 Task: Add an event  with title  Third Team Recognition Event, date '2023/10/21' & Select Event type as  Collective. Add location for the event as  Zagreb, Croatia and add a description:  Regular check-ins and progress reviews will be scheduled to evaluate the employee's progress and provide ongoing feedback. These discussions will allow for adjustments to the action plan if needed and provide encouragement and support to the employee.Create an event link  http-thirdteamrecognitioneventcom & Select the event color as  Light Pink. , logged in from the account softage.4@softage.netand send the event invitation to softage.5@softage.net and softage.6@softage.net
Action: Mouse pressed left at (978, 147)
Screenshot: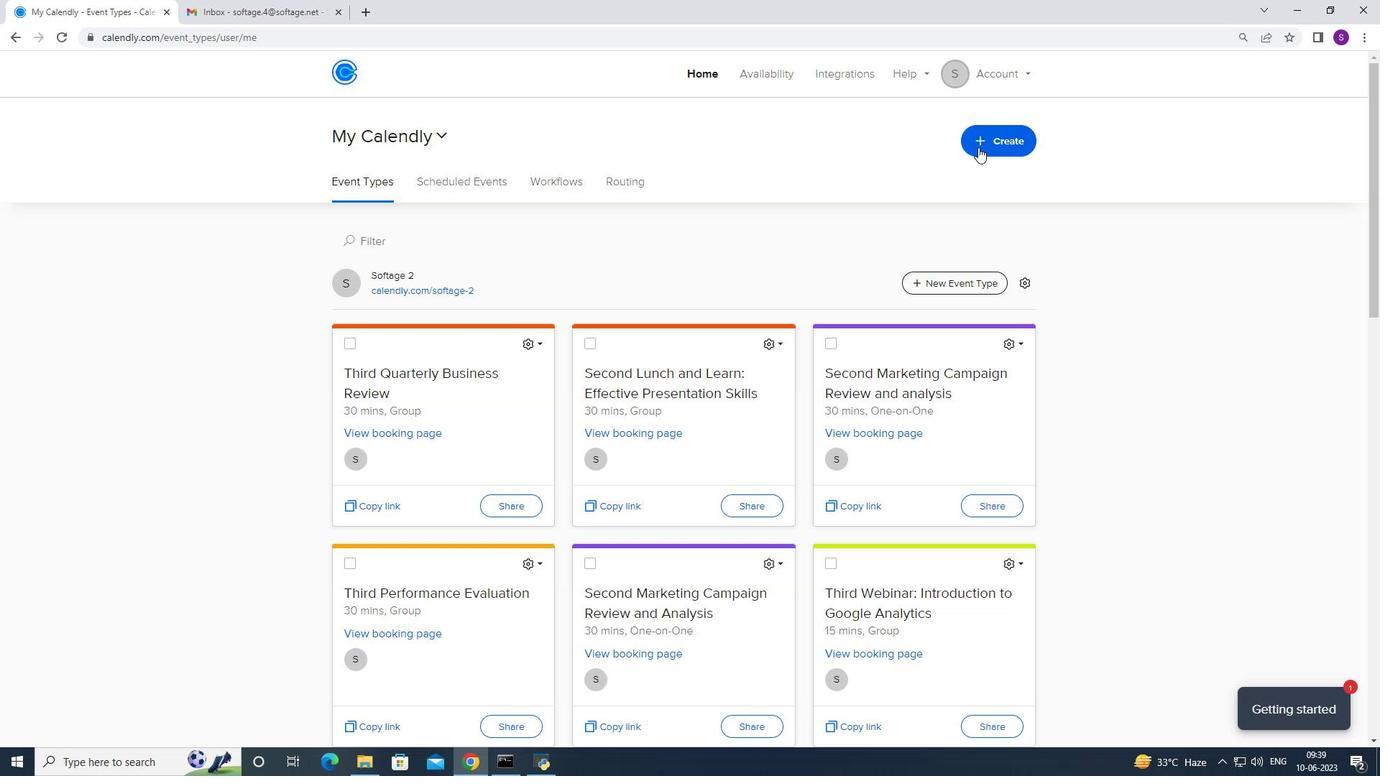 
Action: Mouse moved to (907, 202)
Screenshot: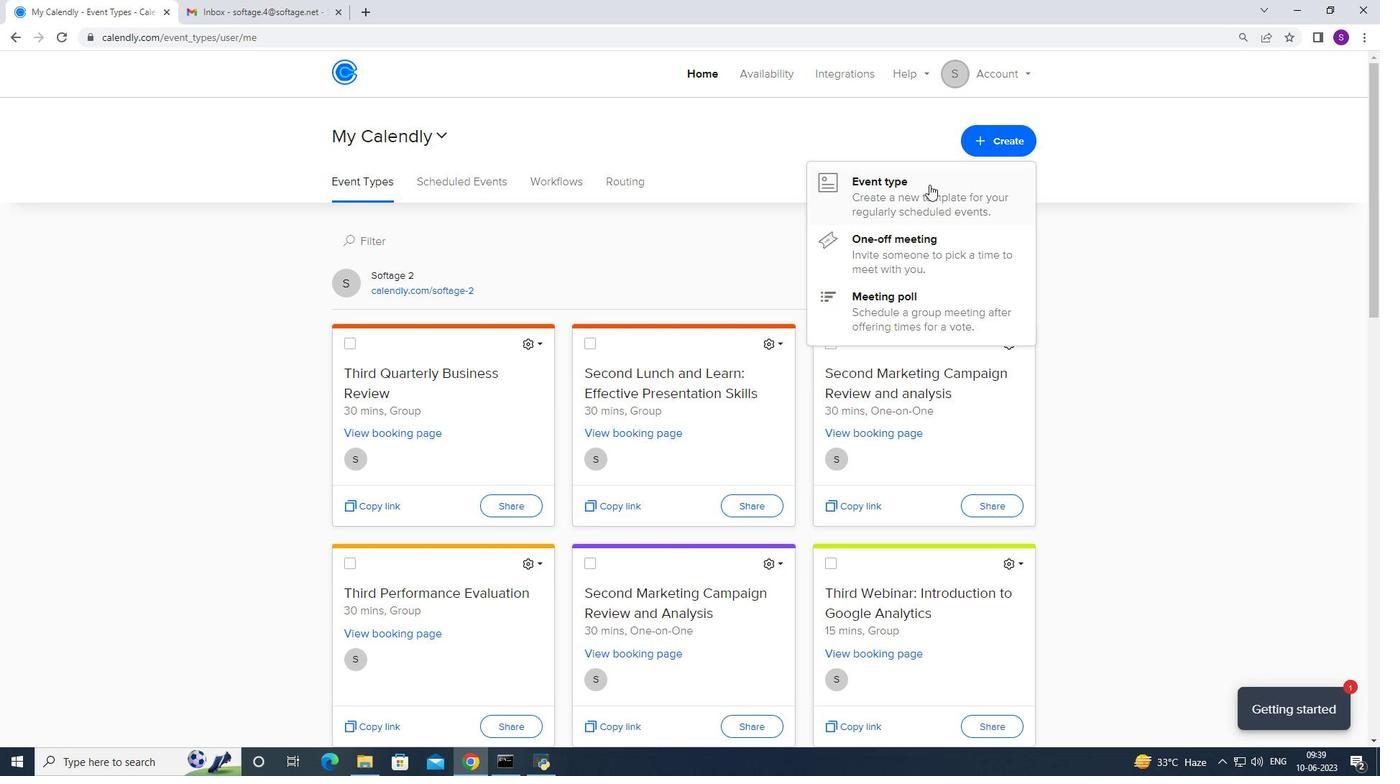 
Action: Mouse pressed left at (907, 202)
Screenshot: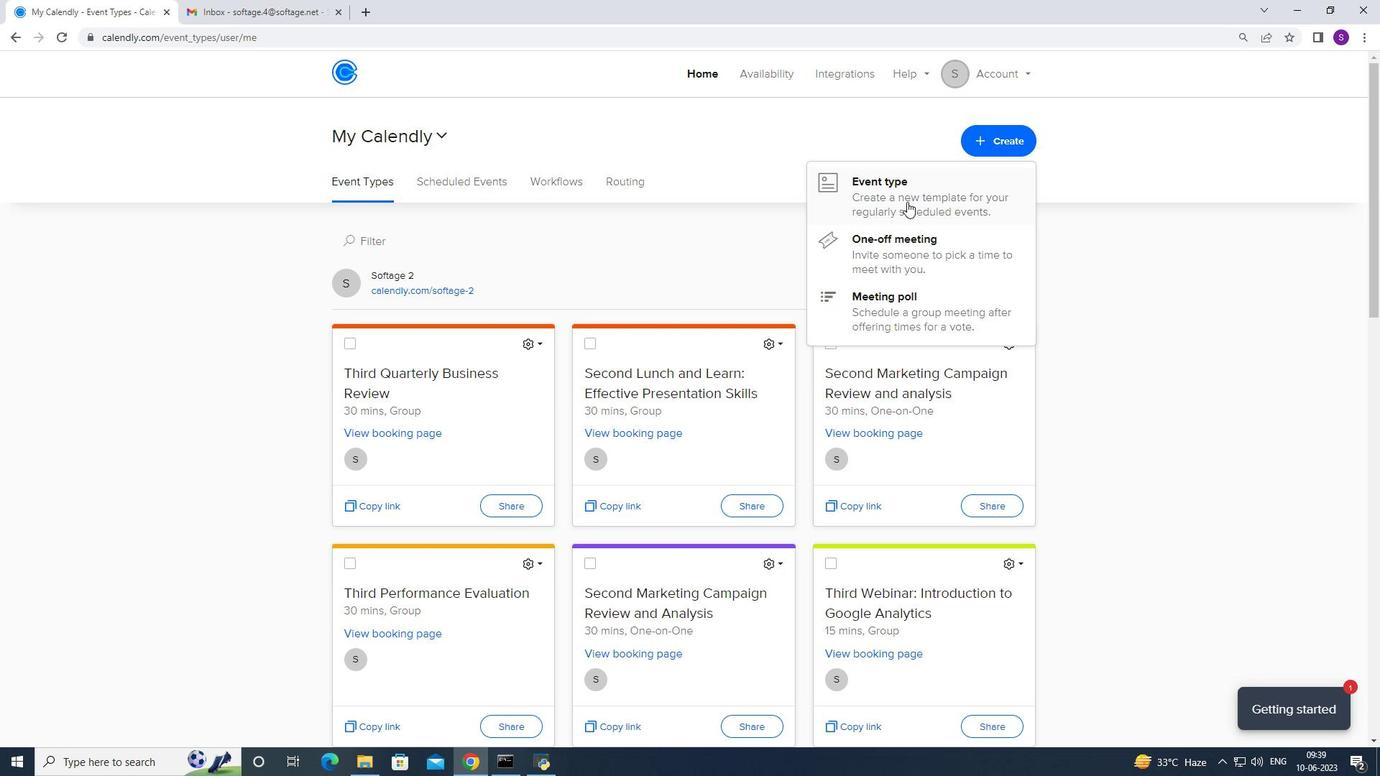 
Action: Mouse moved to (627, 403)
Screenshot: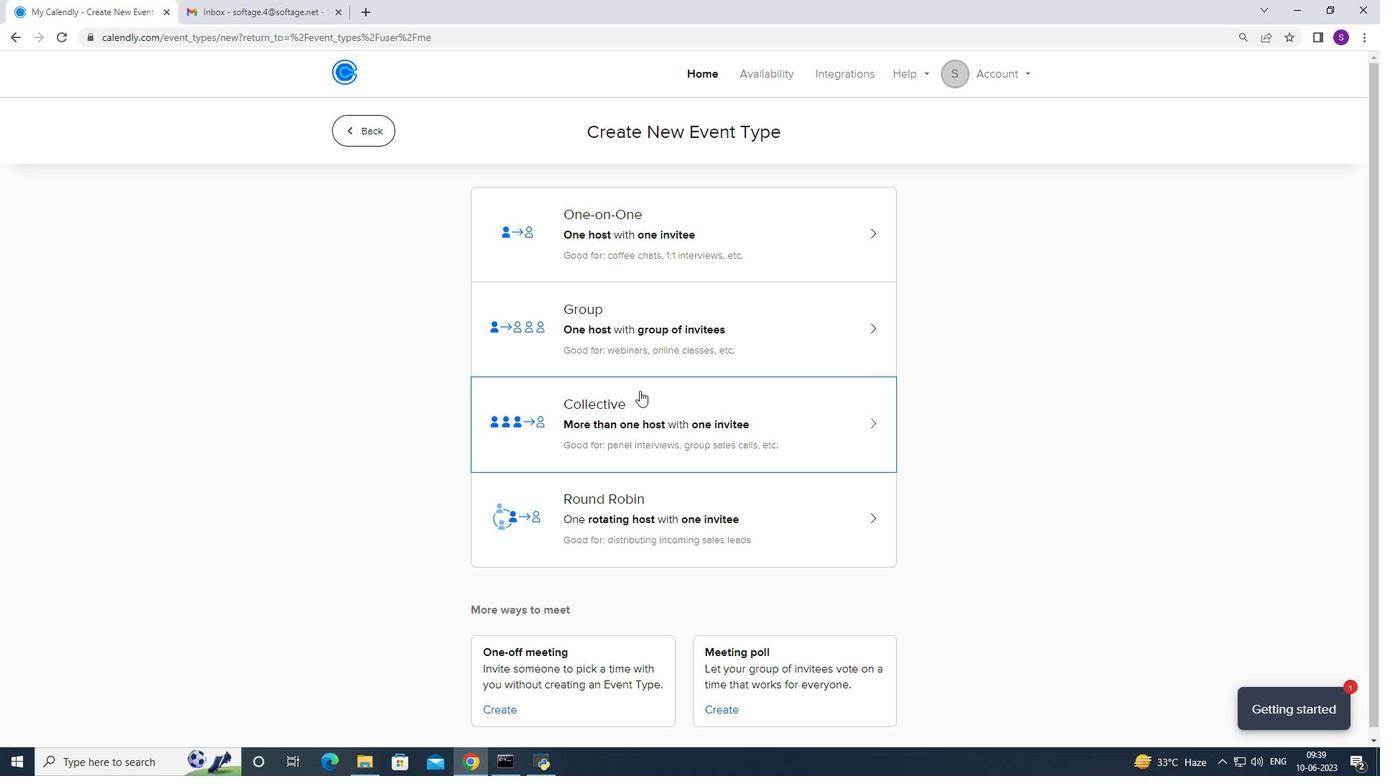 
Action: Mouse pressed left at (627, 403)
Screenshot: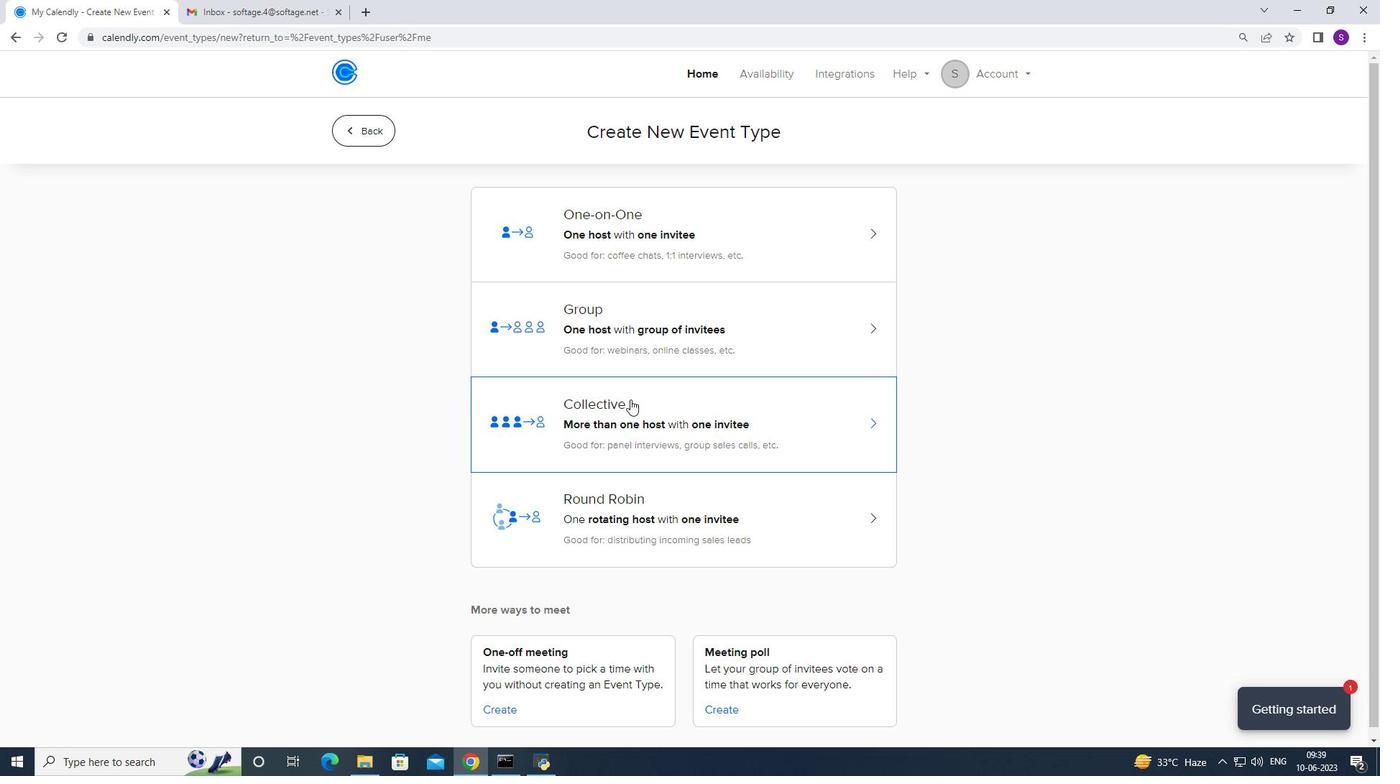 
Action: Mouse moved to (833, 303)
Screenshot: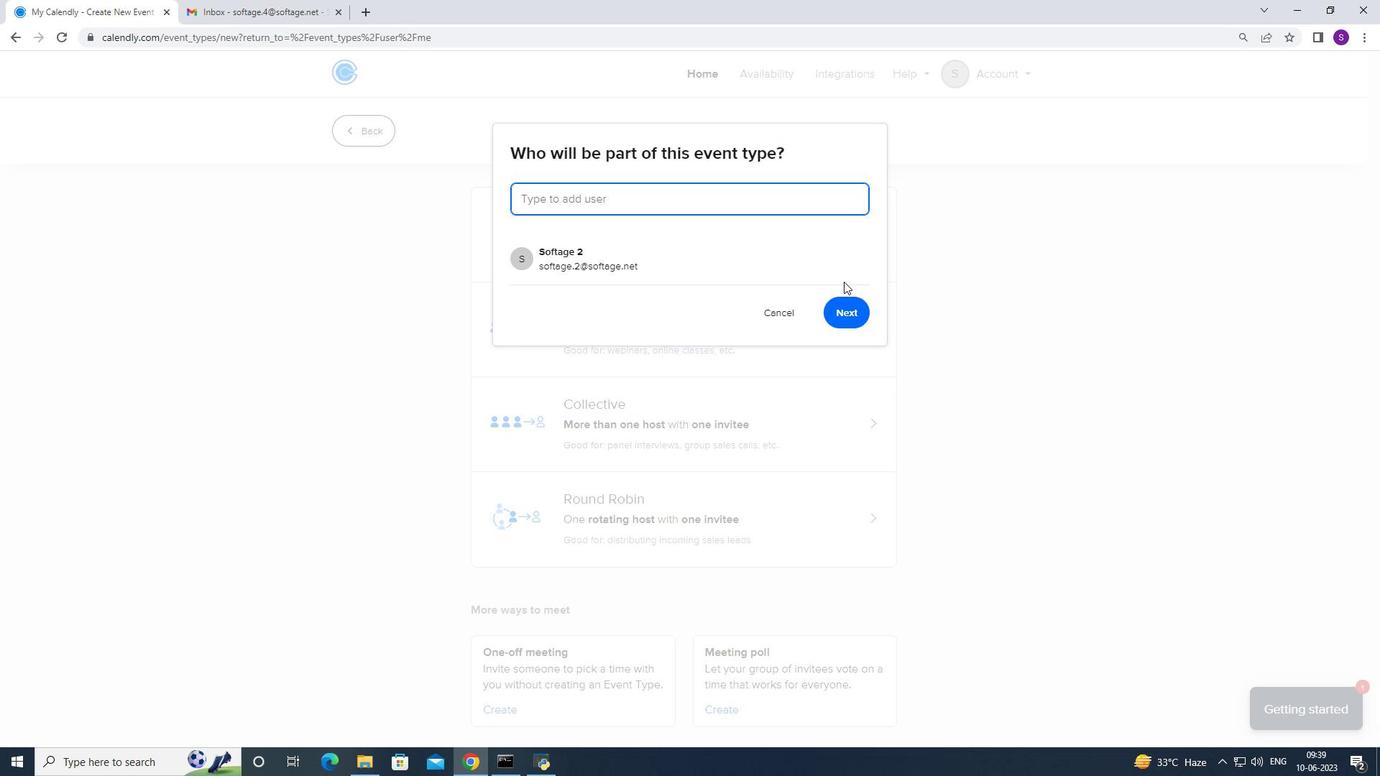 
Action: Mouse pressed left at (833, 303)
Screenshot: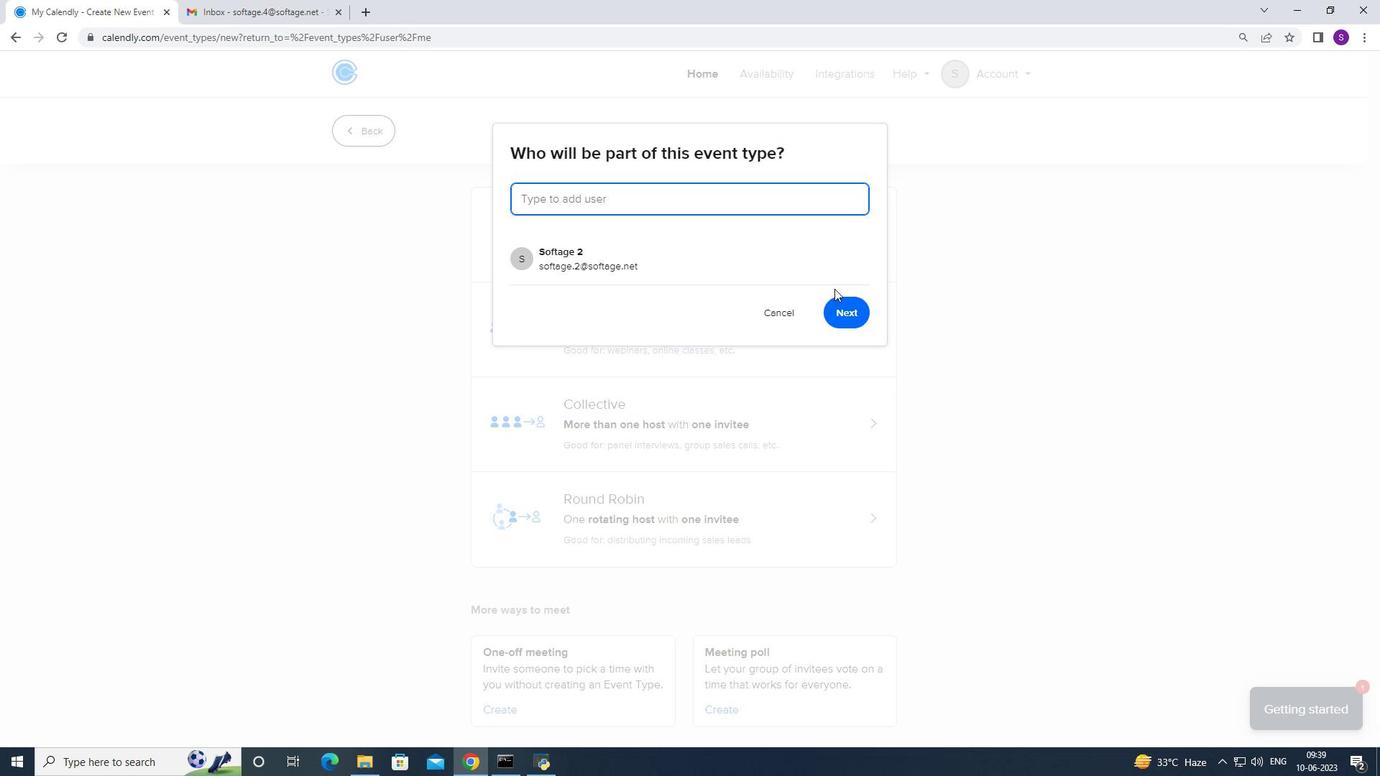 
Action: Mouse moved to (559, 320)
Screenshot: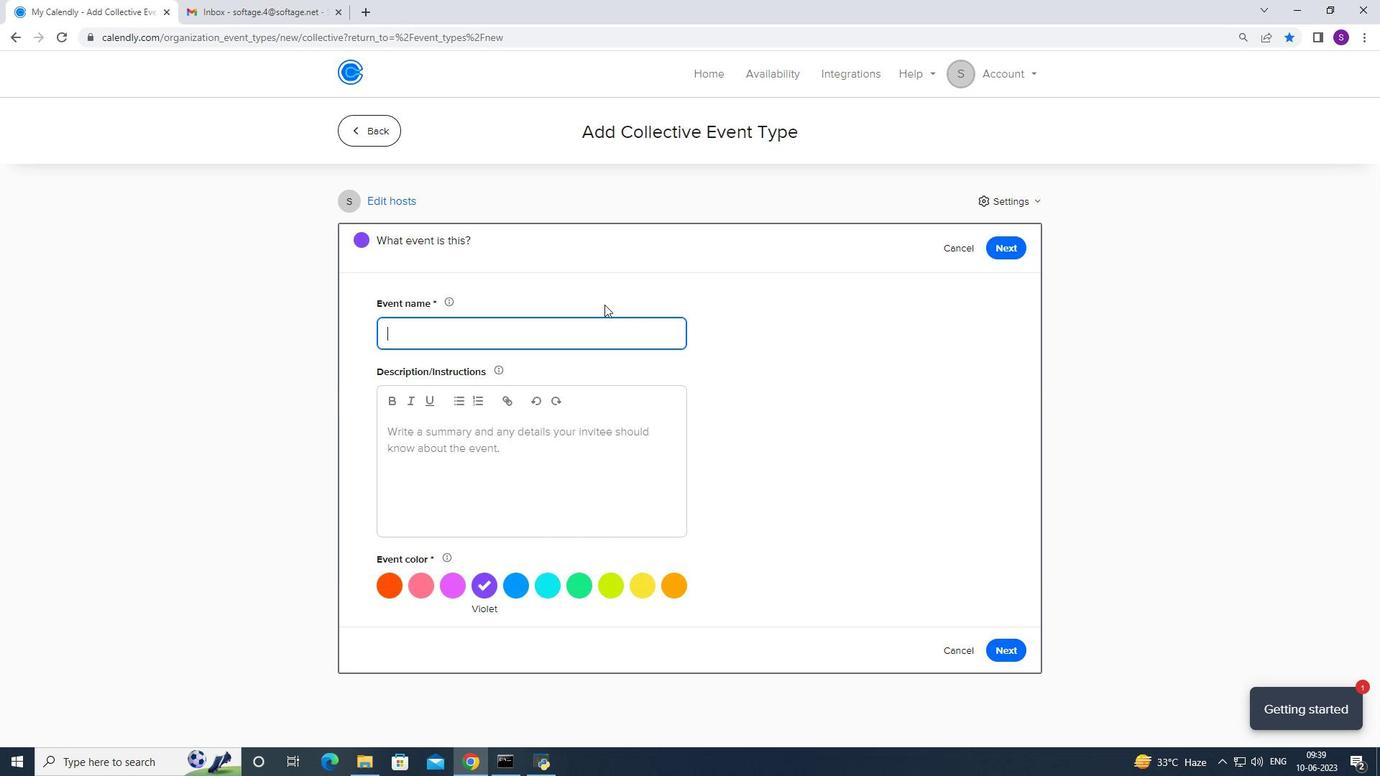
Action: Key pressed ctrl+V
Screenshot: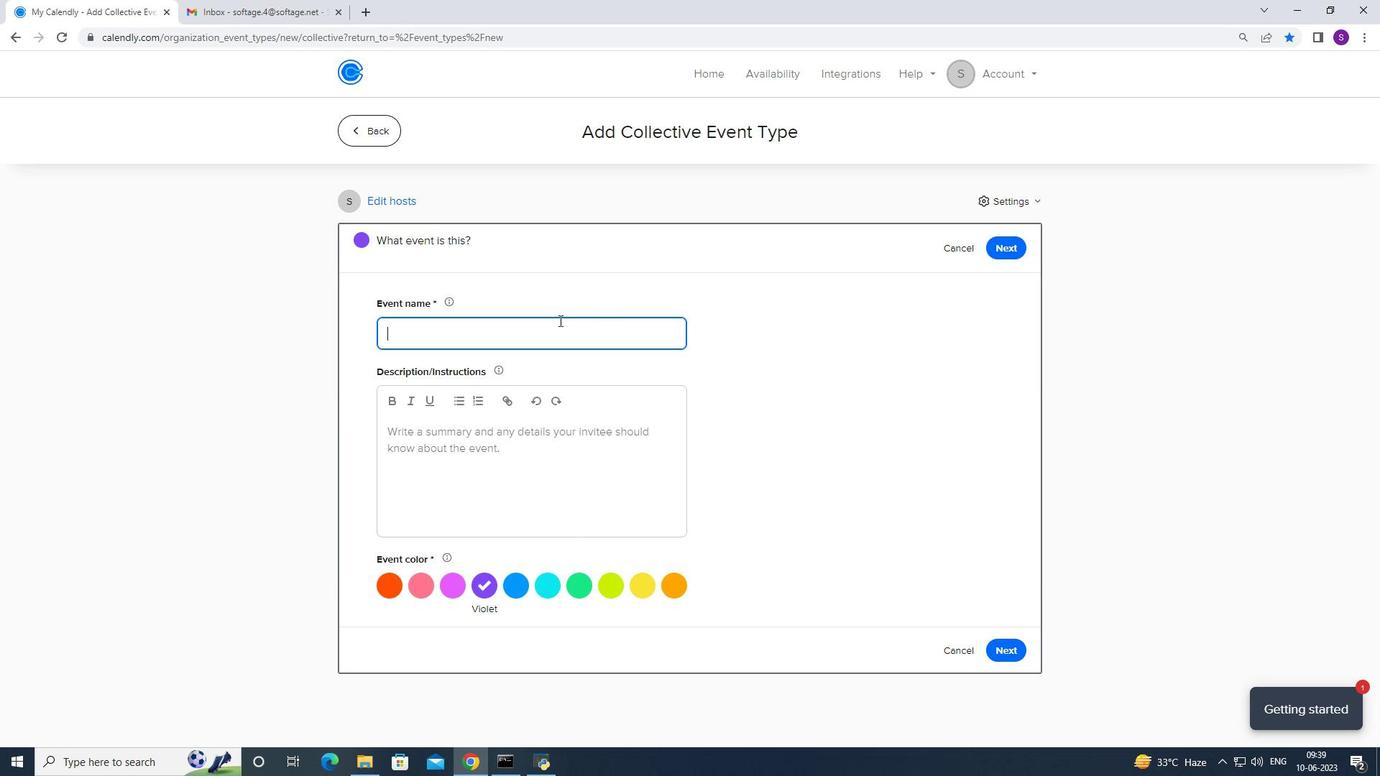 
Action: Mouse moved to (477, 437)
Screenshot: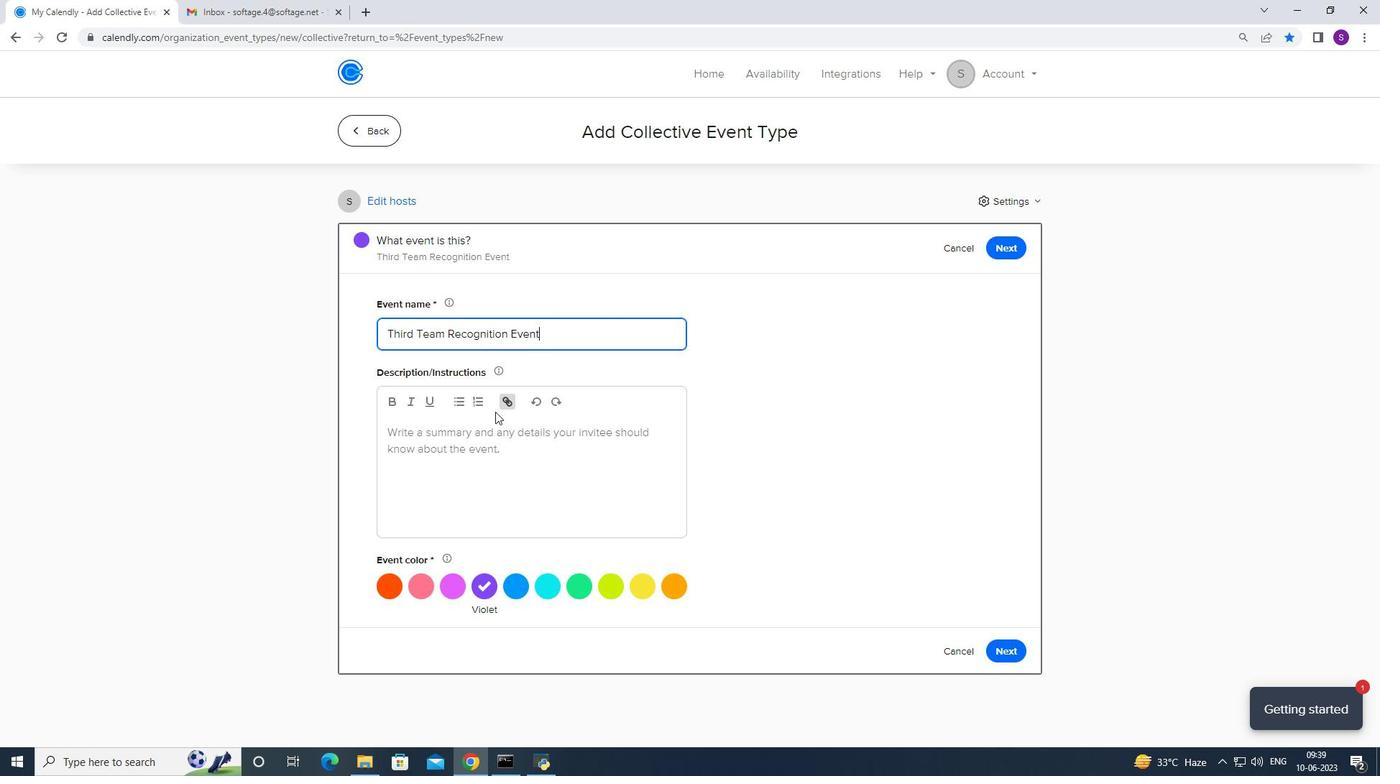
Action: Mouse pressed left at (477, 437)
Screenshot: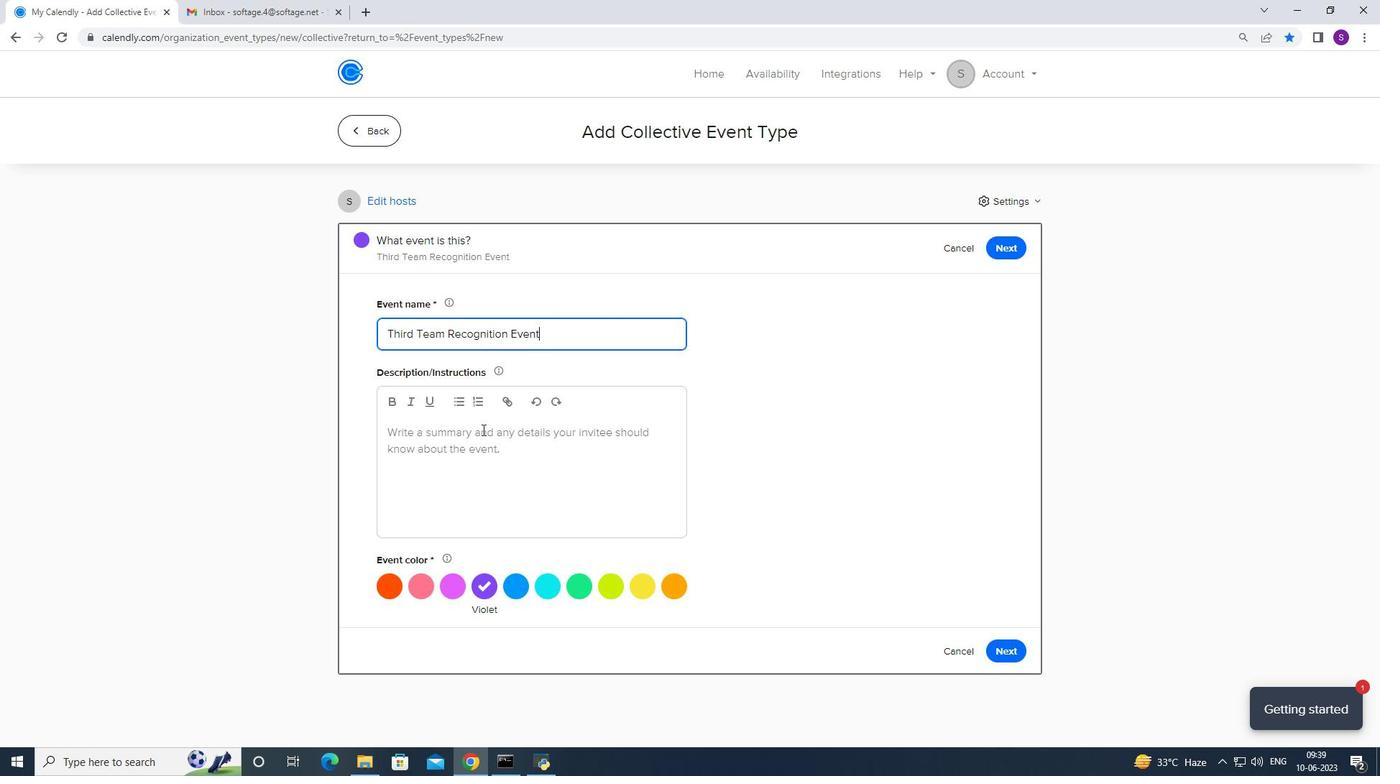 
Action: Mouse moved to (434, 585)
Screenshot: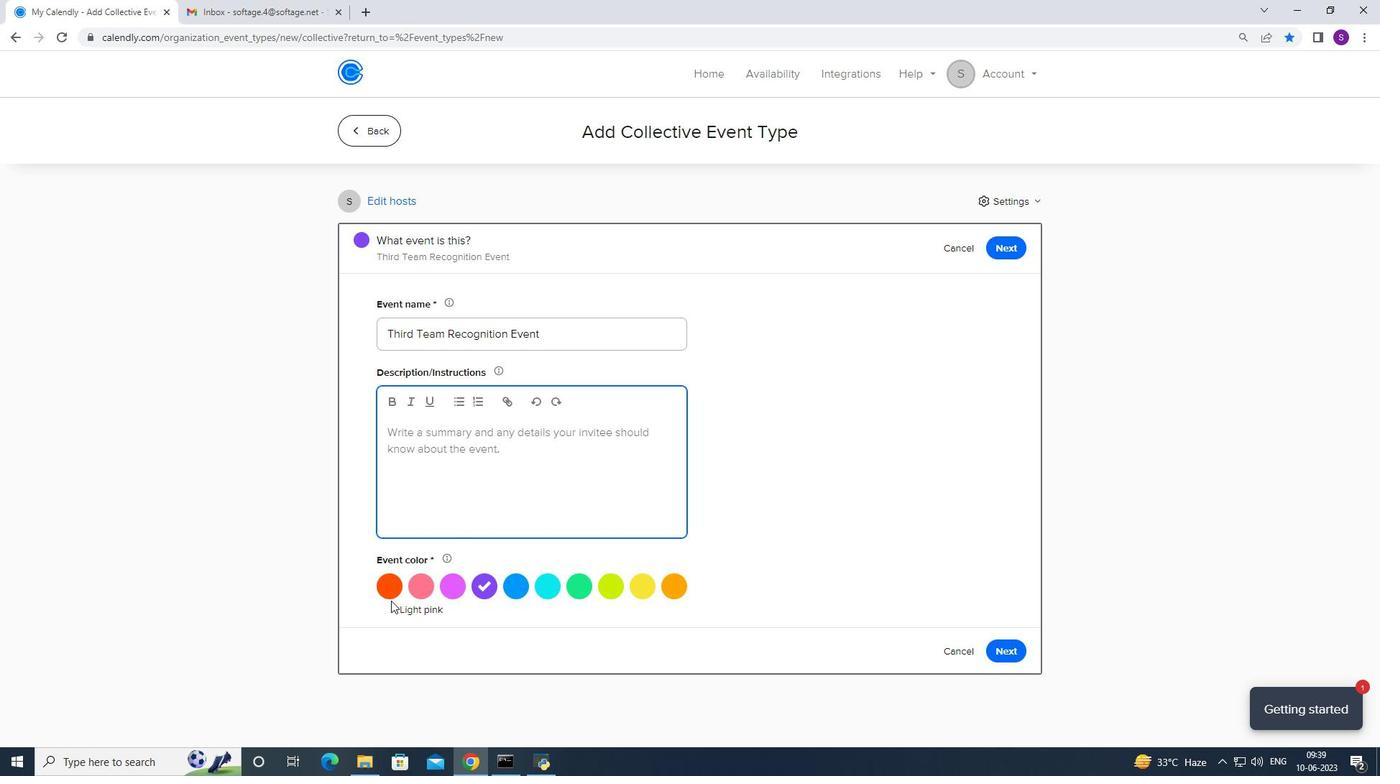 
Action: Mouse pressed left at (434, 585)
Screenshot: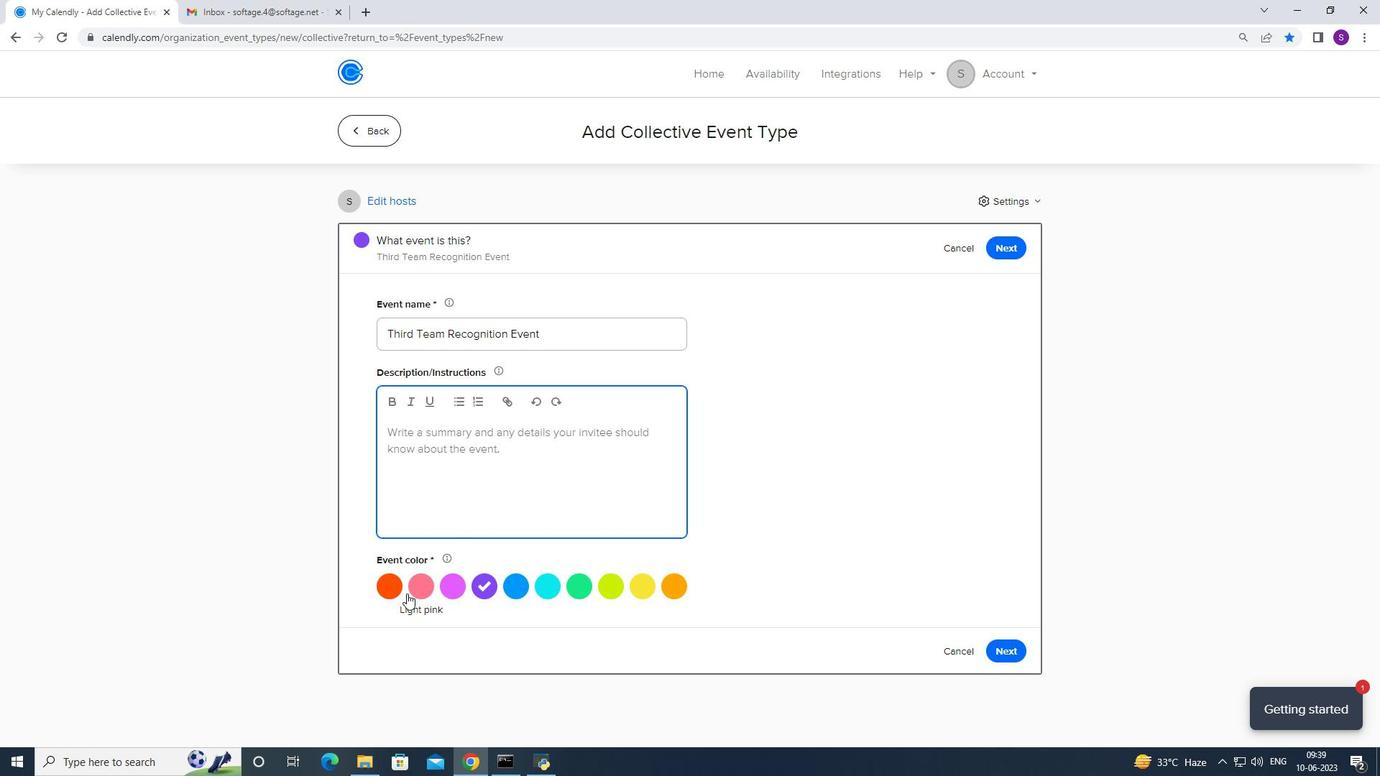 
Action: Mouse moved to (427, 588)
Screenshot: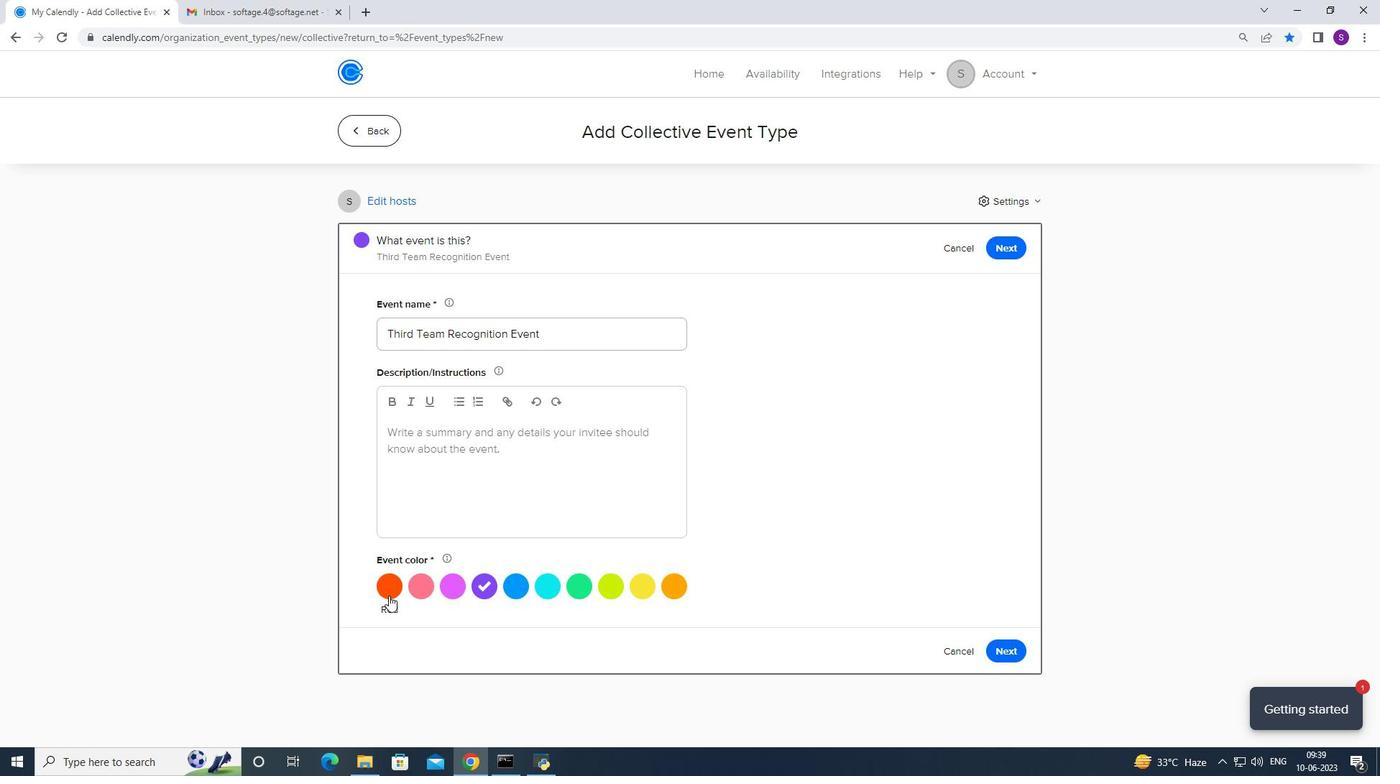 
Action: Mouse pressed left at (427, 588)
Screenshot: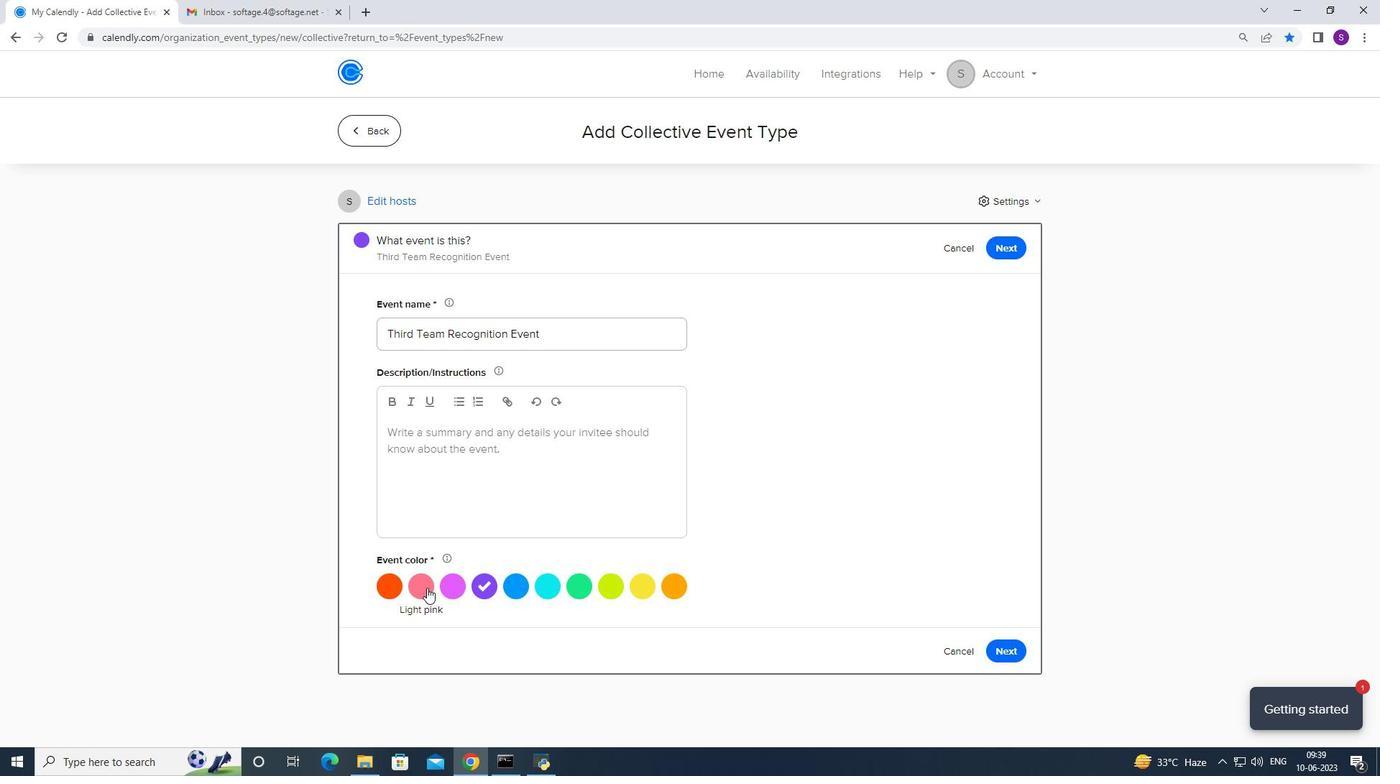 
Action: Mouse moved to (506, 477)
Screenshot: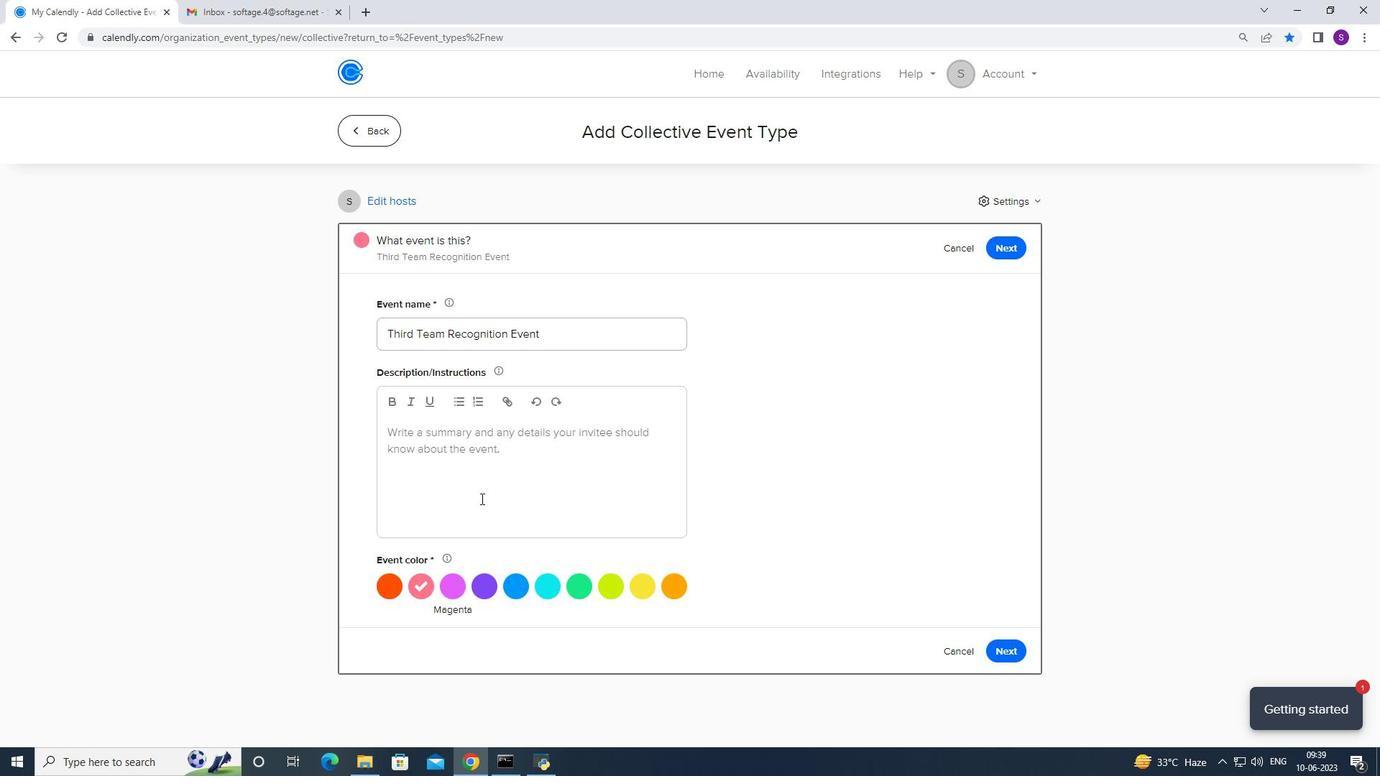 
Action: Mouse pressed left at (506, 477)
Screenshot: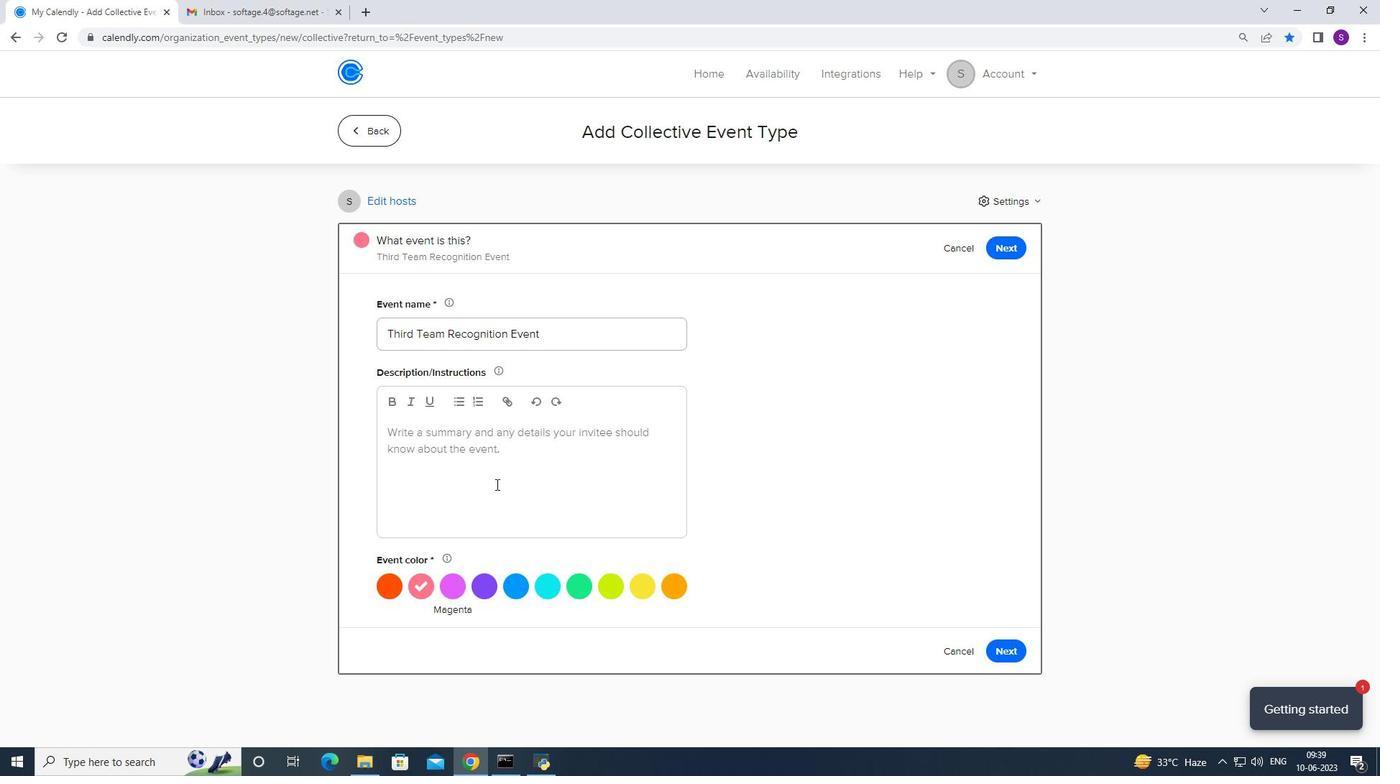 
Action: Mouse moved to (633, 485)
Screenshot: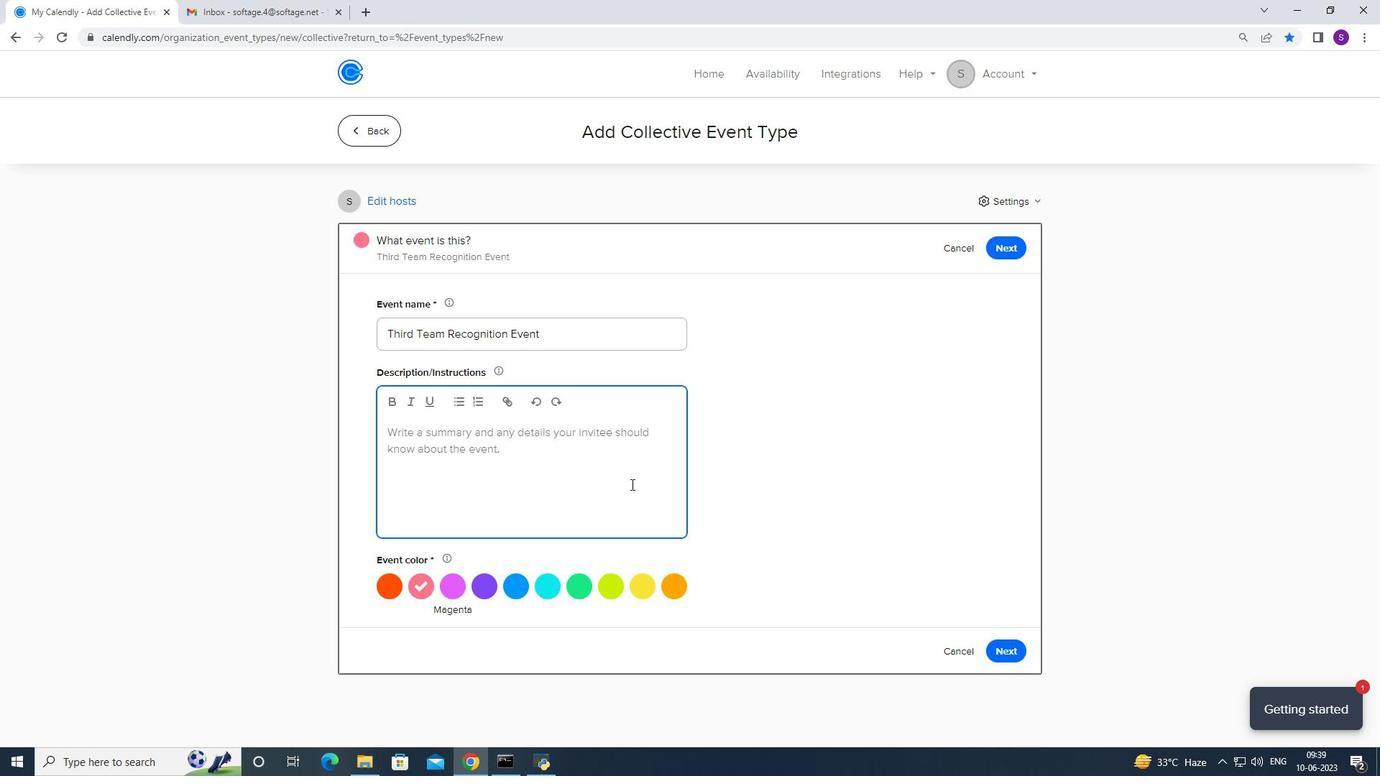 
Action: Key pressed <Key.caps_lock>RE<Key.caps_lock>gular<Key.space>che
Screenshot: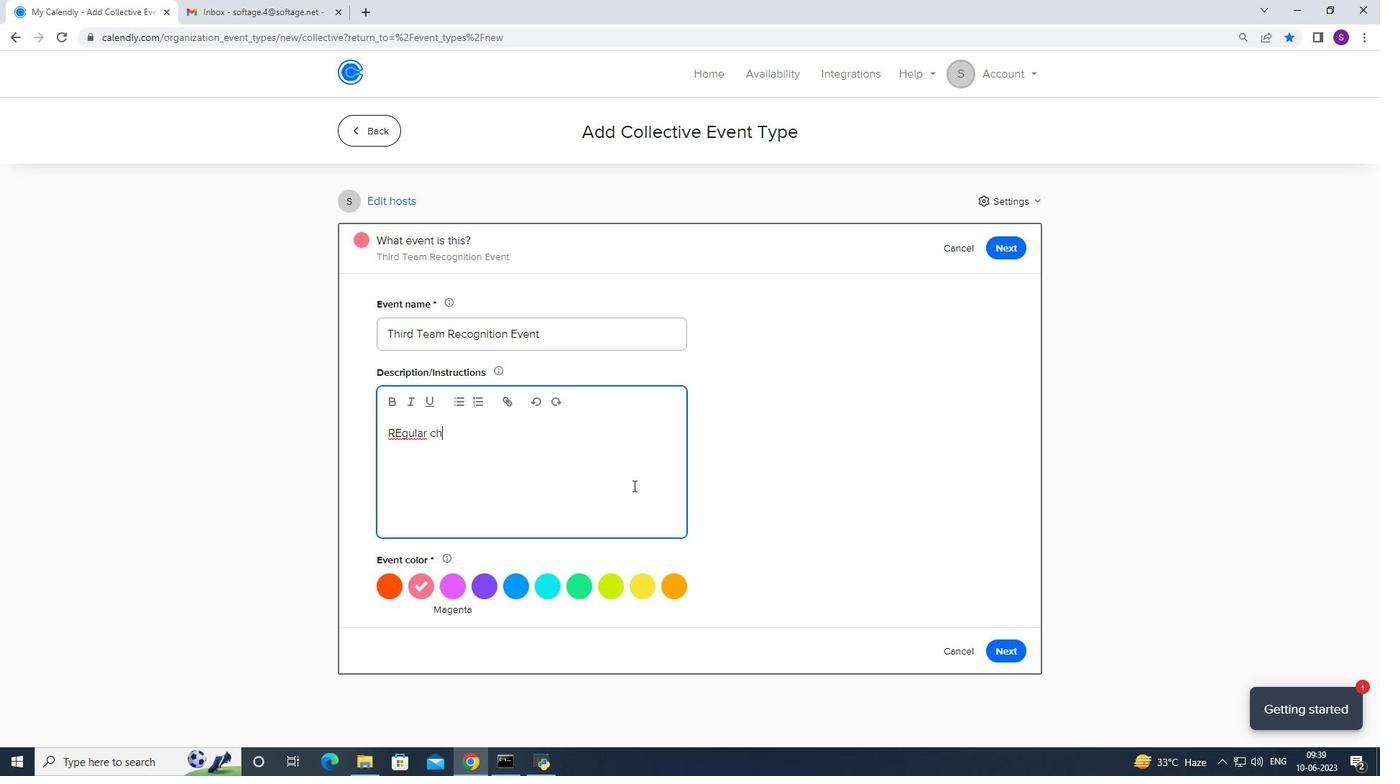 
Action: Mouse moved to (633, 486)
Screenshot: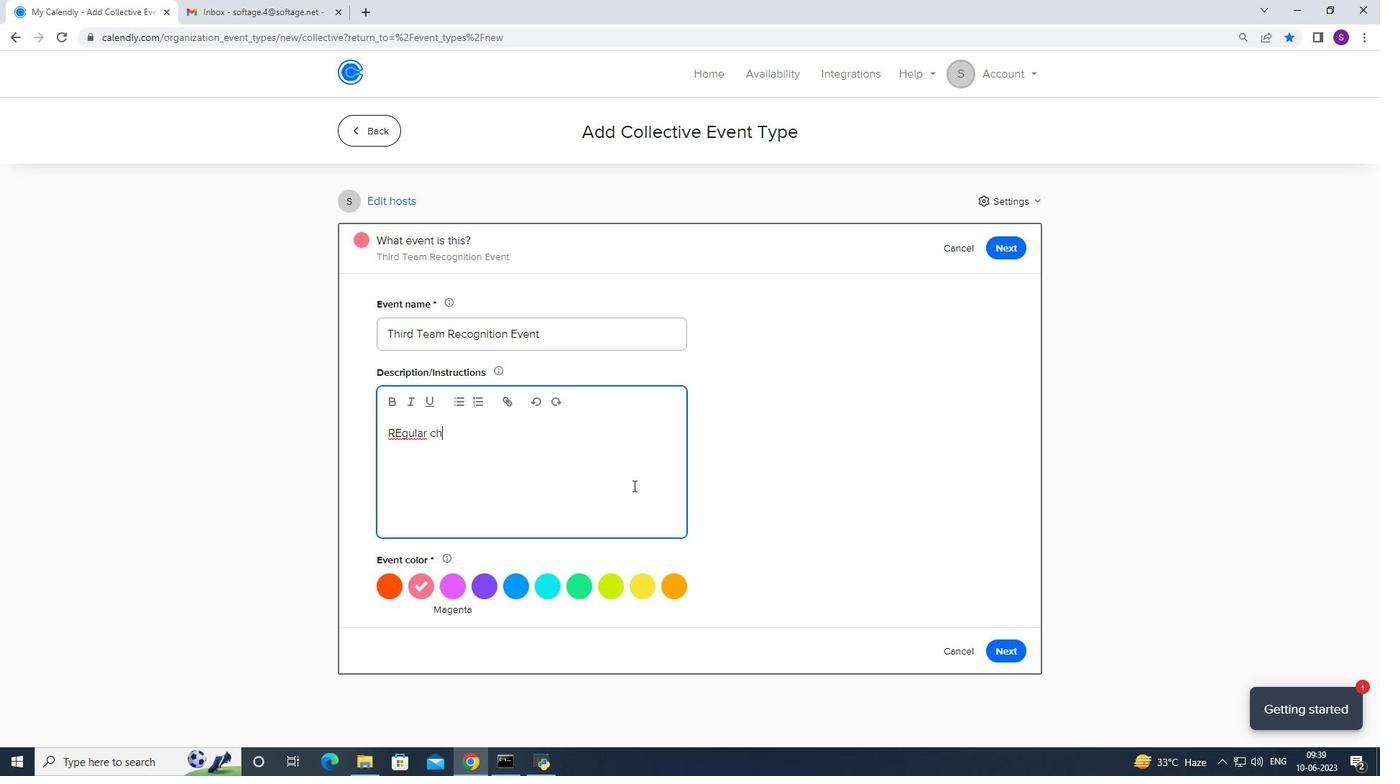 
Action: Key pressed ck<Key.space>ins<Key.space>and<Key.space>progress<Key.space>reviews<Key.space>will<Key.space>be<Key.space>scheduled<Key.space>
Screenshot: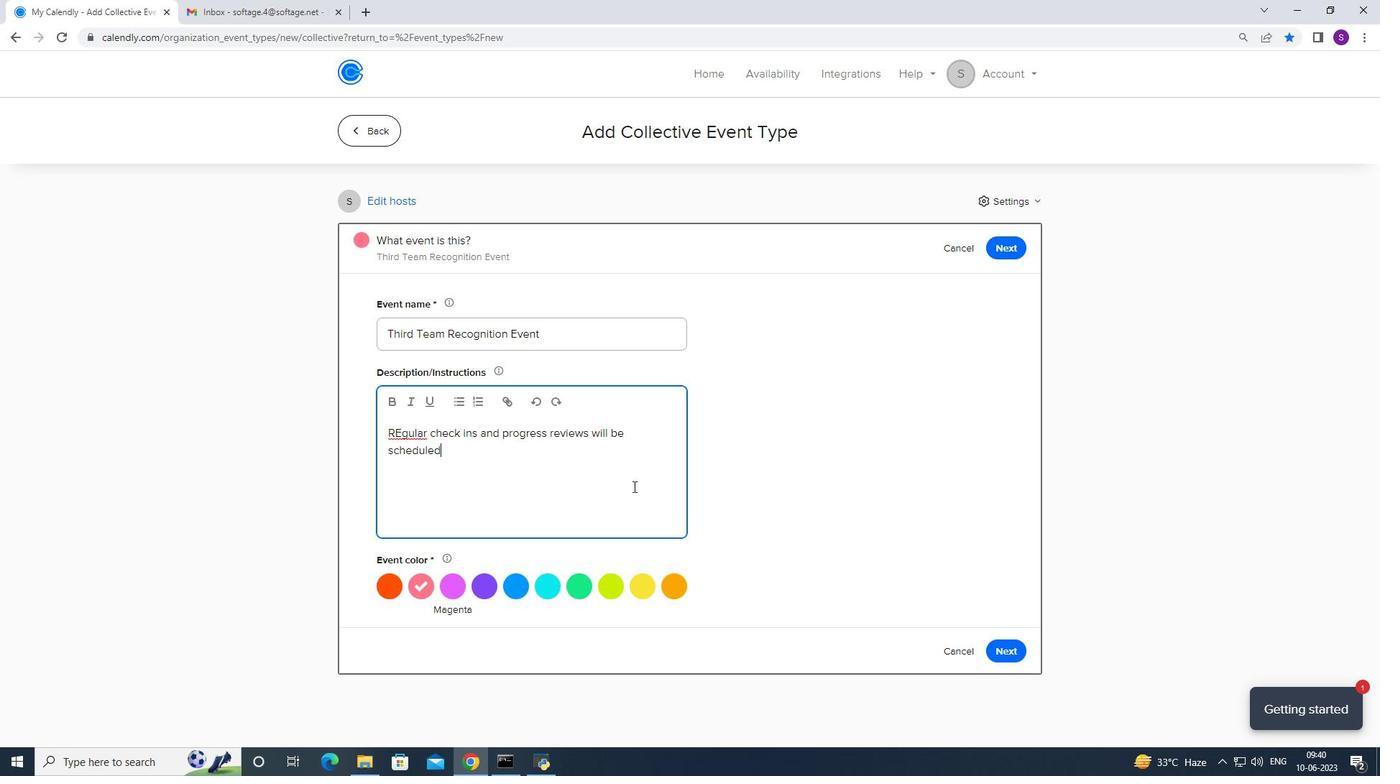 
Action: Mouse moved to (417, 440)
Screenshot: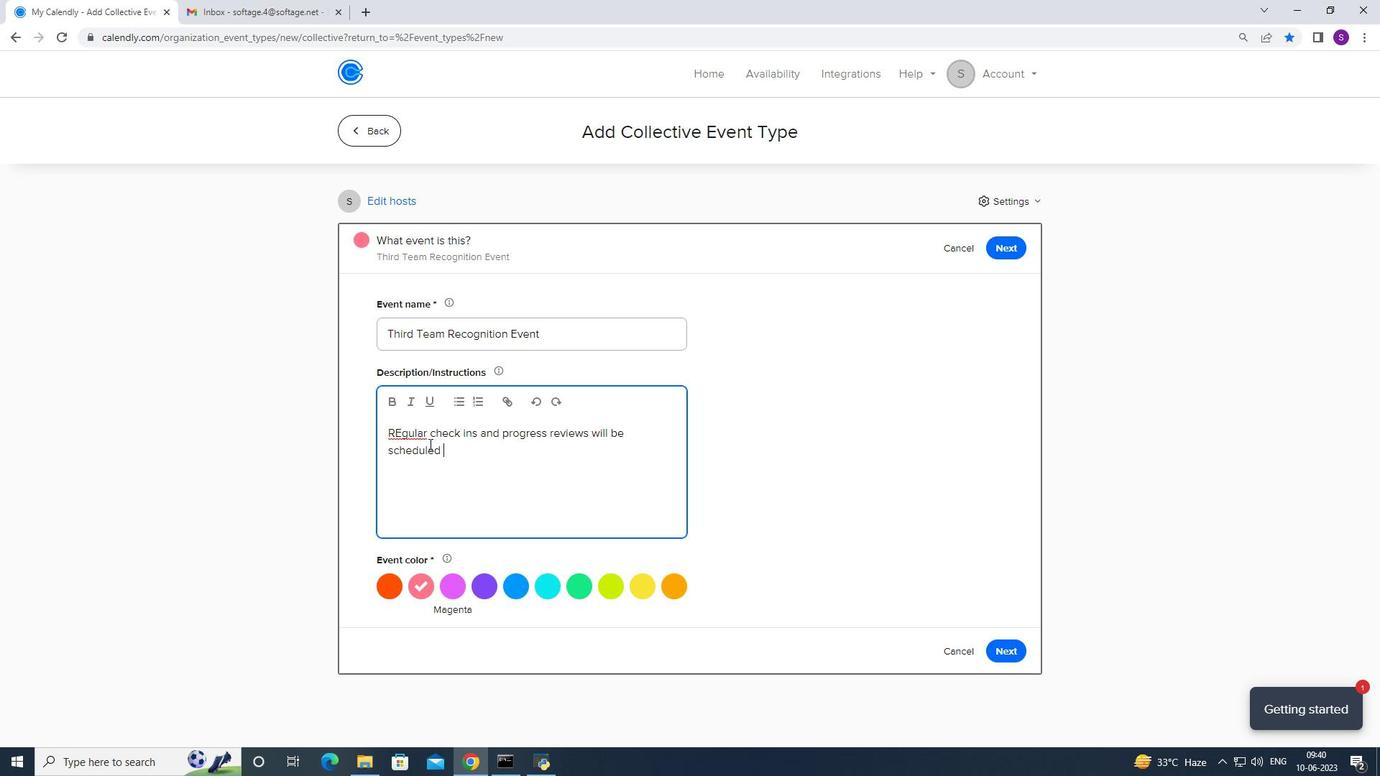 
Action: Mouse pressed right at (417, 440)
Screenshot: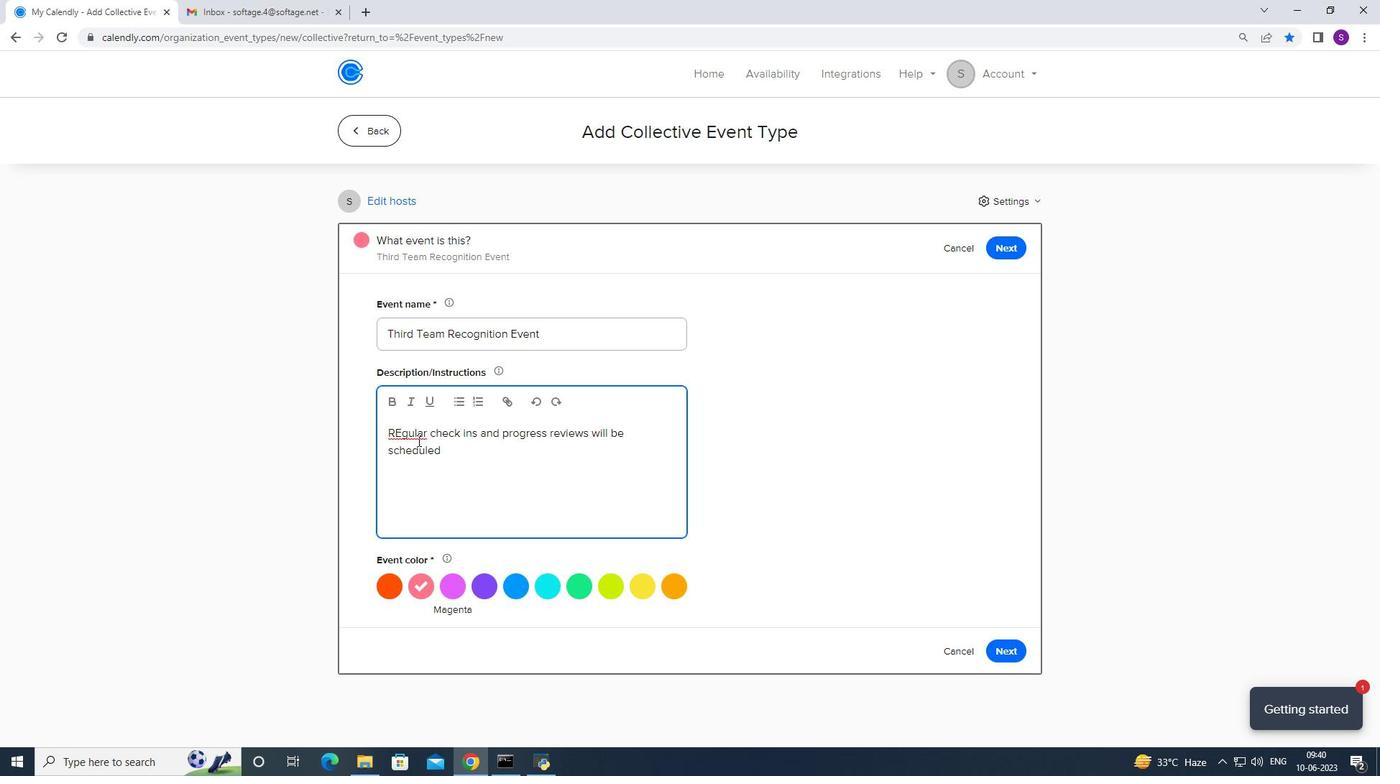 
Action: Mouse moved to (427, 446)
Screenshot: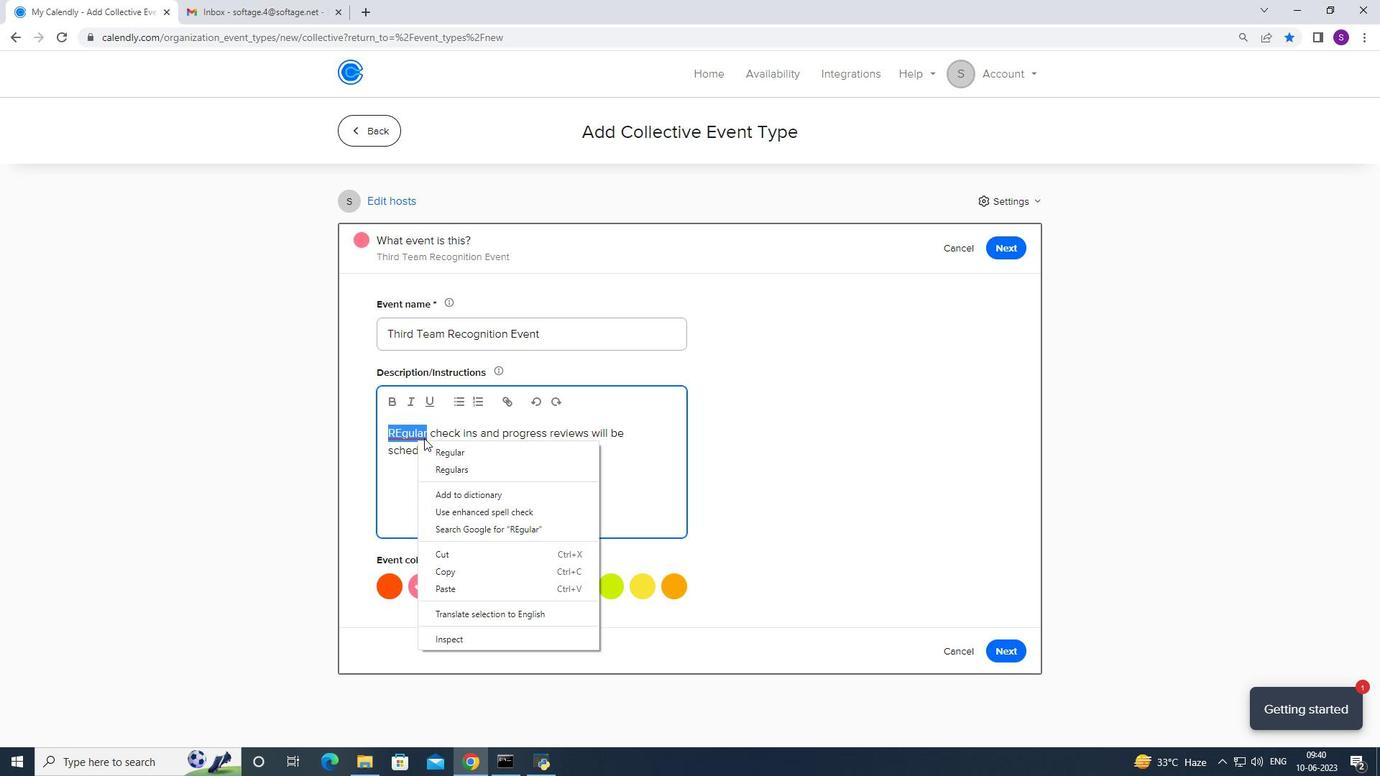 
Action: Mouse pressed left at (427, 446)
Screenshot: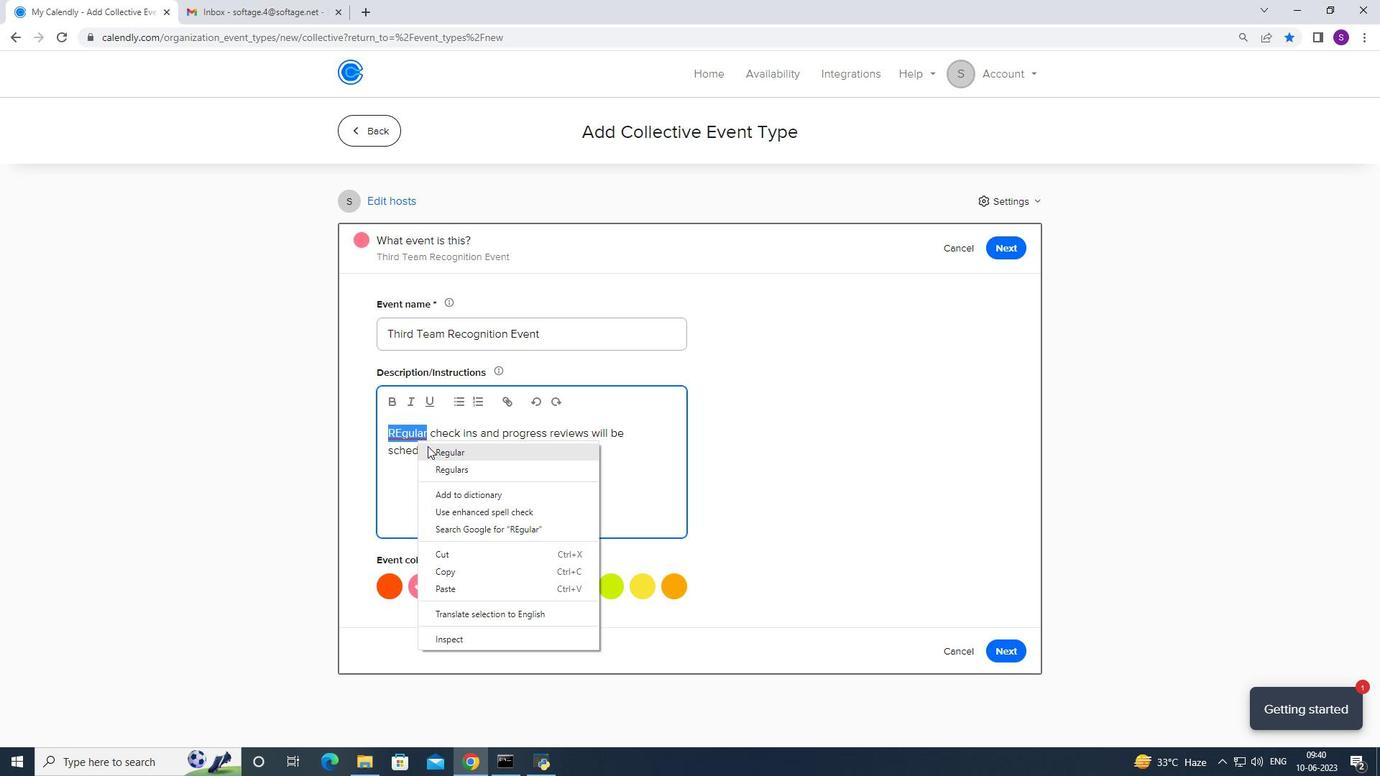 
Action: Mouse moved to (447, 449)
Screenshot: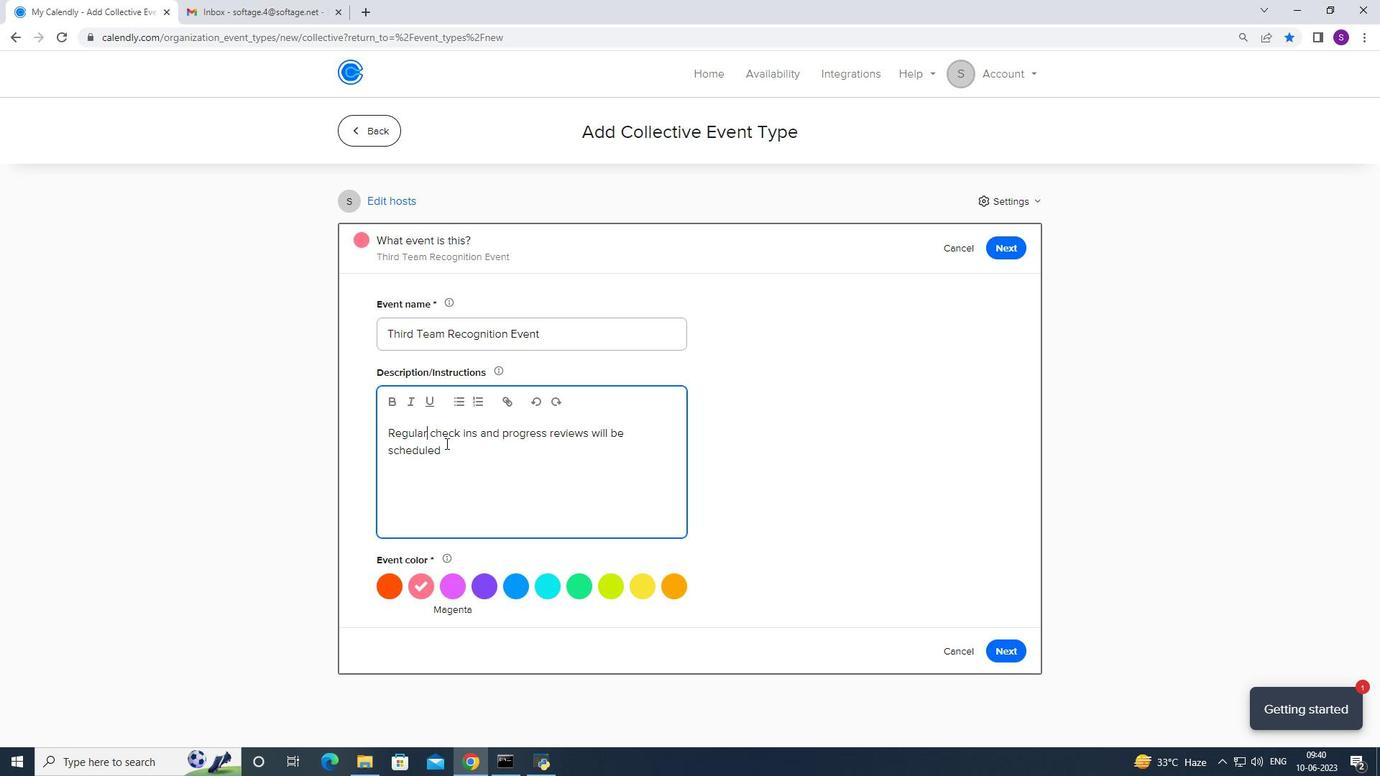 
Action: Mouse pressed left at (447, 449)
Screenshot: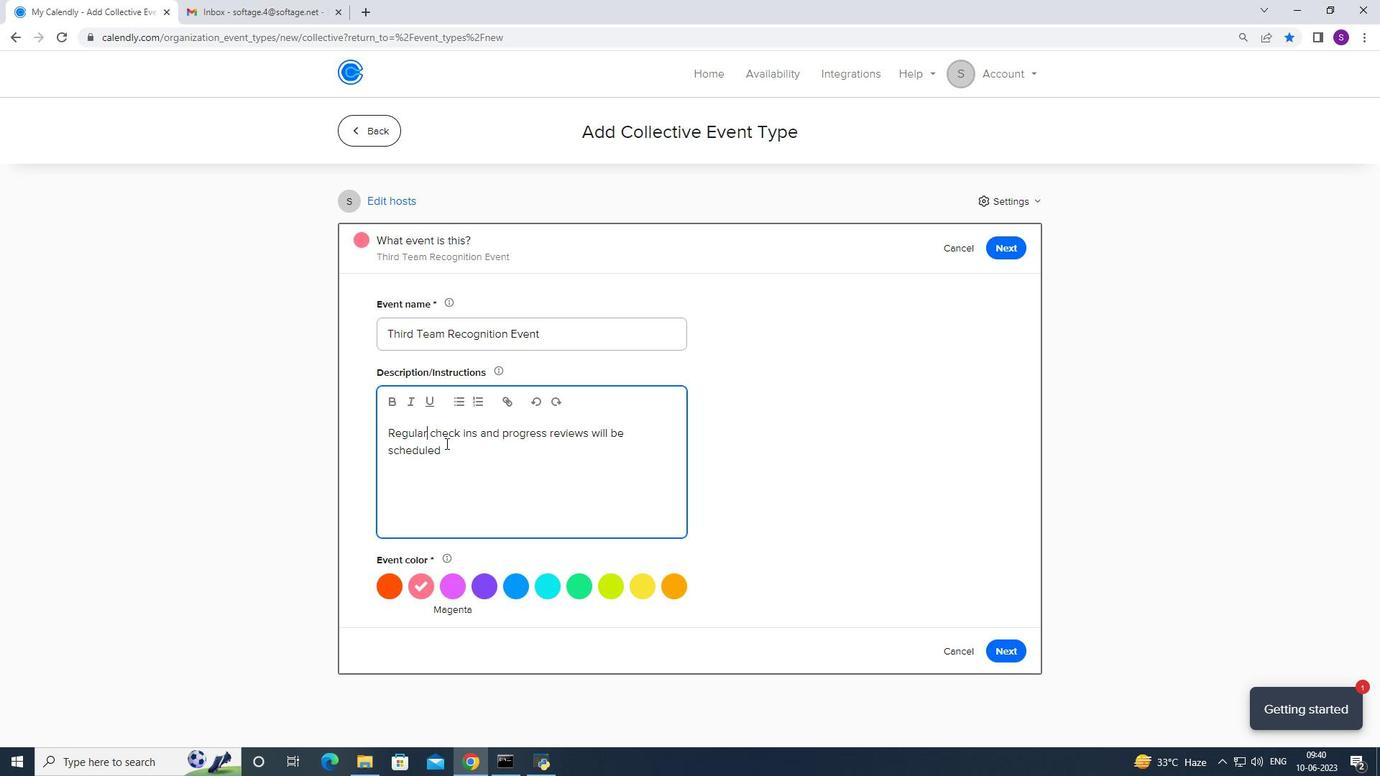 
Action: Mouse moved to (447, 450)
Screenshot: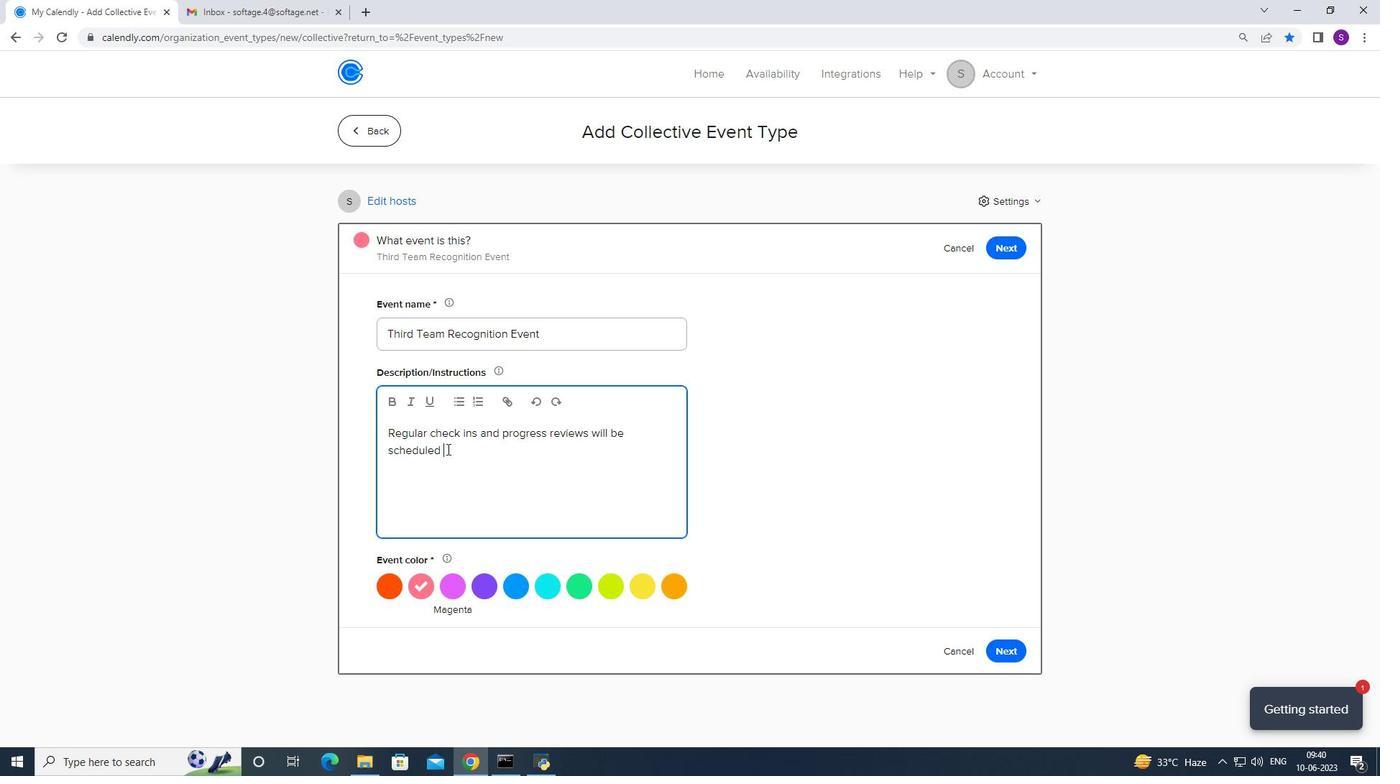 
Action: Key pressed to<Key.space>e
Screenshot: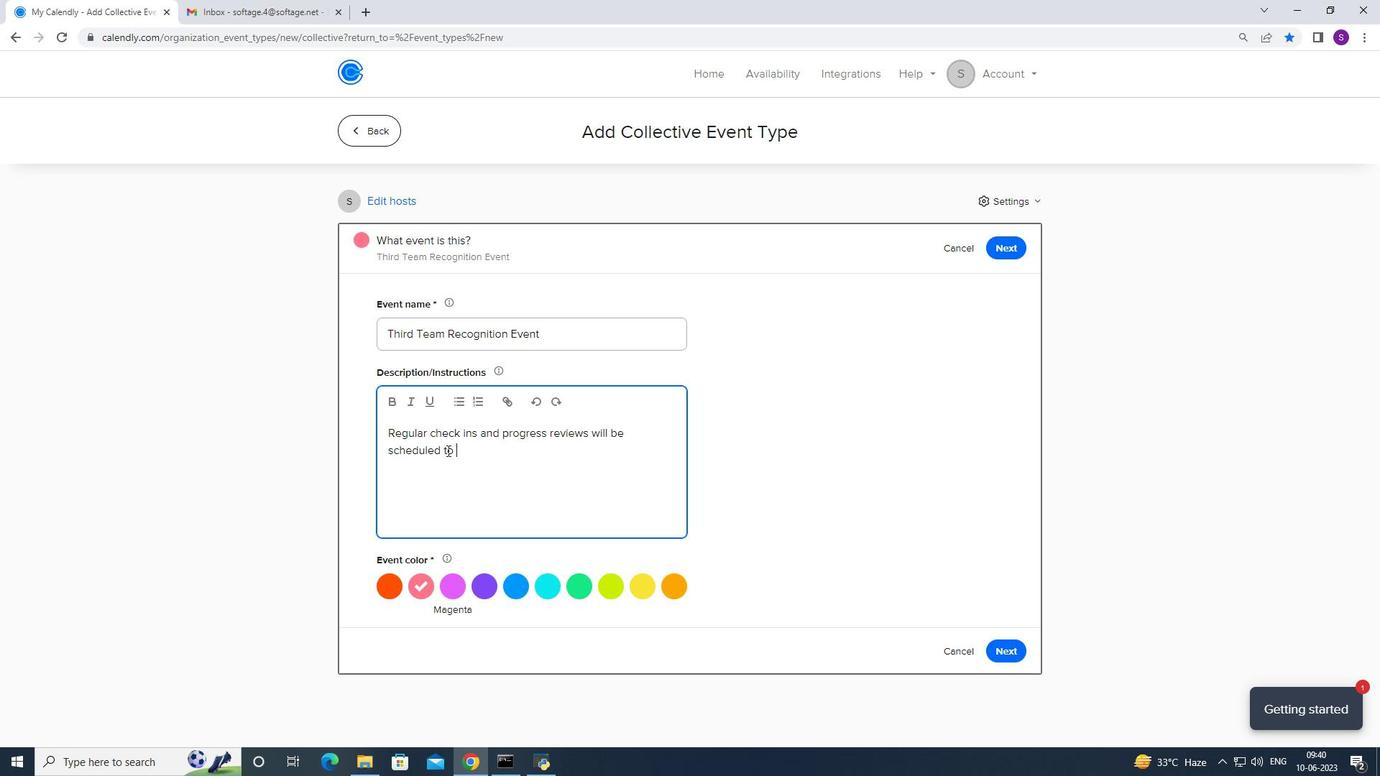 
Action: Mouse moved to (446, 451)
Screenshot: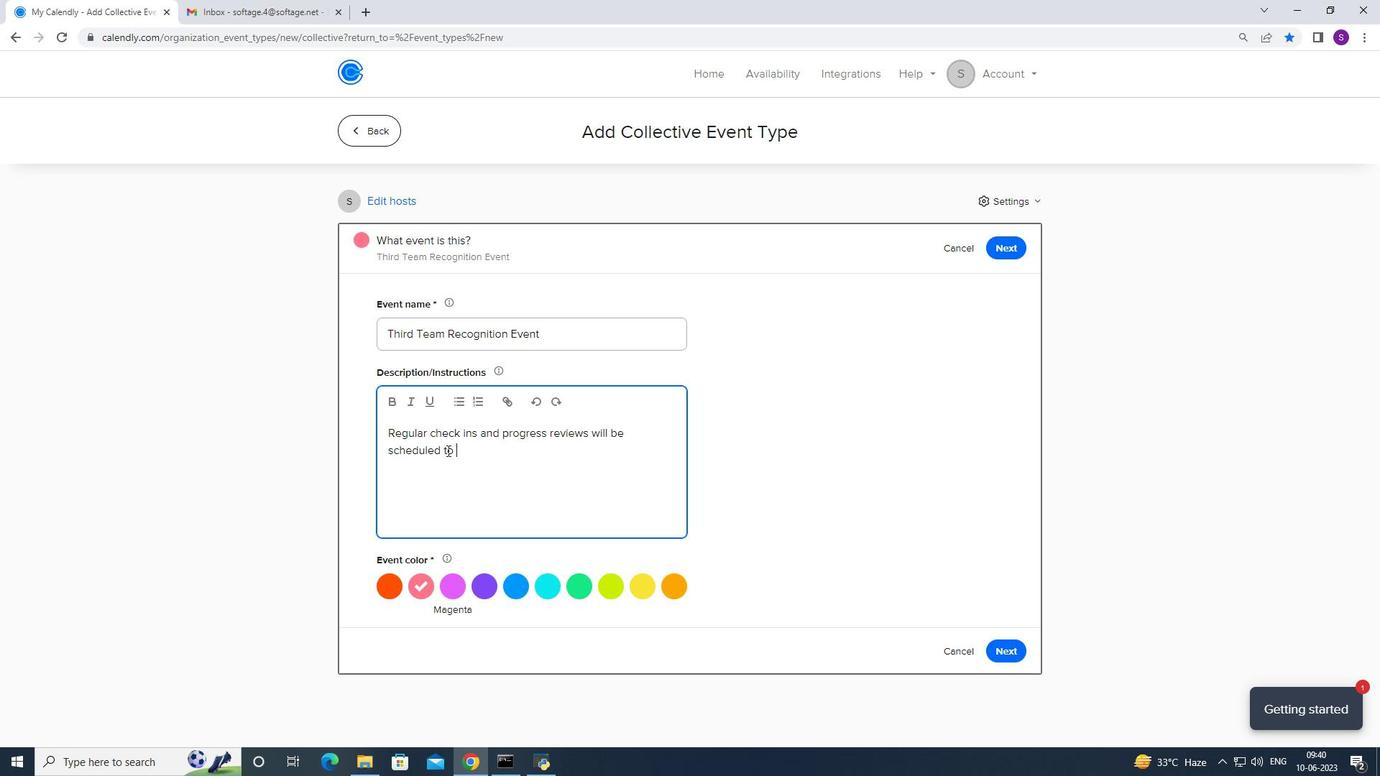 
Action: Key pressed valuate<Key.space>the<Key.space>
Screenshot: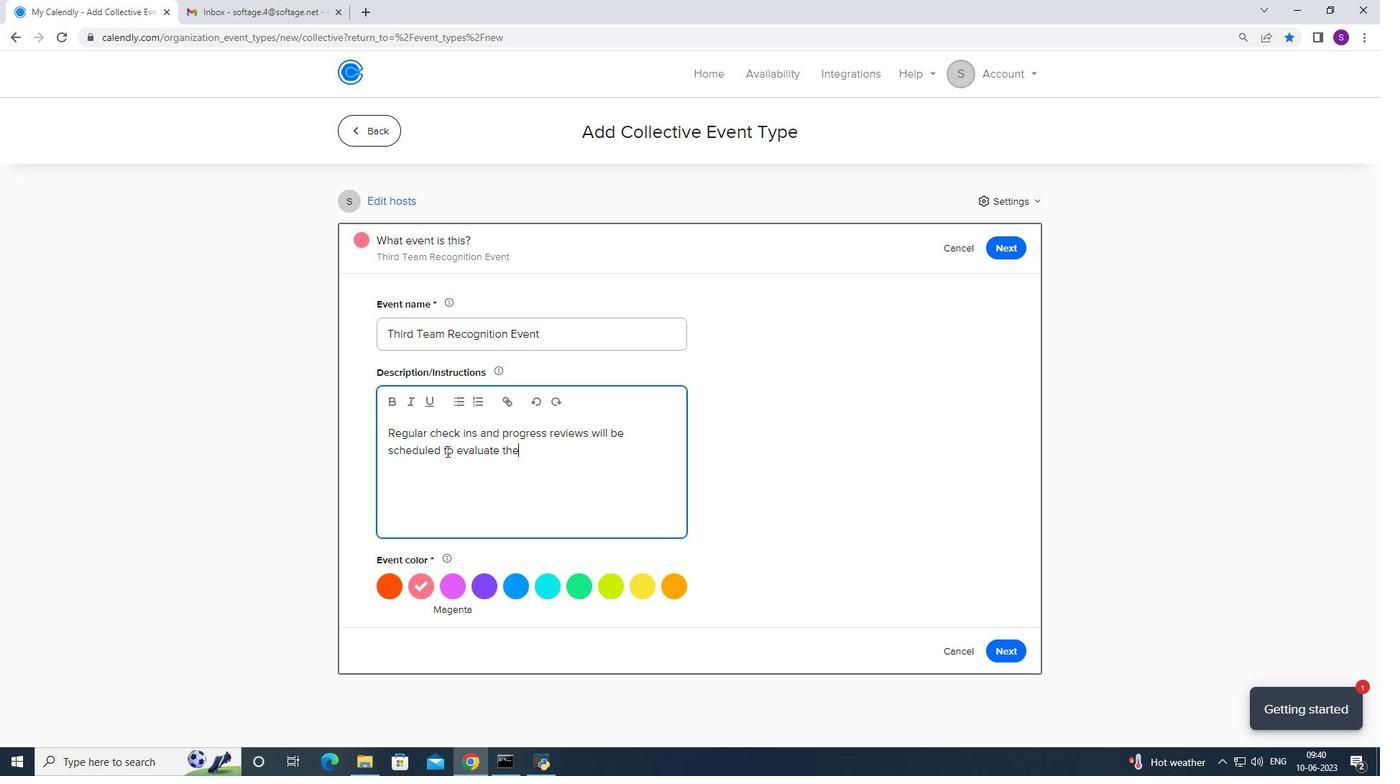 
Action: Mouse moved to (446, 451)
Screenshot: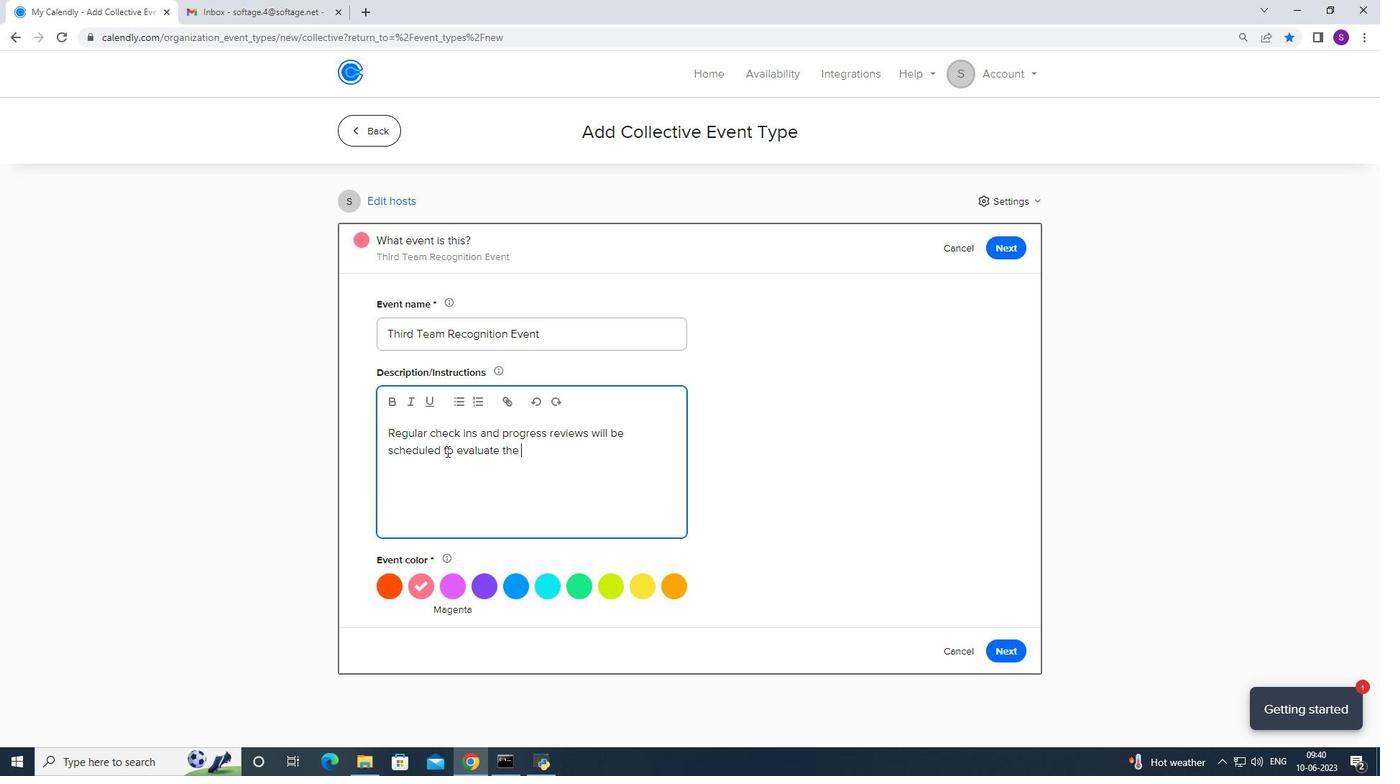 
Action: Key pressed employe
Screenshot: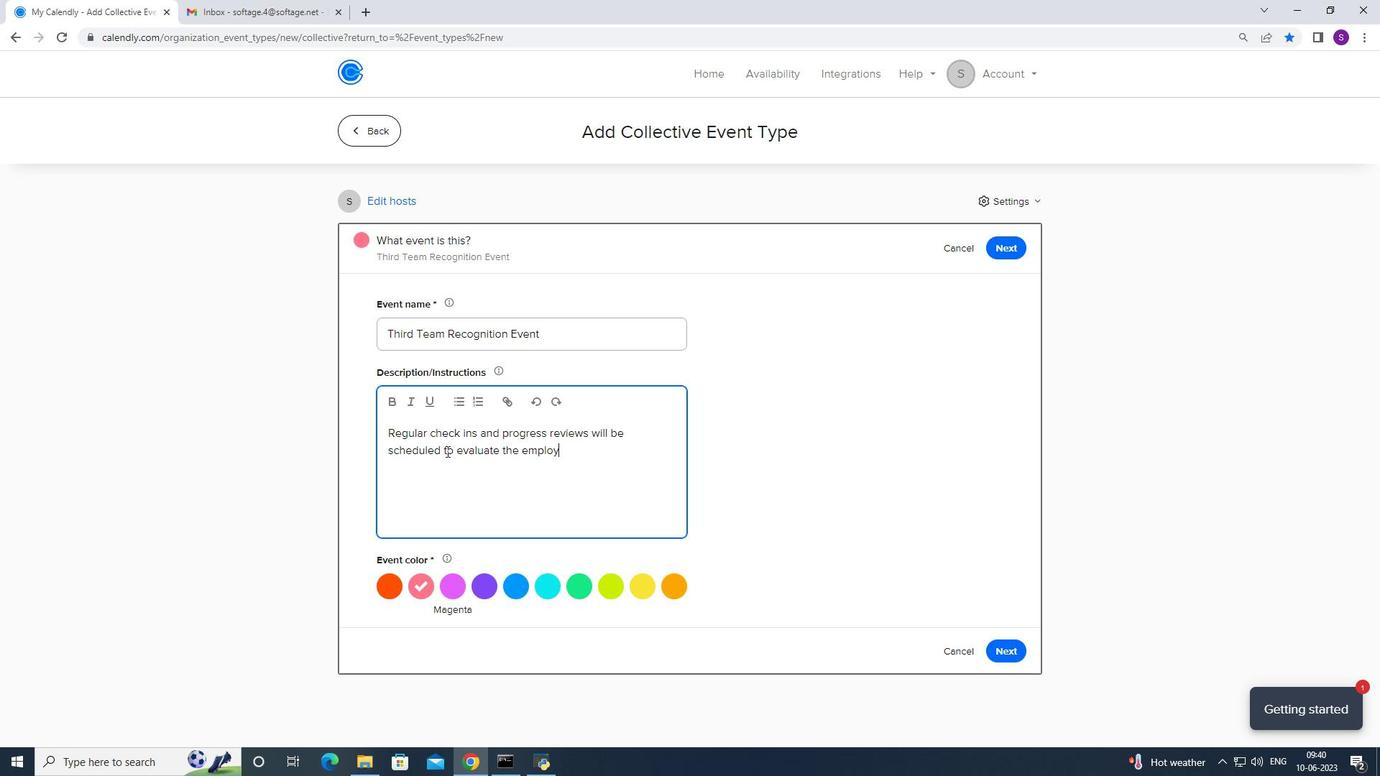 
Action: Mouse moved to (445, 451)
Screenshot: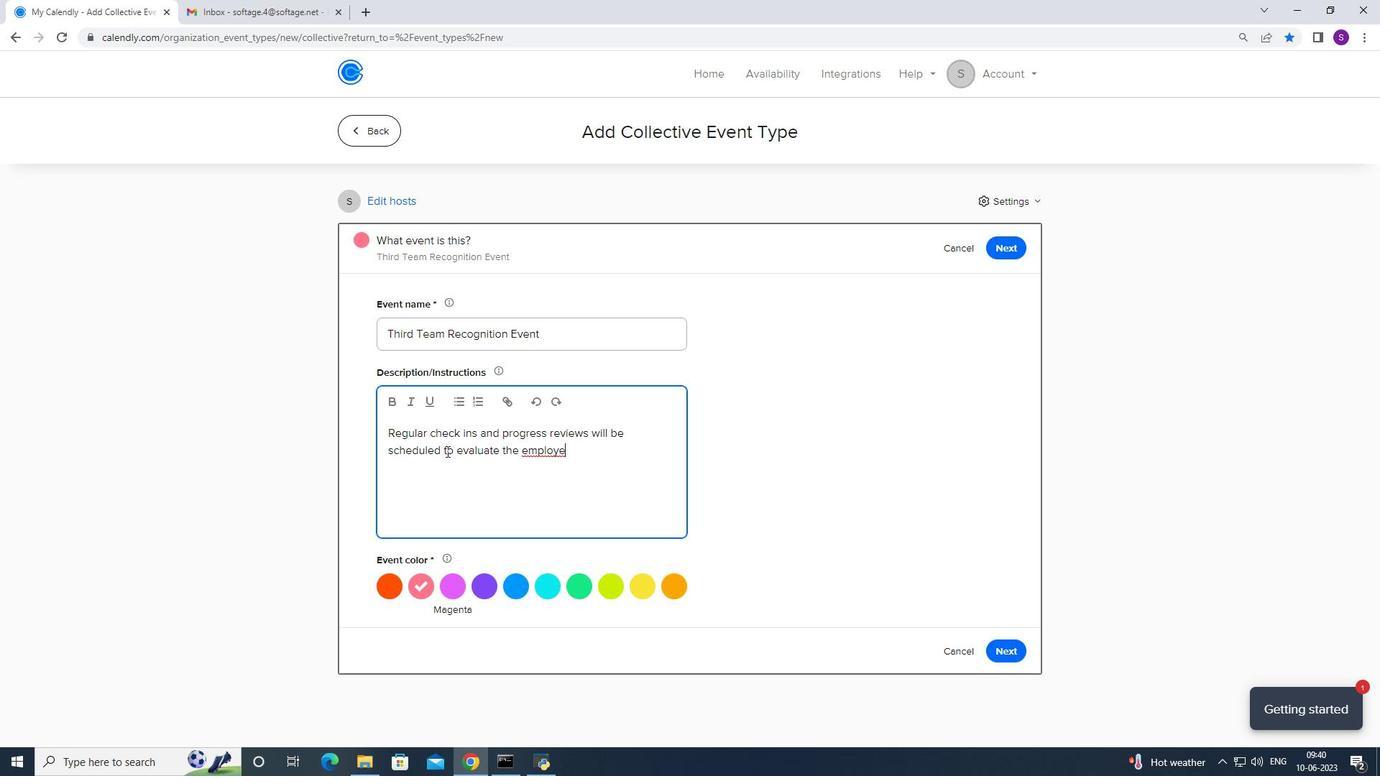
Action: Key pressed e<Key.space>pro
Screenshot: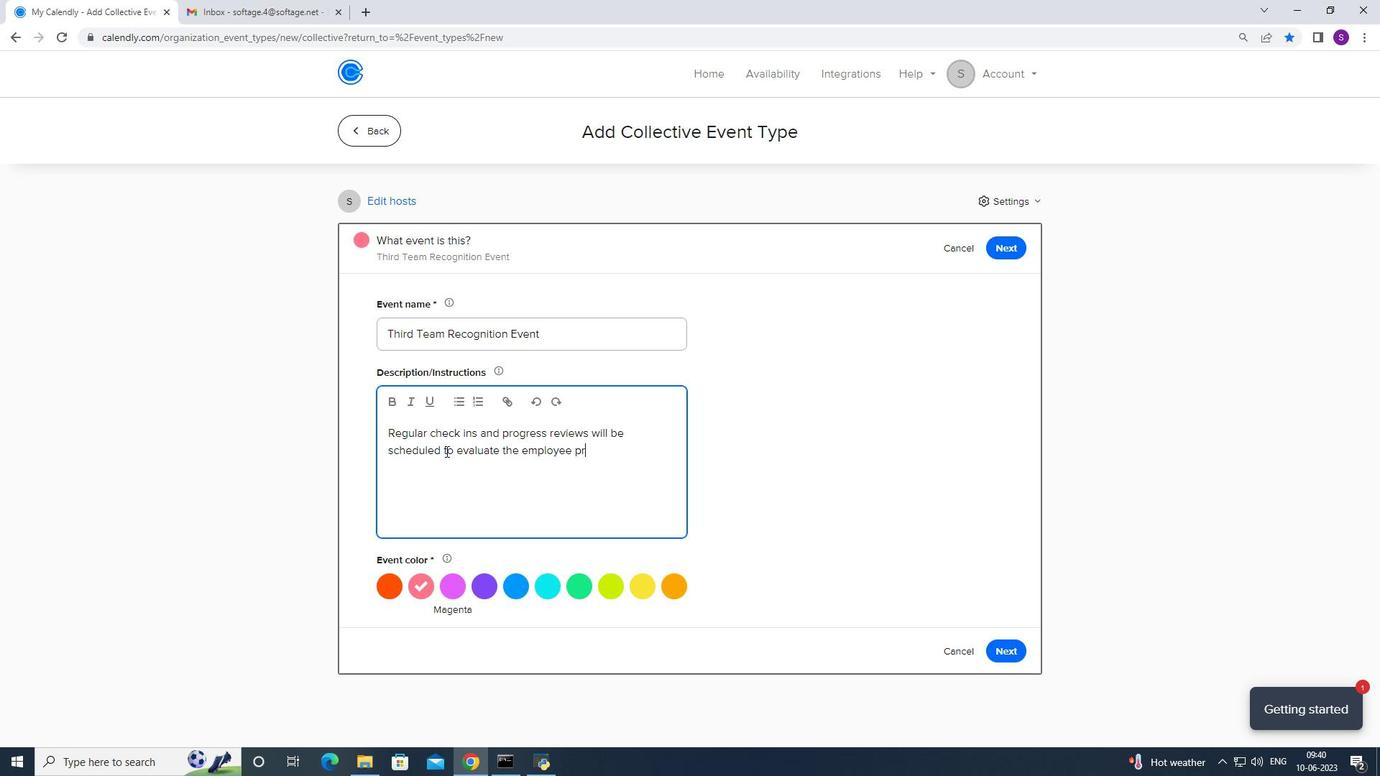 
Action: Mouse moved to (445, 452)
Screenshot: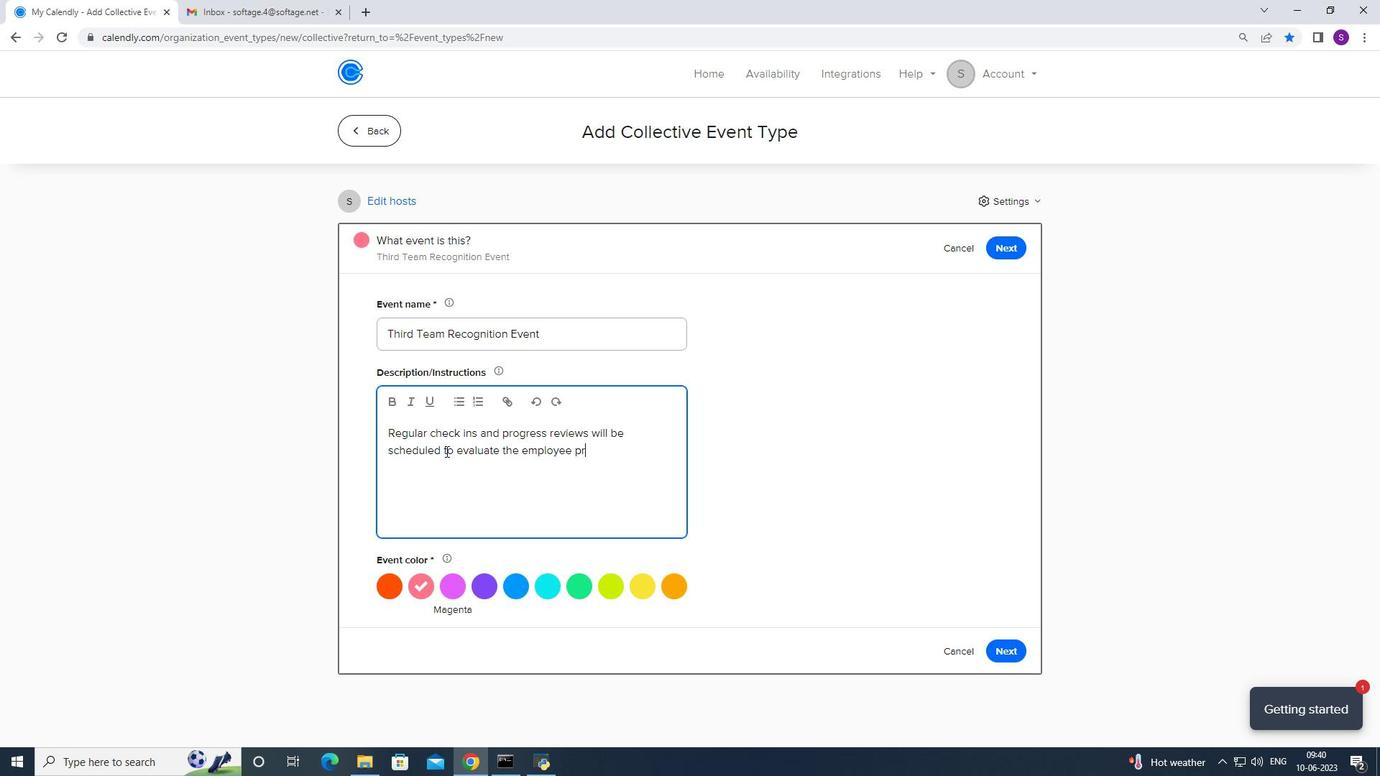 
Action: Key pressed ghress<Key.space>
Screenshot: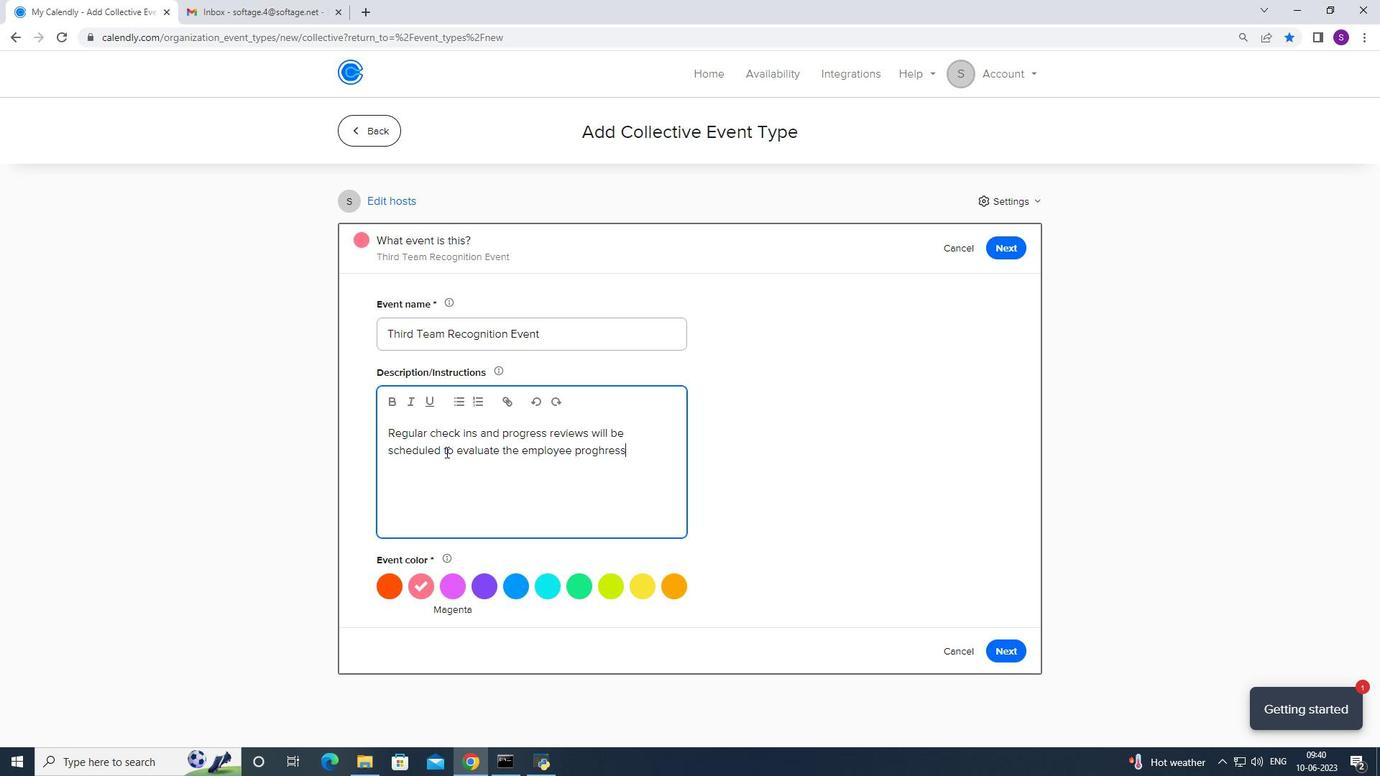 
Action: Mouse moved to (626, 480)
Screenshot: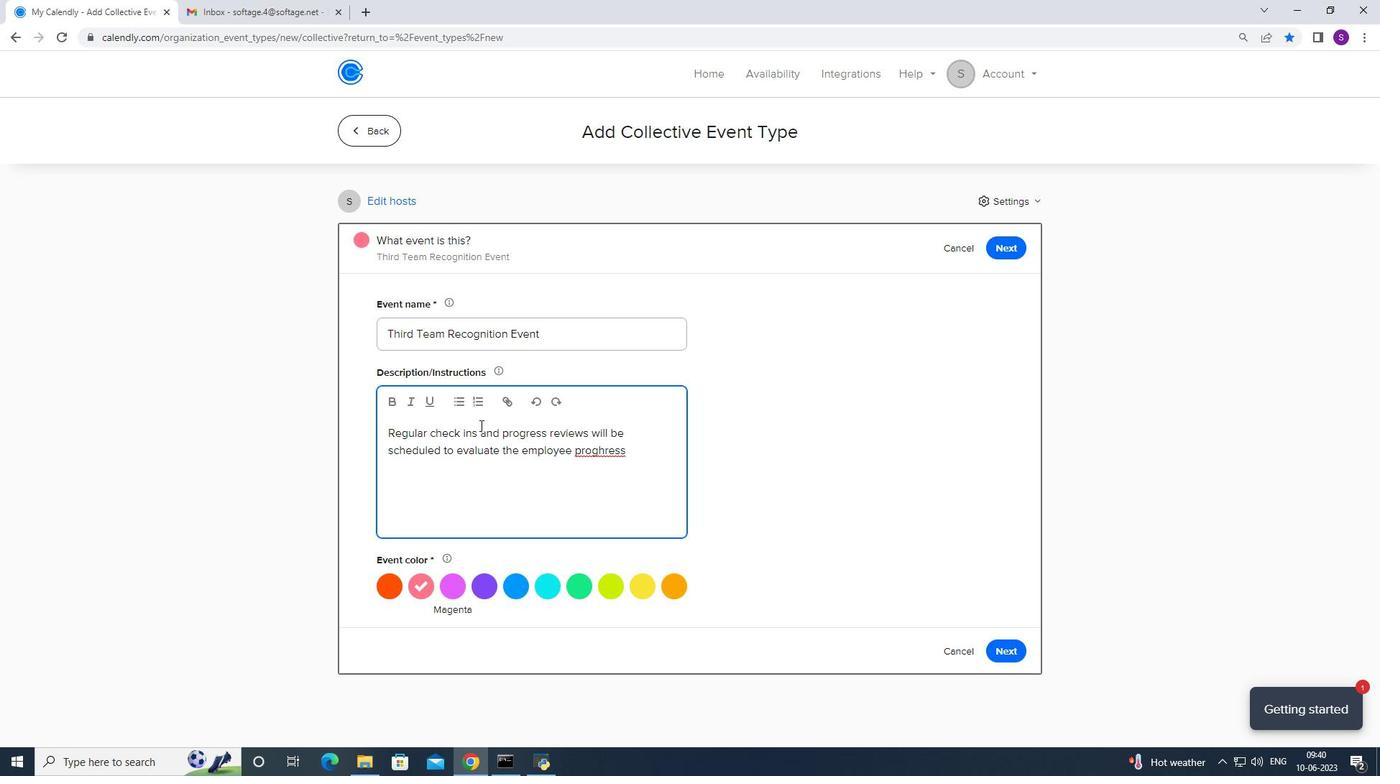 
Action: Mouse scrolled (626, 480) with delta (0, 0)
Screenshot: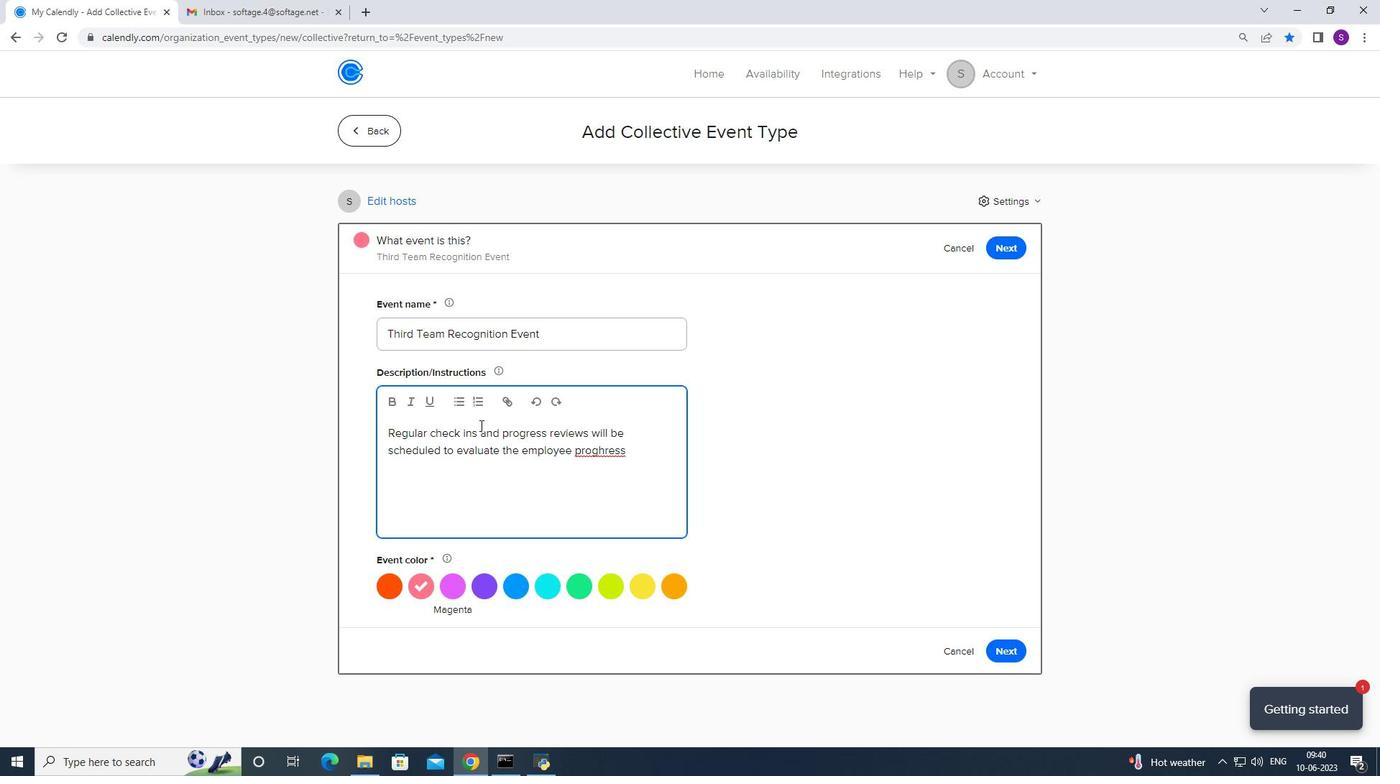 
Action: Mouse moved to (625, 450)
Screenshot: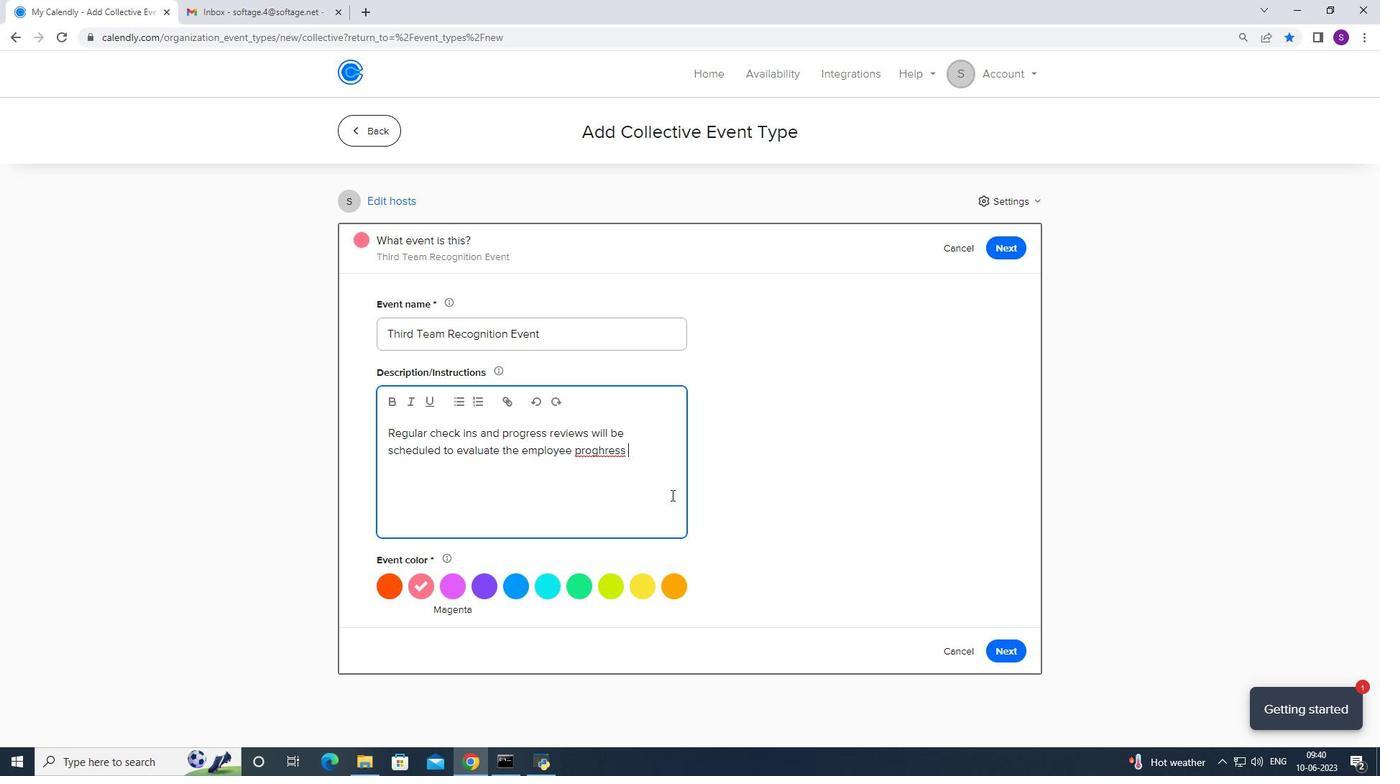 
Action: Mouse scrolled (625, 450) with delta (0, 0)
Screenshot: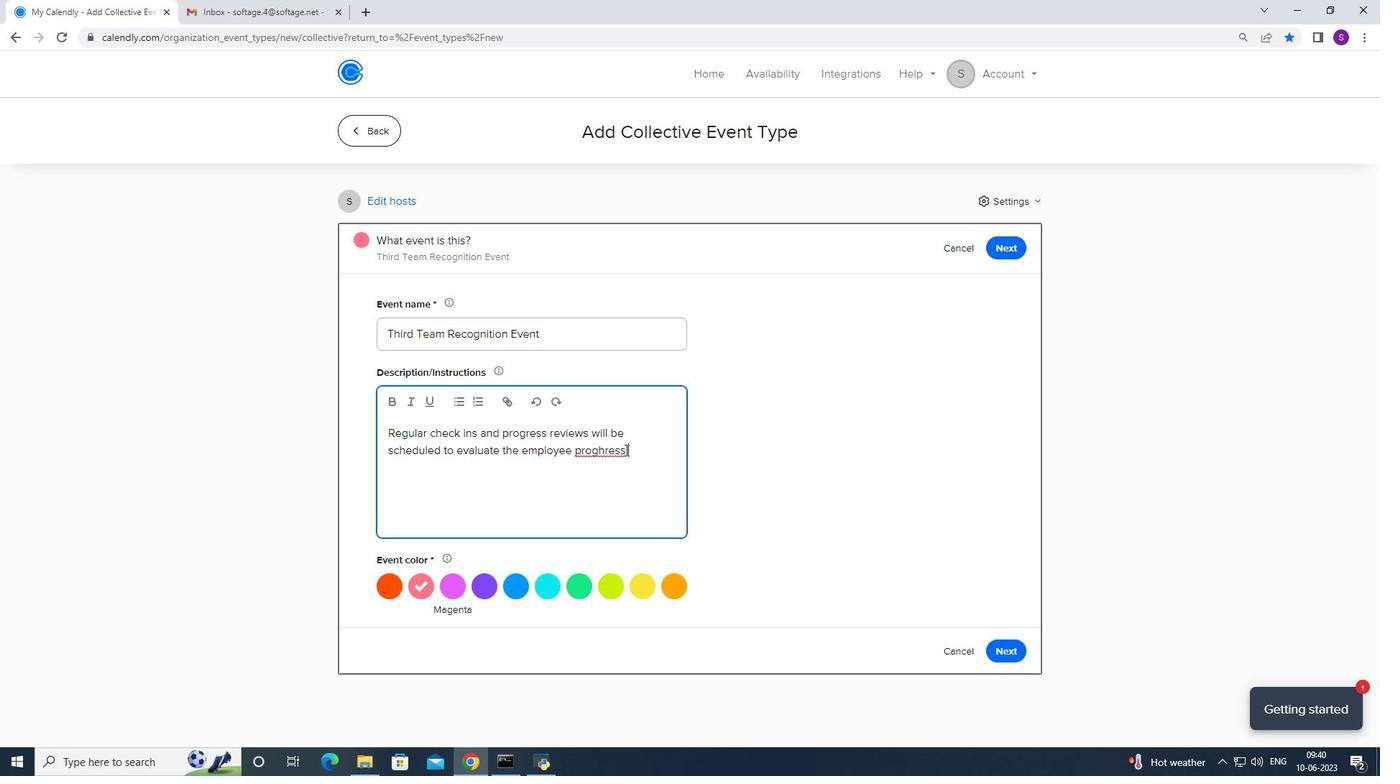 
Action: Mouse pressed right at (625, 450)
Screenshot: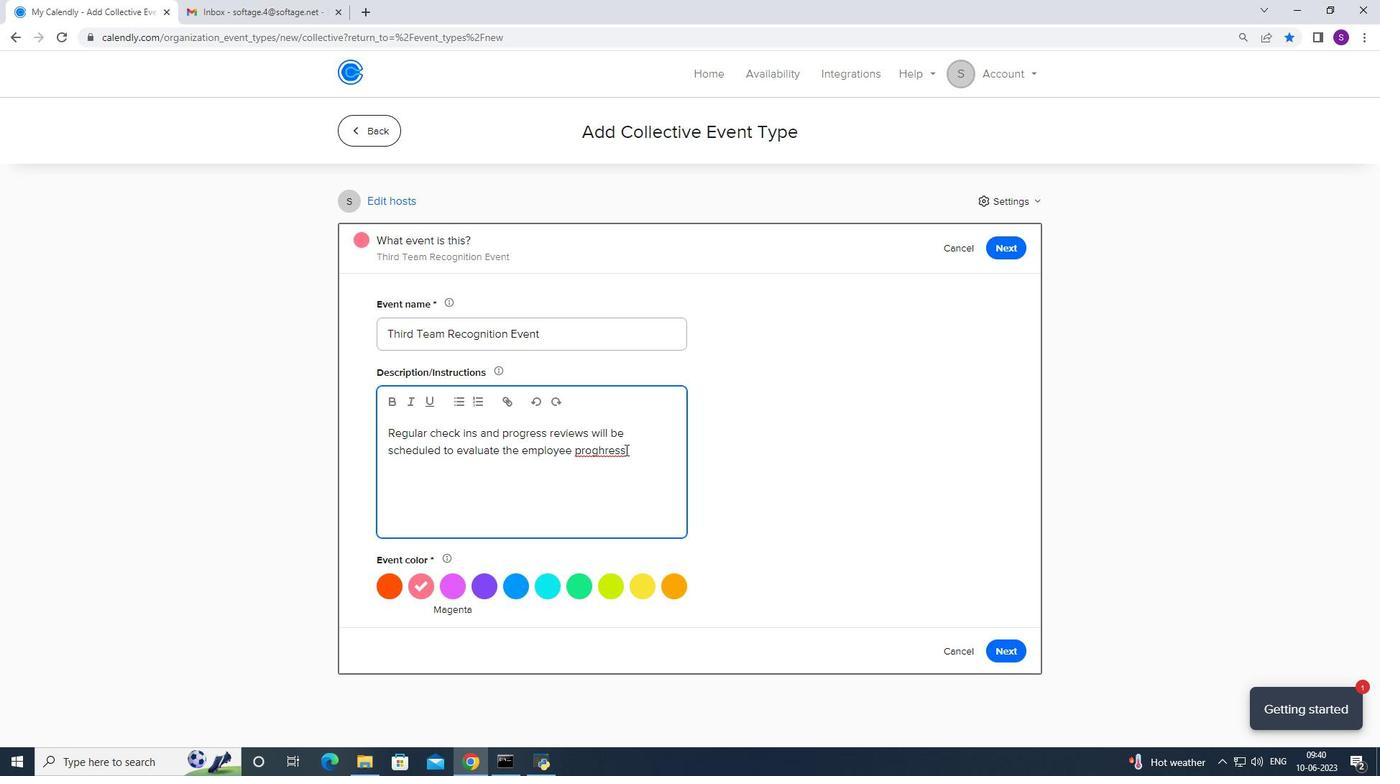 
Action: Mouse moved to (630, 456)
Screenshot: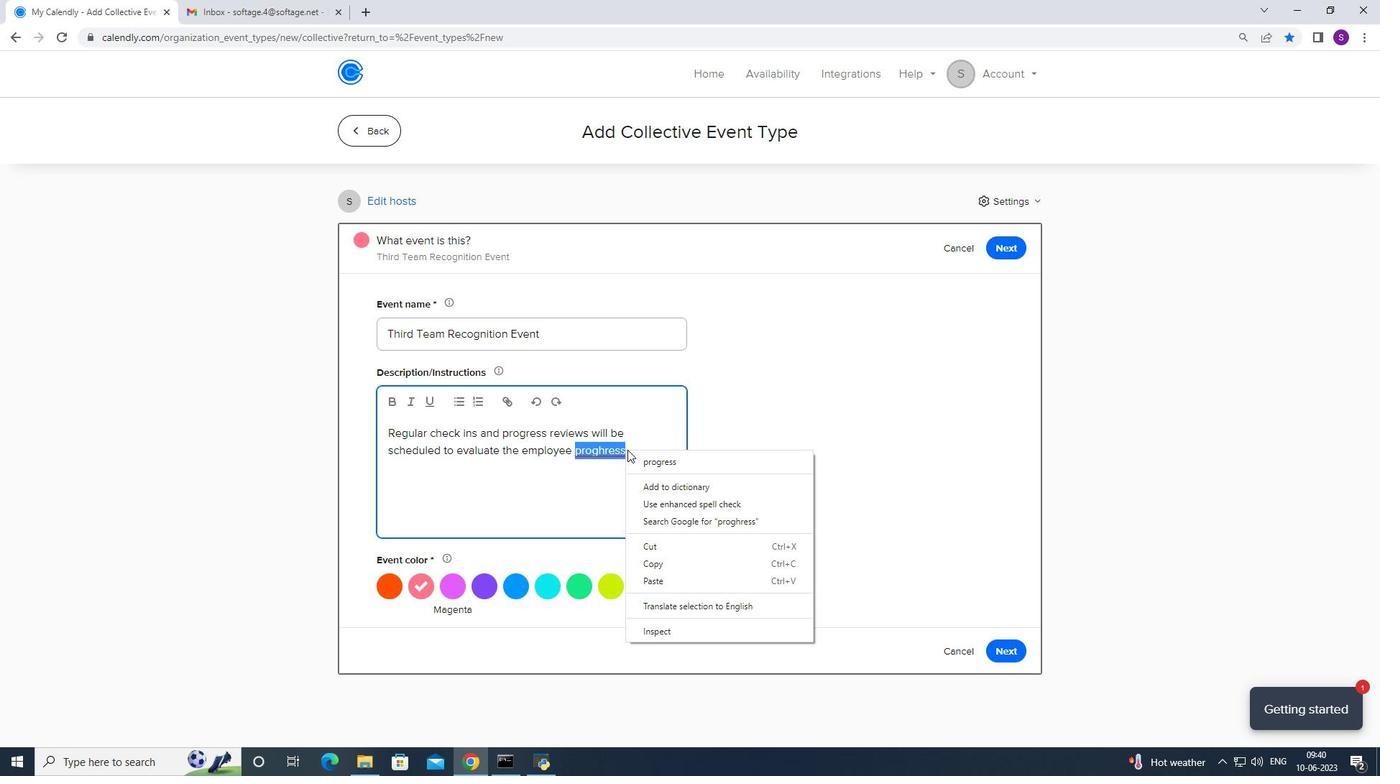 
Action: Mouse pressed left at (630, 456)
Screenshot: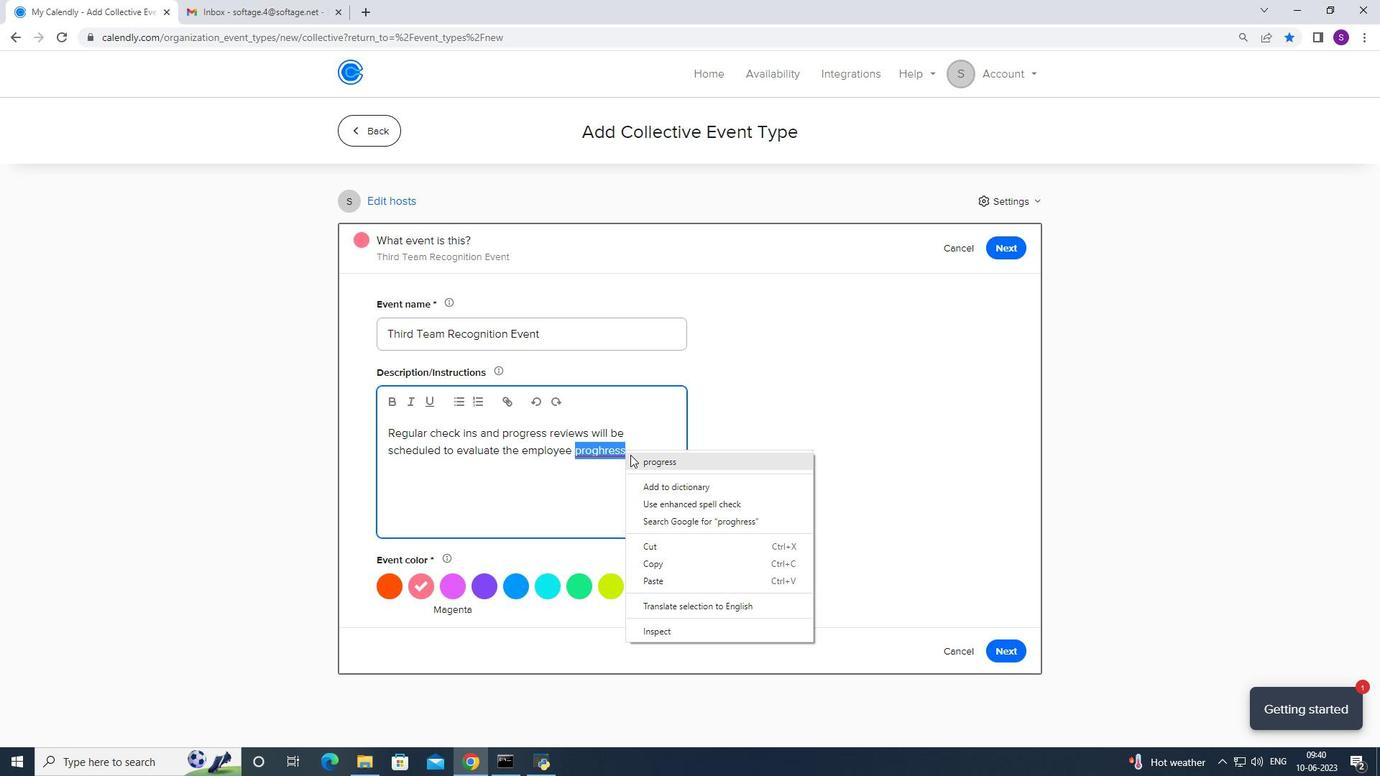 
Action: Mouse moved to (647, 454)
Screenshot: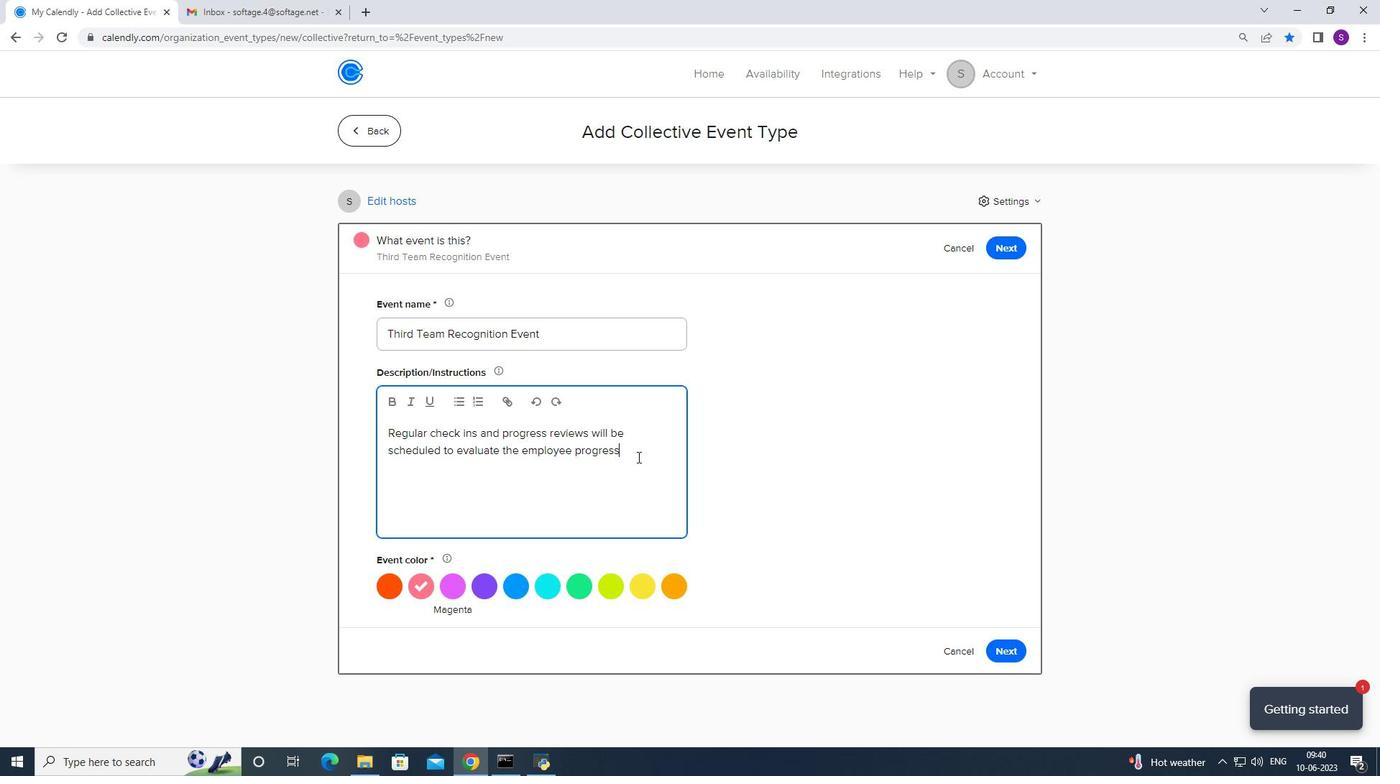 
Action: Mouse pressed left at (647, 454)
Screenshot: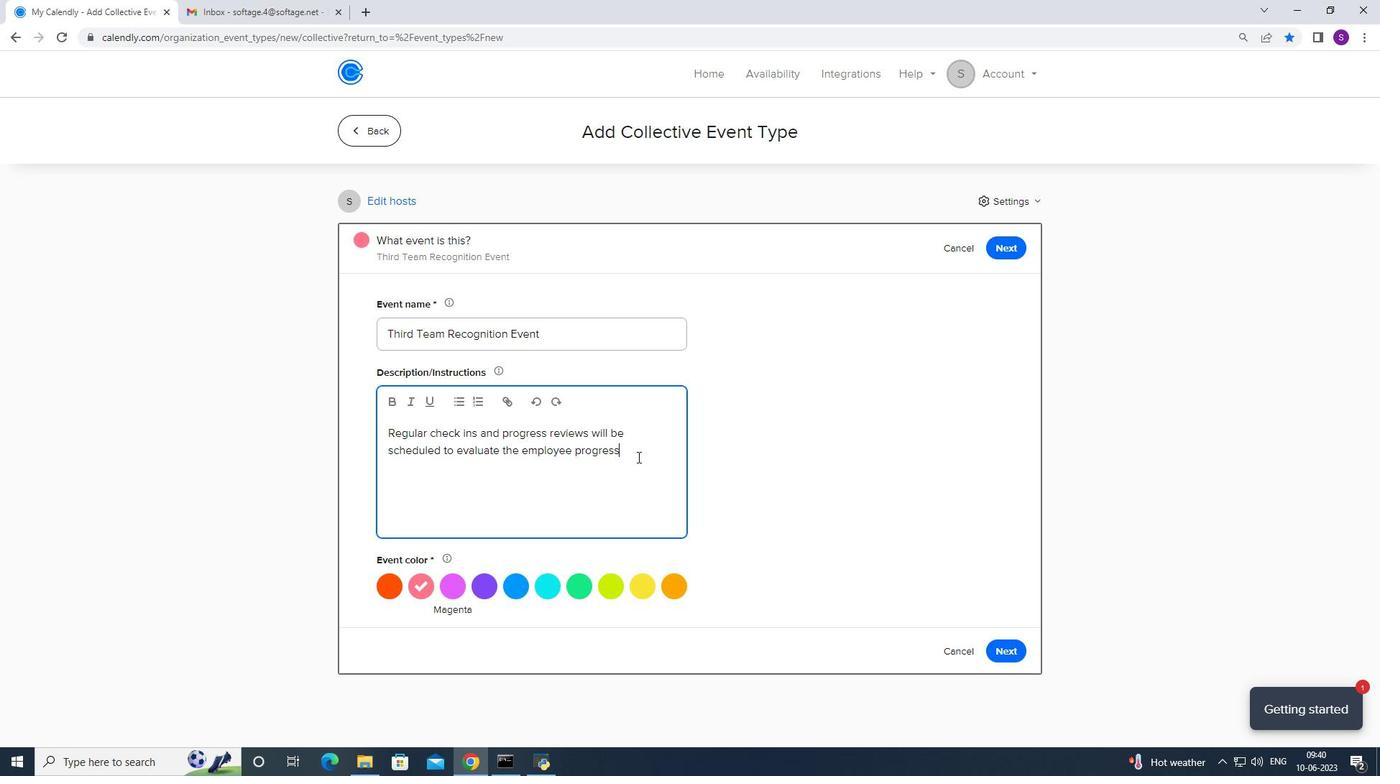 
Action: Mouse moved to (647, 464)
Screenshot: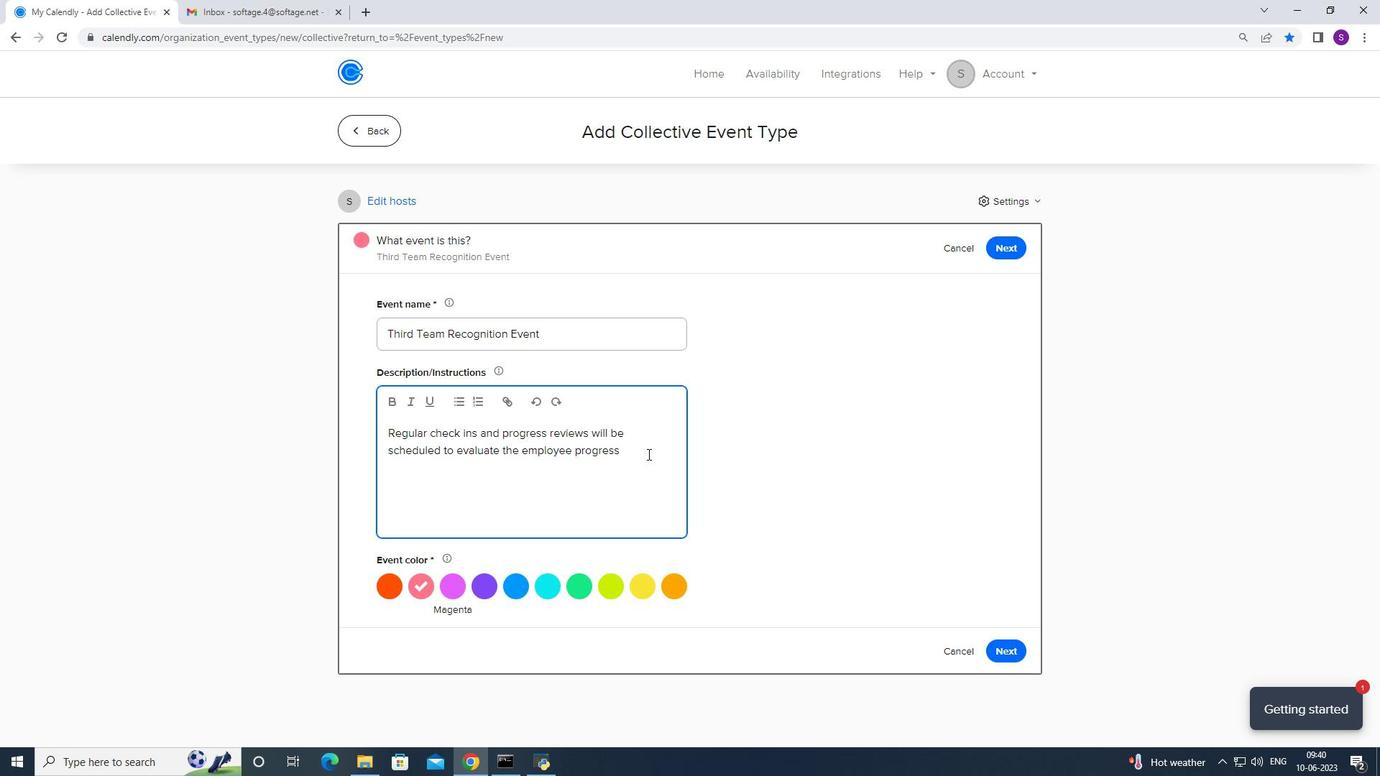 
Action: Key pressed a
Screenshot: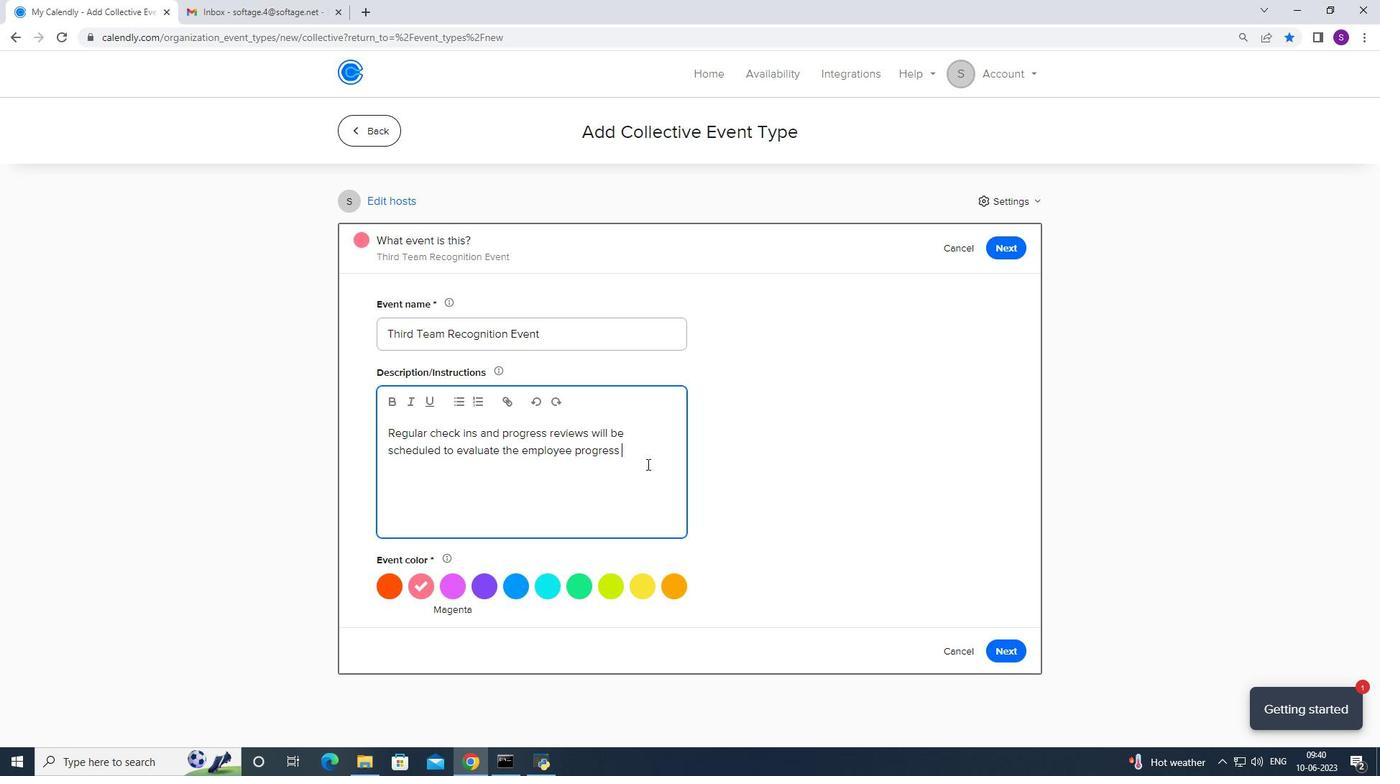 
Action: Mouse moved to (646, 465)
Screenshot: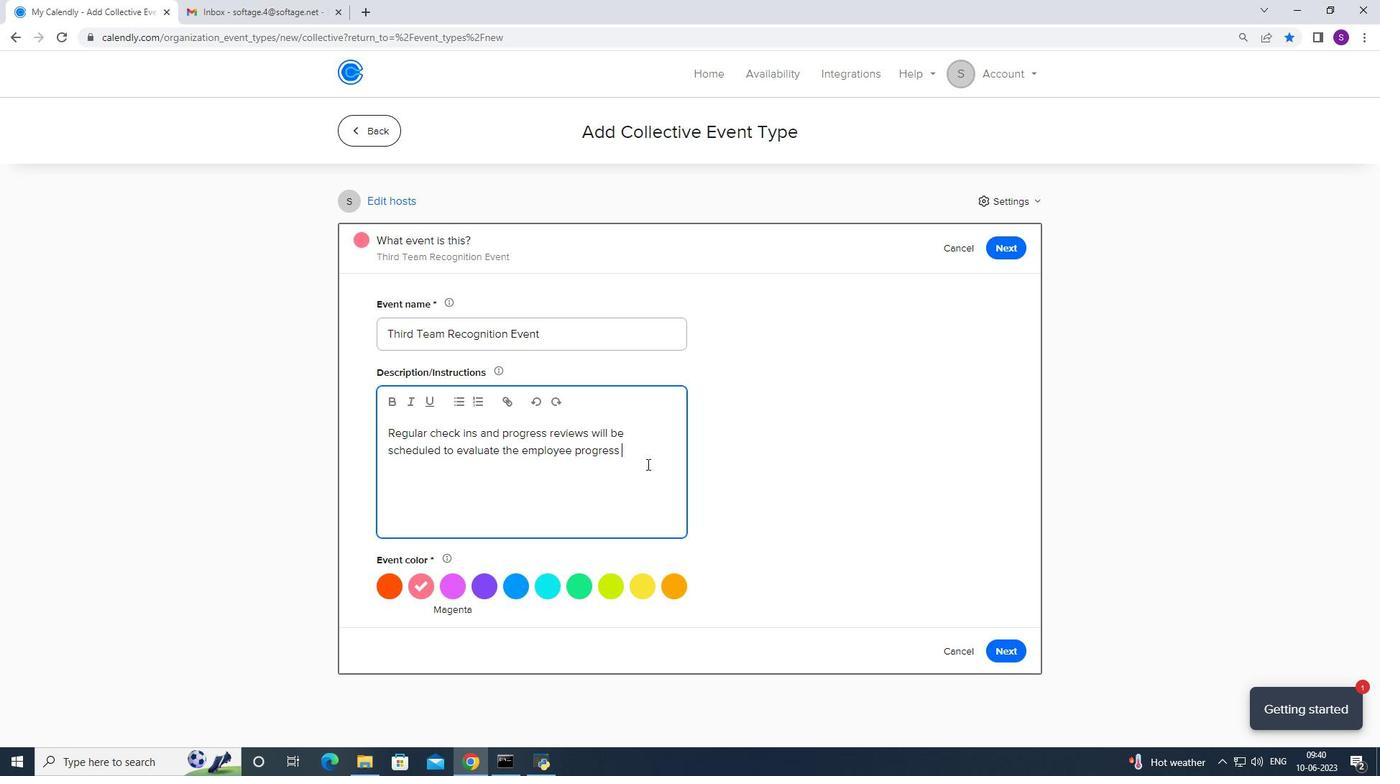 
Action: Key pressed nd<Key.space>give
Screenshot: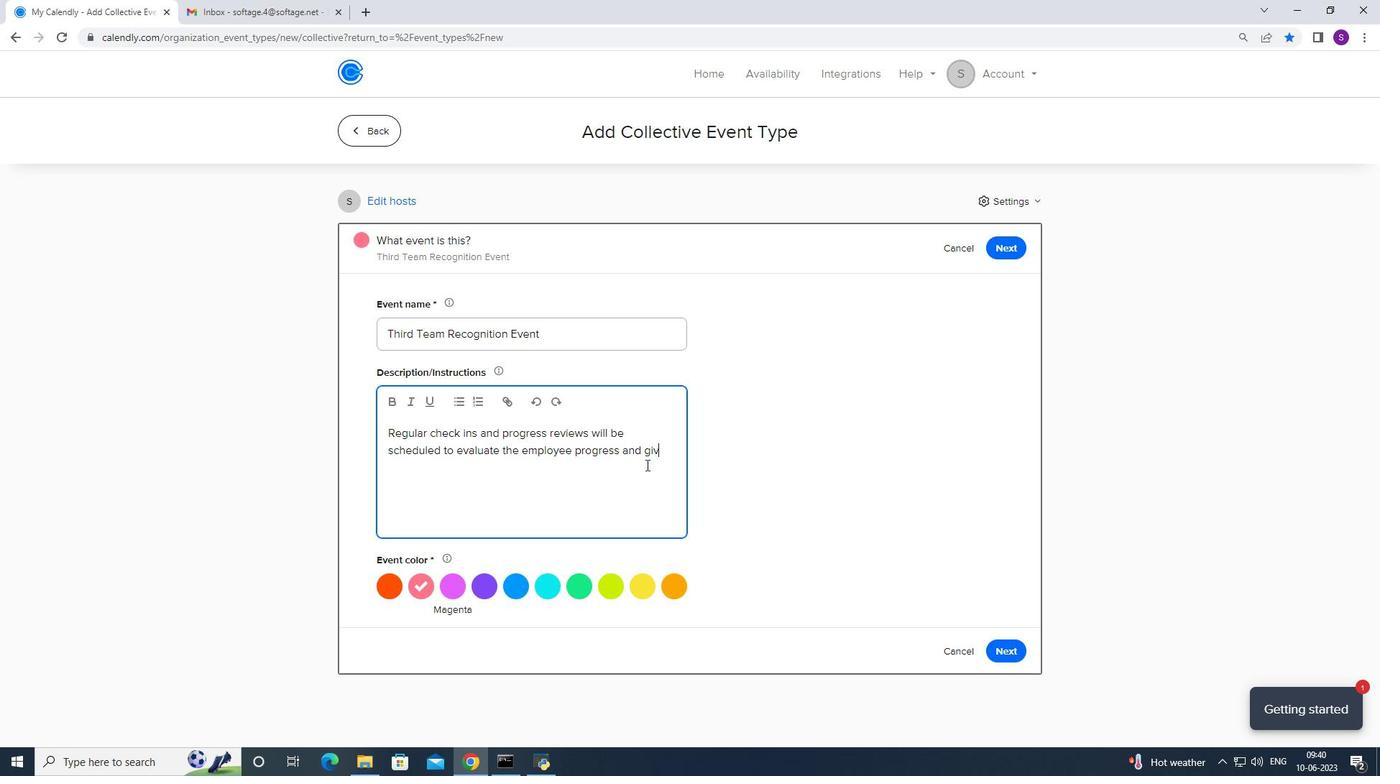 
Action: Mouse moved to (645, 465)
Screenshot: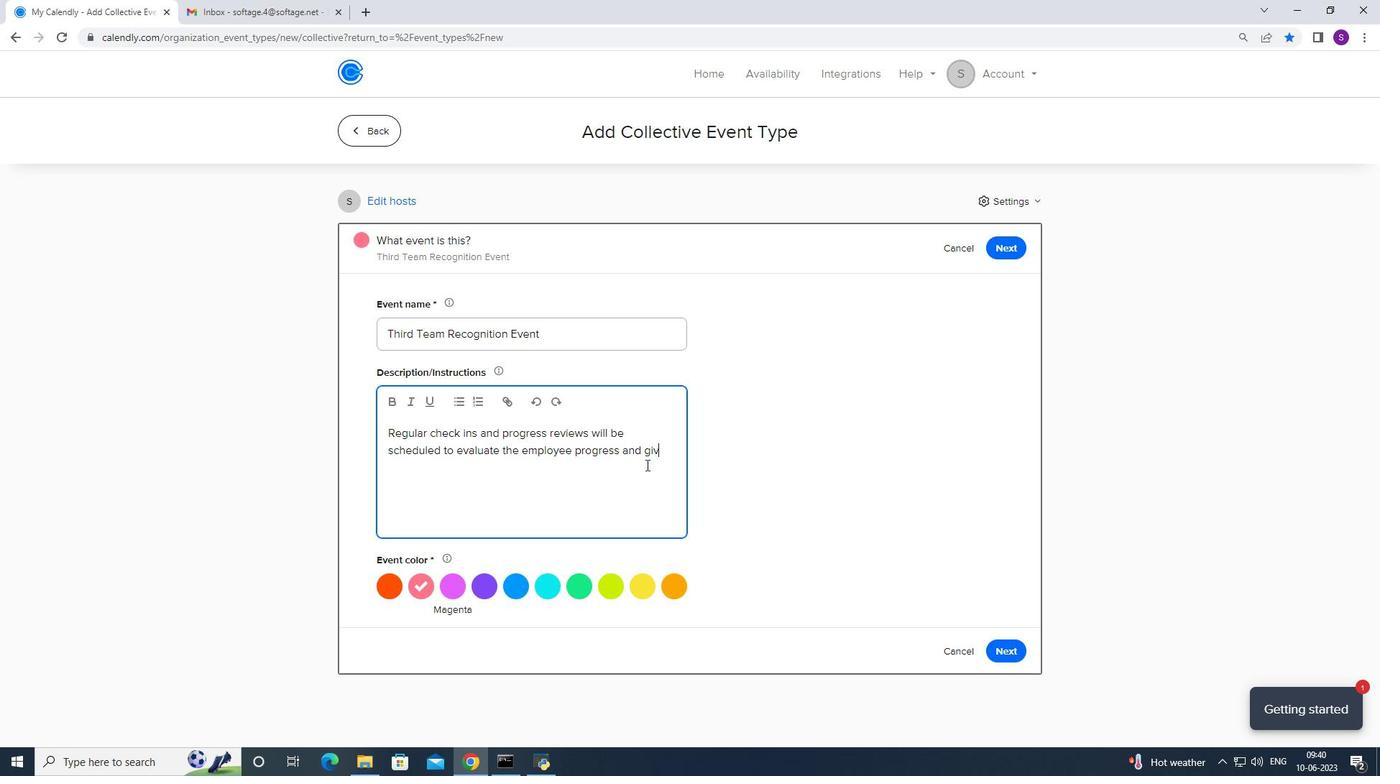 
Action: Key pressed <Key.space>ongoing<Key.space>feedback.<Key.space><Key.caps_lock>T<Key.caps_lock>hese<Key.space>discussuions<Key.space>
Screenshot: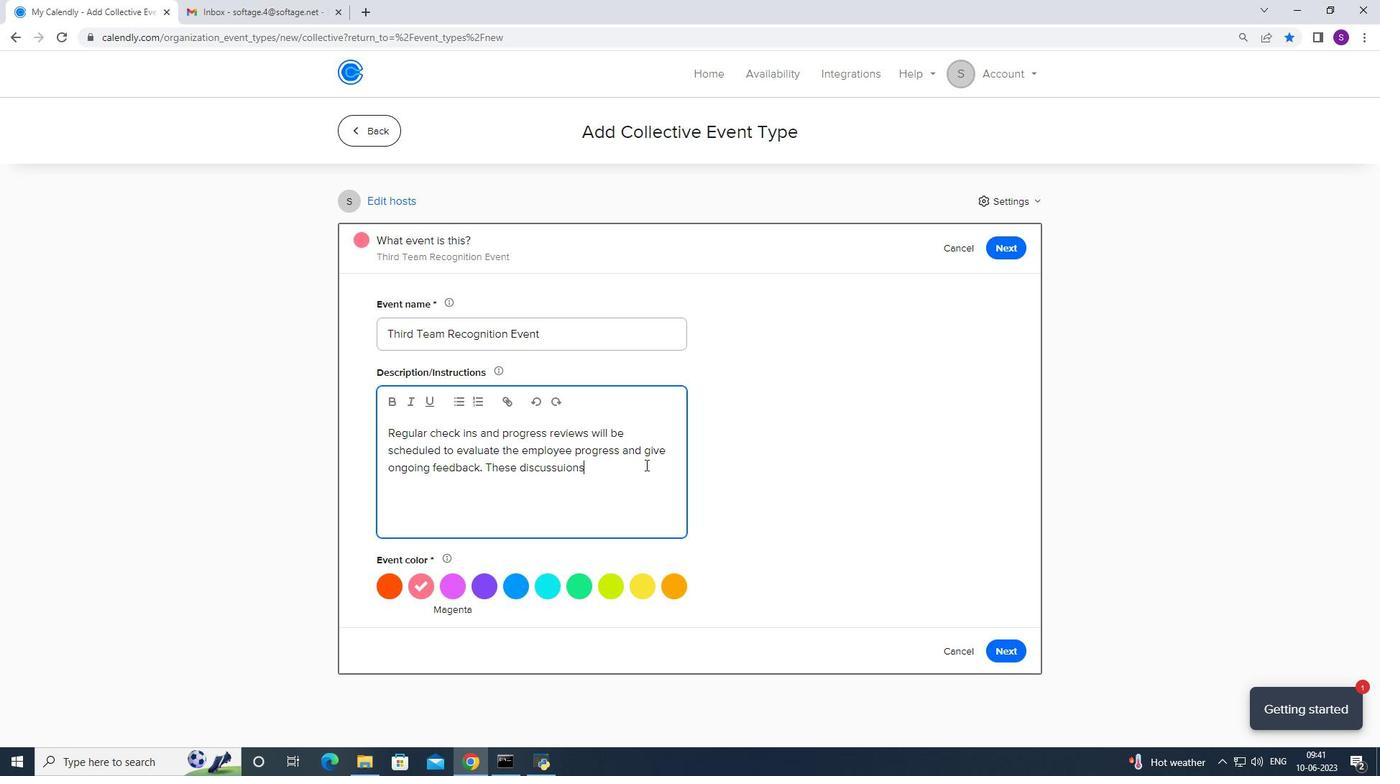 
Action: Mouse moved to (587, 460)
Screenshot: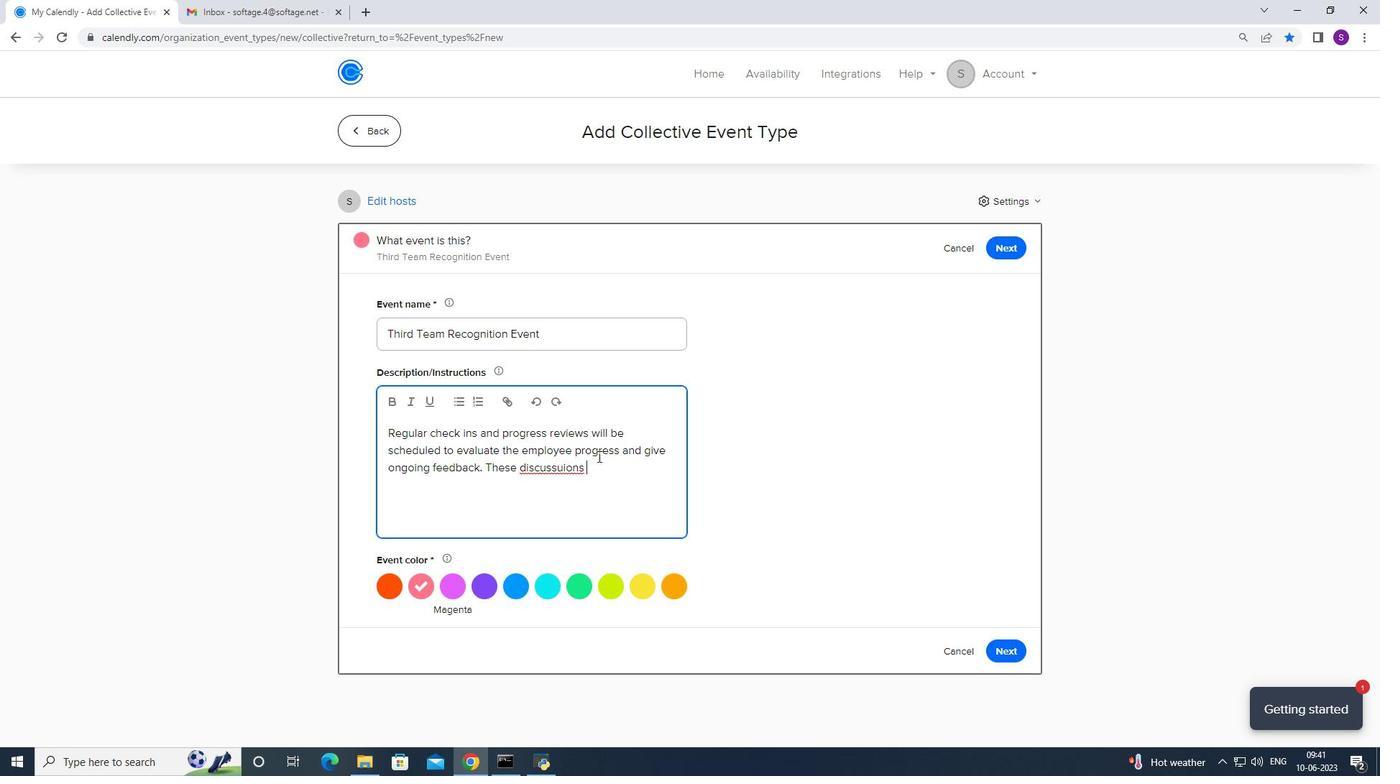 
Action: Mouse pressed left at (587, 460)
Screenshot: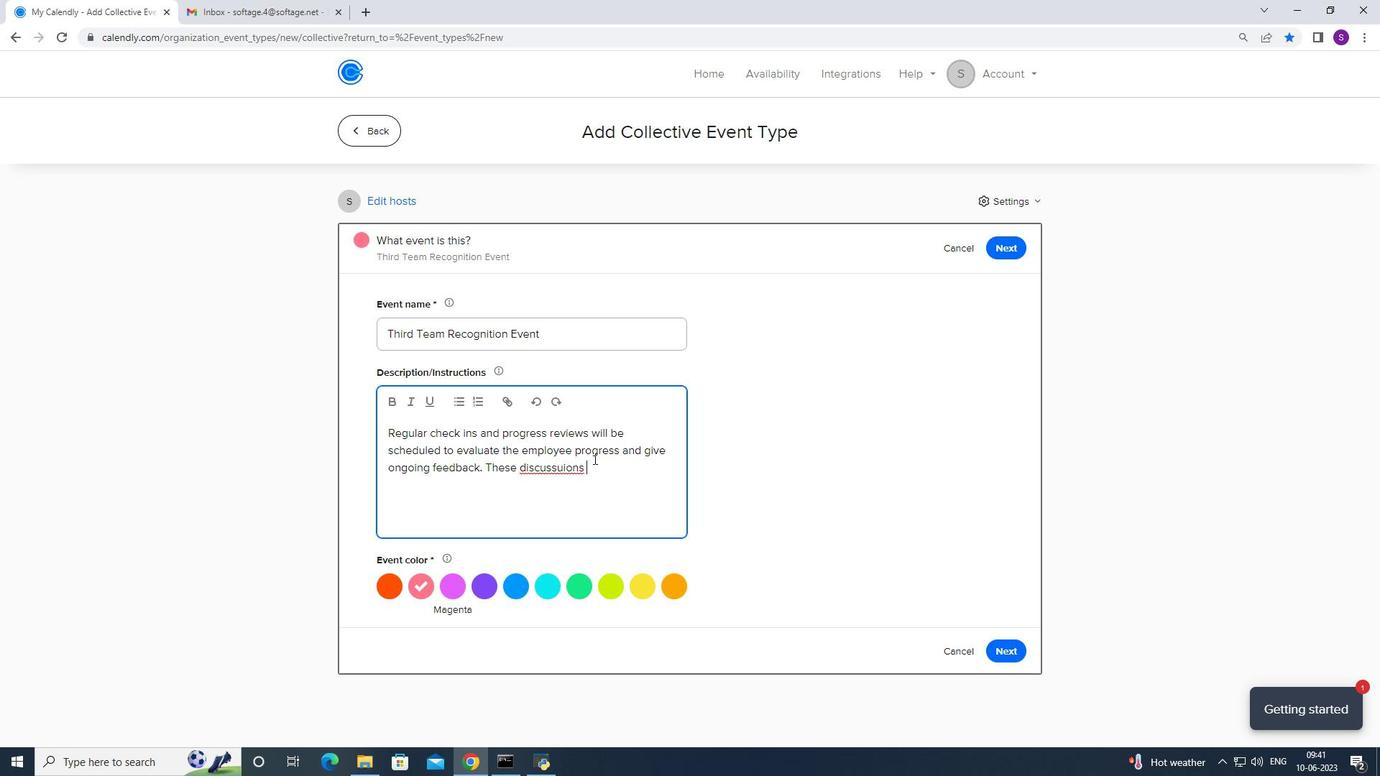 
Action: Mouse pressed right at (587, 460)
Screenshot: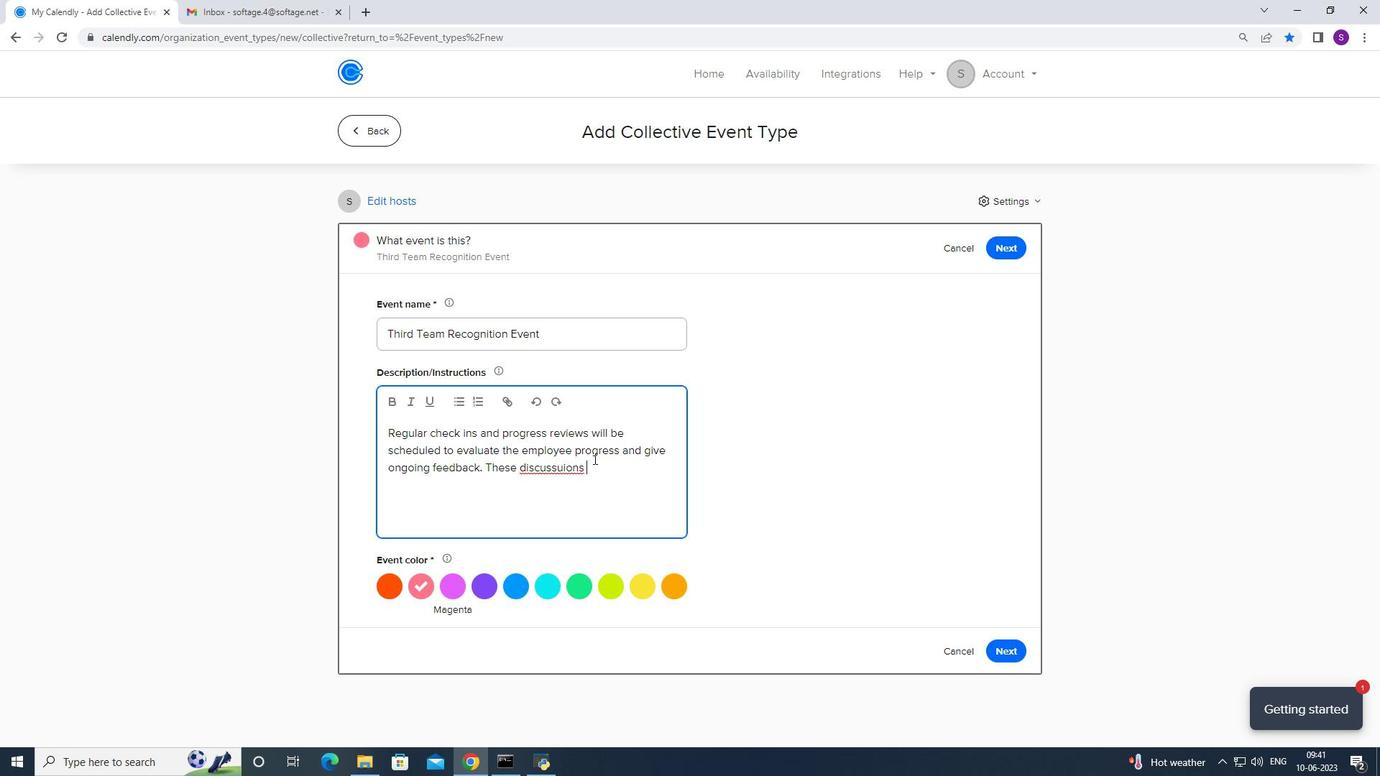 
Action: Mouse moved to (571, 466)
Screenshot: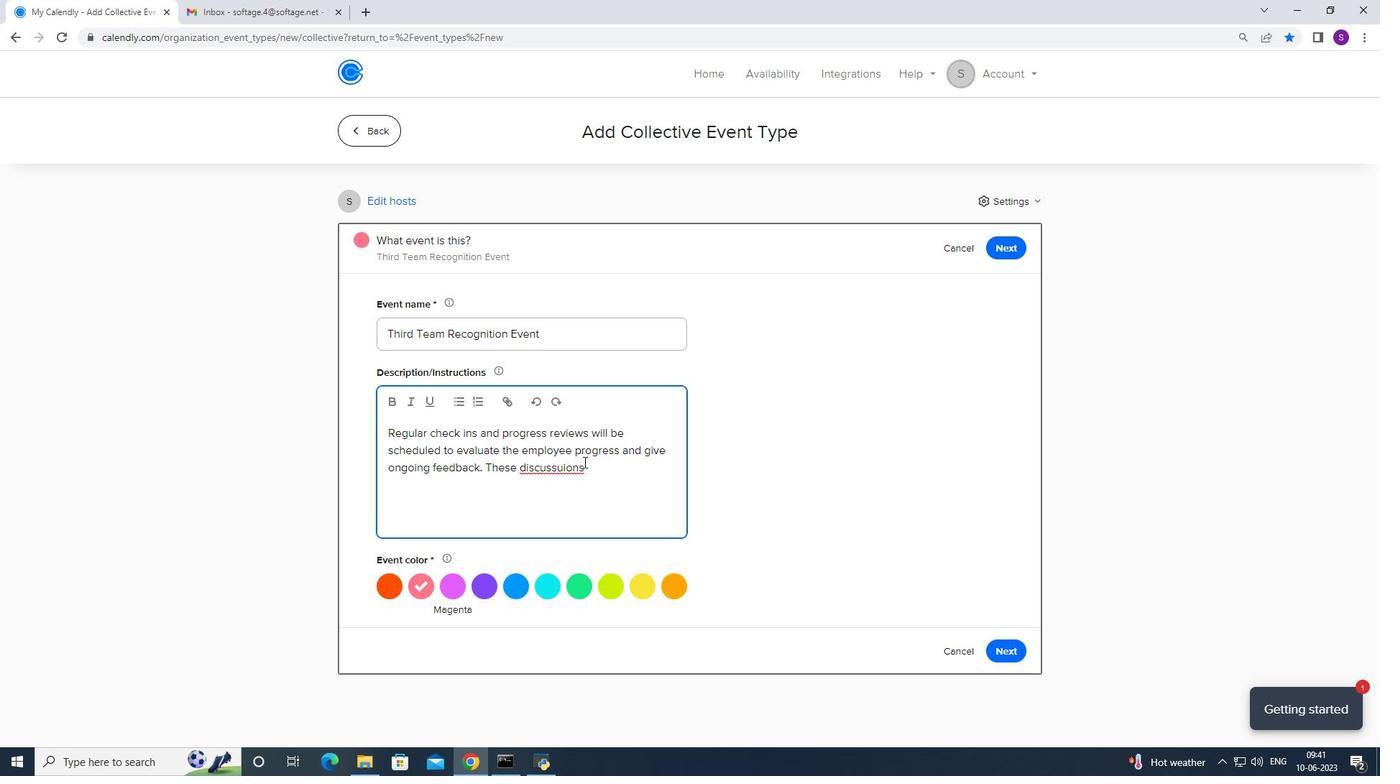 
Action: Mouse pressed right at (571, 466)
Screenshot: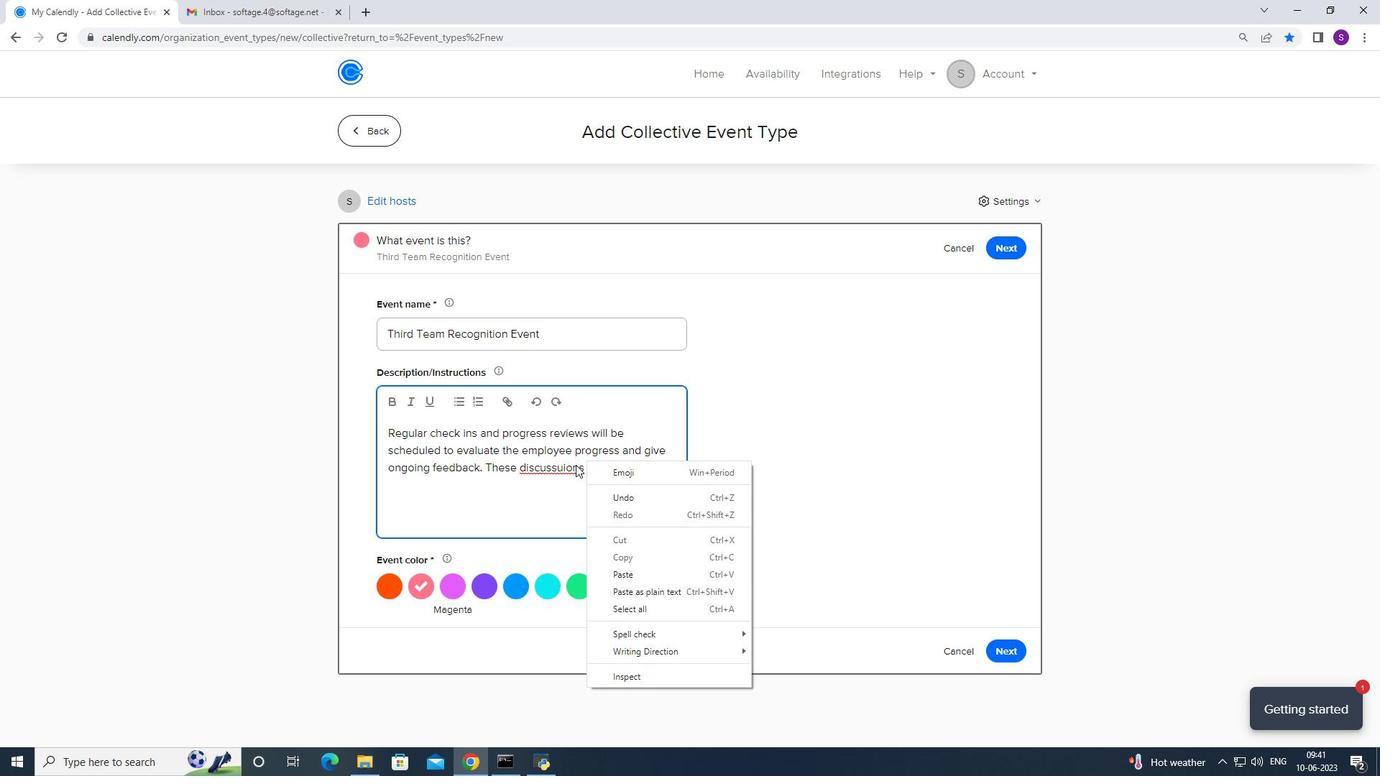 
Action: Mouse moved to (598, 473)
Screenshot: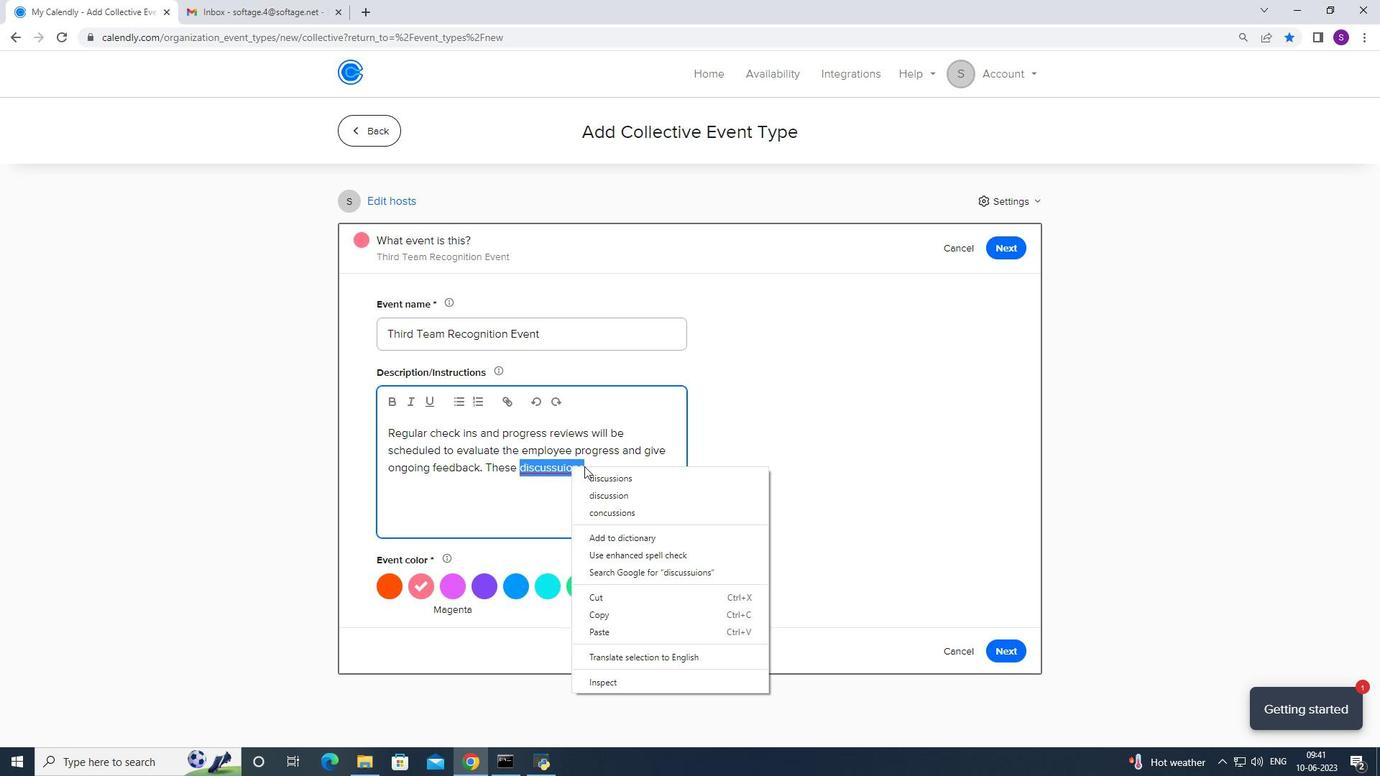 
Action: Mouse pressed left at (598, 473)
Screenshot: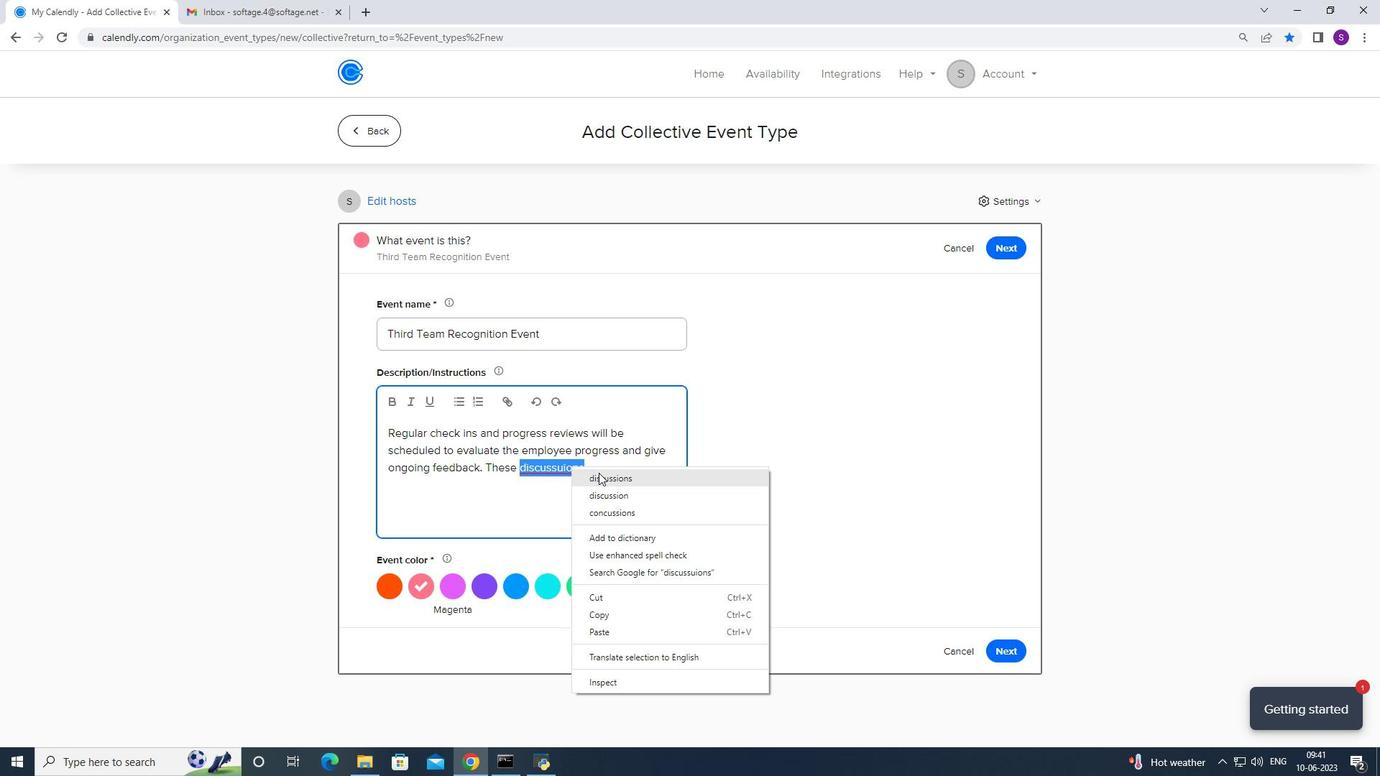 
Action: Mouse moved to (609, 471)
Screenshot: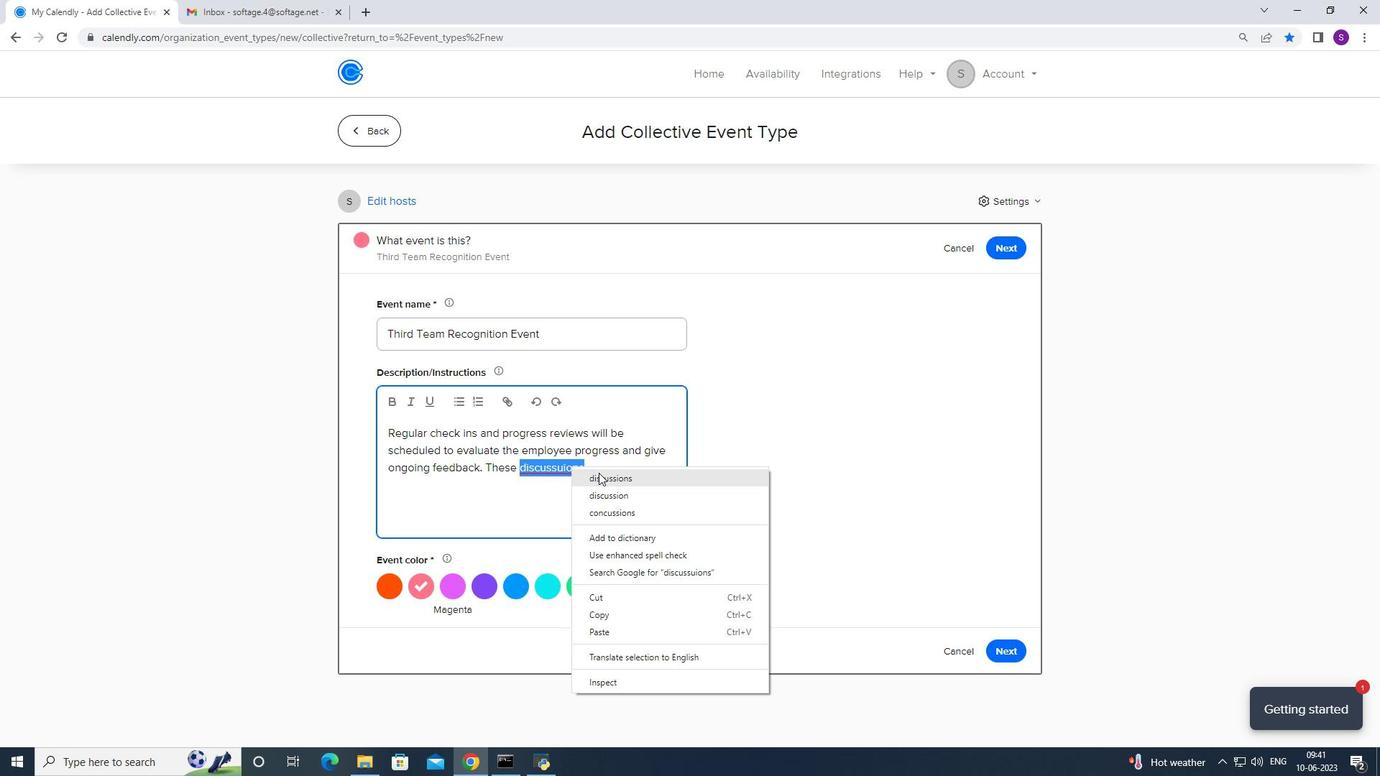 
Action: Mouse pressed left at (609, 471)
Screenshot: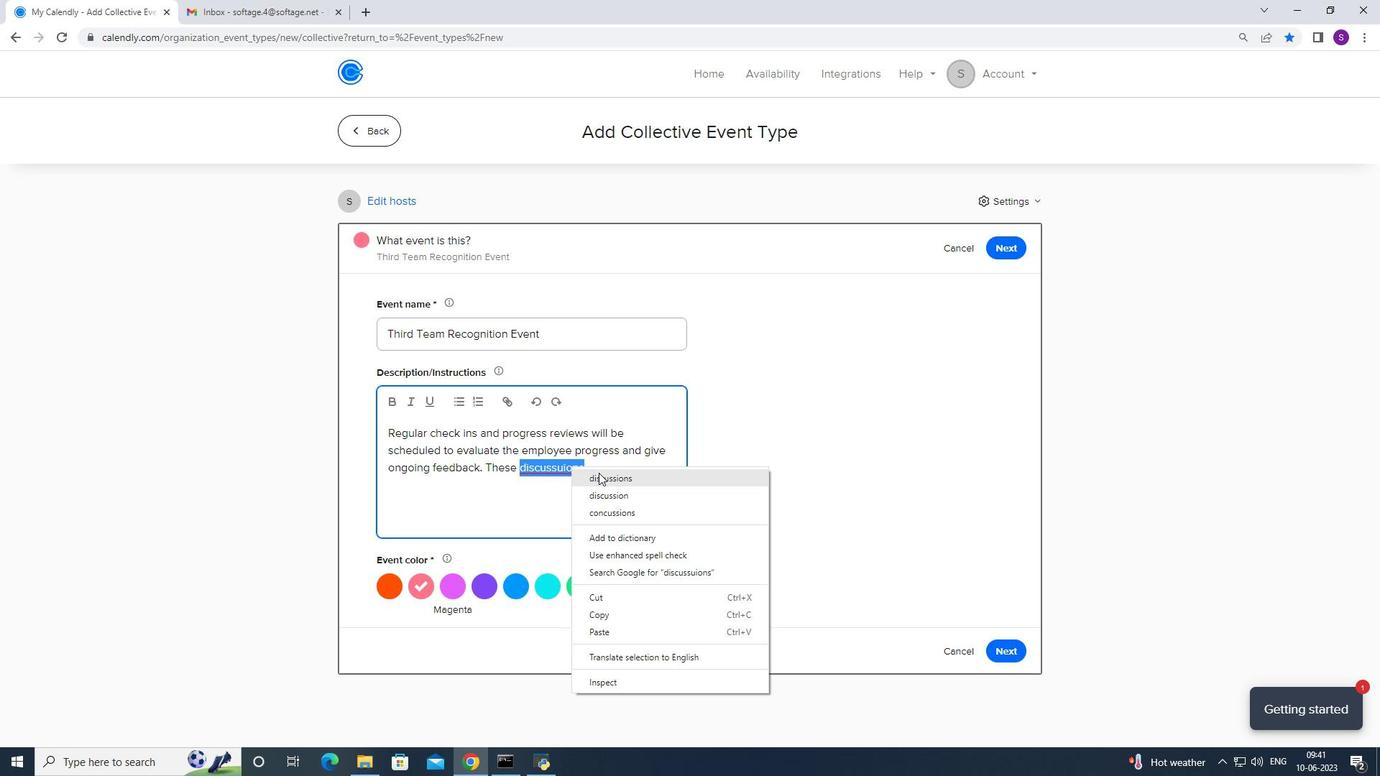 
Action: Mouse moved to (611, 471)
Screenshot: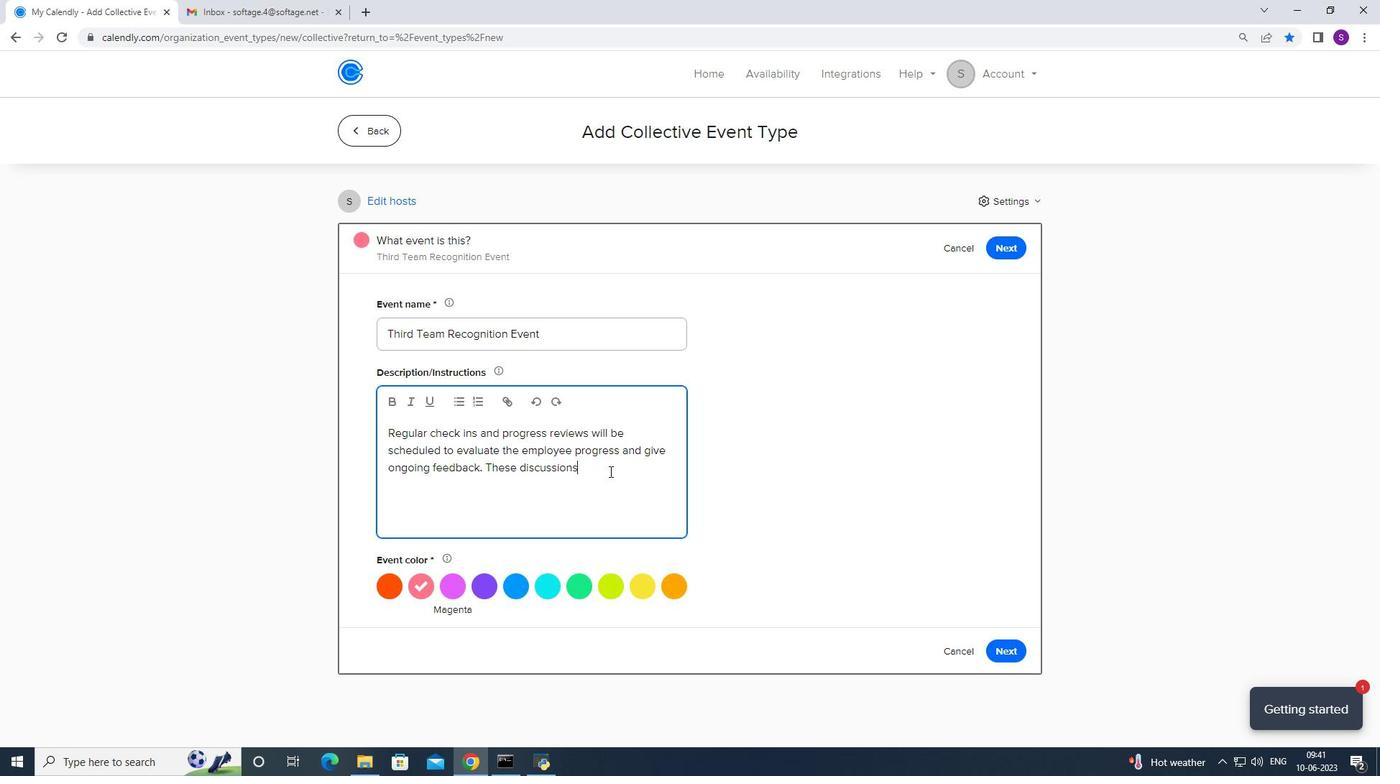 
Action: Key pressed will<Key.space>allow<Key.space>for<Key.space>adjustments<Key.space>to<Key.space>the<Key.space>actionj<Key.space>plan<Key.space>
Screenshot: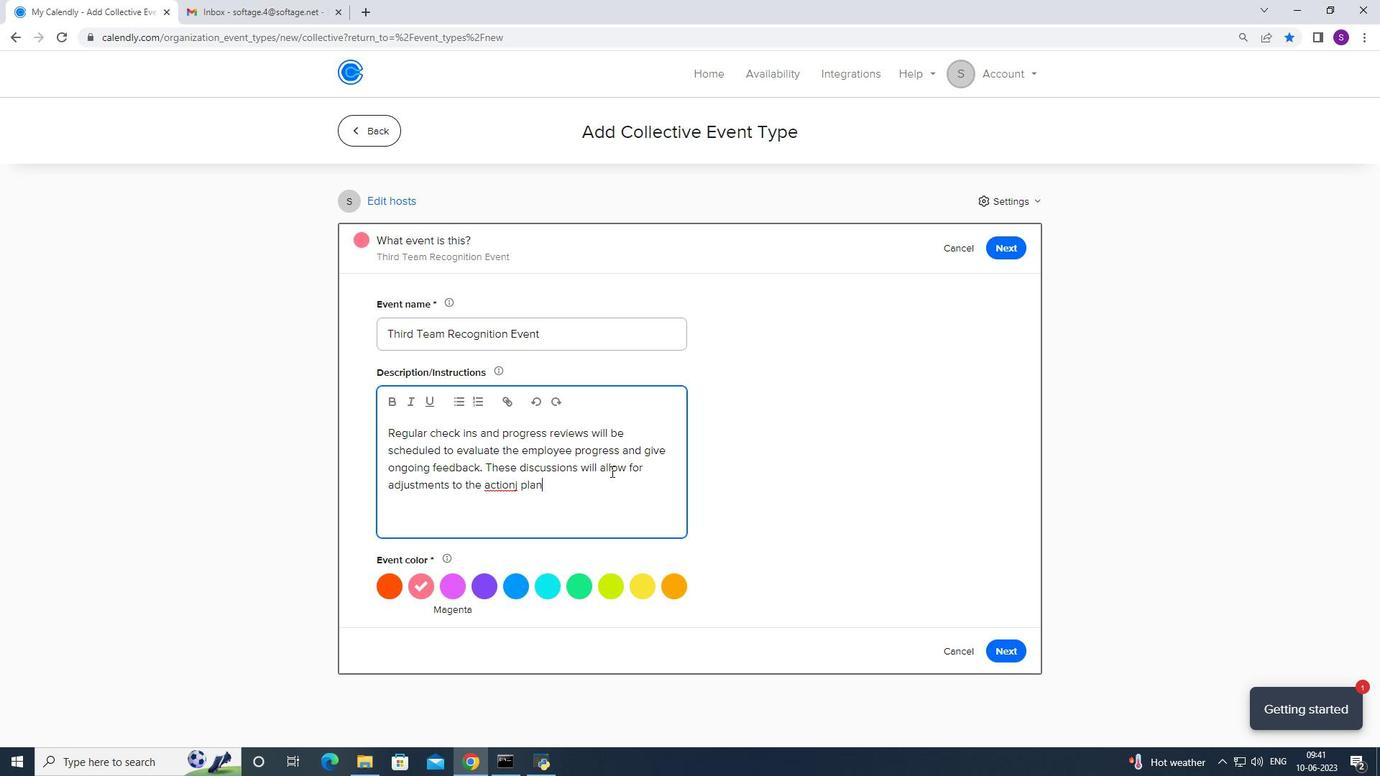 
Action: Mouse moved to (518, 492)
Screenshot: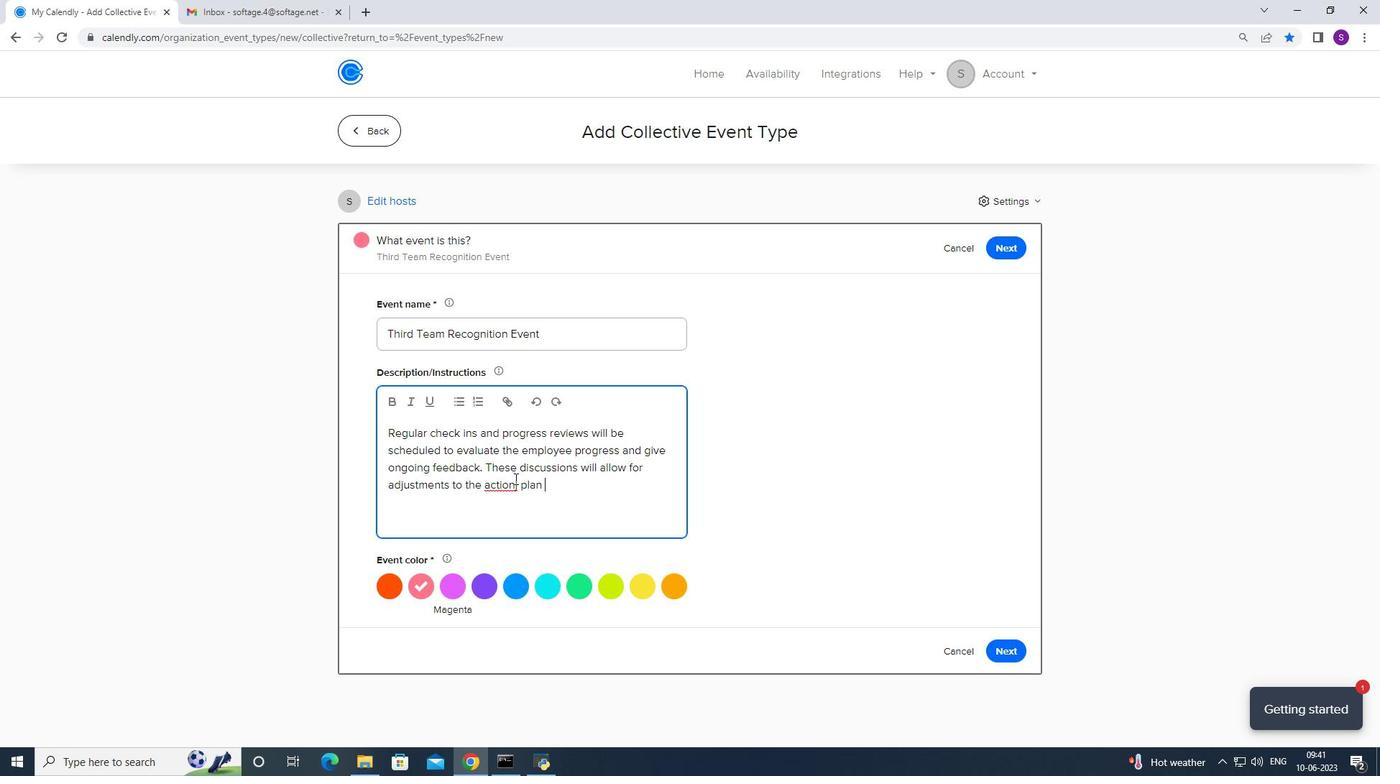 
Action: Mouse pressed right at (518, 492)
Screenshot: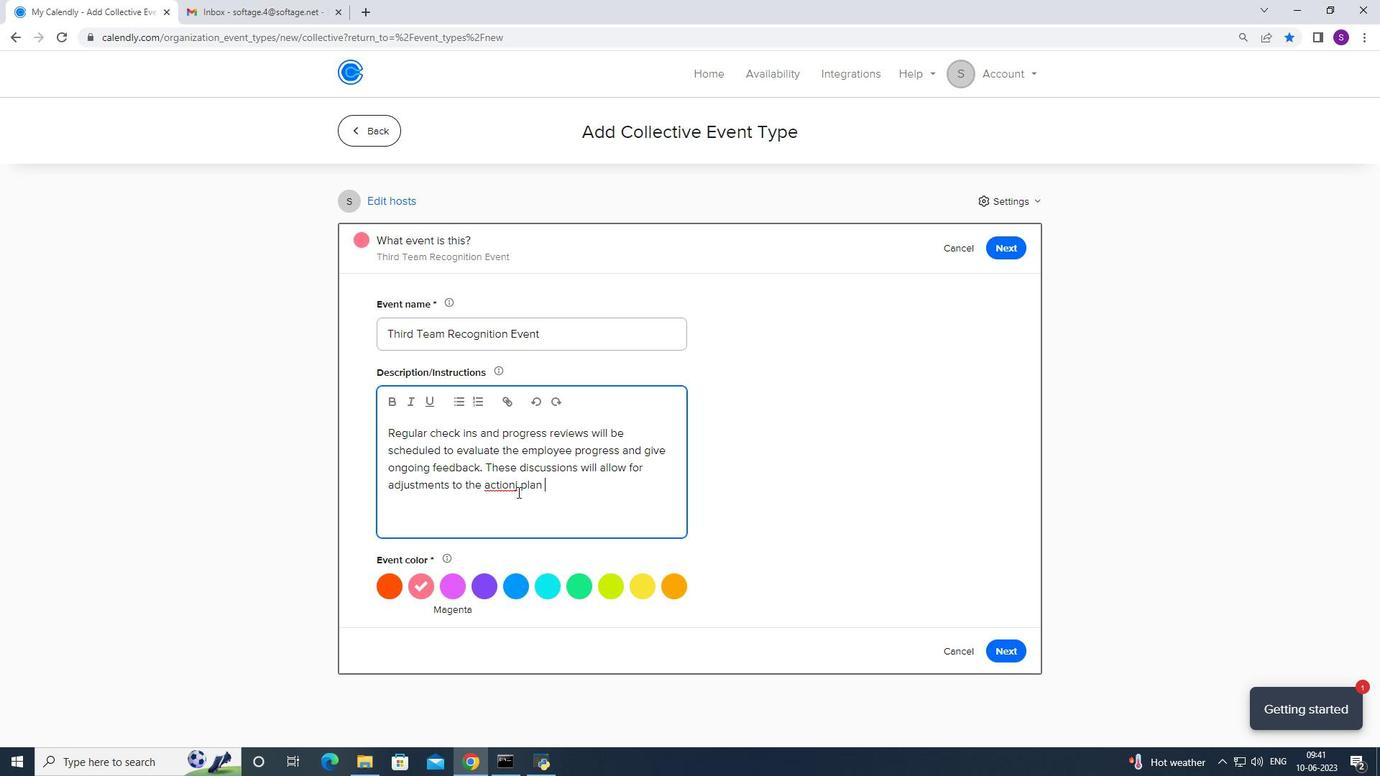 
Action: Mouse moved to (525, 501)
Screenshot: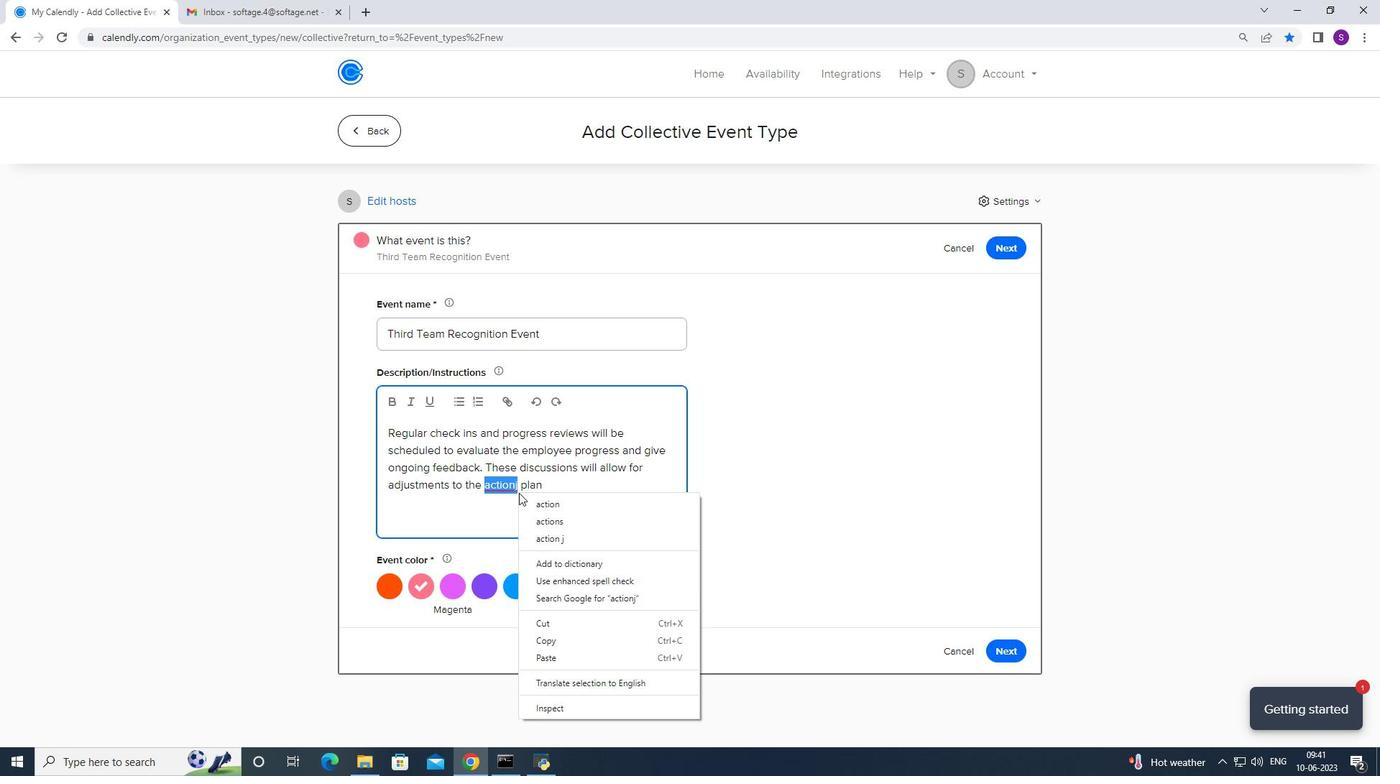 
Action: Mouse pressed left at (525, 501)
Screenshot: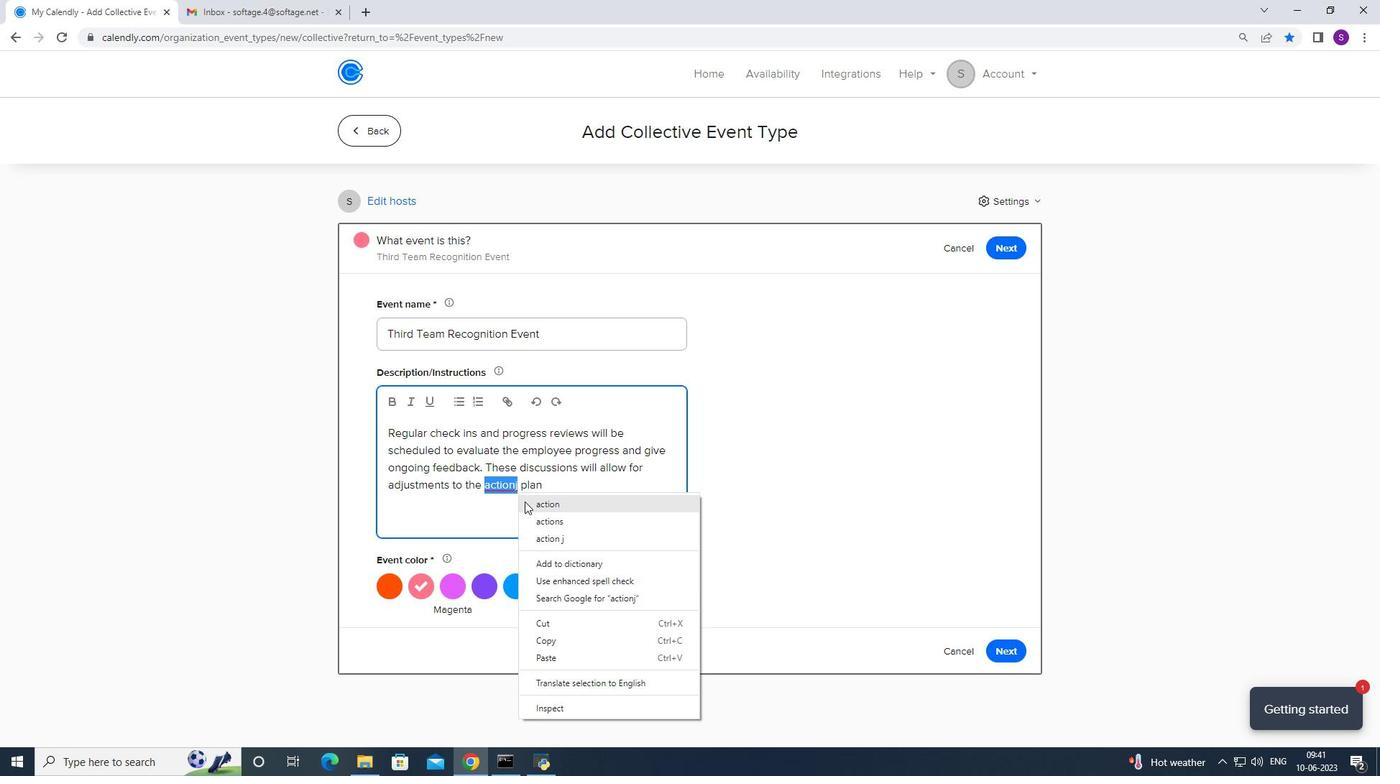 
Action: Mouse moved to (545, 498)
Screenshot: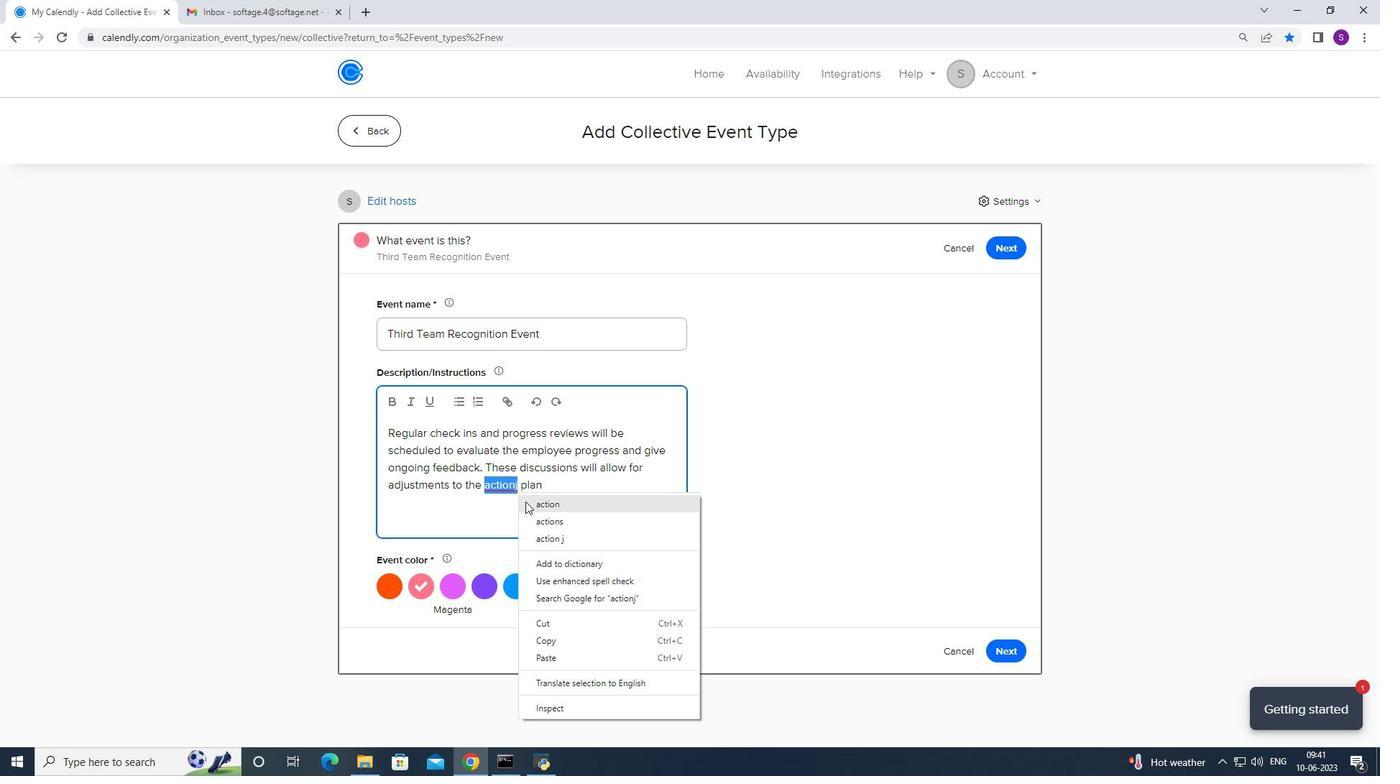 
Action: Mouse pressed left at (545, 498)
Screenshot: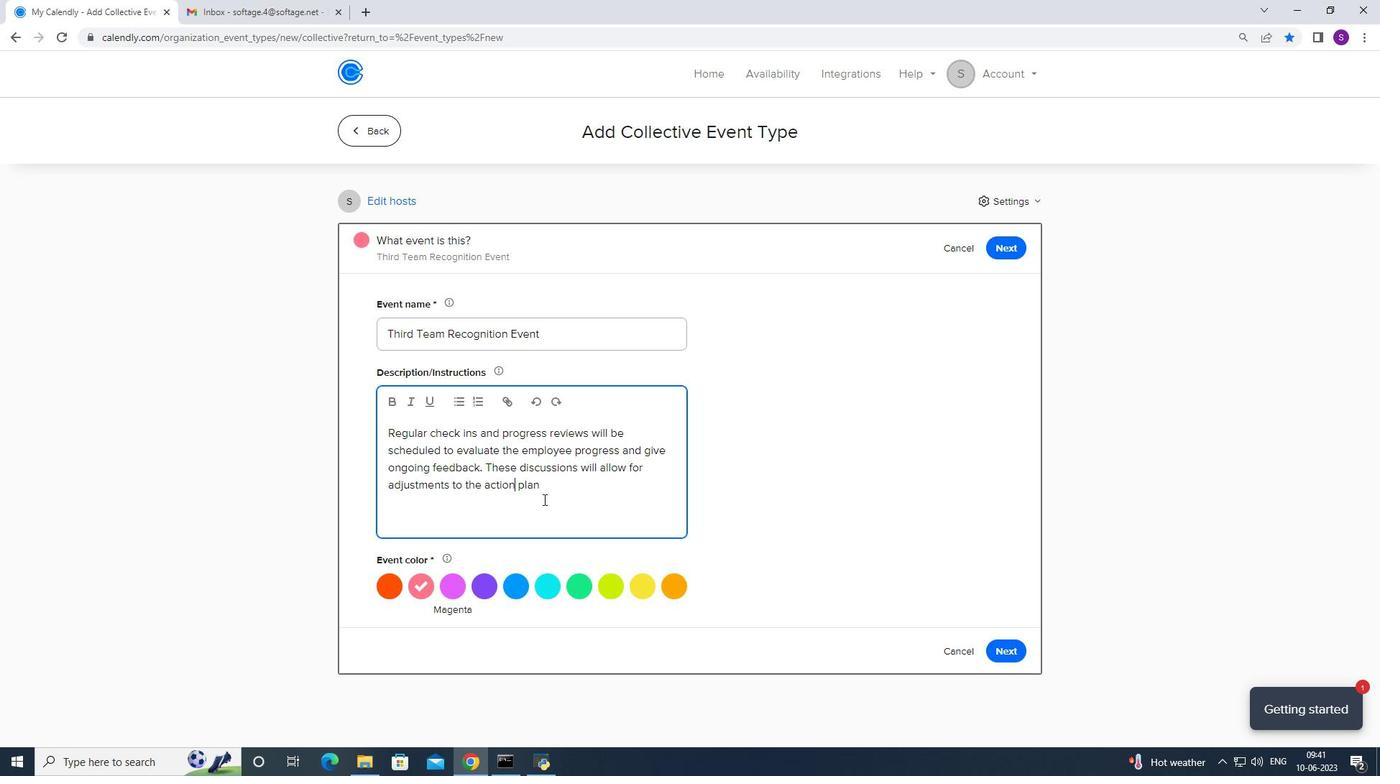 
Action: Key pressed if<Key.space>needed<Key.space>and<Key.space>g
Screenshot: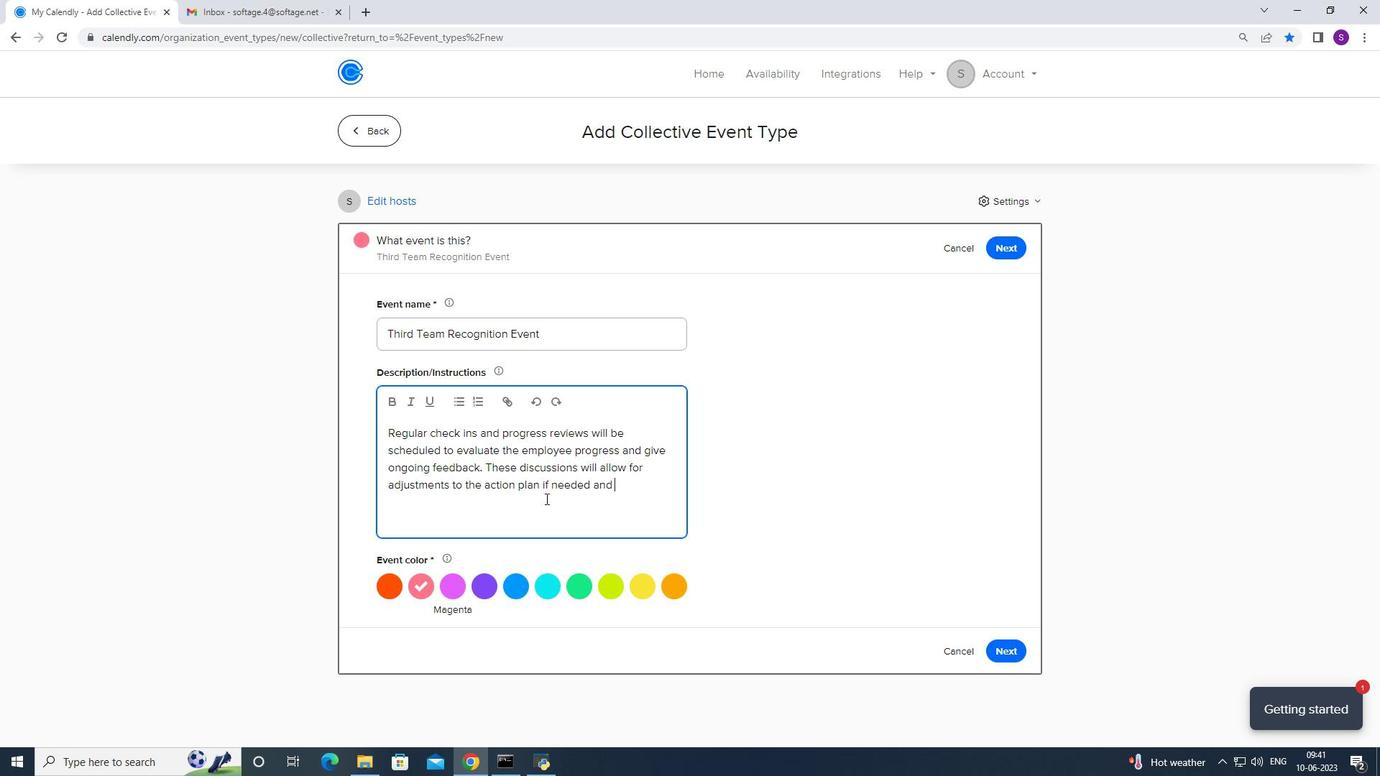 
Action: Mouse moved to (544, 498)
Screenshot: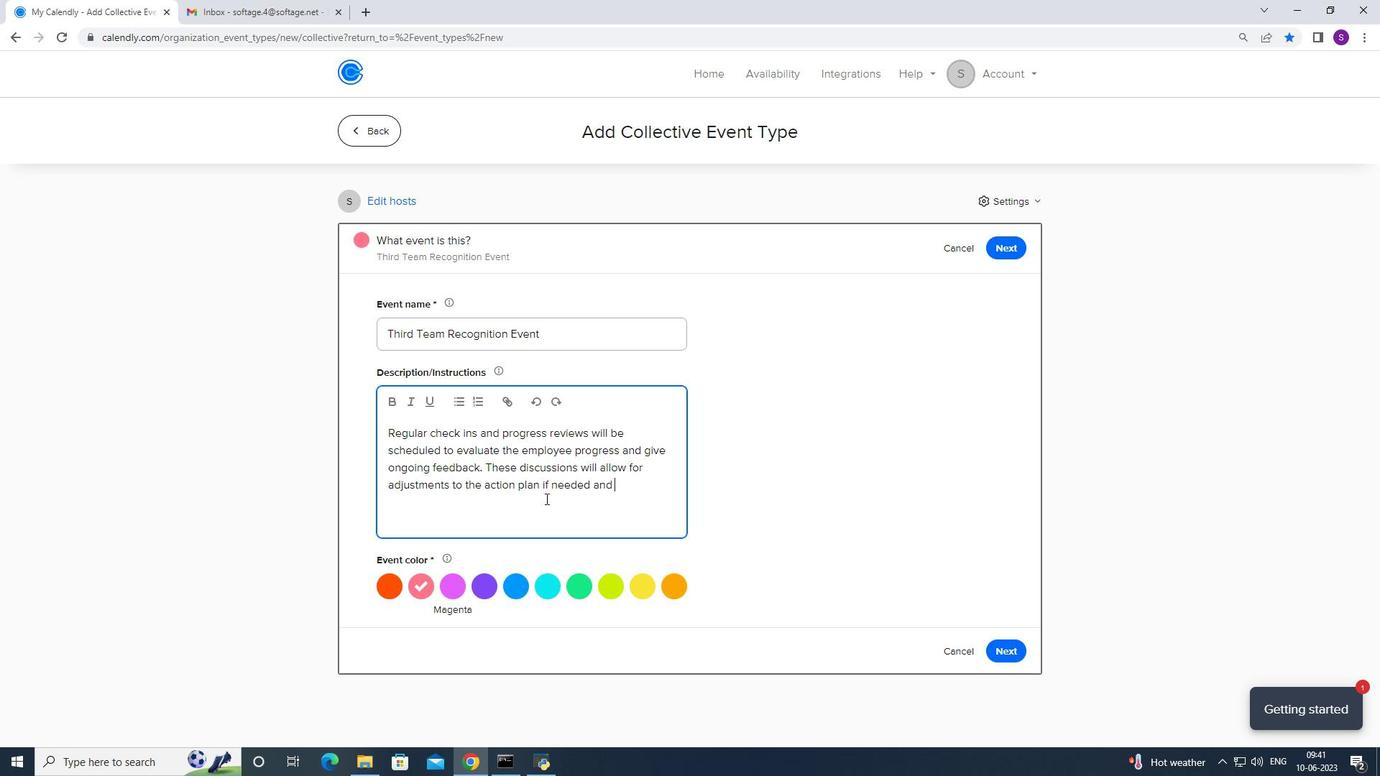 
Action: Key pressed ive<Key.space>encv
Screenshot: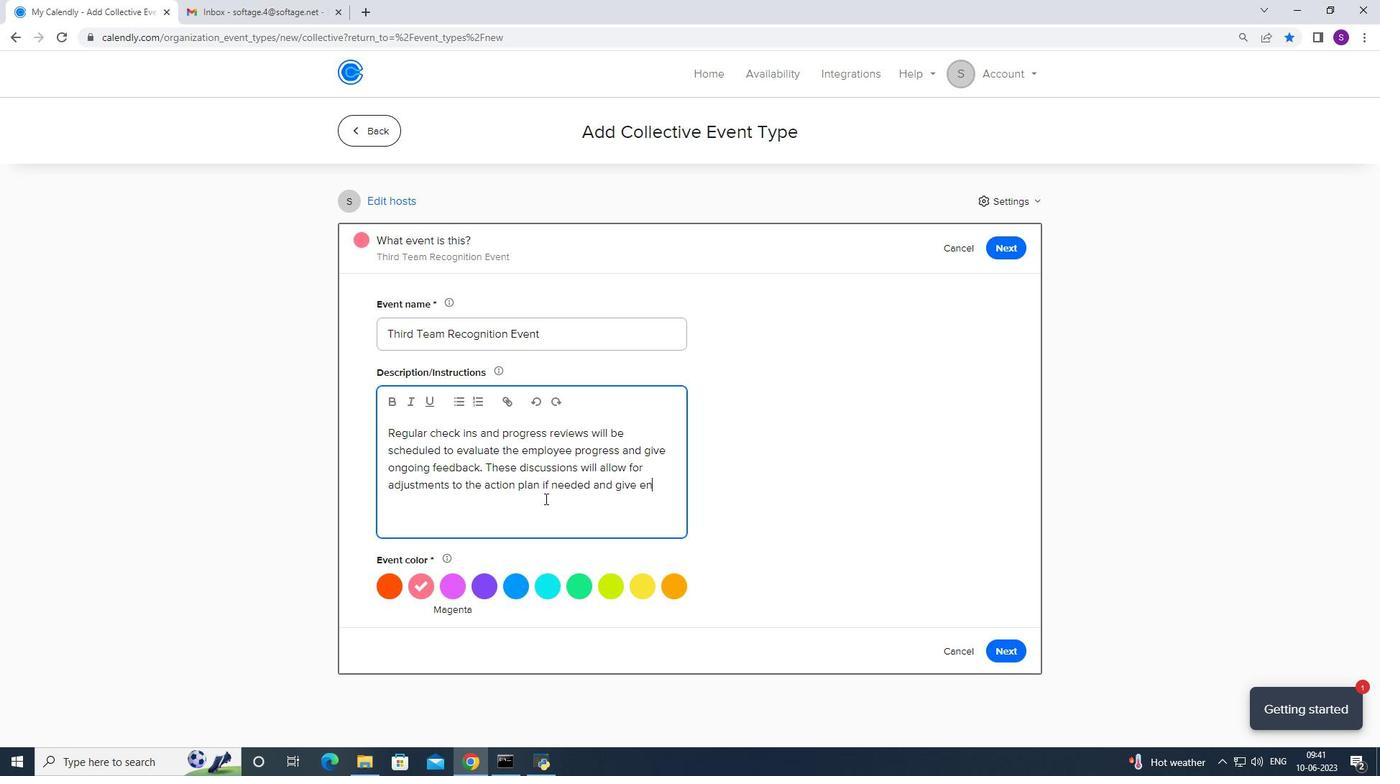
Action: Mouse moved to (544, 498)
Screenshot: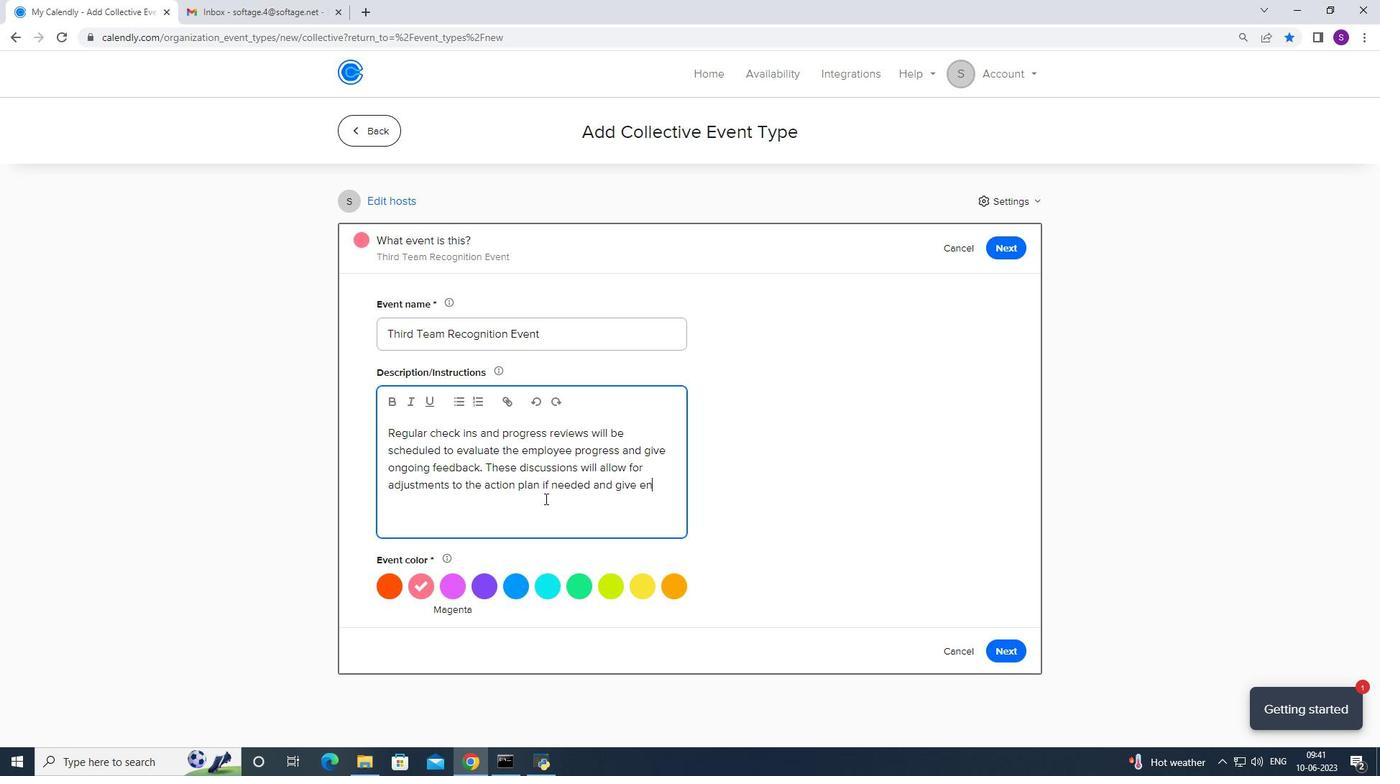 
Action: Key pressed ouragement<Key.space>
Screenshot: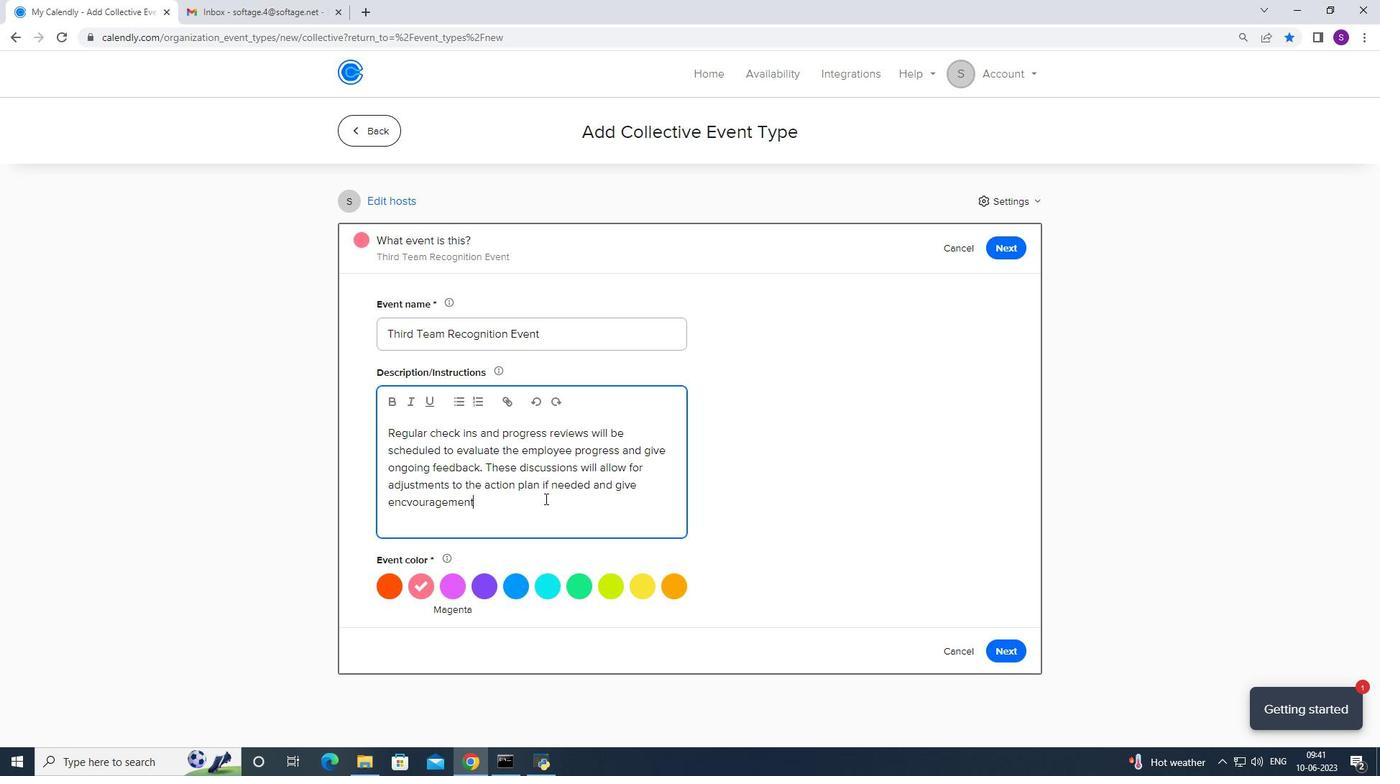
Action: Mouse moved to (410, 501)
Screenshot: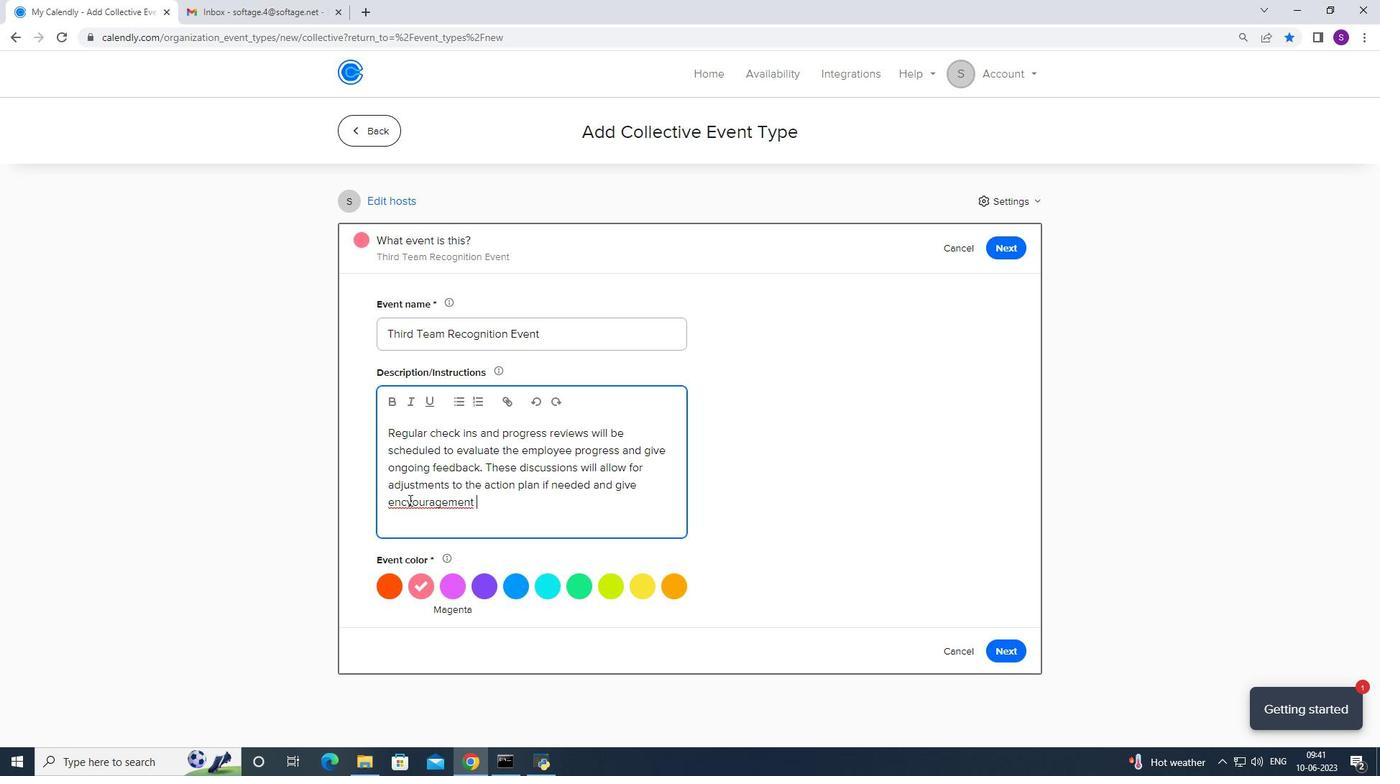 
Action: Mouse pressed left at (410, 501)
Screenshot: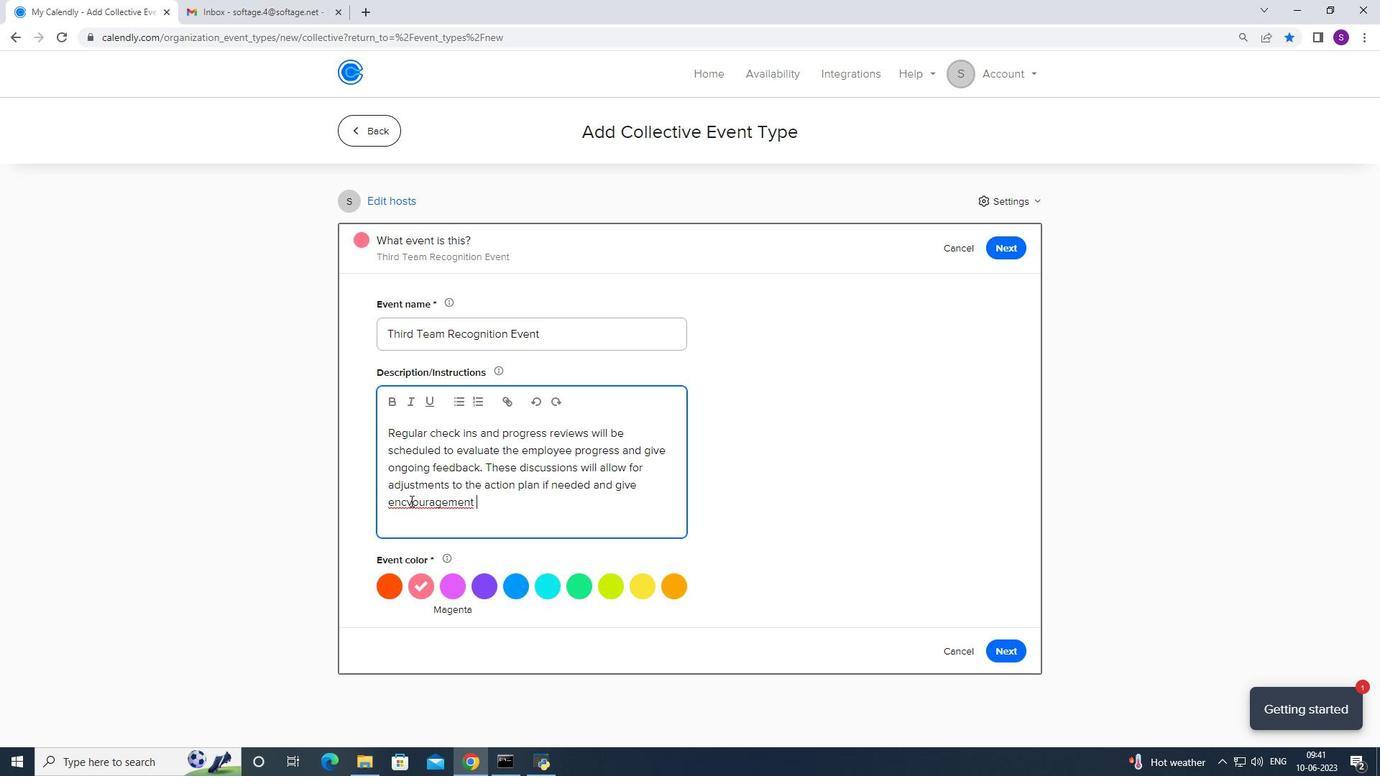 
Action: Key pressed <Key.backspace>
Screenshot: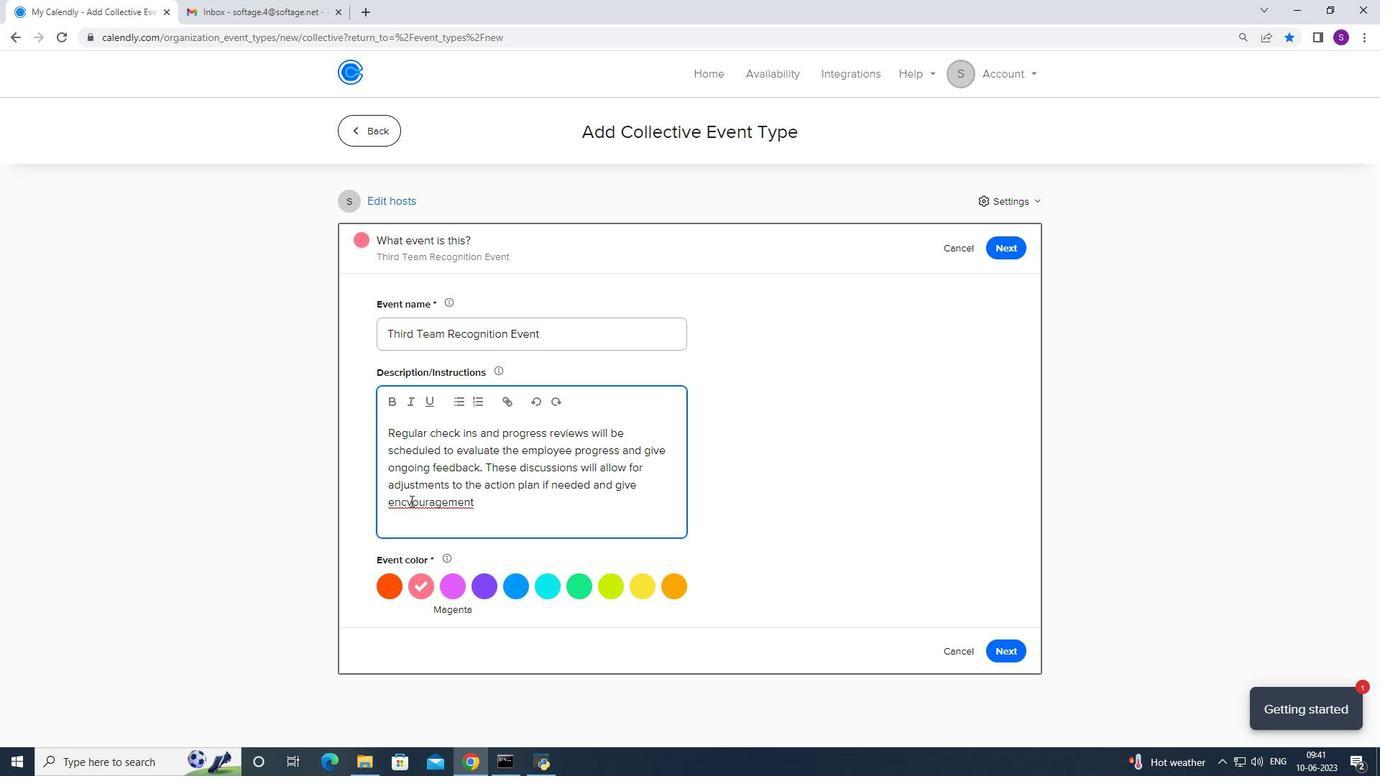 
Action: Mouse moved to (470, 506)
Screenshot: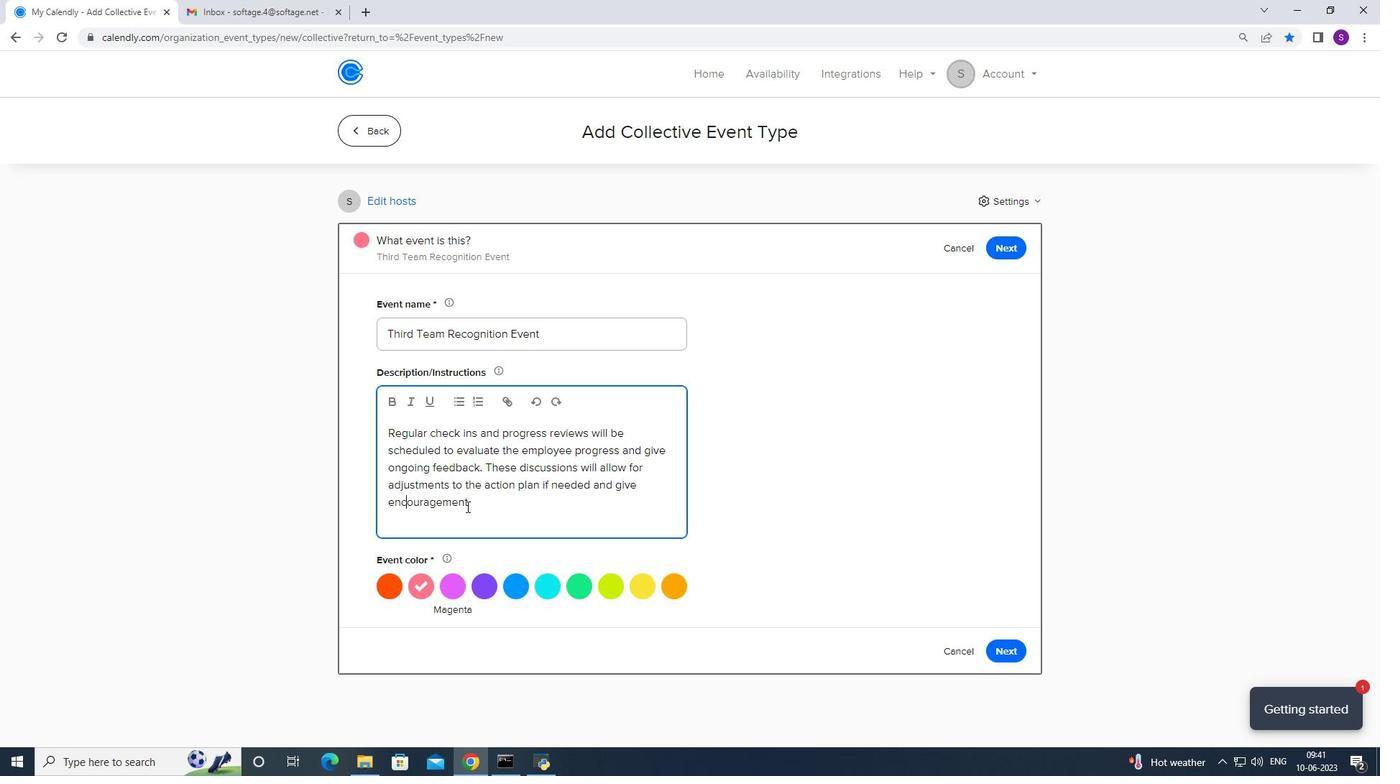 
Action: Mouse pressed left at (470, 506)
Screenshot: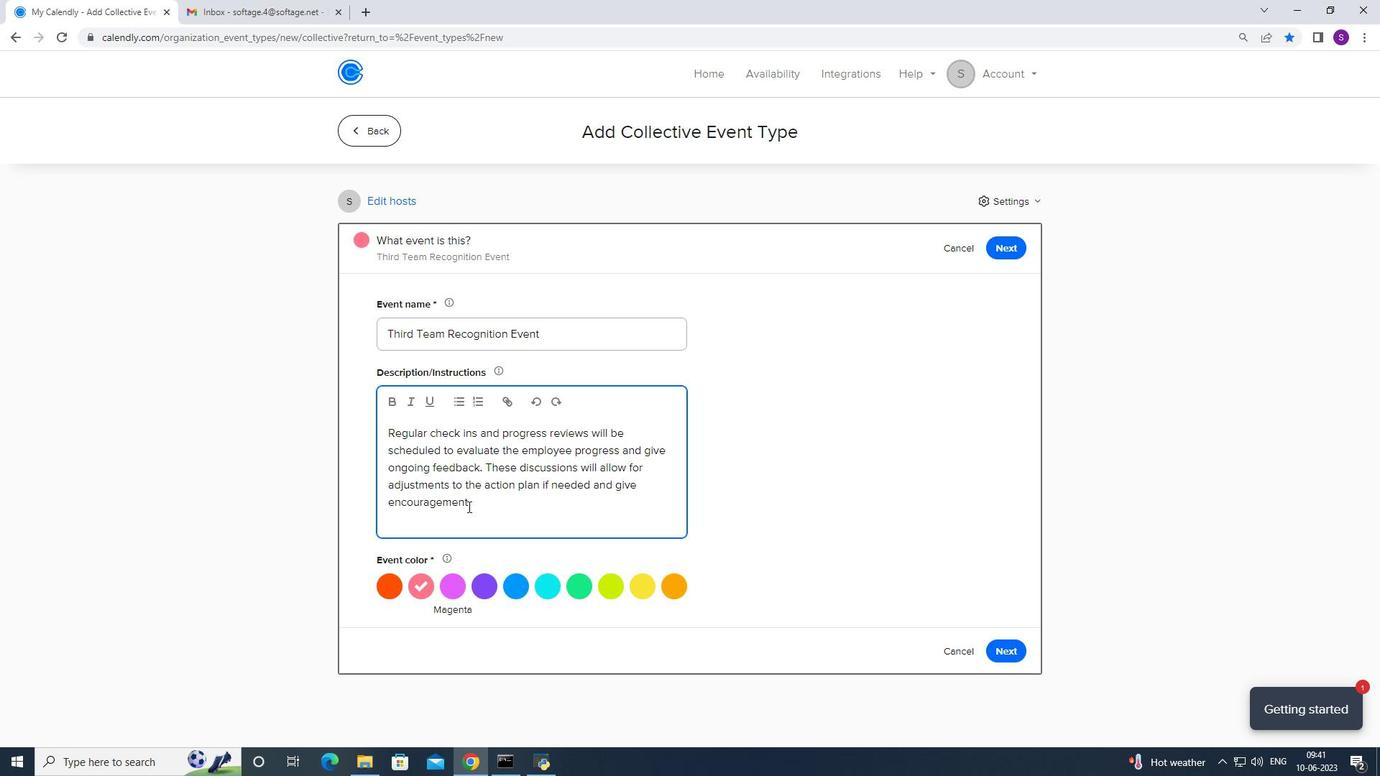 
Action: Key pressed and<Key.space>suppor<Key.space><Key.backspace><Key.backspace>rt<Key.space>to<Key.space>the<Key.space>employee.
Screenshot: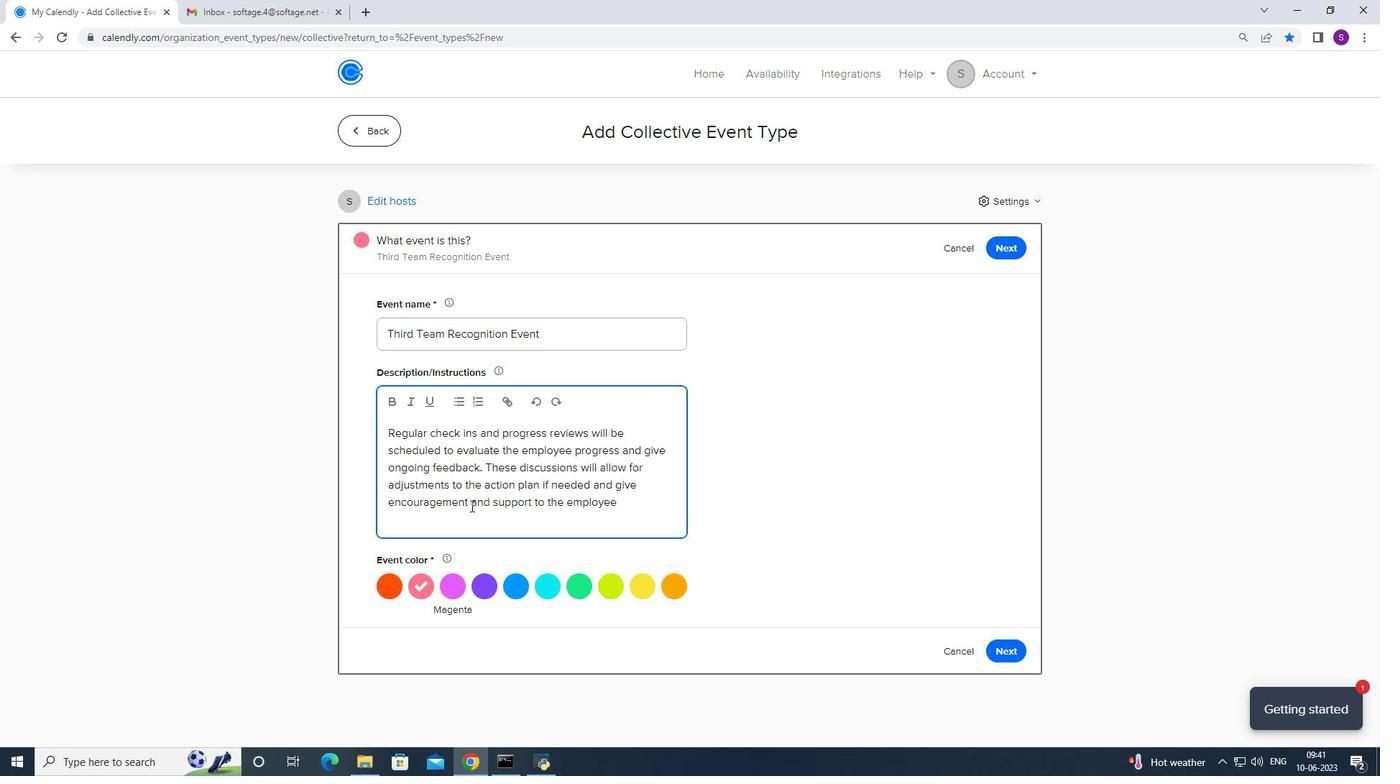 
Action: Mouse moved to (641, 497)
Screenshot: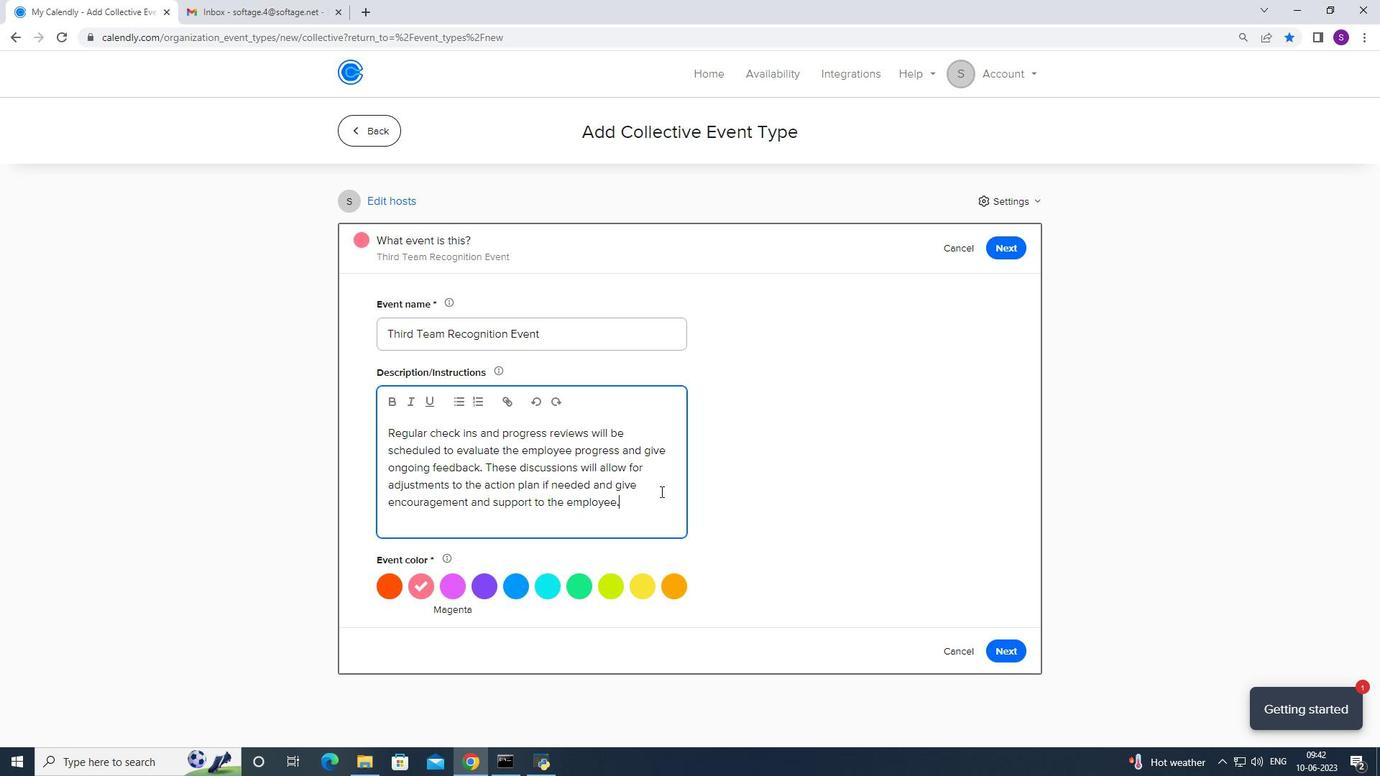 
Action: Mouse pressed left at (641, 497)
Screenshot: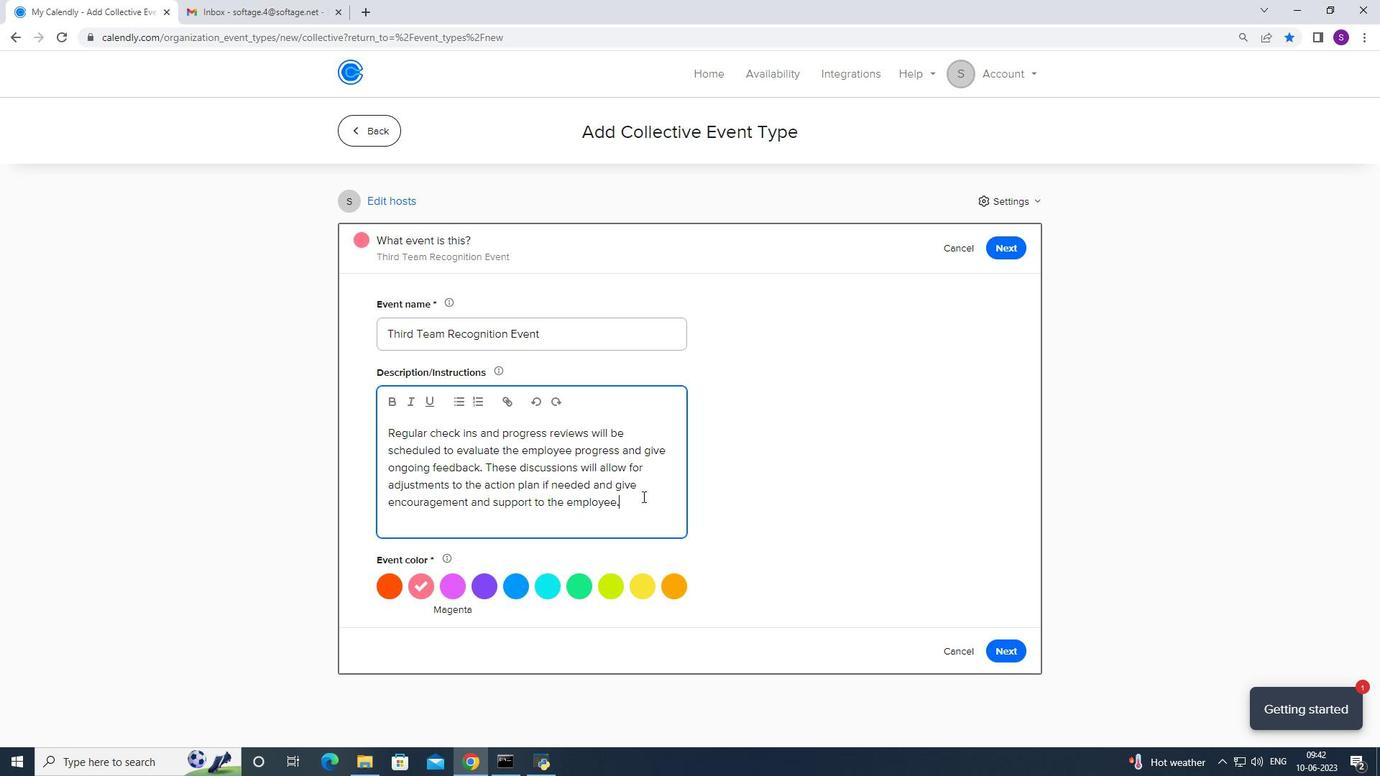 
Action: Mouse moved to (398, 403)
Screenshot: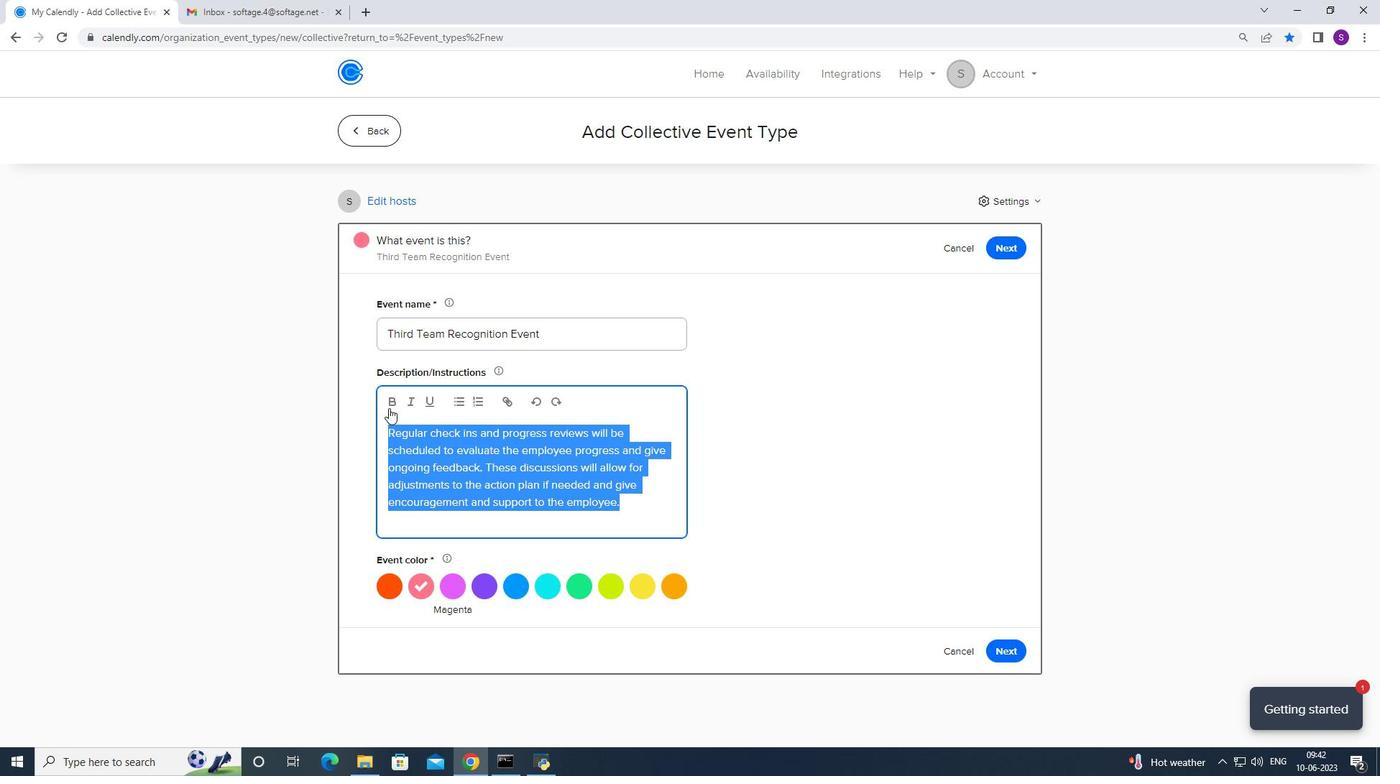 
Action: Mouse pressed left at (398, 403)
Screenshot: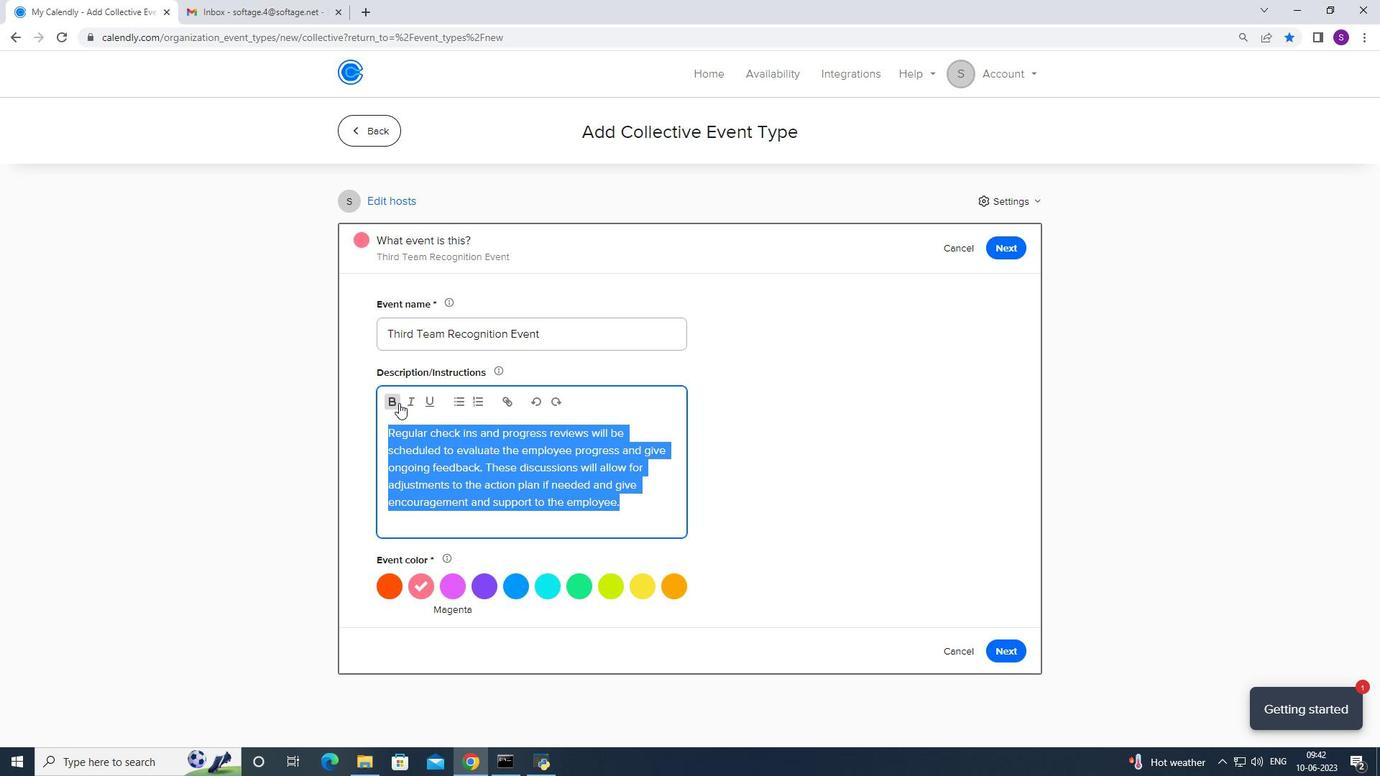 
Action: Mouse moved to (408, 399)
Screenshot: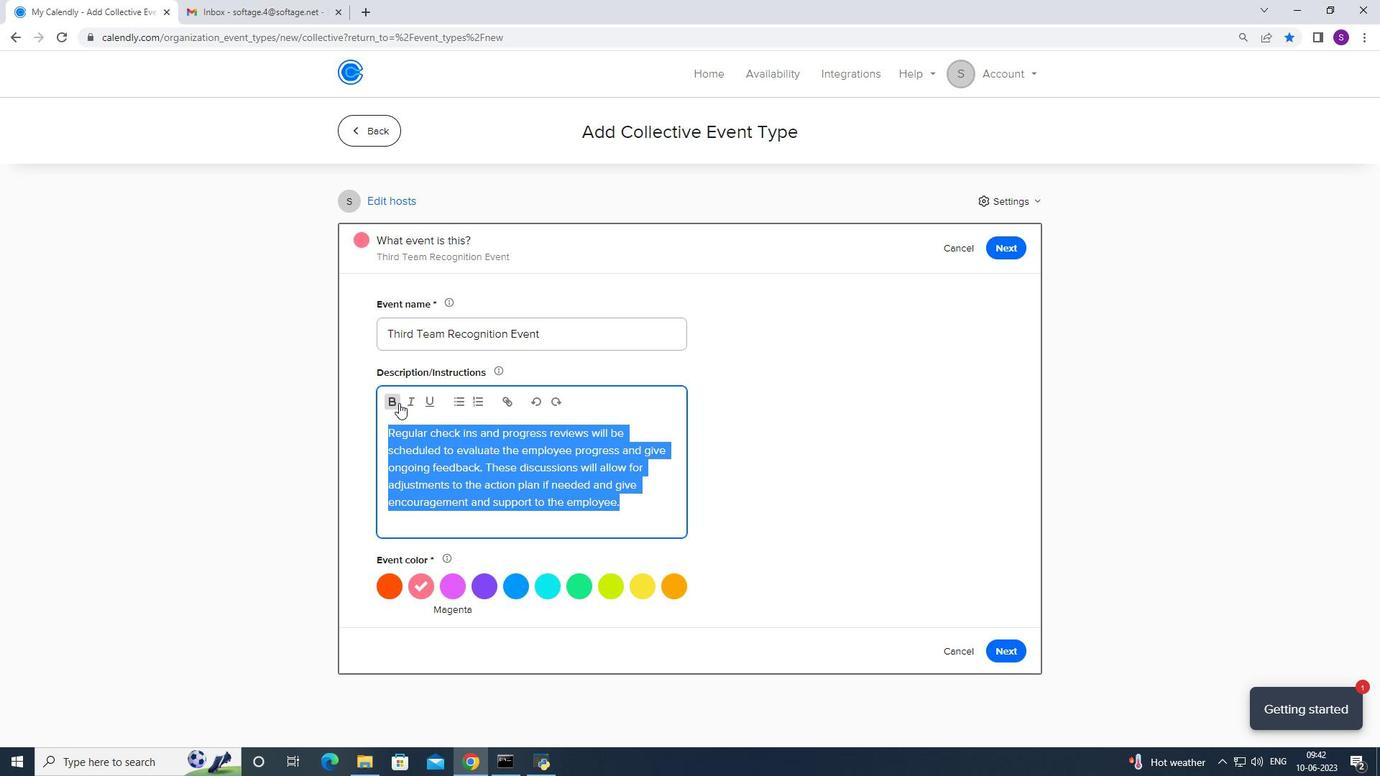 
Action: Mouse pressed left at (408, 399)
Screenshot: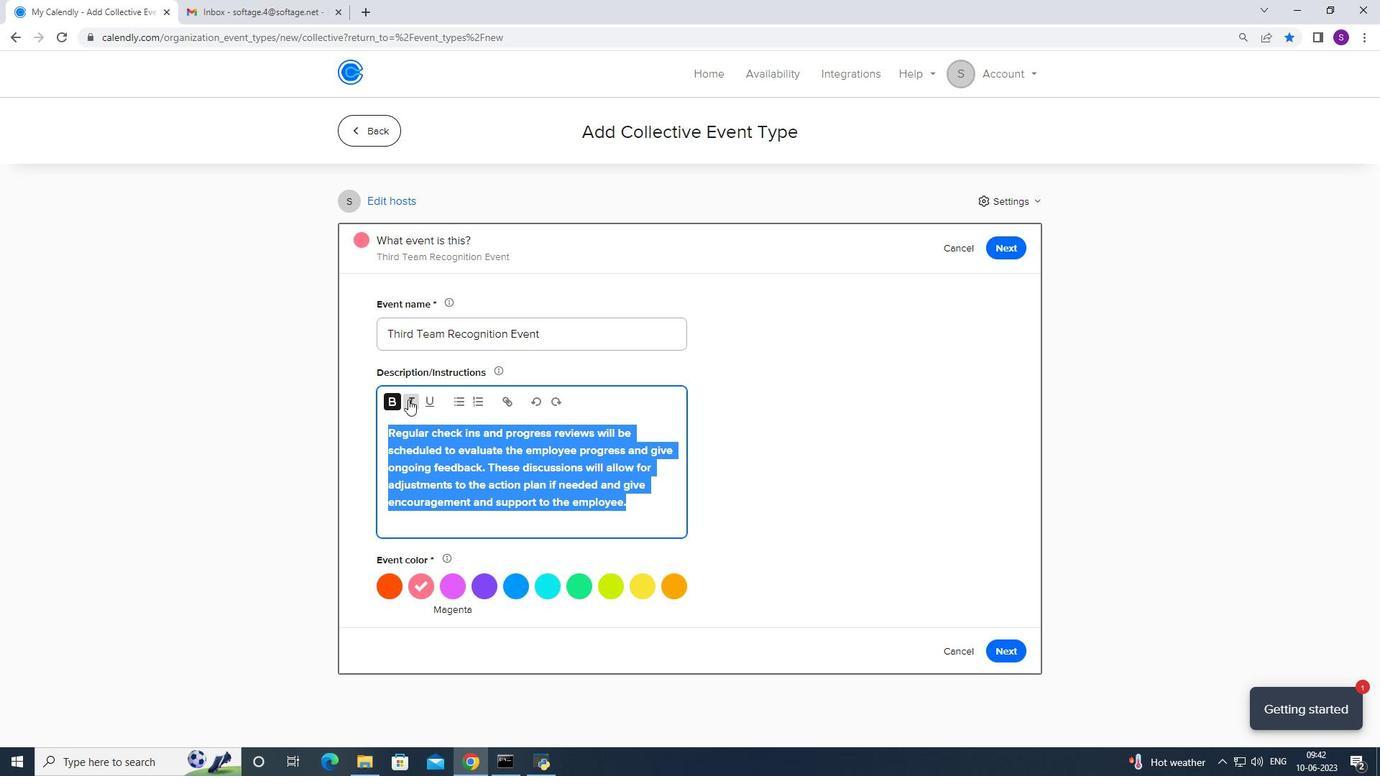 
Action: Mouse moved to (390, 402)
Screenshot: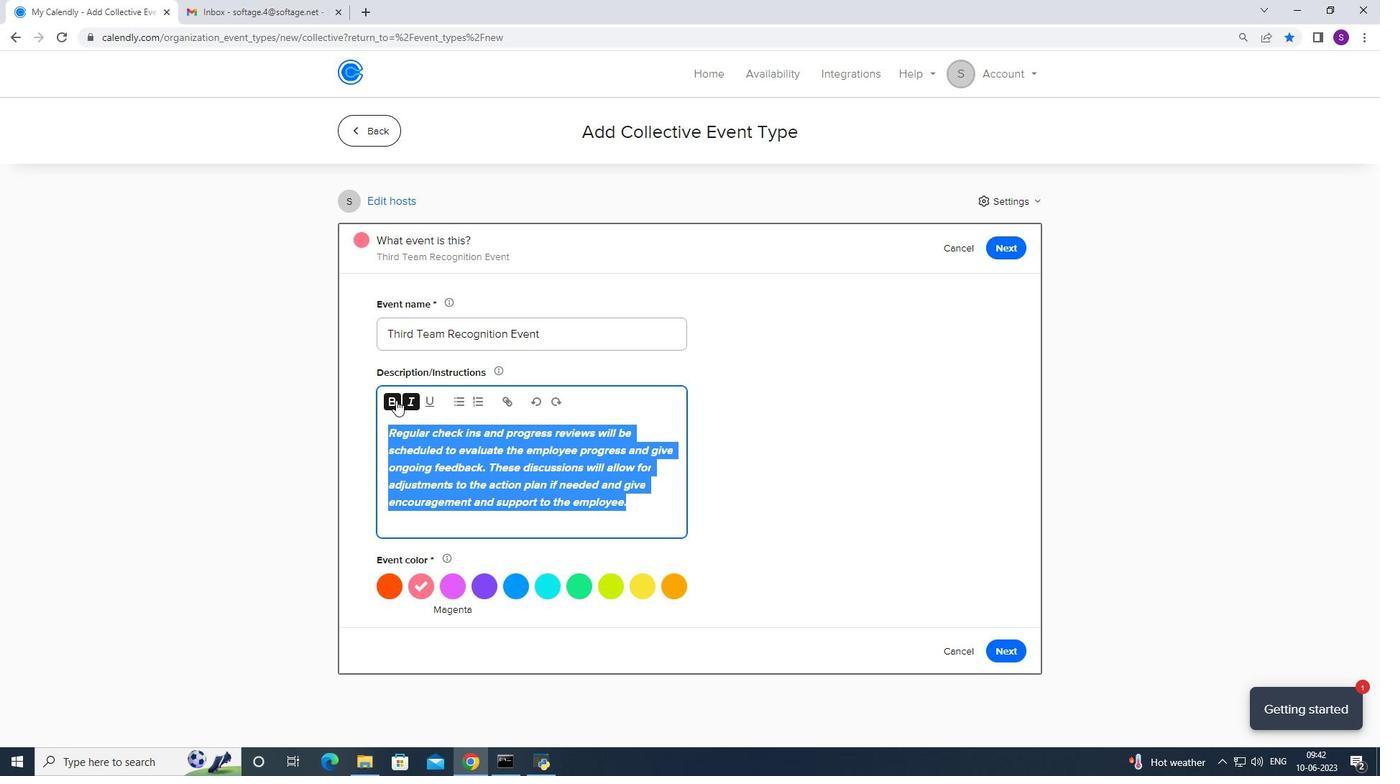 
Action: Mouse pressed left at (390, 402)
Screenshot: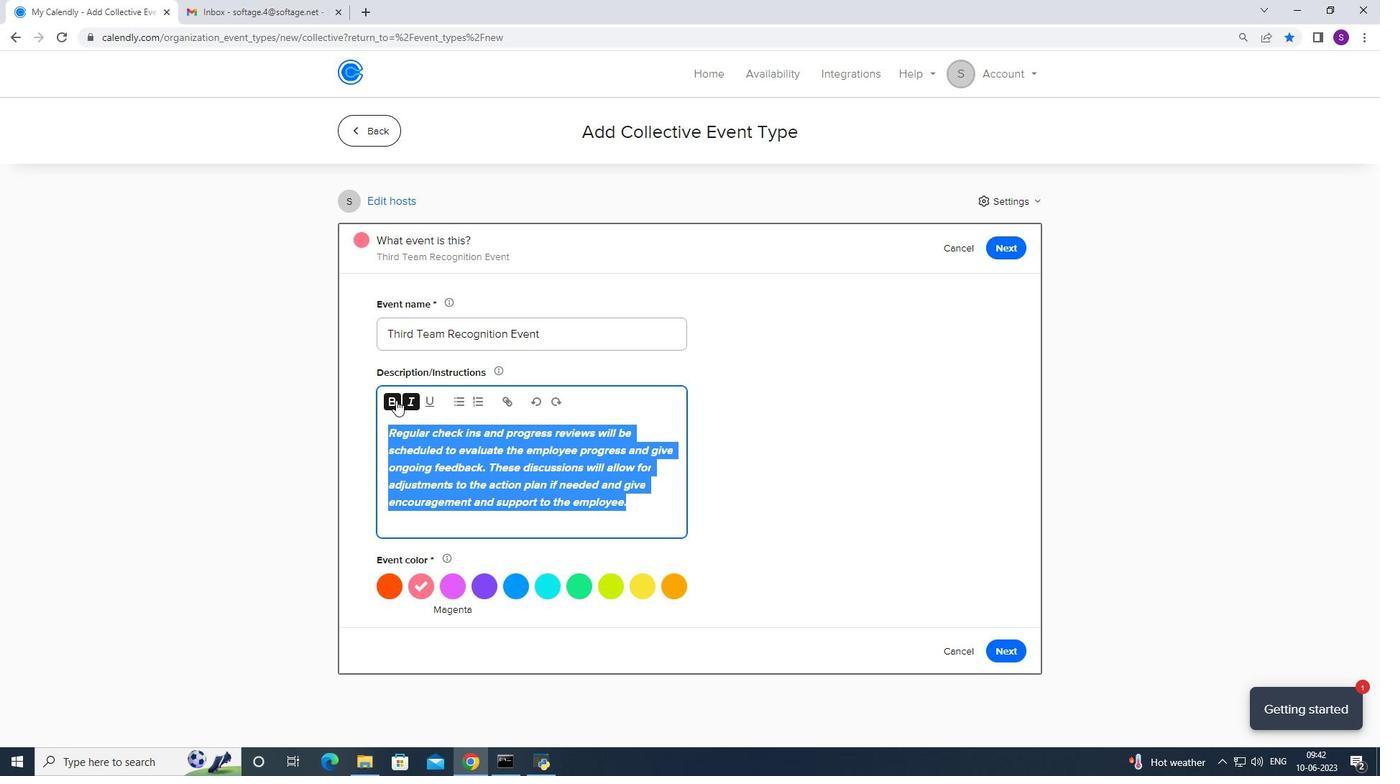 
Action: Mouse moved to (519, 462)
Screenshot: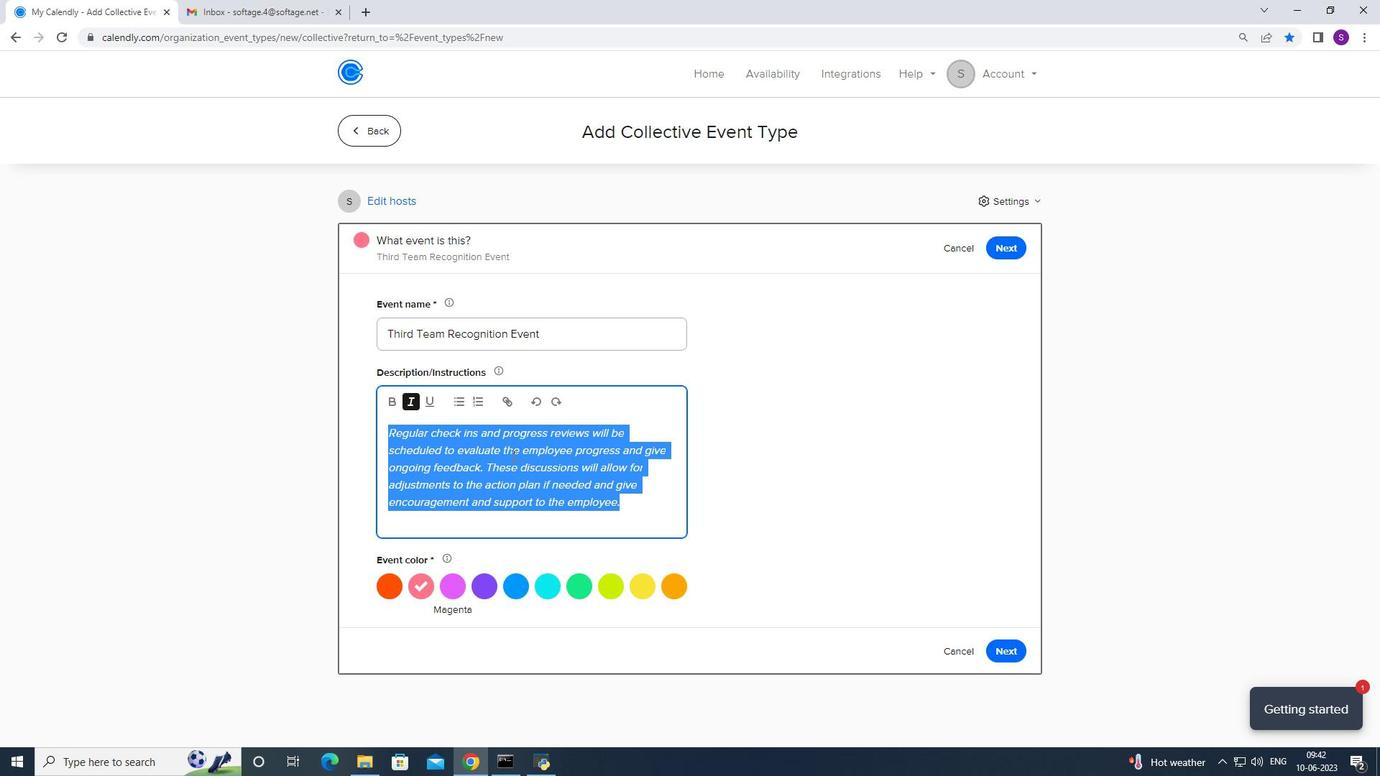
Action: Mouse scrolled (519, 461) with delta (0, 0)
Screenshot: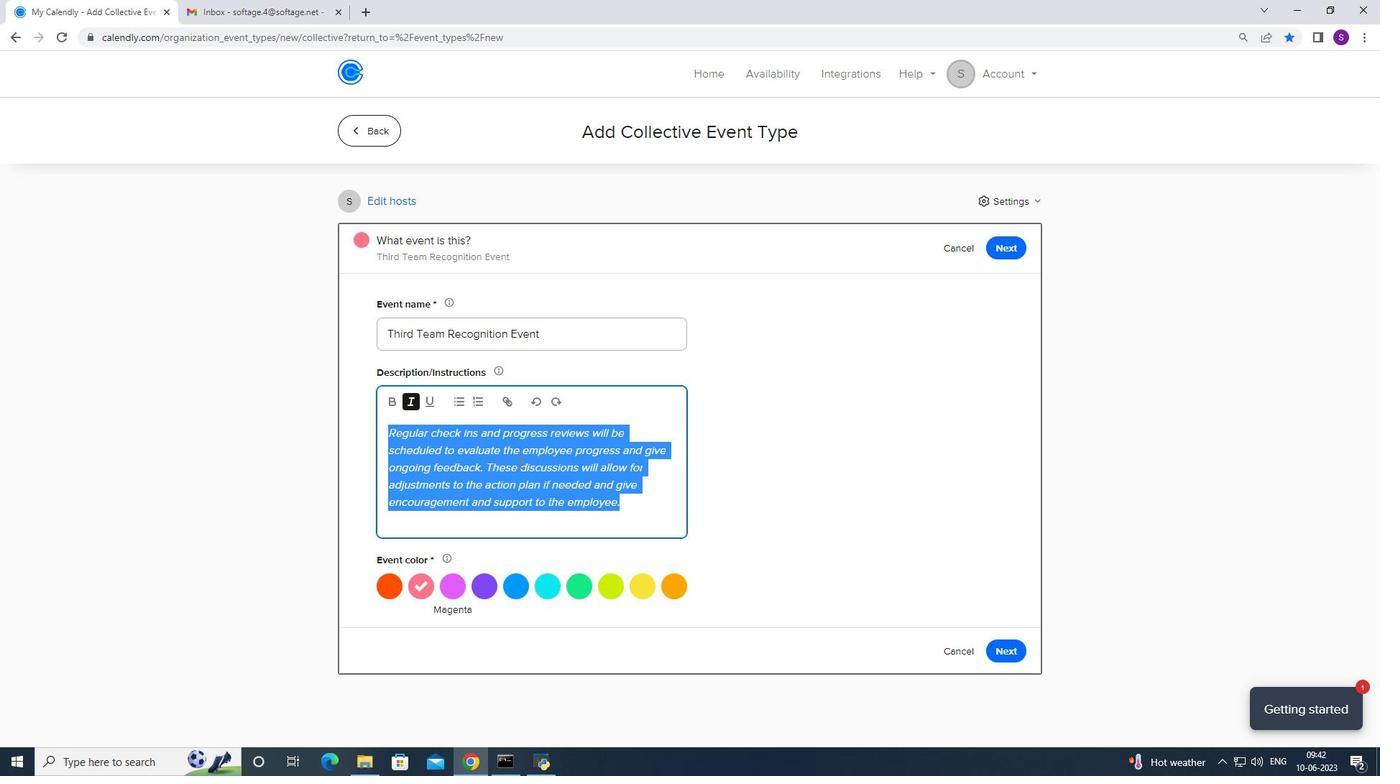 
Action: Mouse scrolled (519, 461) with delta (0, 0)
Screenshot: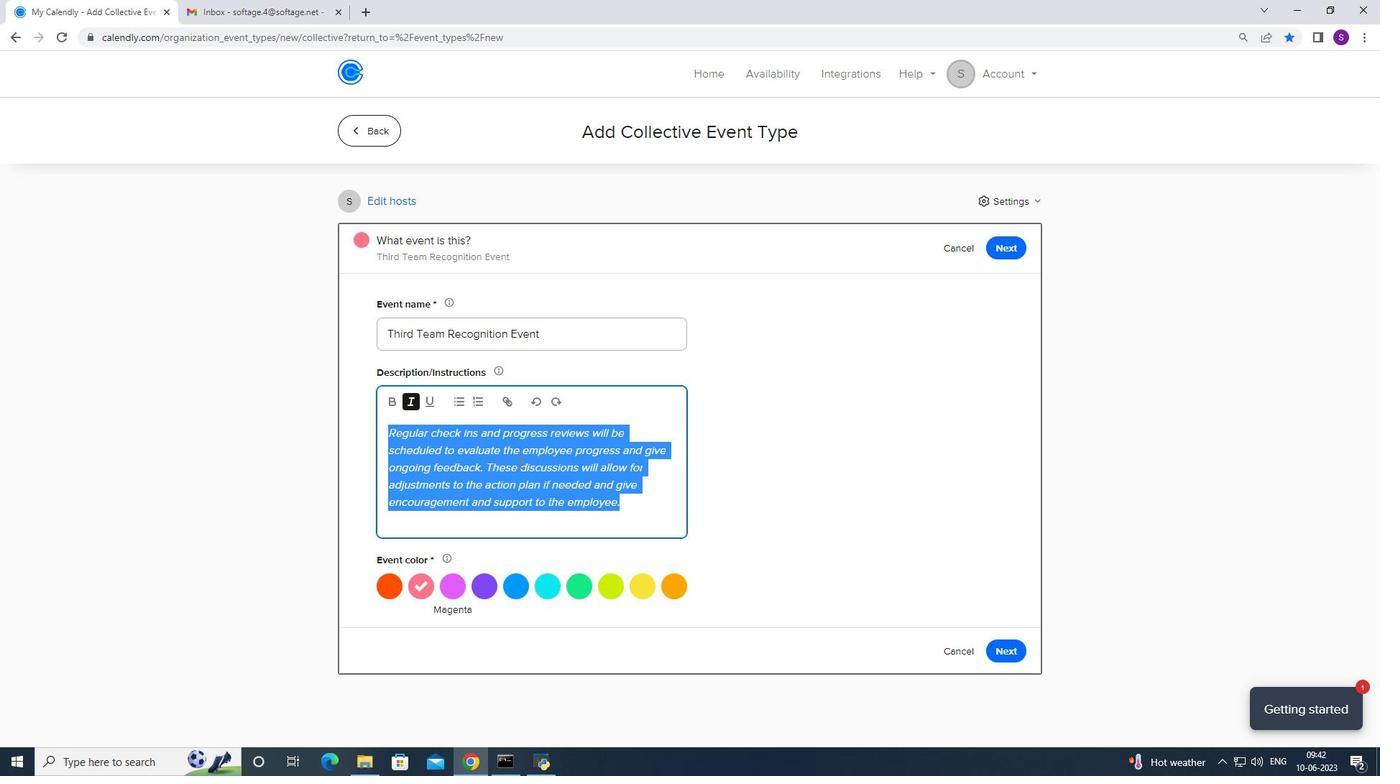 
Action: Mouse scrolled (519, 461) with delta (0, 0)
Screenshot: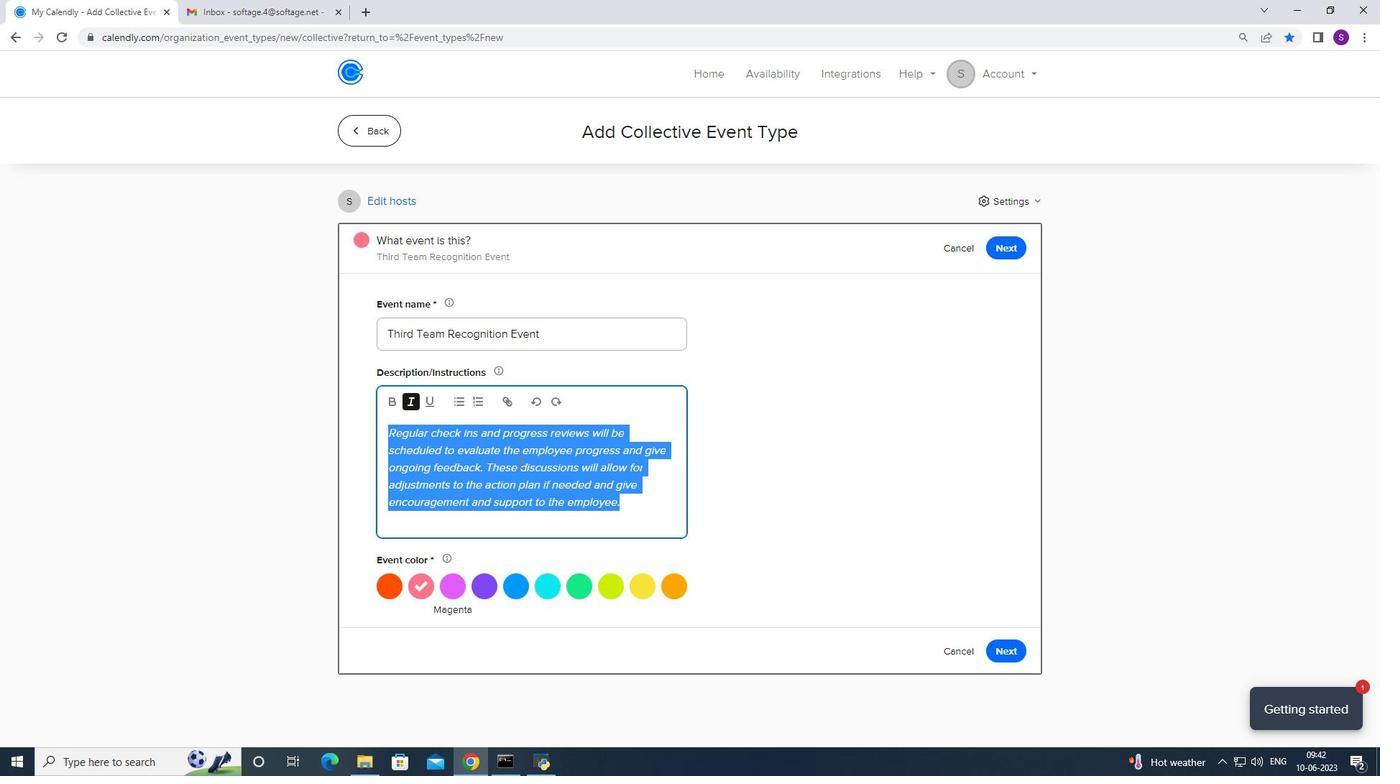 
Action: Mouse scrolled (519, 461) with delta (0, 0)
Screenshot: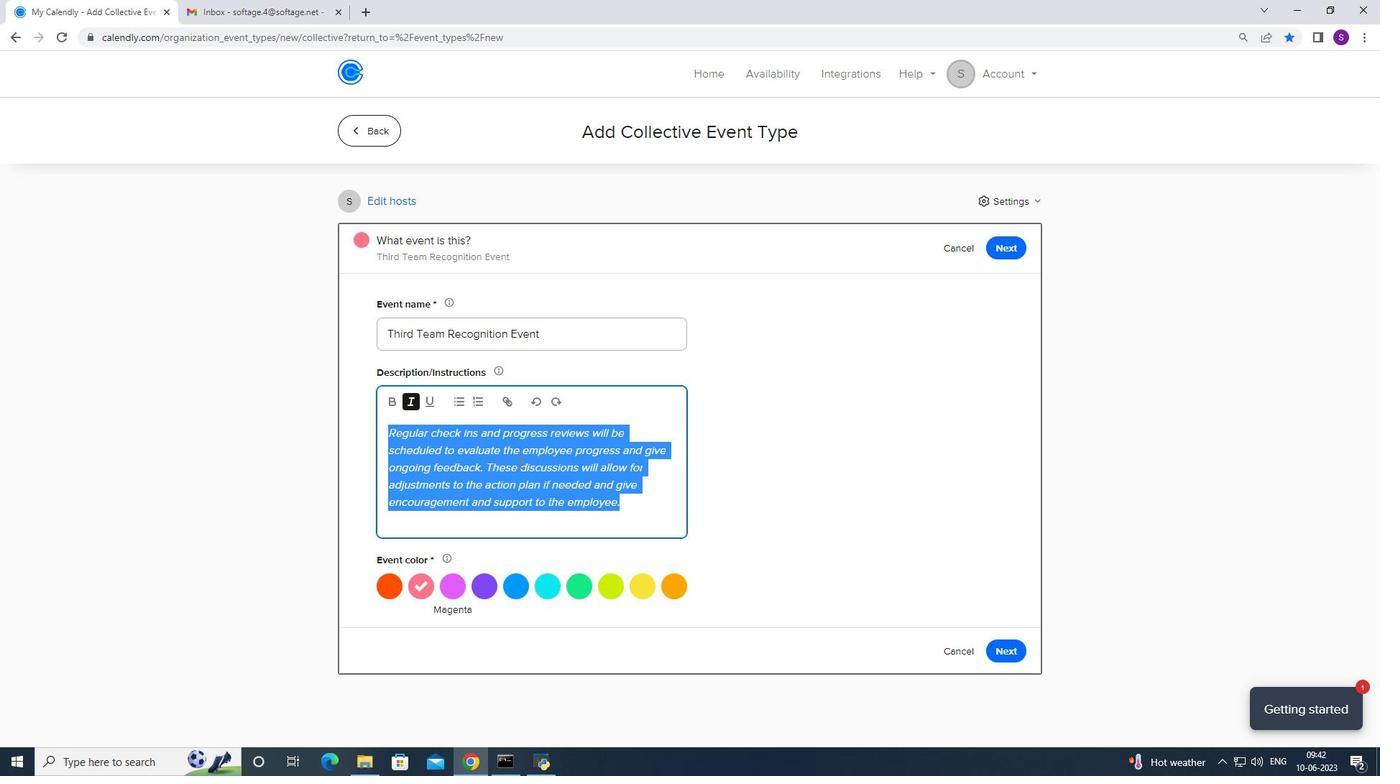 
Action: Mouse scrolled (519, 461) with delta (0, 0)
Screenshot: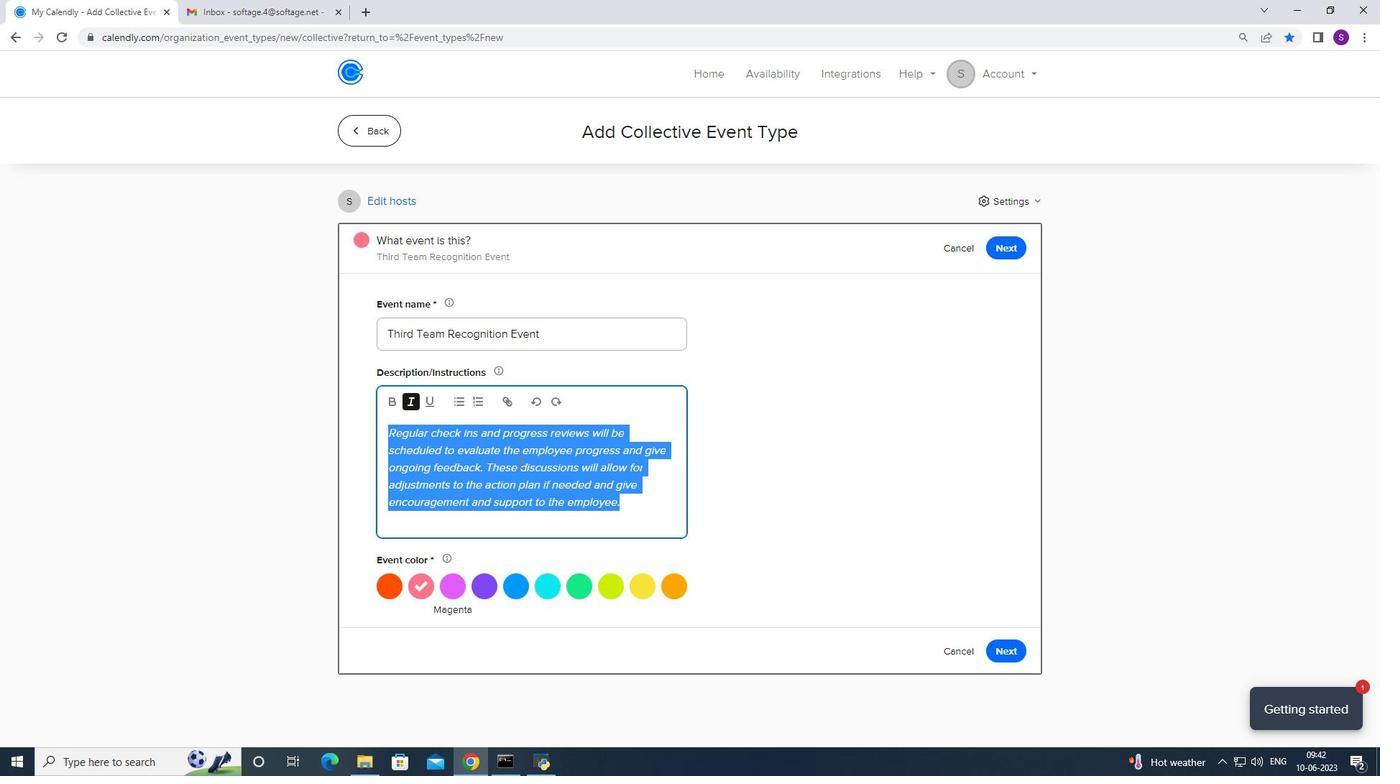 
Action: Mouse scrolled (519, 461) with delta (0, 0)
Screenshot: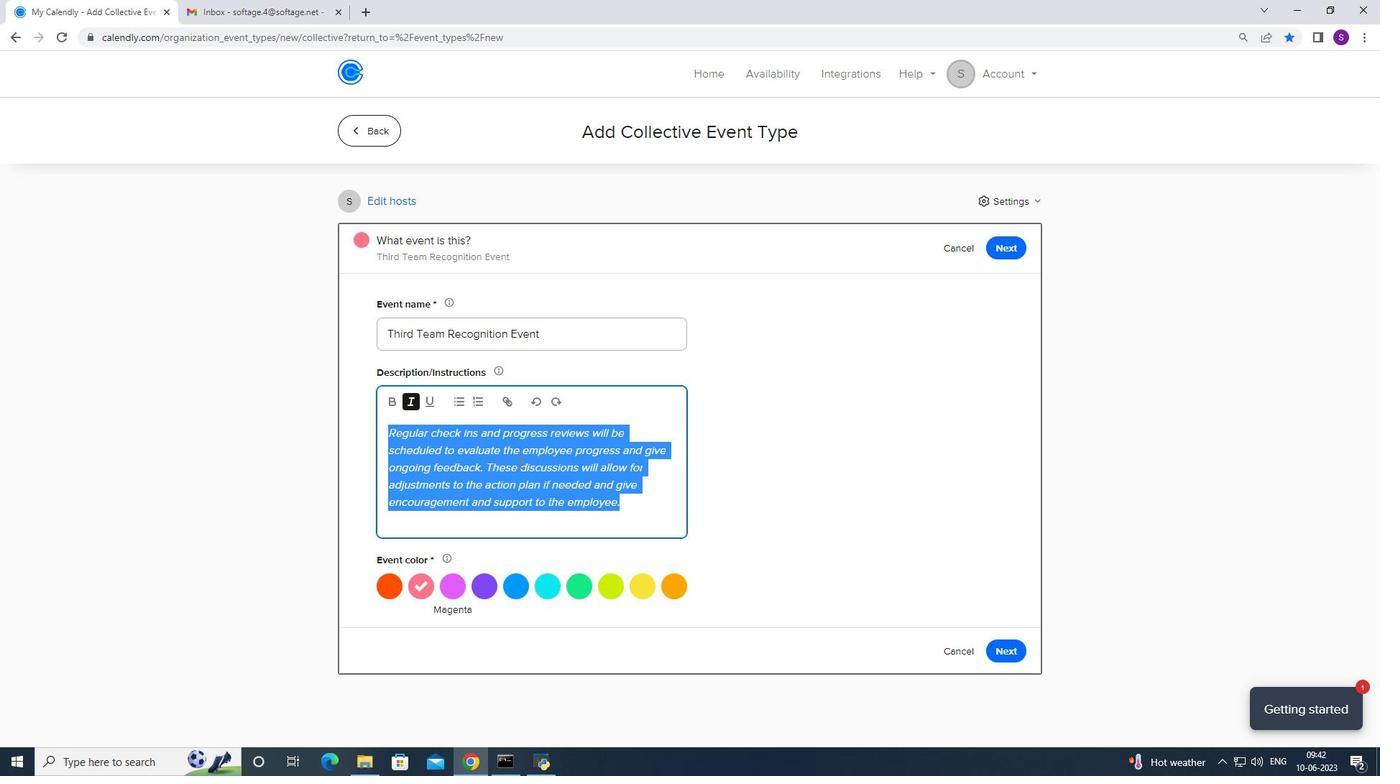 
Action: Mouse scrolled (519, 461) with delta (0, 0)
Screenshot: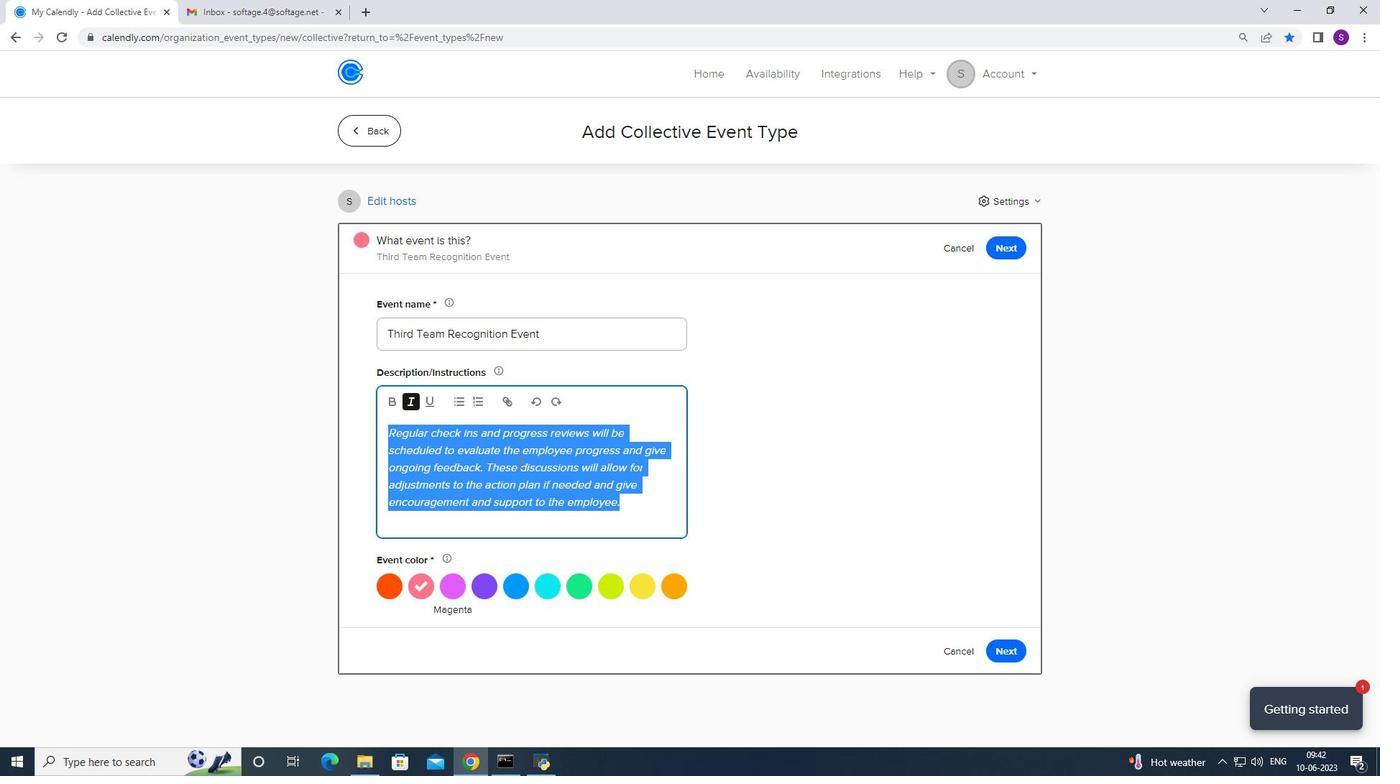 
Action: Mouse scrolled (519, 461) with delta (0, 0)
Screenshot: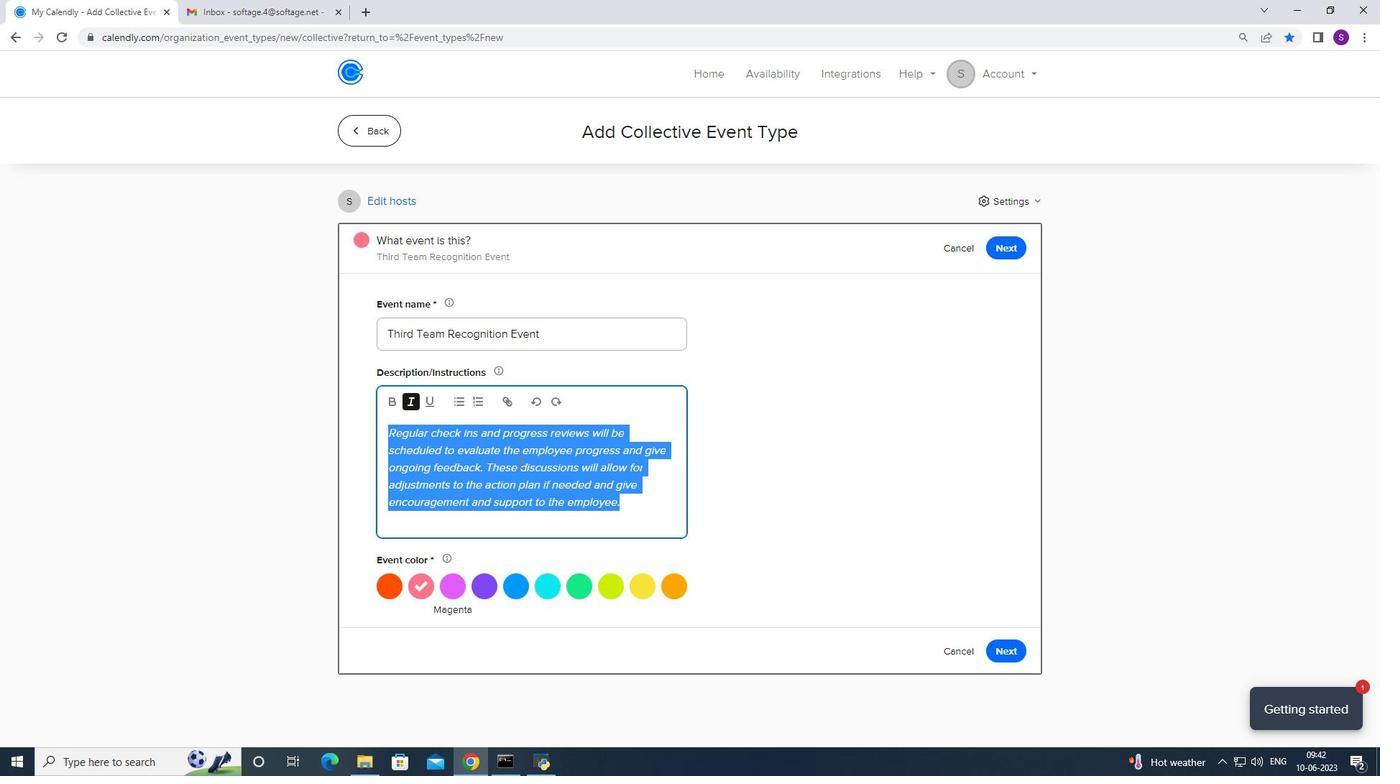 
Action: Mouse moved to (1008, 654)
Screenshot: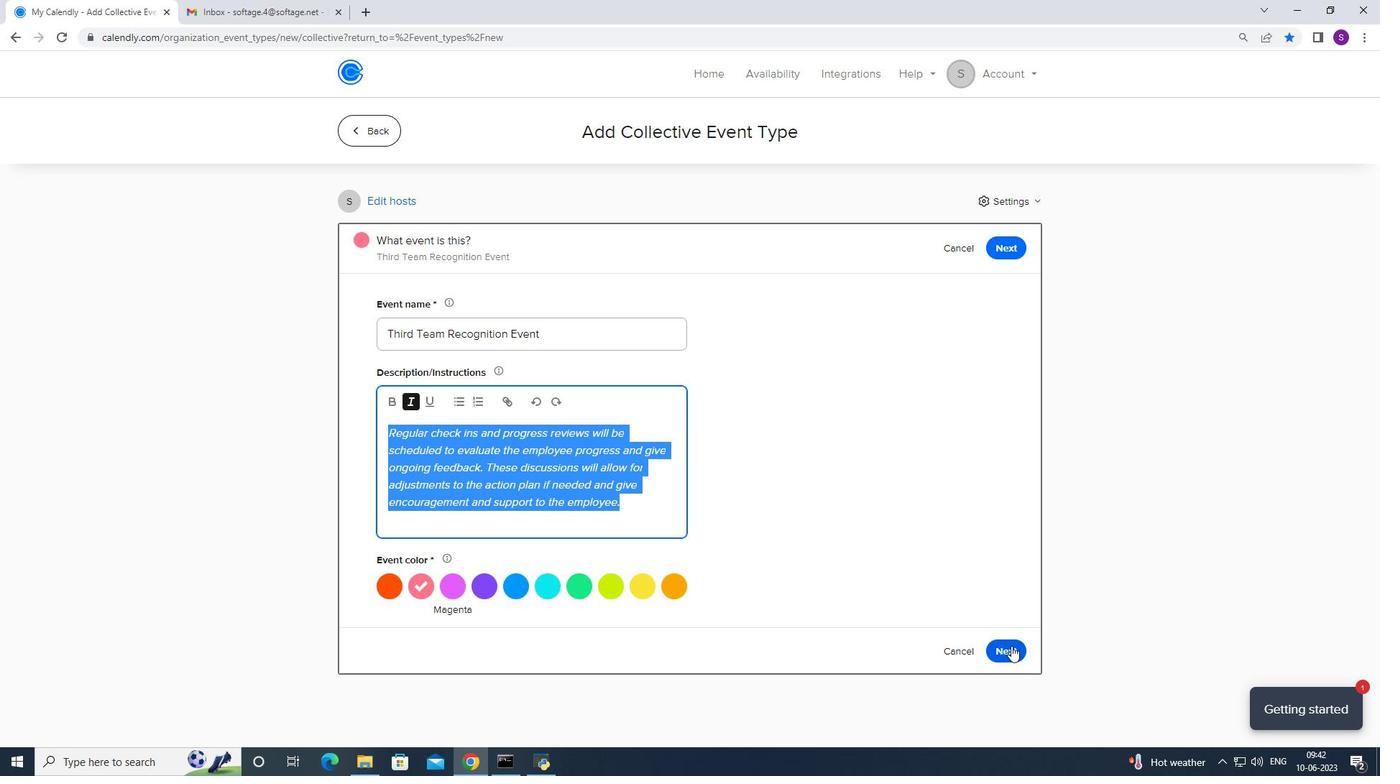 
Action: Mouse pressed left at (1008, 654)
Screenshot: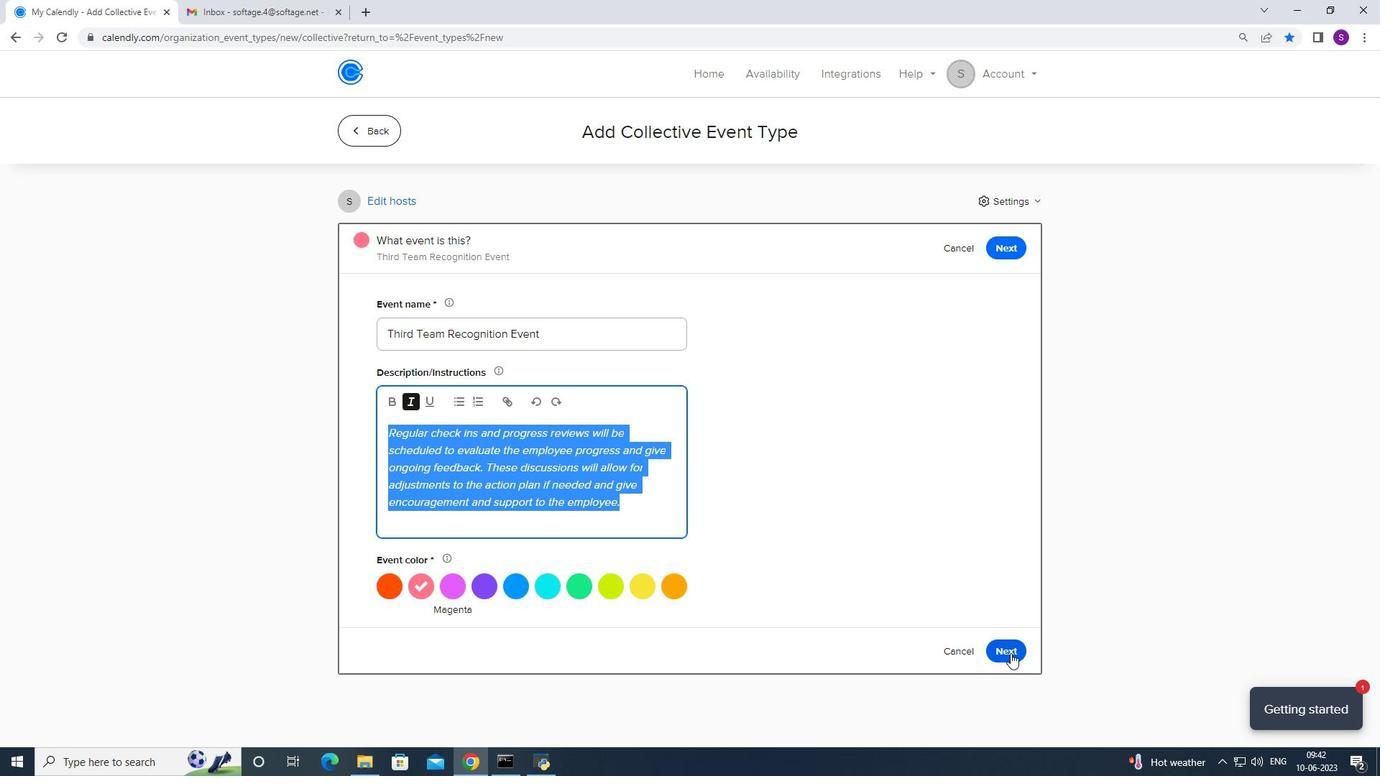 
Action: Mouse moved to (558, 435)
Screenshot: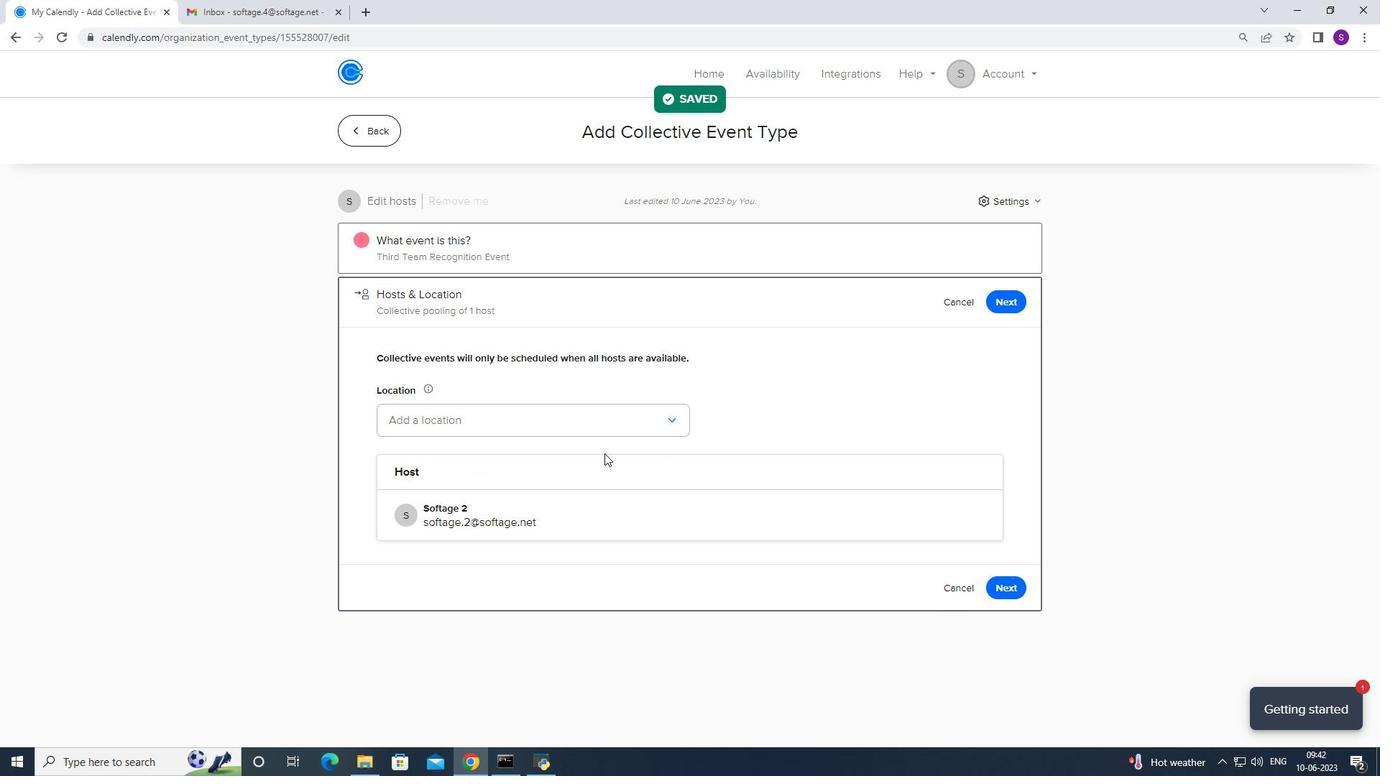 
Action: Mouse pressed left at (558, 435)
Screenshot: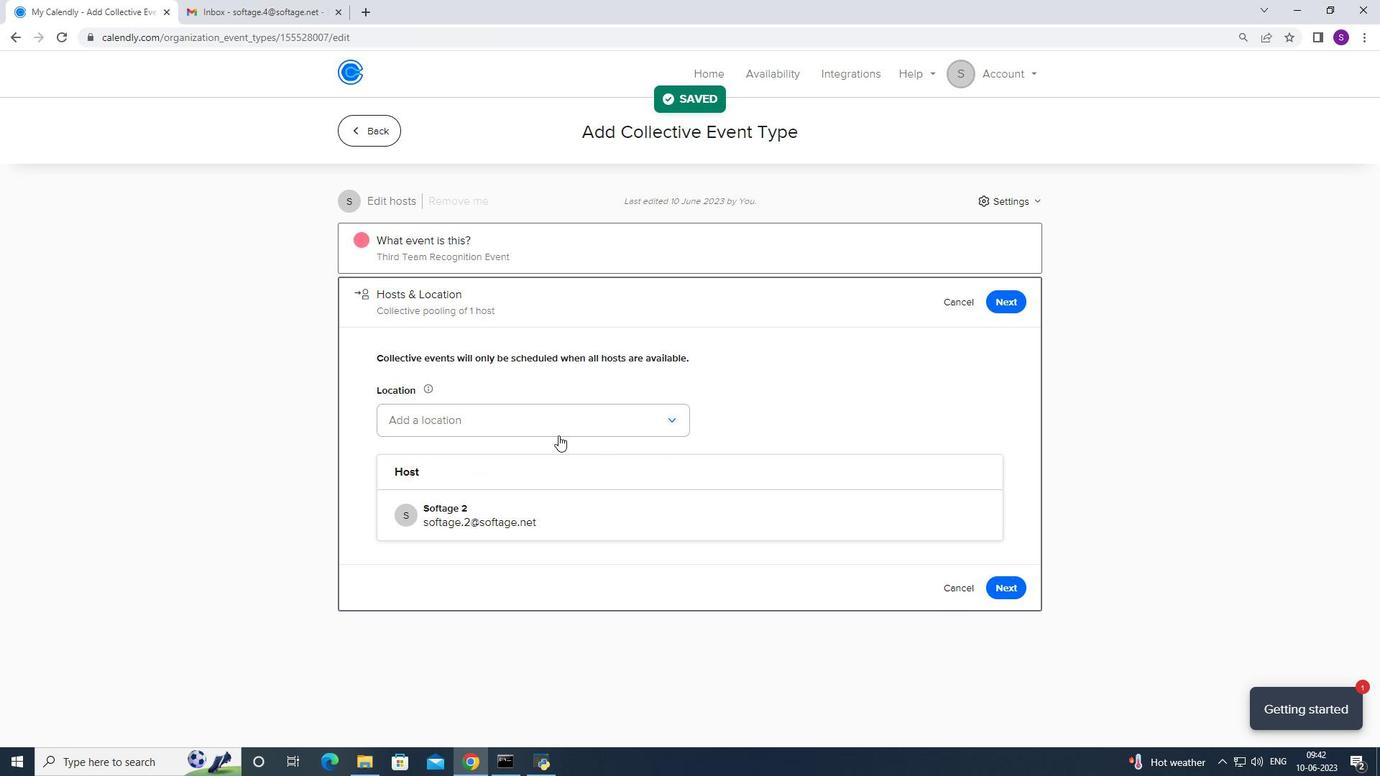 
Action: Mouse moved to (478, 459)
Screenshot: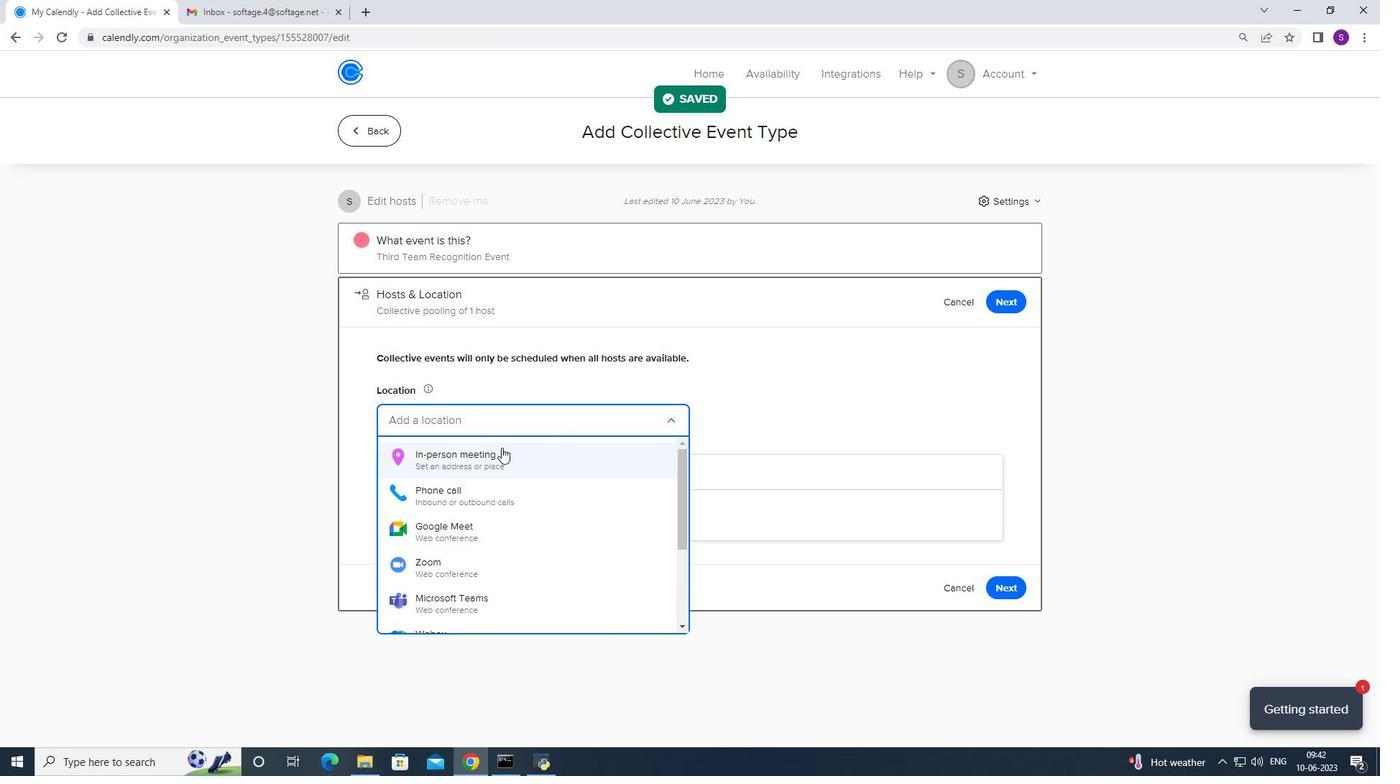 
Action: Mouse pressed left at (478, 459)
Screenshot: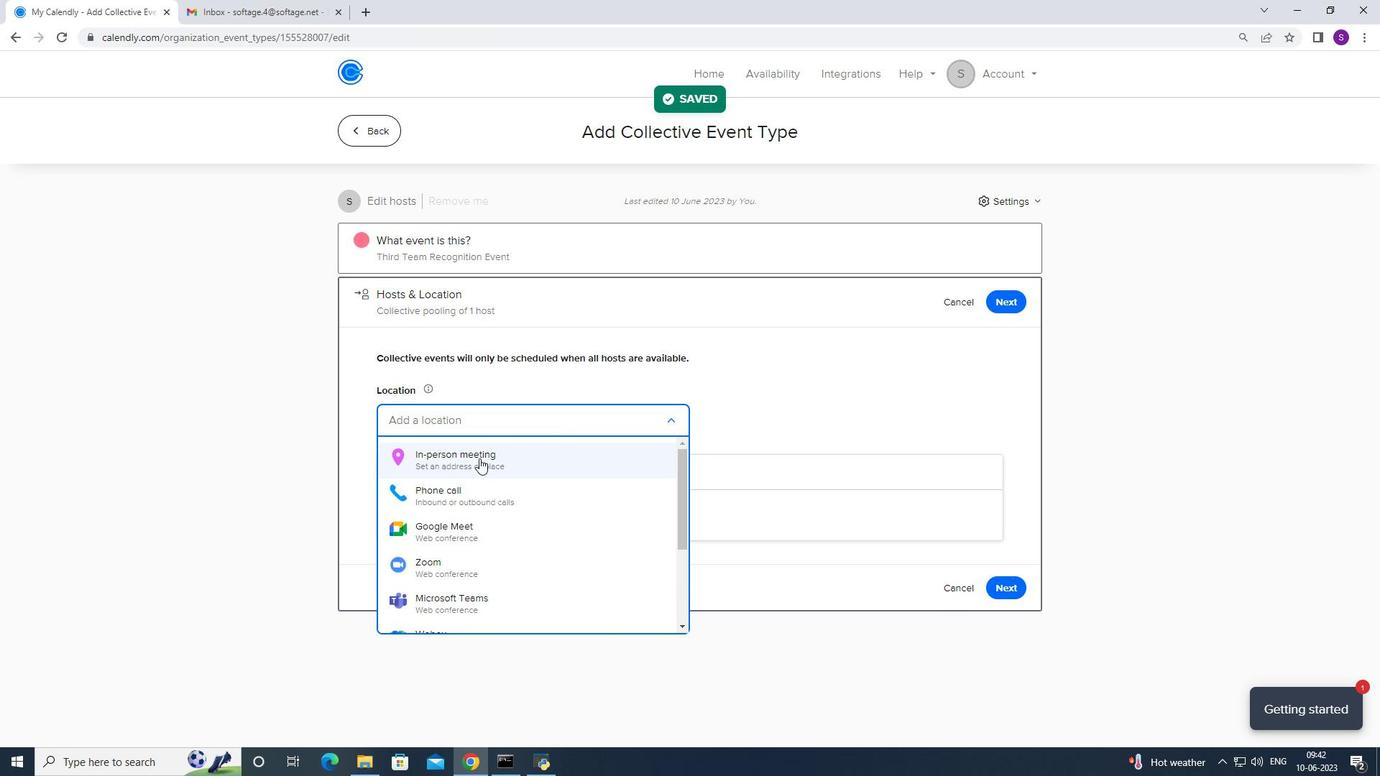 
Action: Mouse moved to (698, 239)
Screenshot: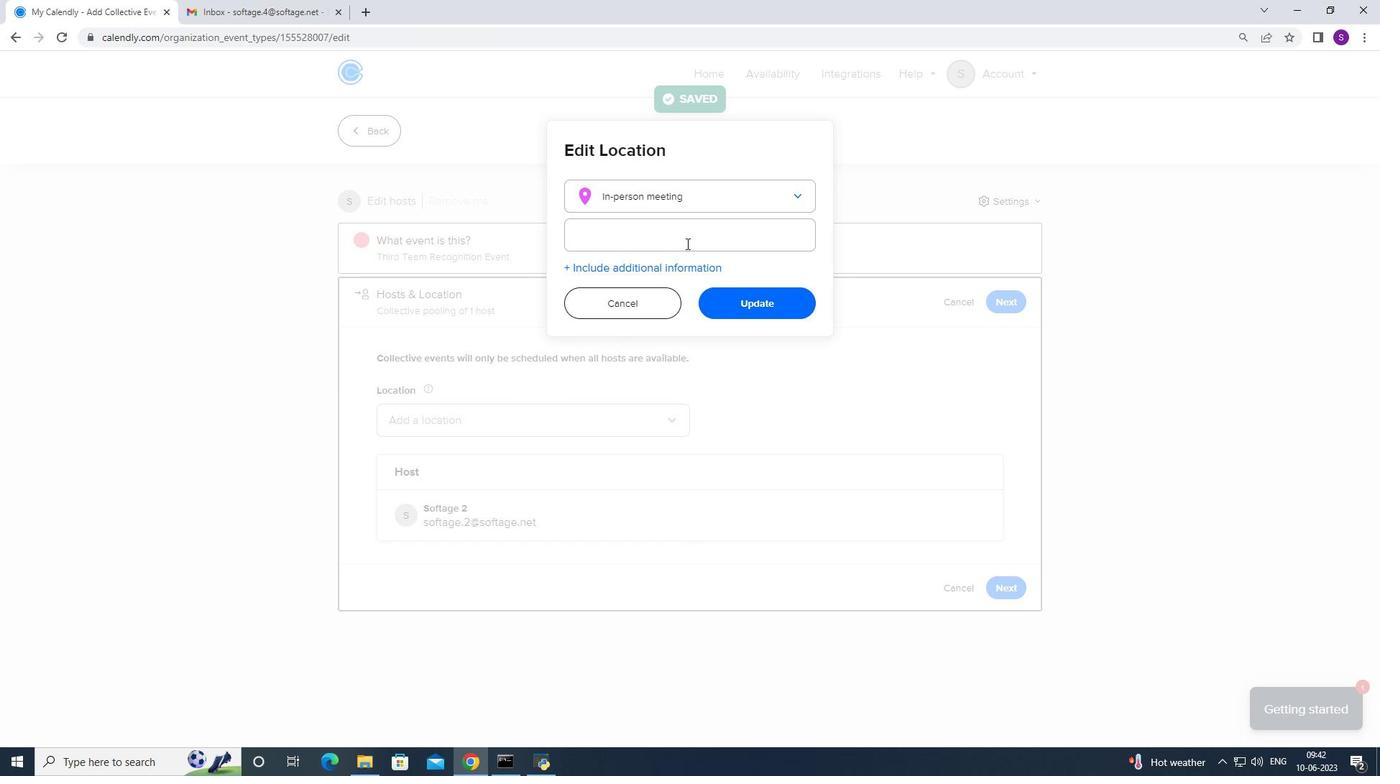 
Action: Mouse pressed left at (698, 239)
Screenshot: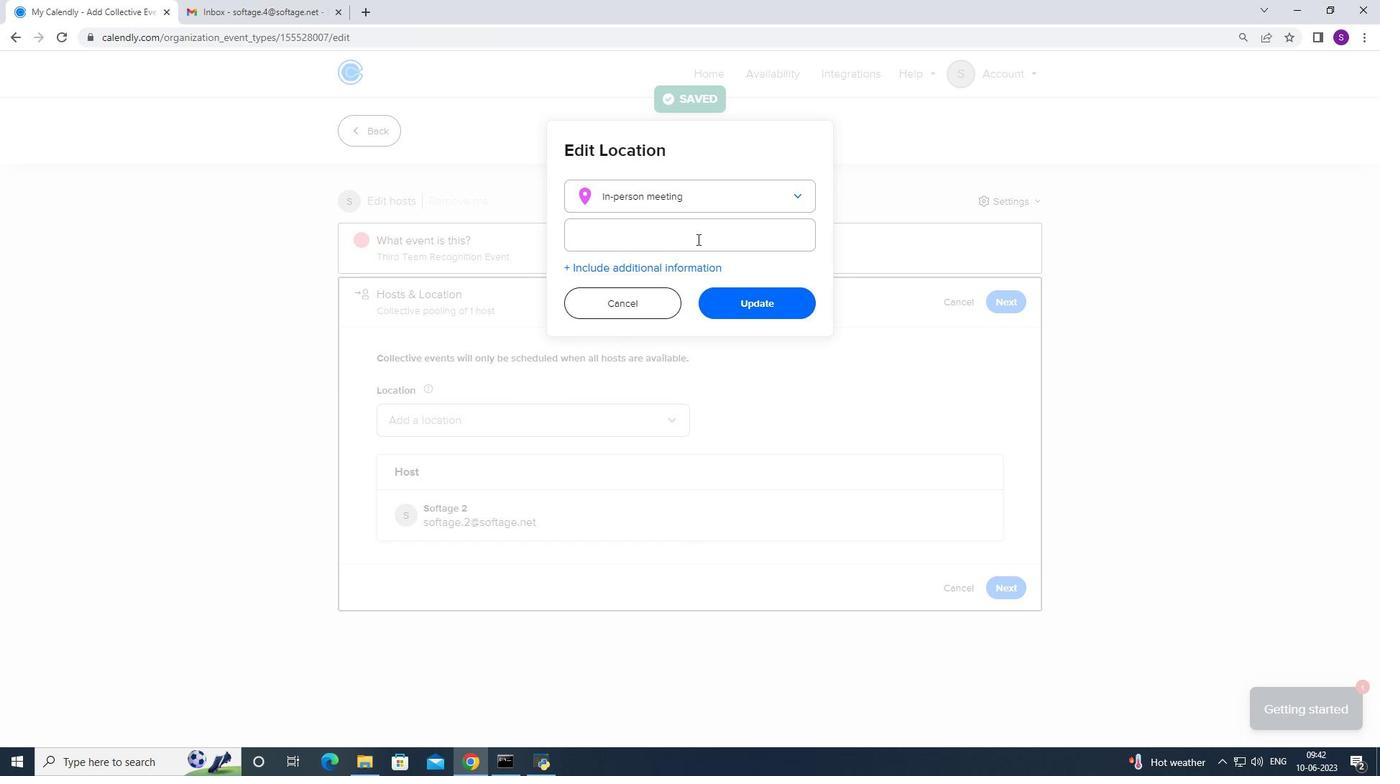 
Action: Mouse moved to (696, 244)
Screenshot: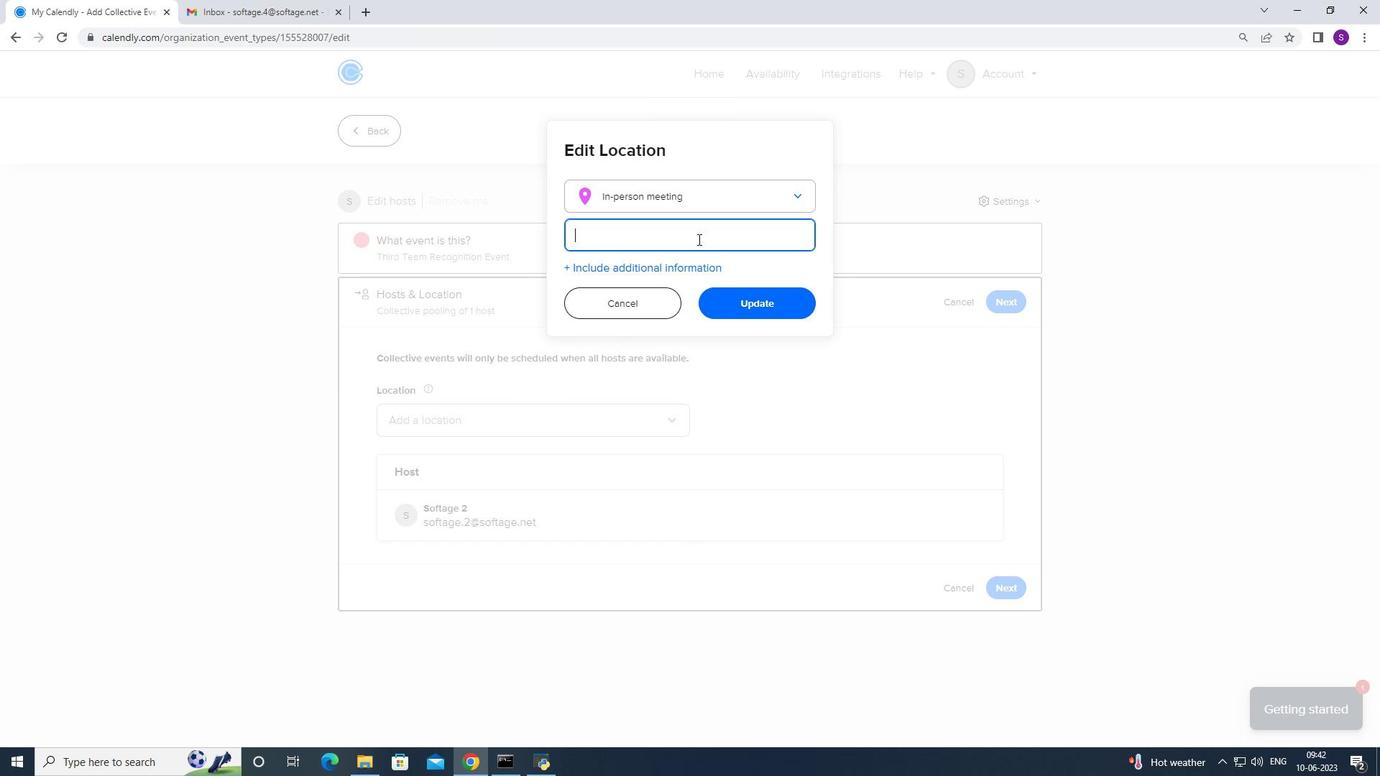 
Action: Key pressed <Key.caps_lock>Z<Key.caps_lock>agreb,<Key.space><Key.caps_lock>C<Key.caps_lock>roati
Screenshot: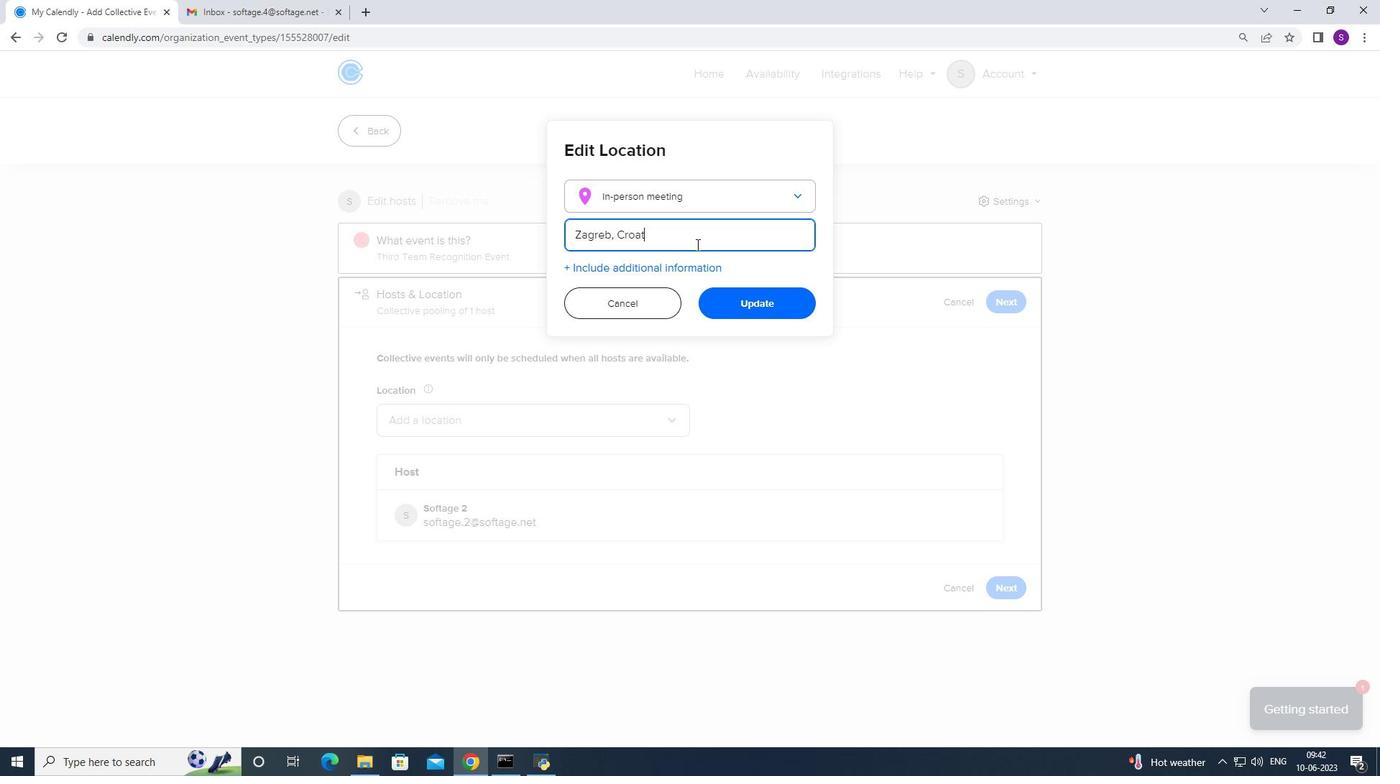 
Action: Mouse moved to (696, 245)
Screenshot: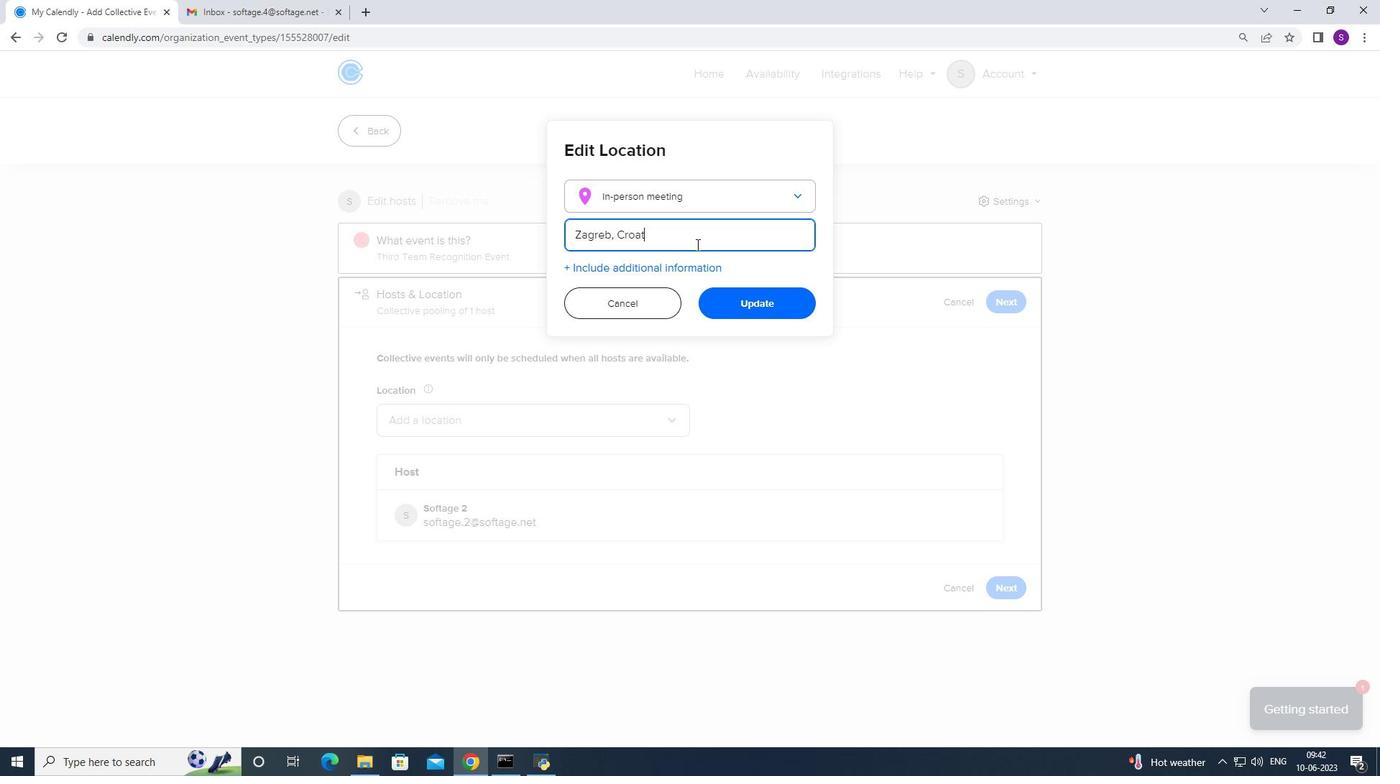 
Action: Key pressed a
Screenshot: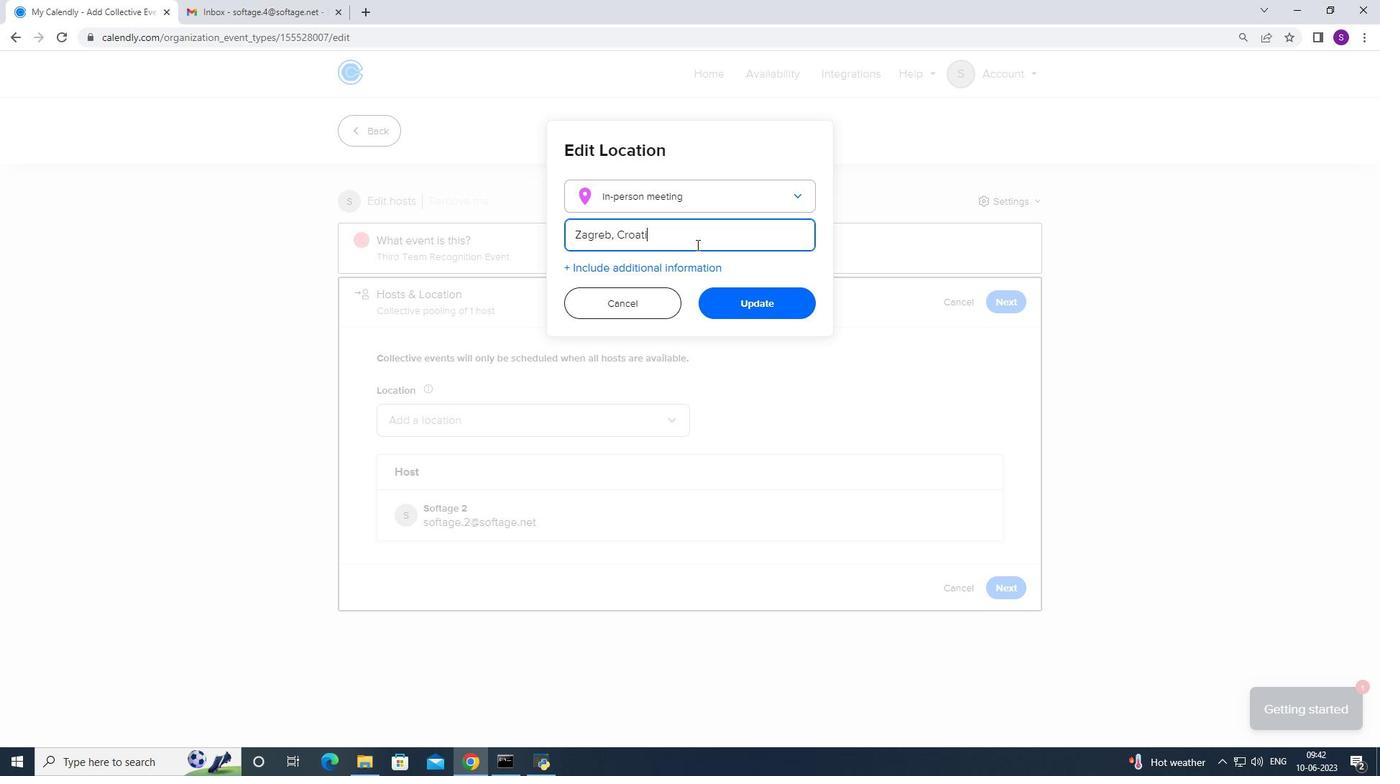 
Action: Mouse moved to (751, 301)
Screenshot: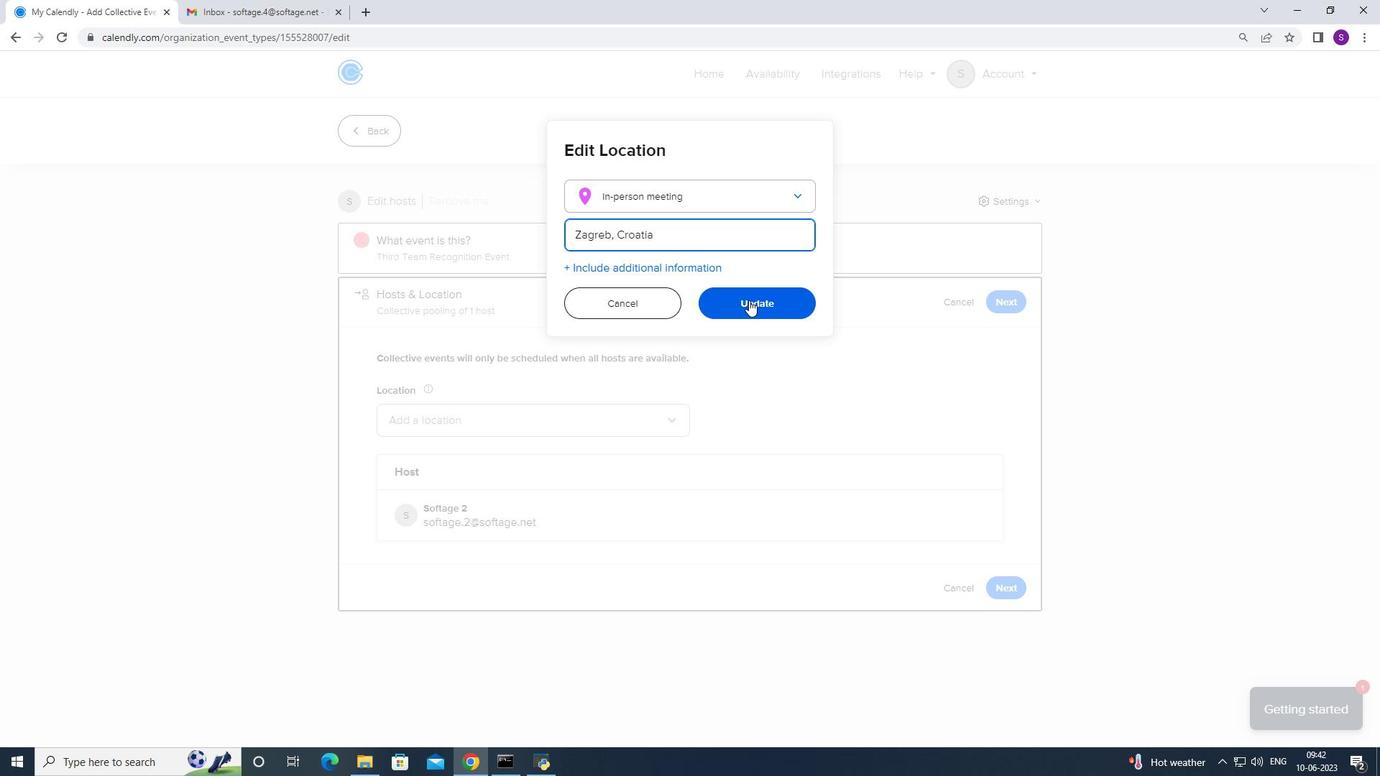 
Action: Mouse pressed left at (751, 301)
Screenshot: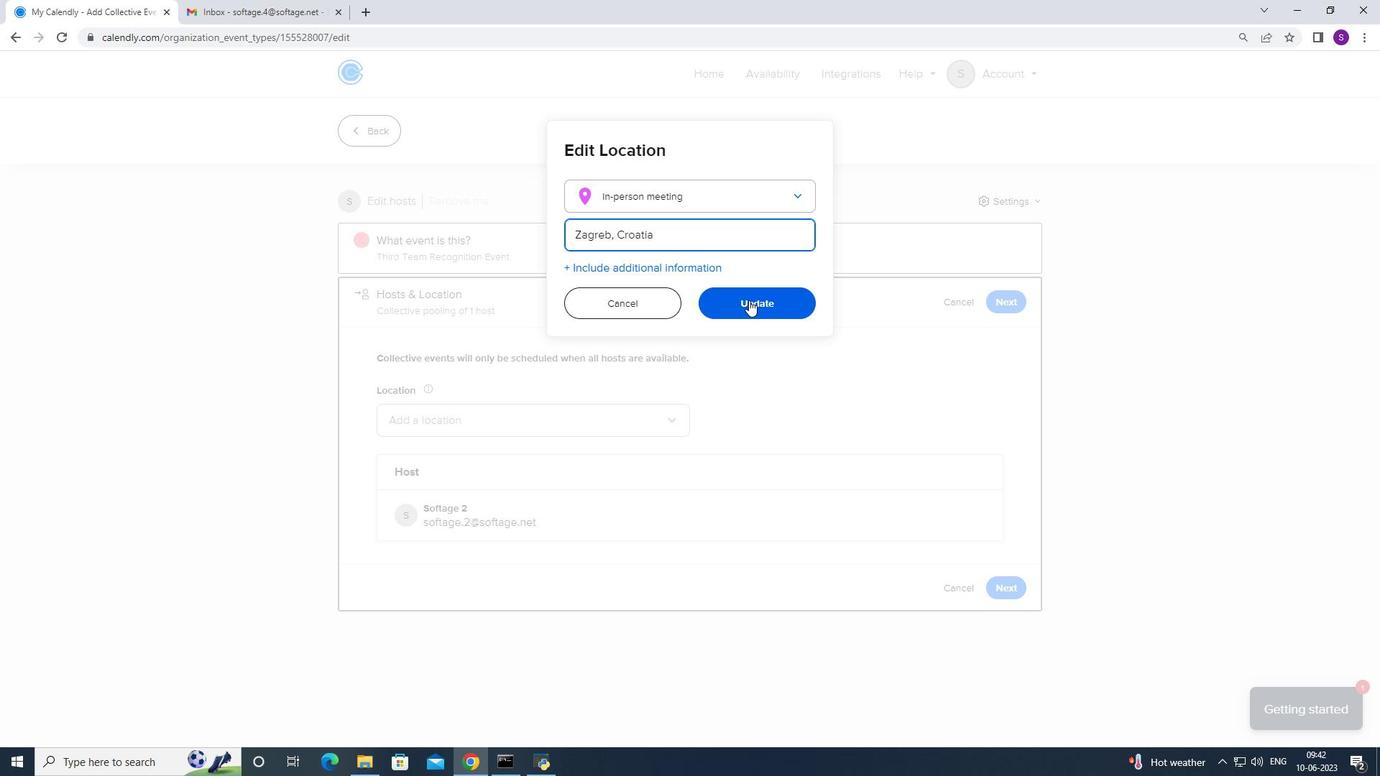 
Action: Mouse moved to (1005, 580)
Screenshot: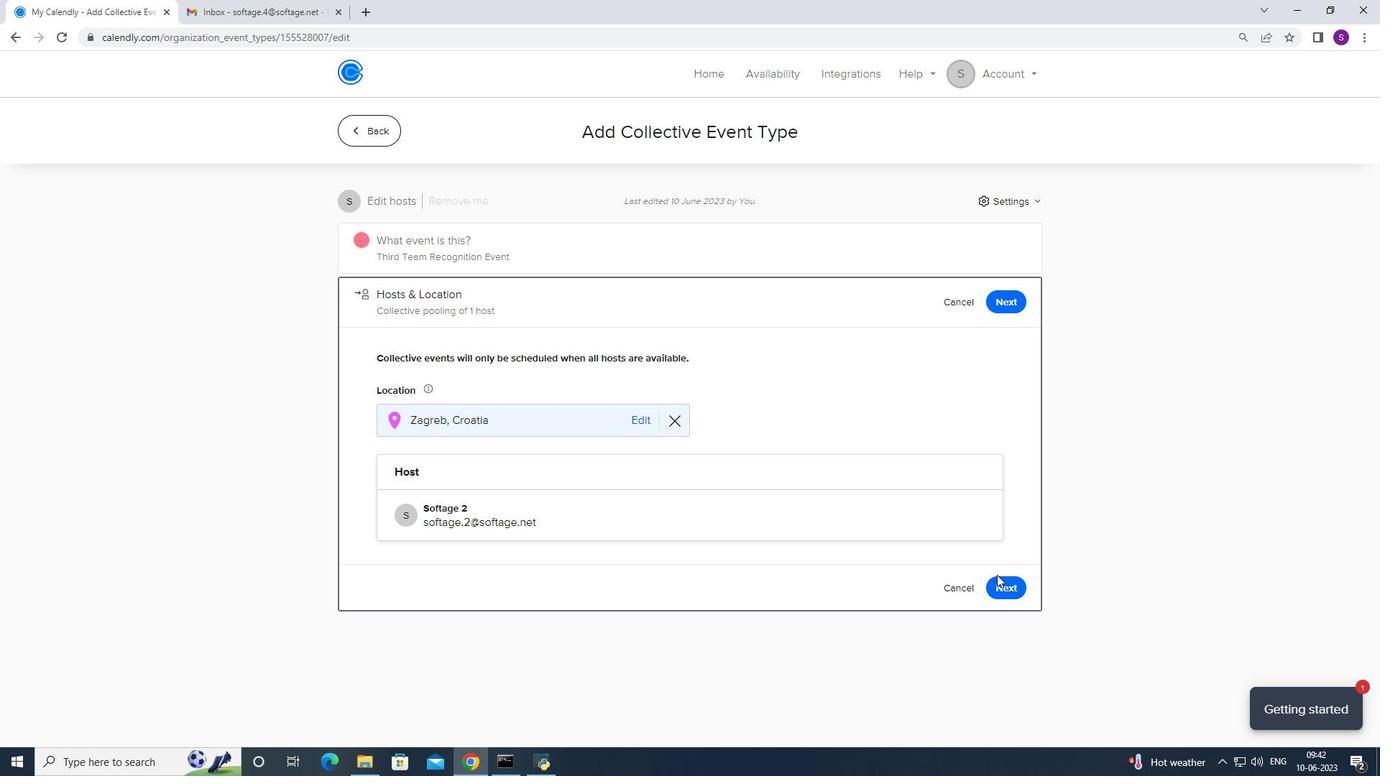 
Action: Mouse pressed left at (1005, 580)
Screenshot: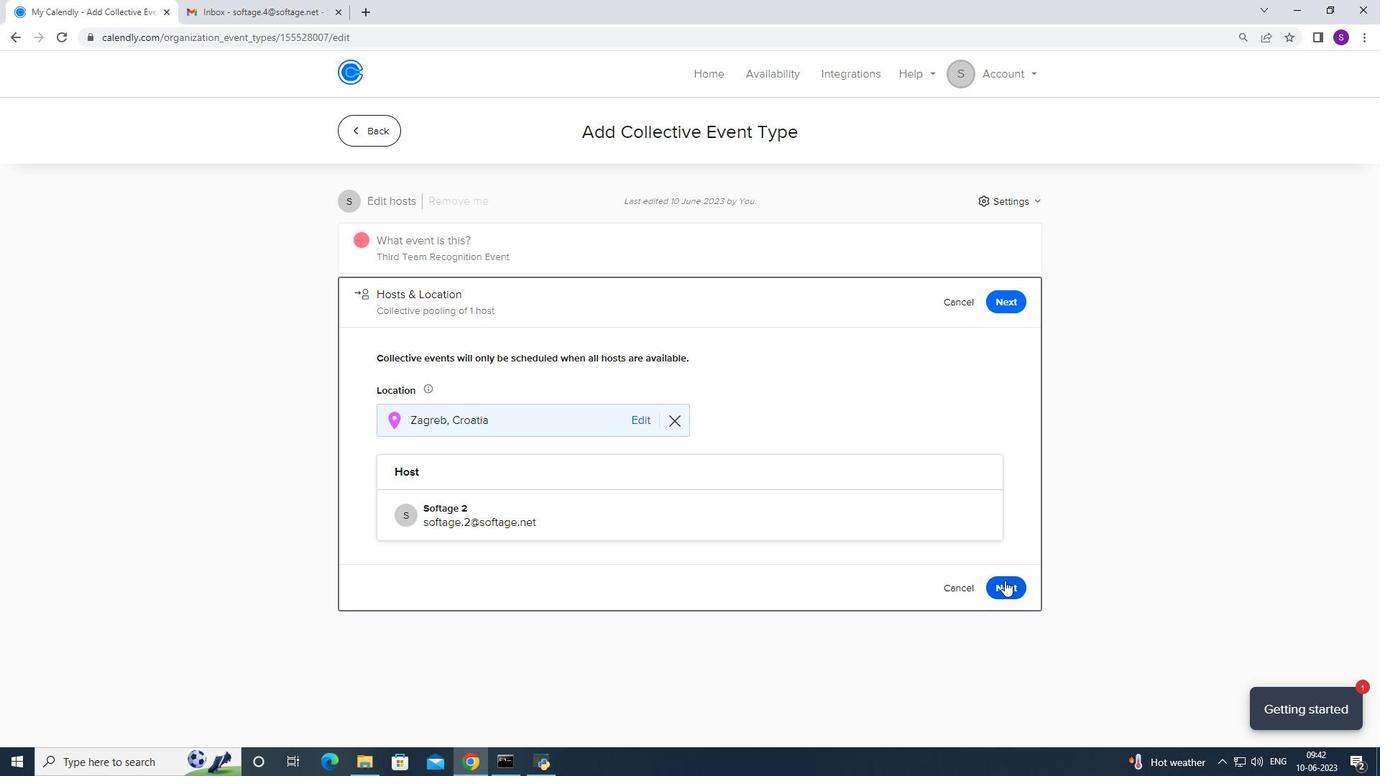 
Action: Mouse moved to (389, 515)
Screenshot: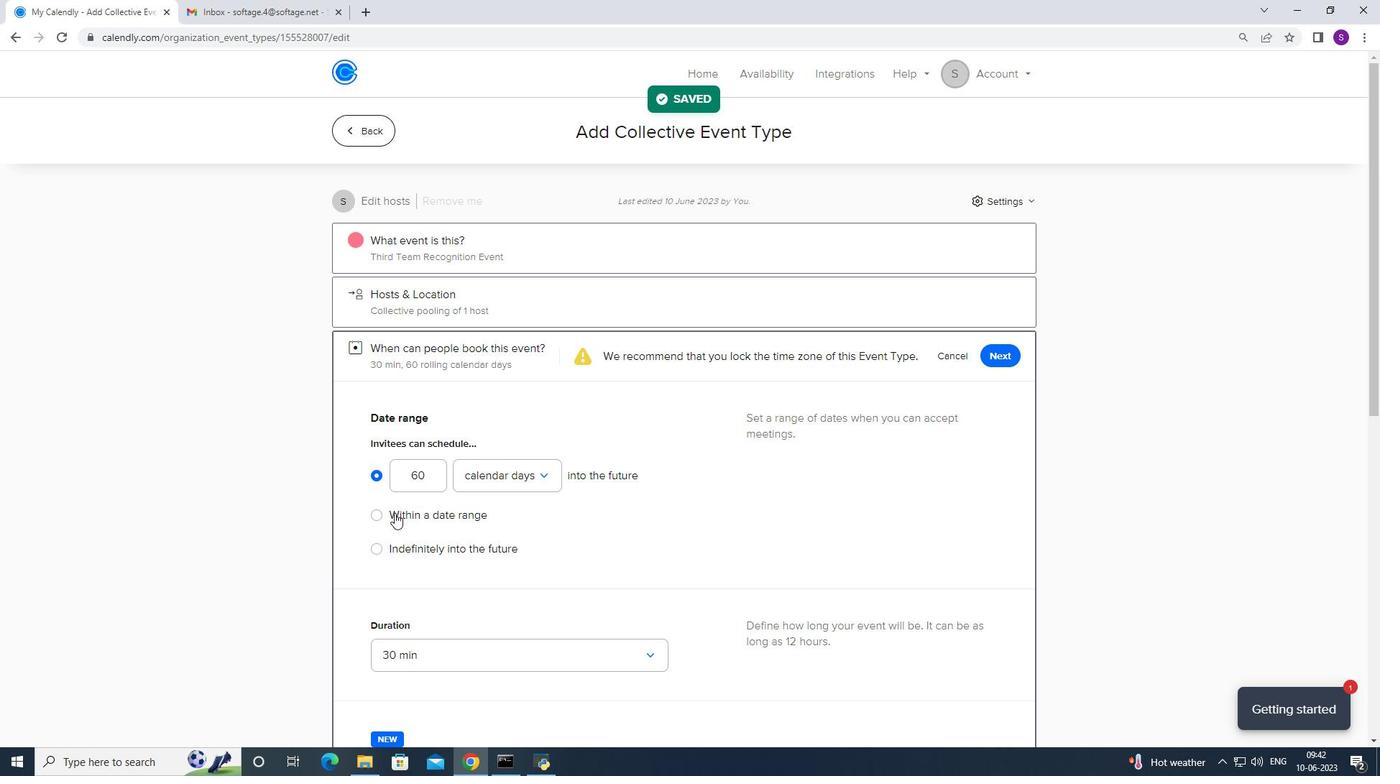 
Action: Mouse pressed left at (389, 515)
Screenshot: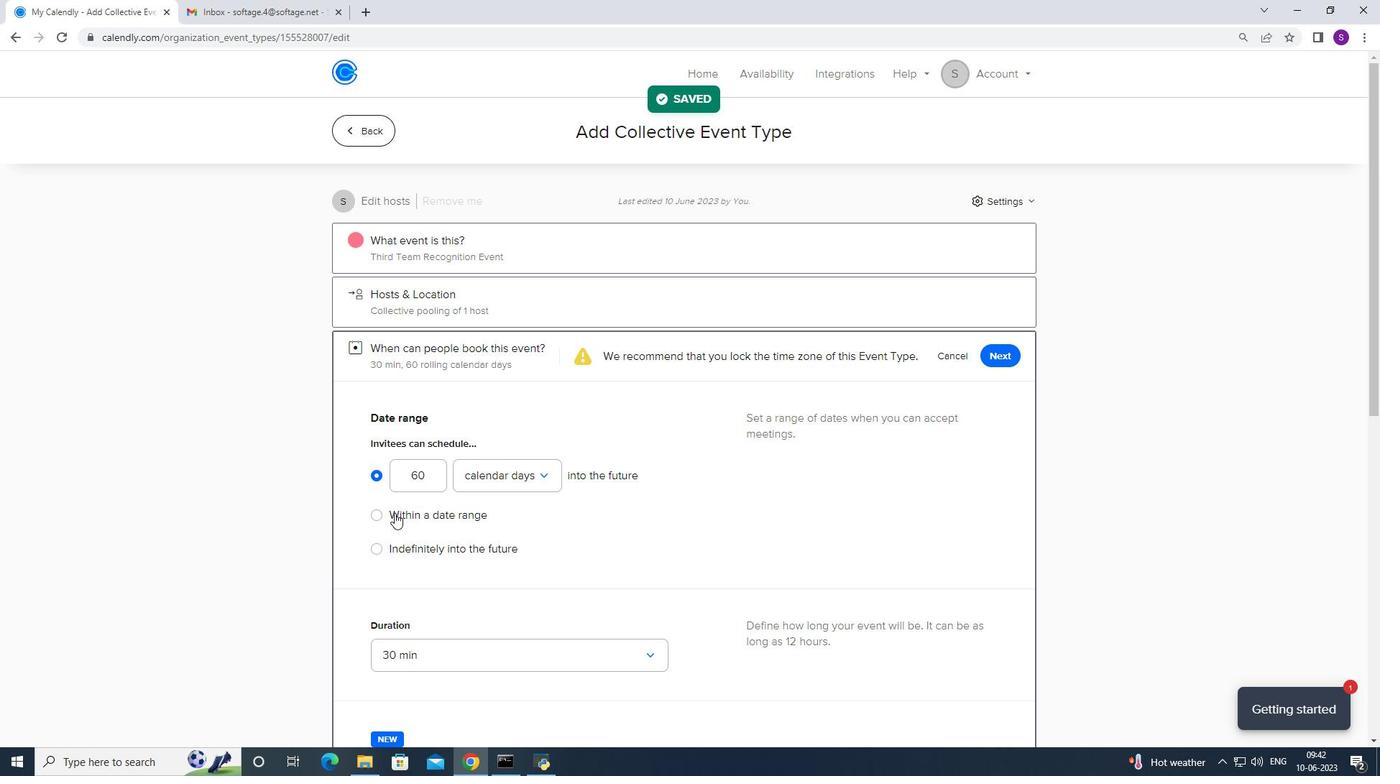 
Action: Mouse moved to (514, 519)
Screenshot: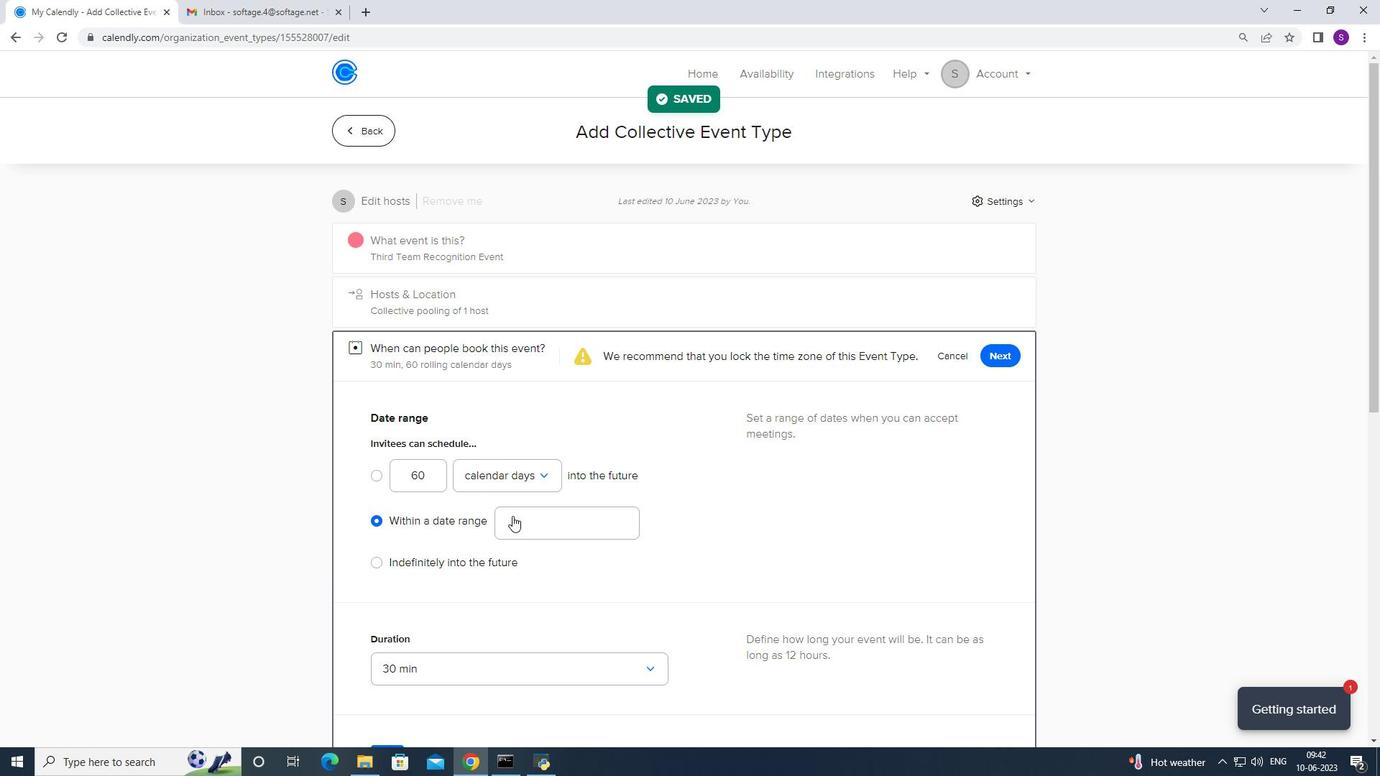 
Action: Mouse pressed left at (514, 519)
Screenshot: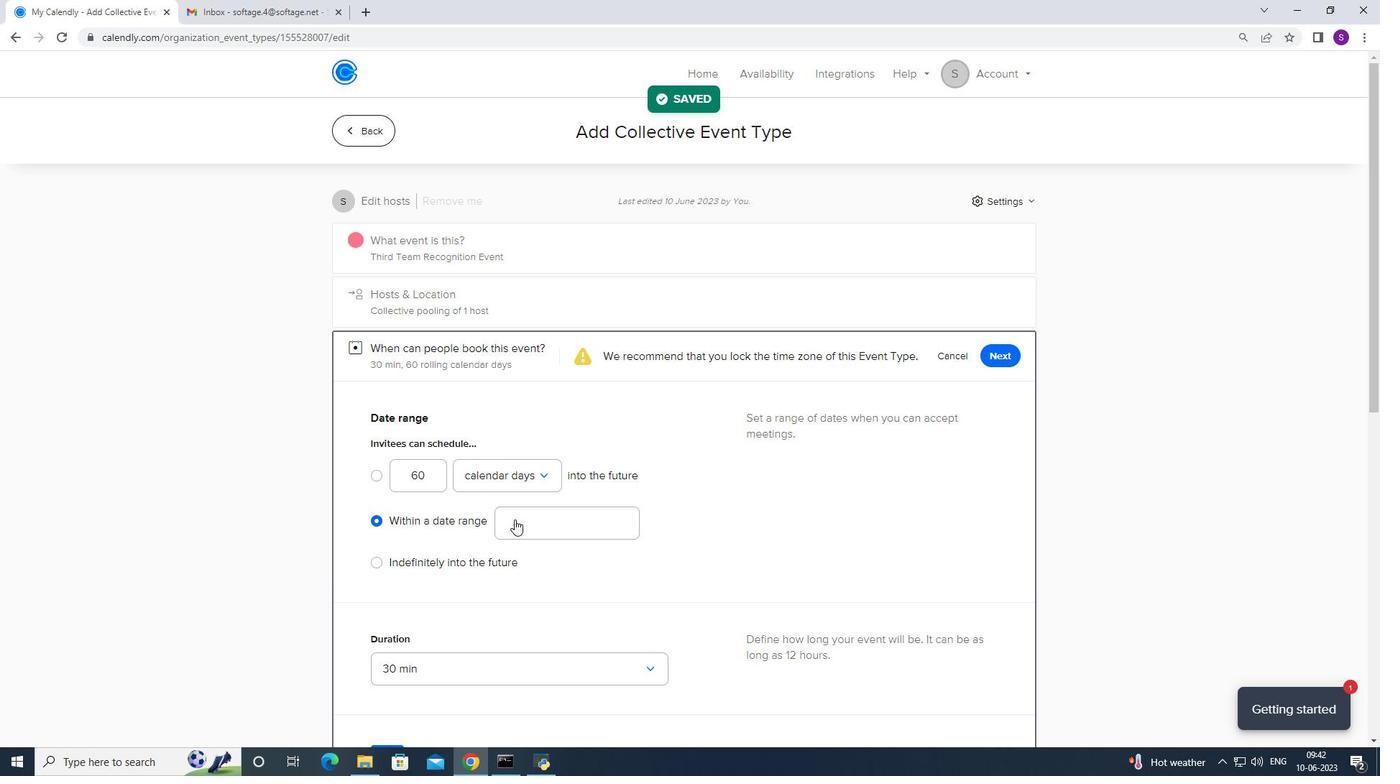 
Action: Mouse moved to (613, 266)
Screenshot: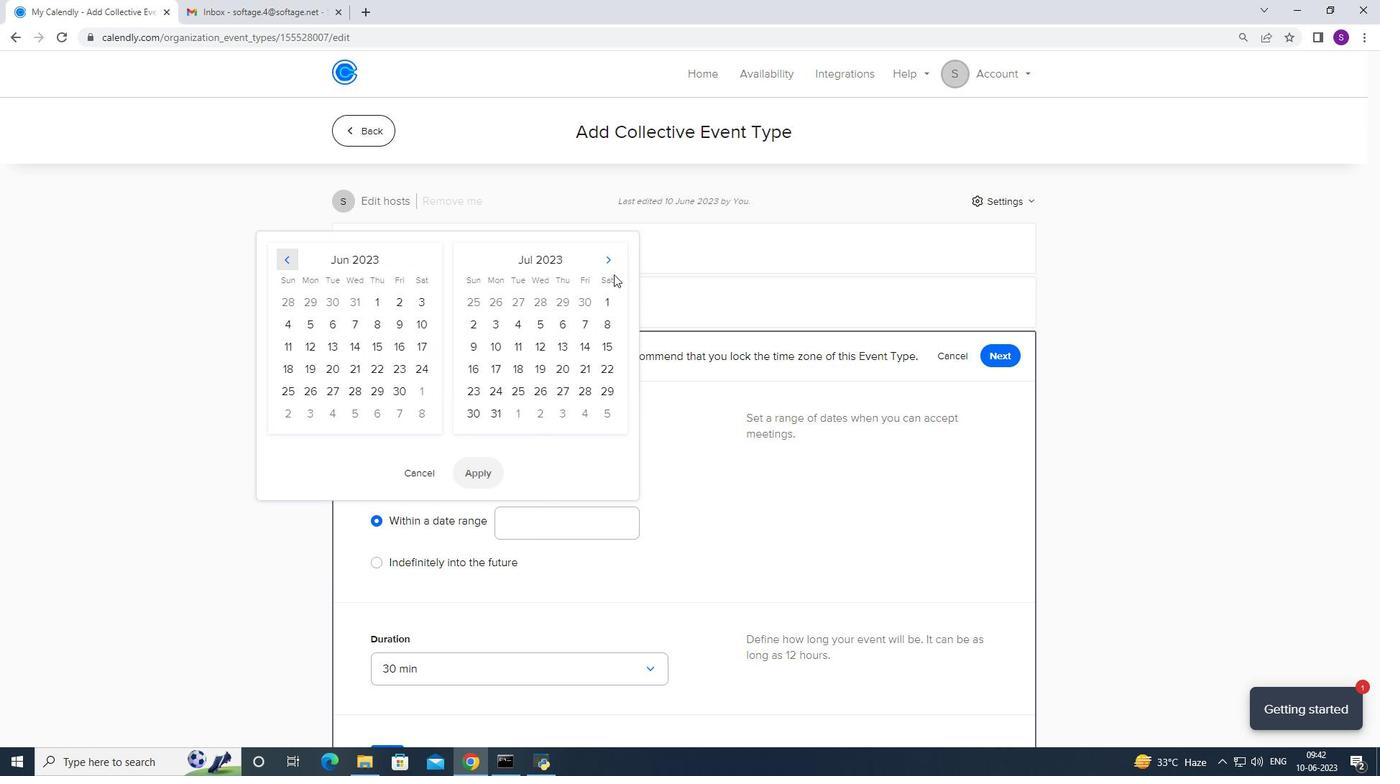 
Action: Mouse pressed left at (613, 266)
Screenshot: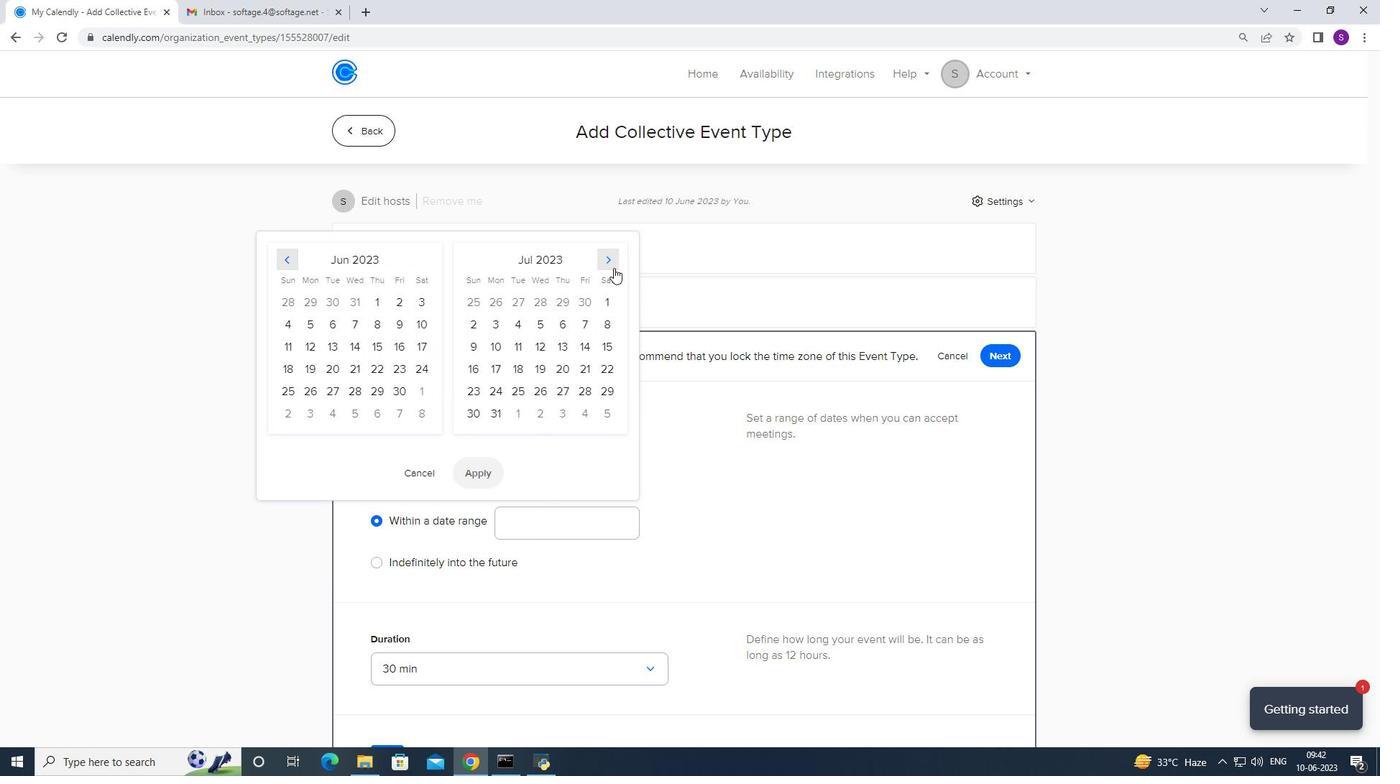
Action: Mouse pressed left at (613, 266)
Screenshot: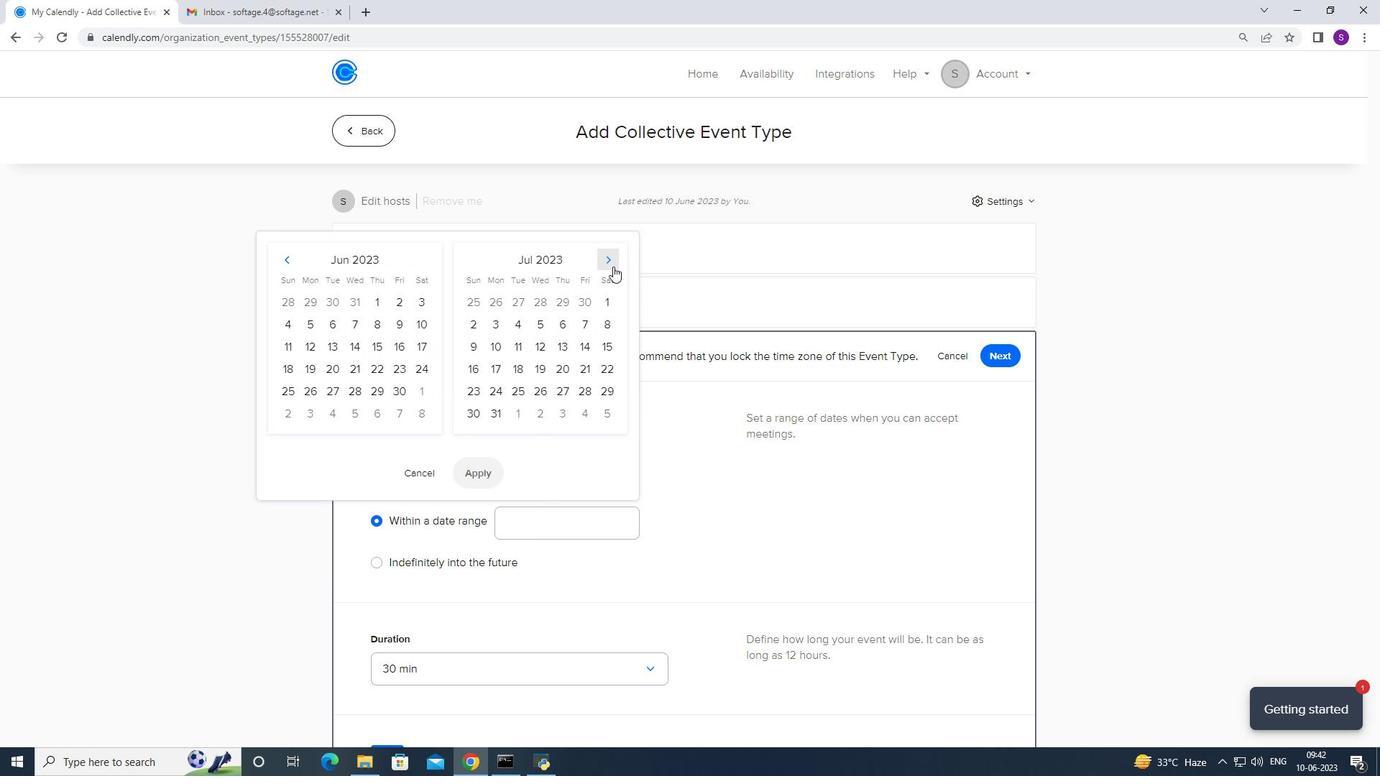 
Action: Mouse moved to (612, 266)
Screenshot: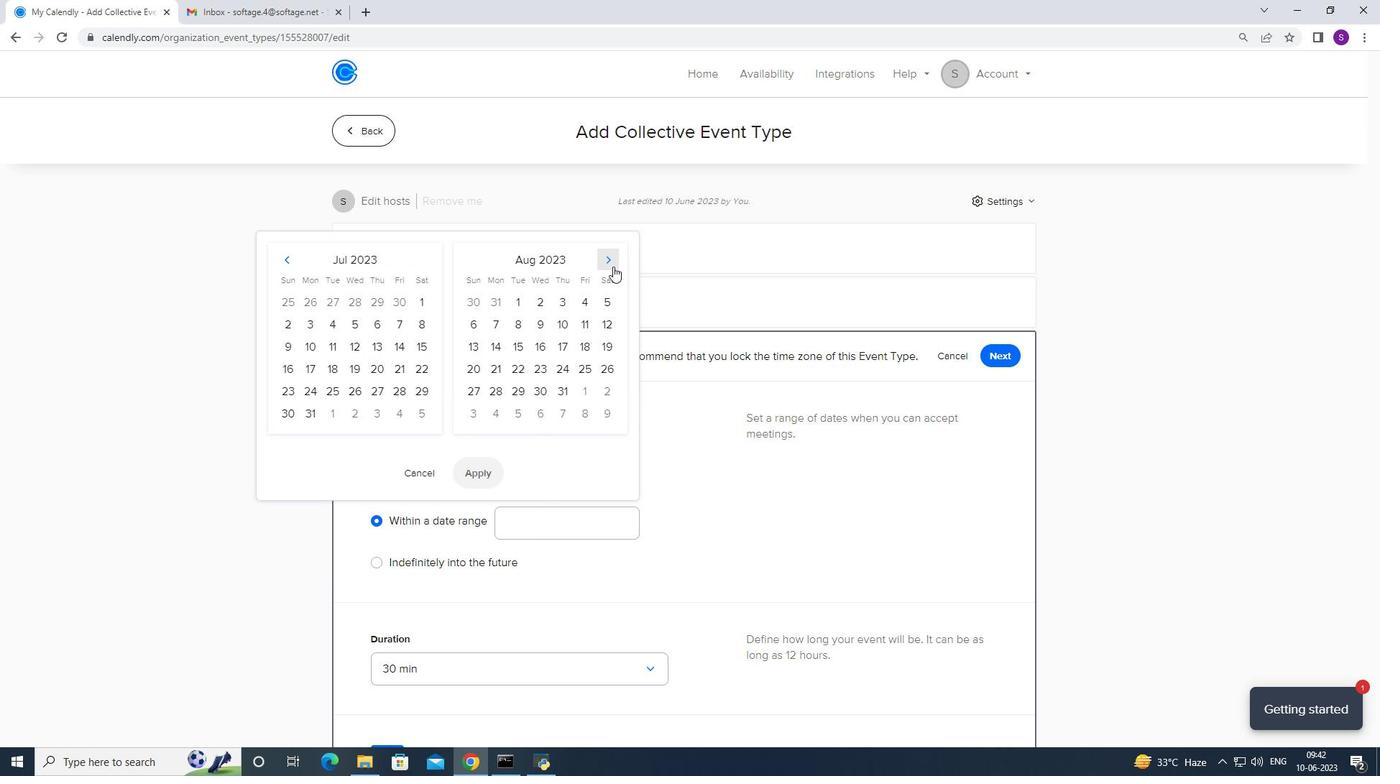 
Action: Mouse pressed left at (612, 266)
Screenshot: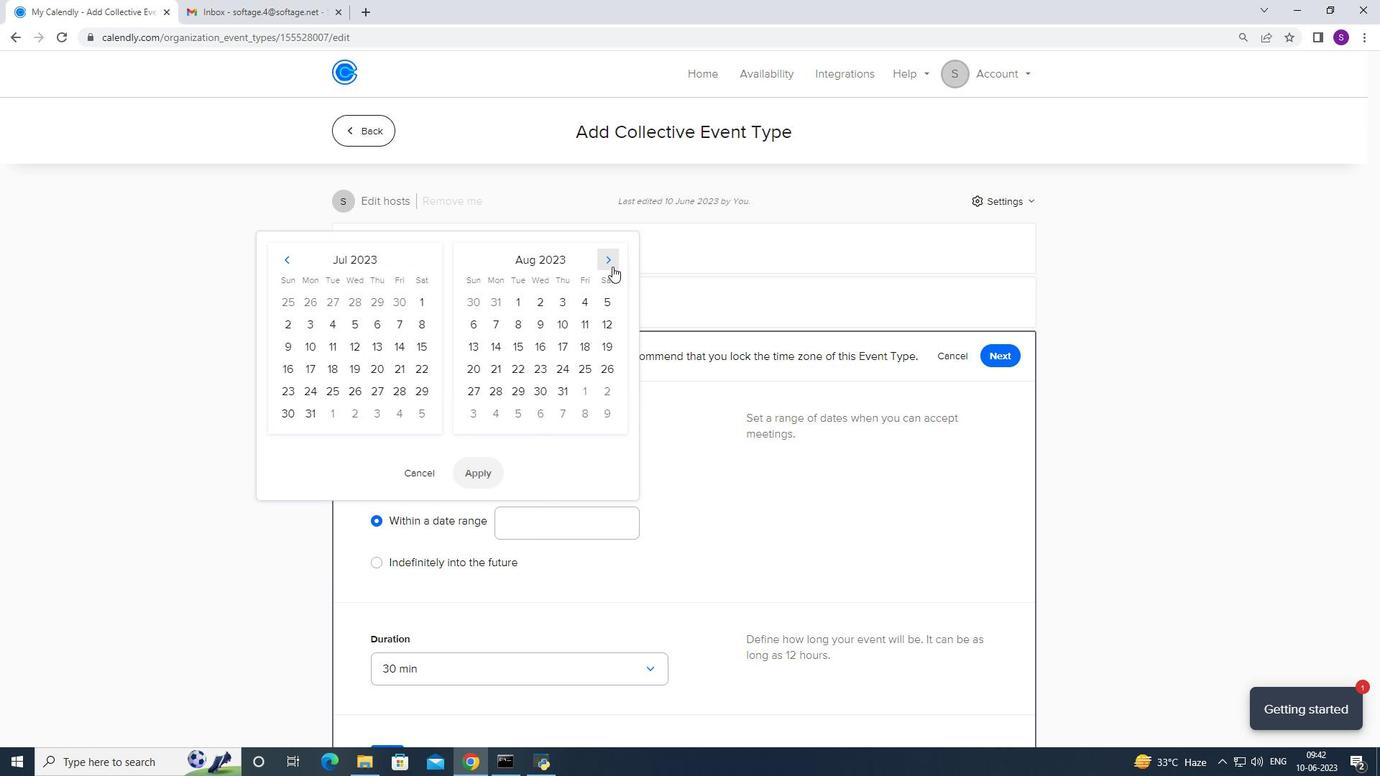 
Action: Mouse moved to (611, 266)
Screenshot: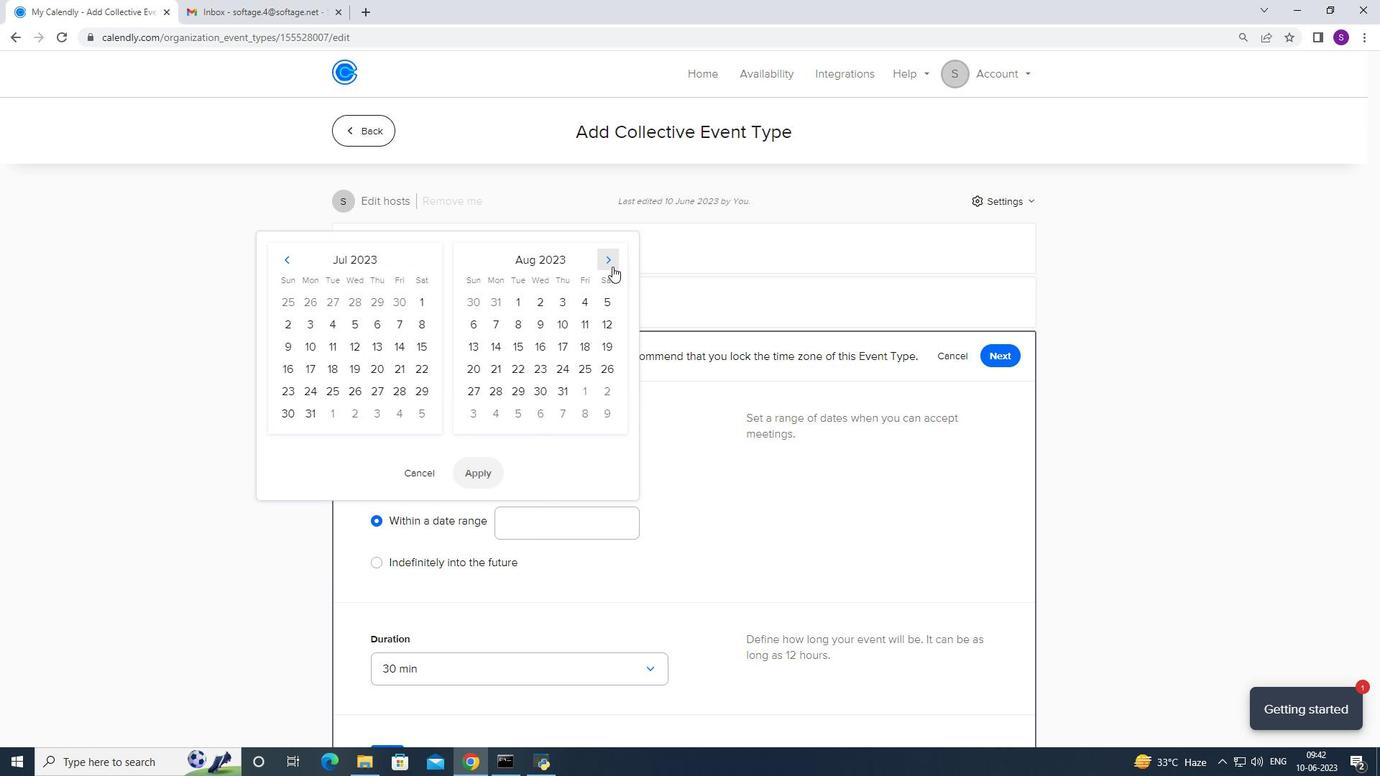 
Action: Mouse pressed left at (611, 266)
Screenshot: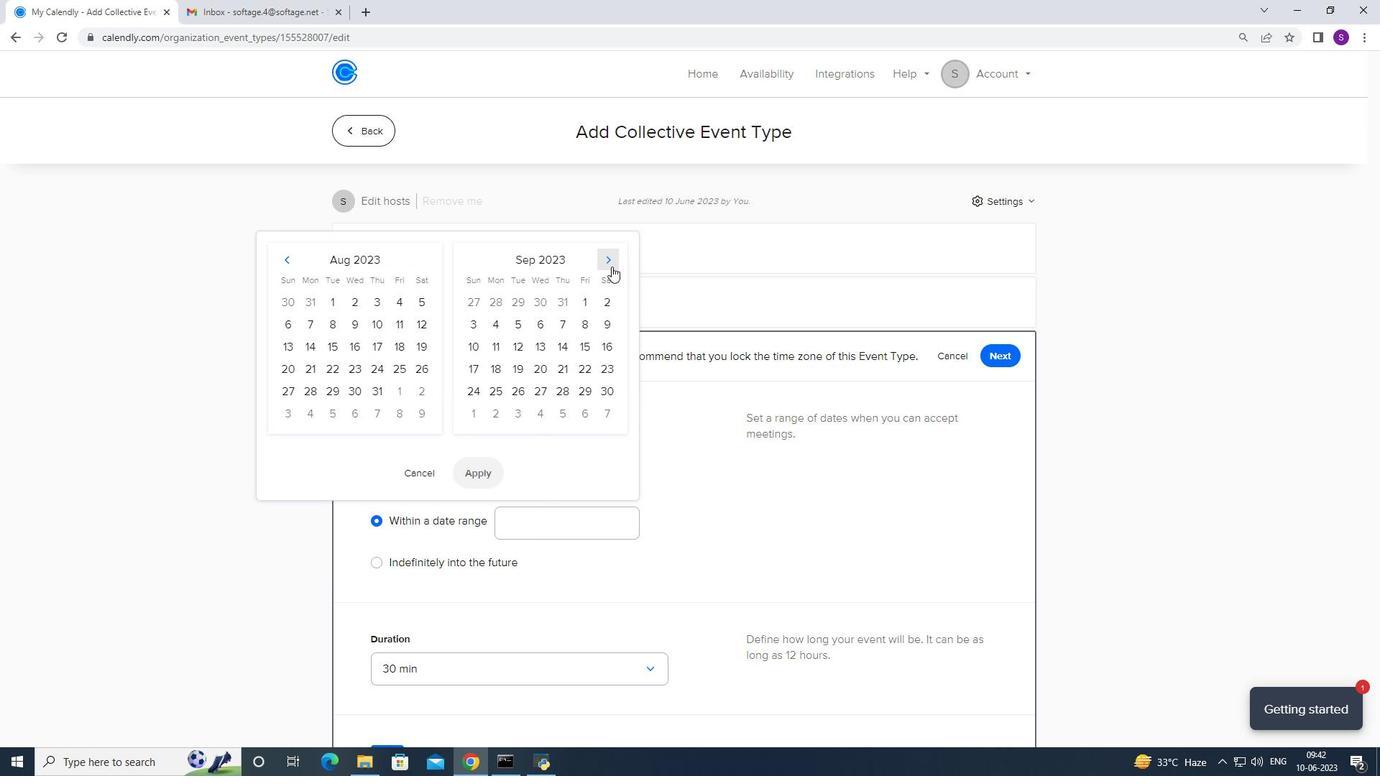 
Action: Mouse moved to (418, 345)
Screenshot: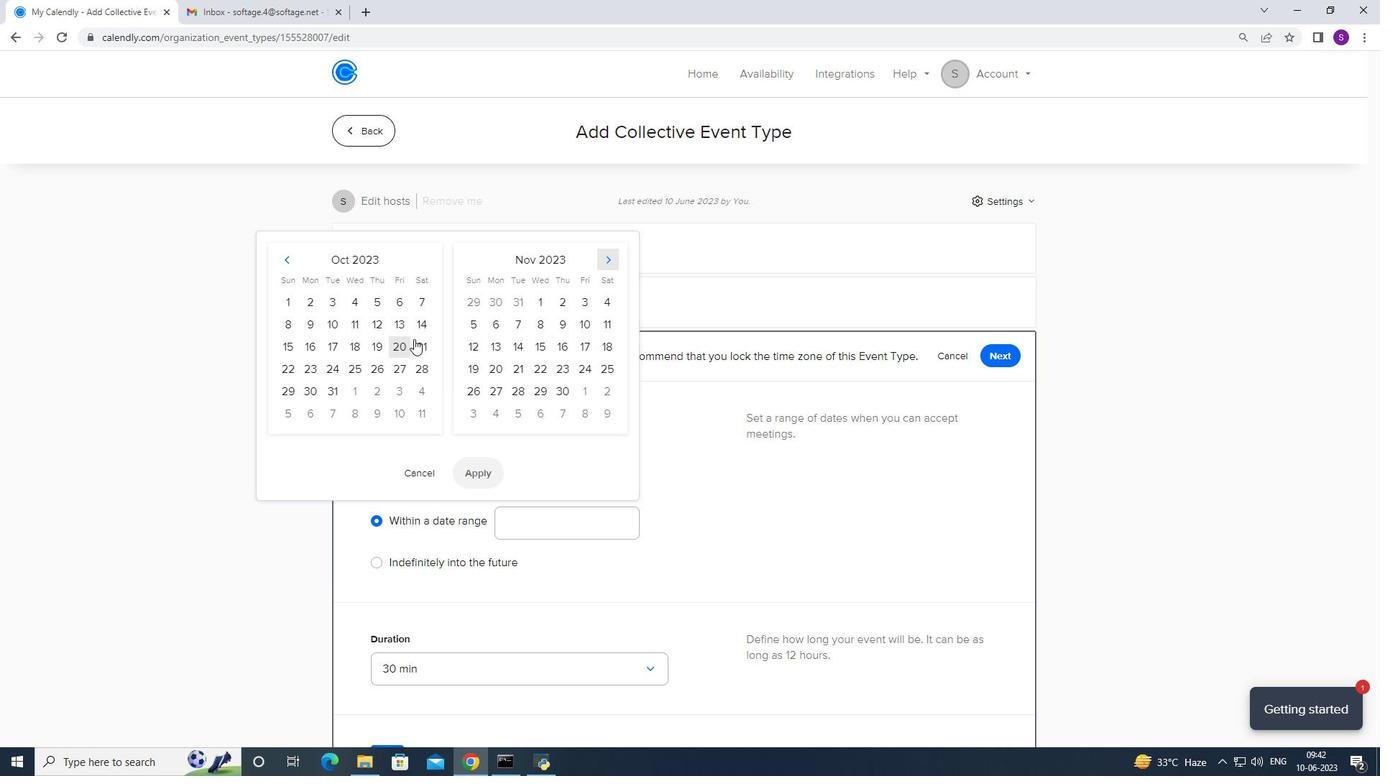 
Action: Mouse pressed left at (418, 345)
Screenshot: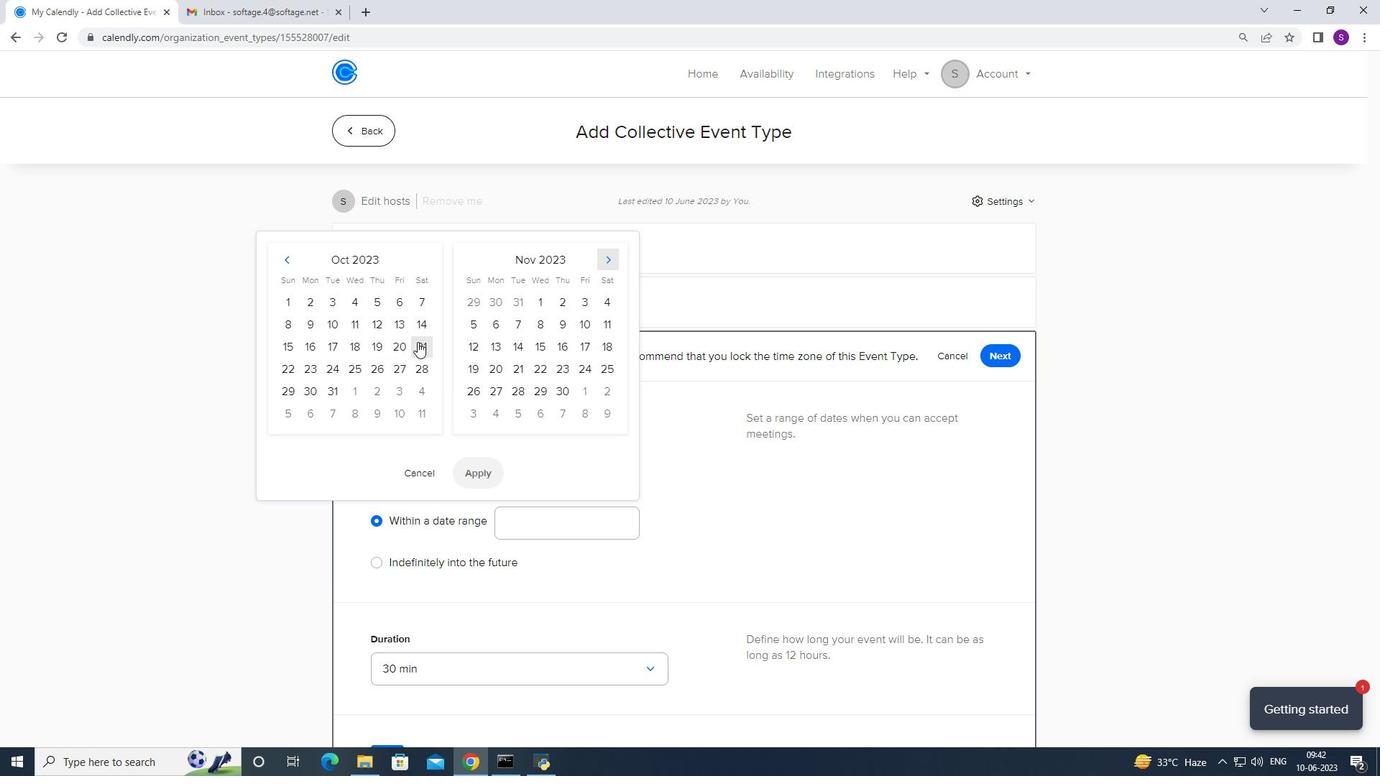
Action: Mouse moved to (283, 368)
Screenshot: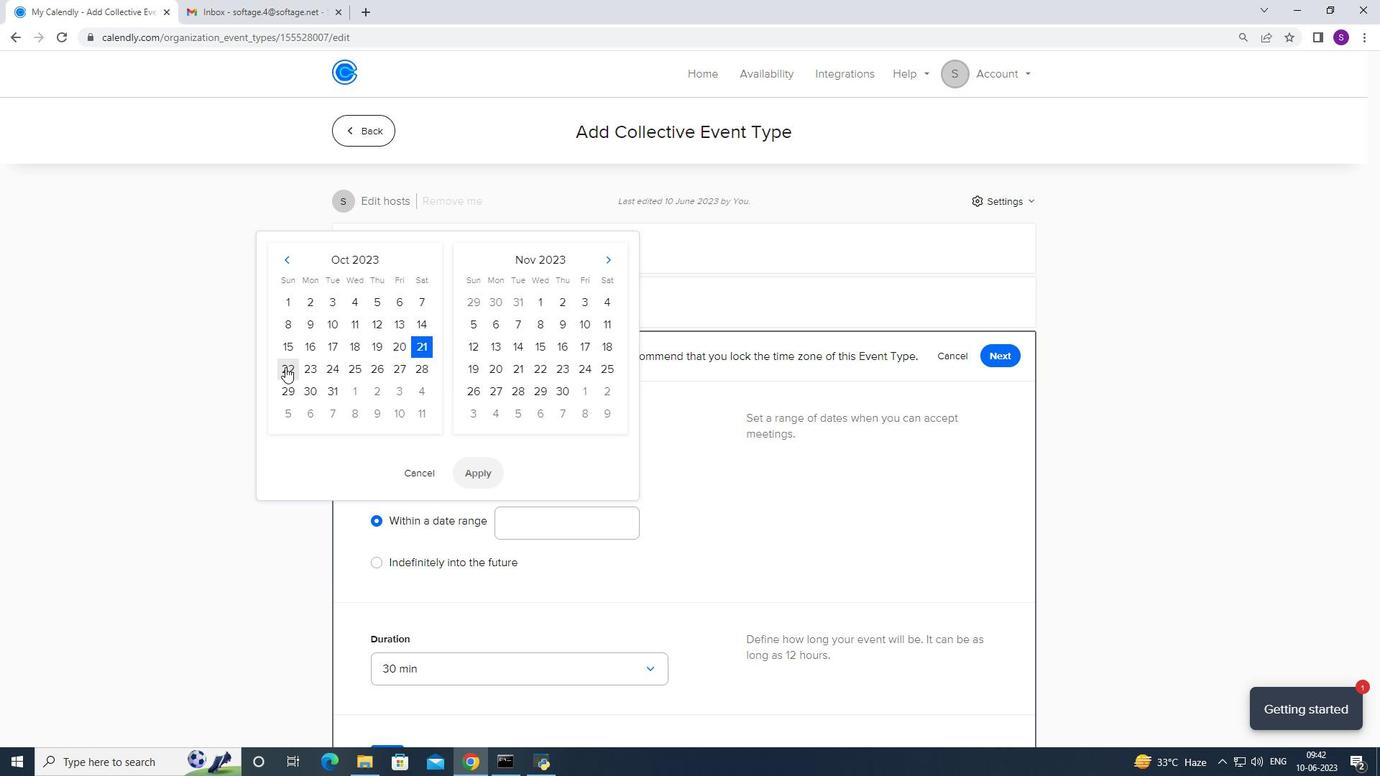 
Action: Mouse pressed left at (283, 368)
Screenshot: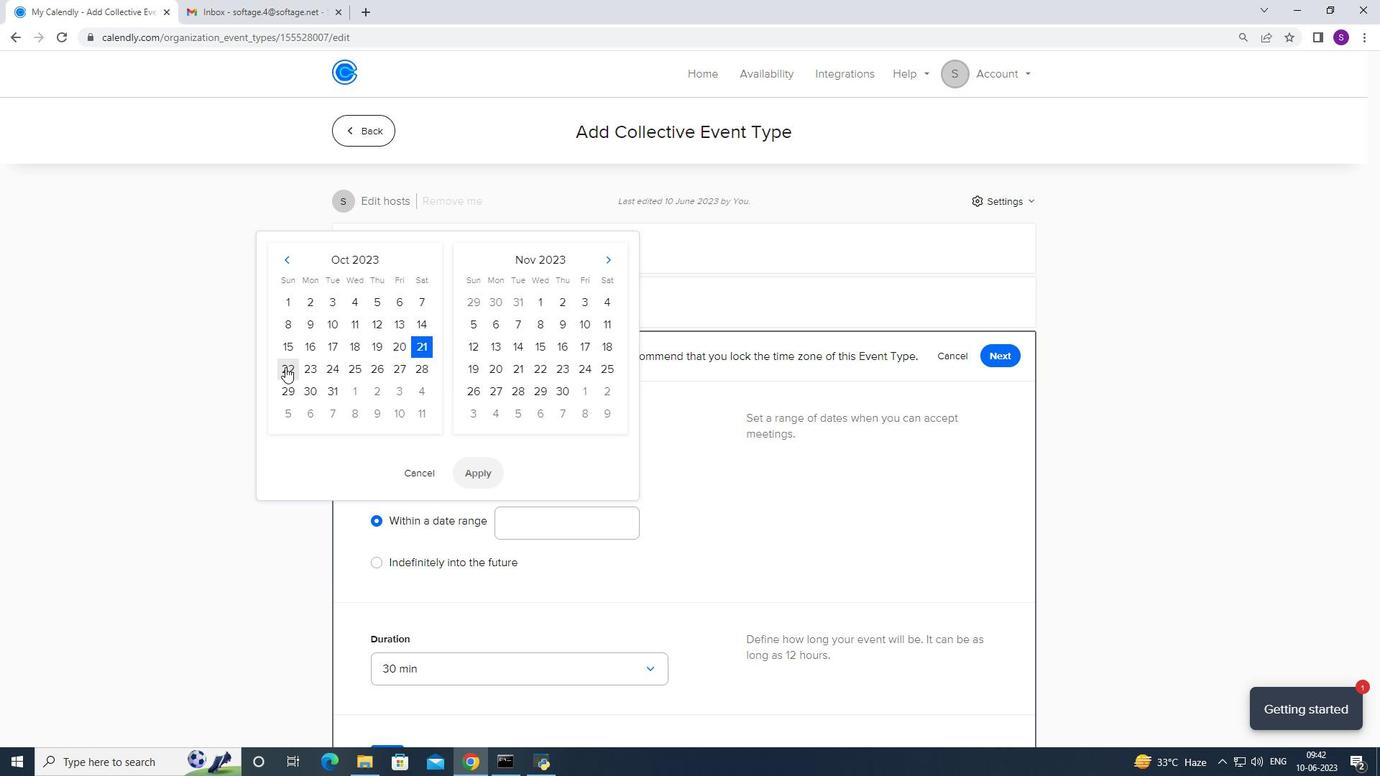 
Action: Mouse moved to (481, 463)
Screenshot: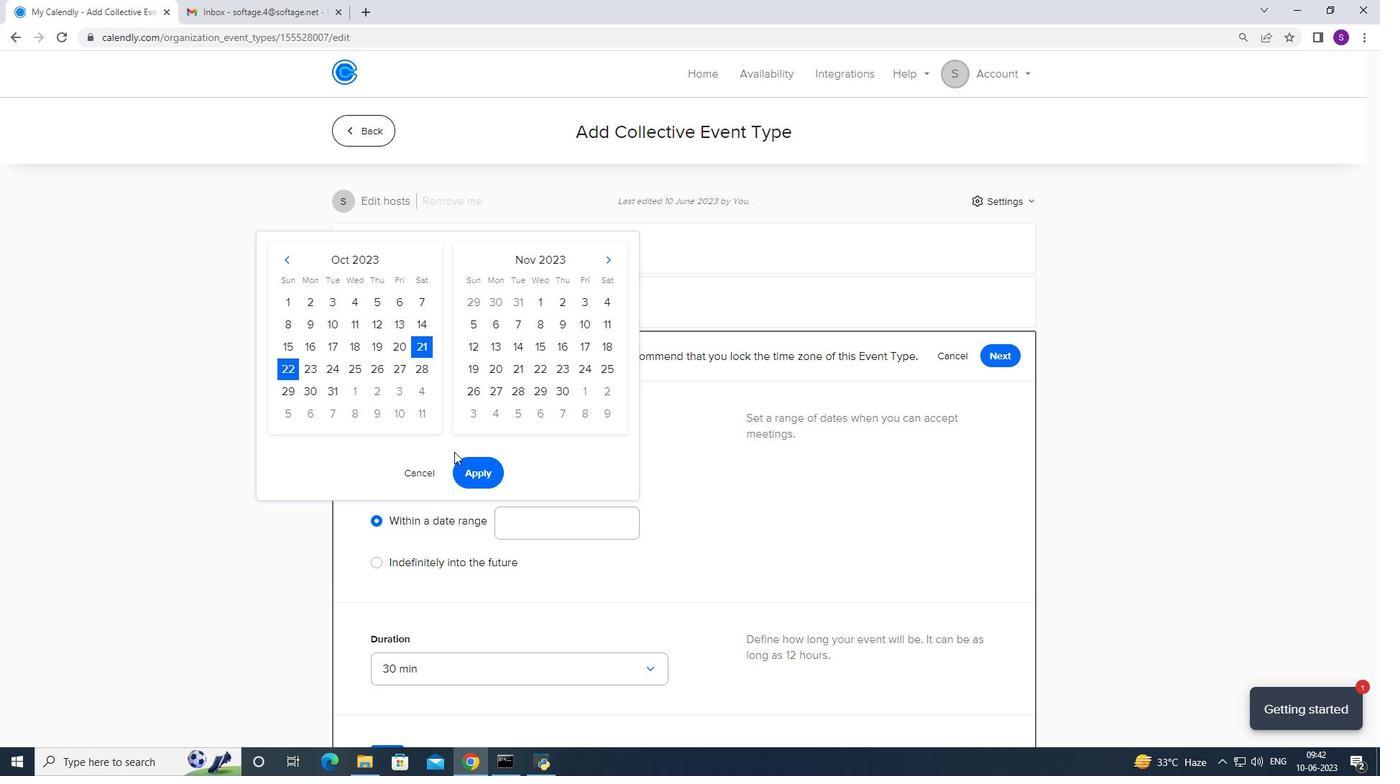 
Action: Mouse pressed left at (481, 463)
Screenshot: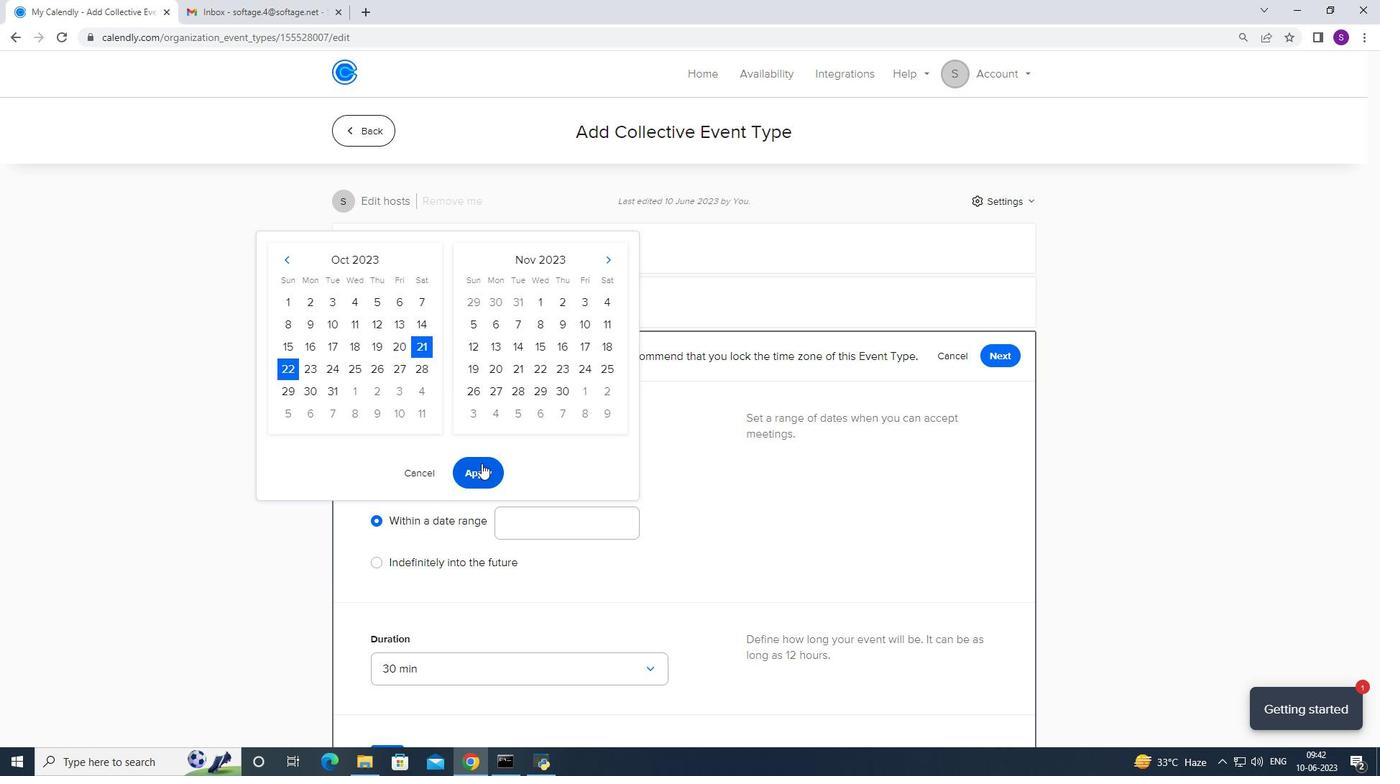 
Action: Mouse scrolled (481, 462) with delta (0, 0)
Screenshot: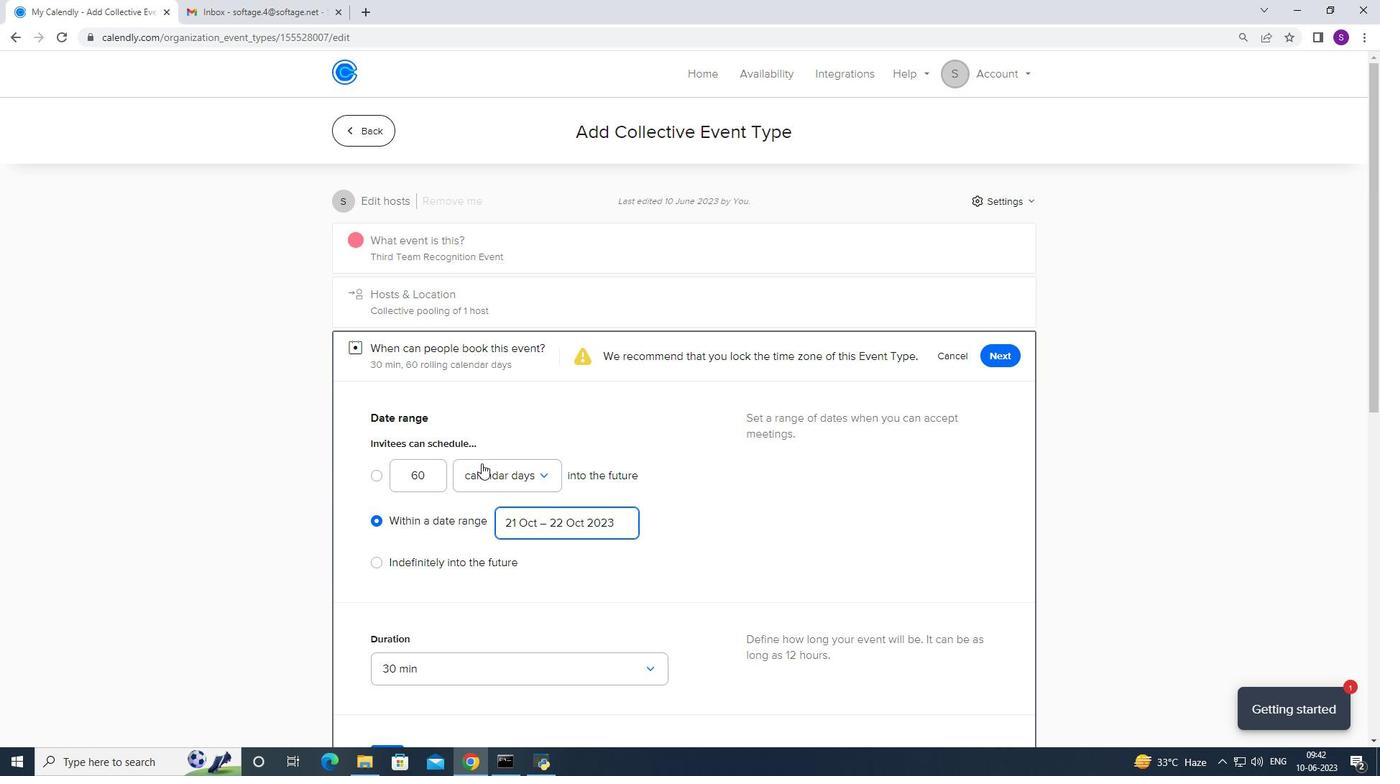 
Action: Mouse moved to (480, 463)
Screenshot: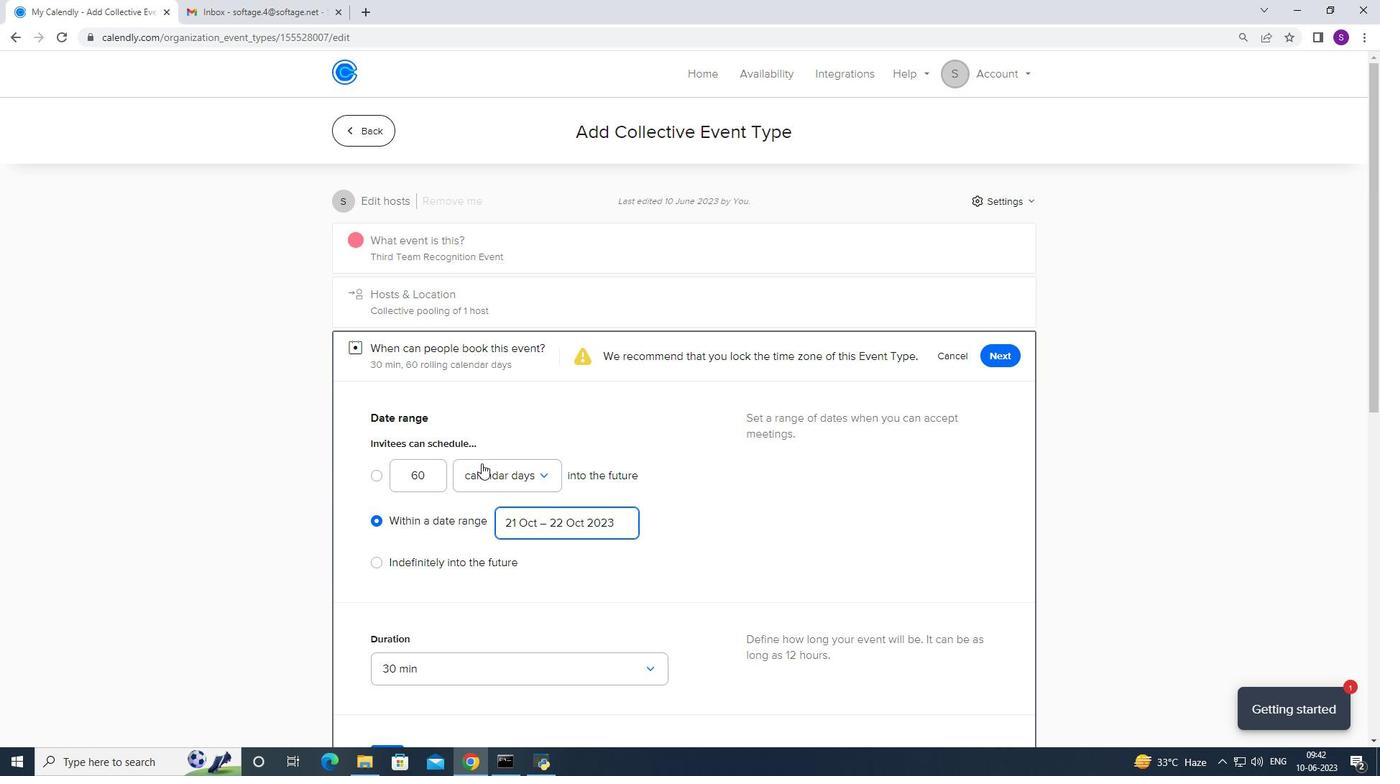 
Action: Mouse scrolled (480, 462) with delta (0, 0)
Screenshot: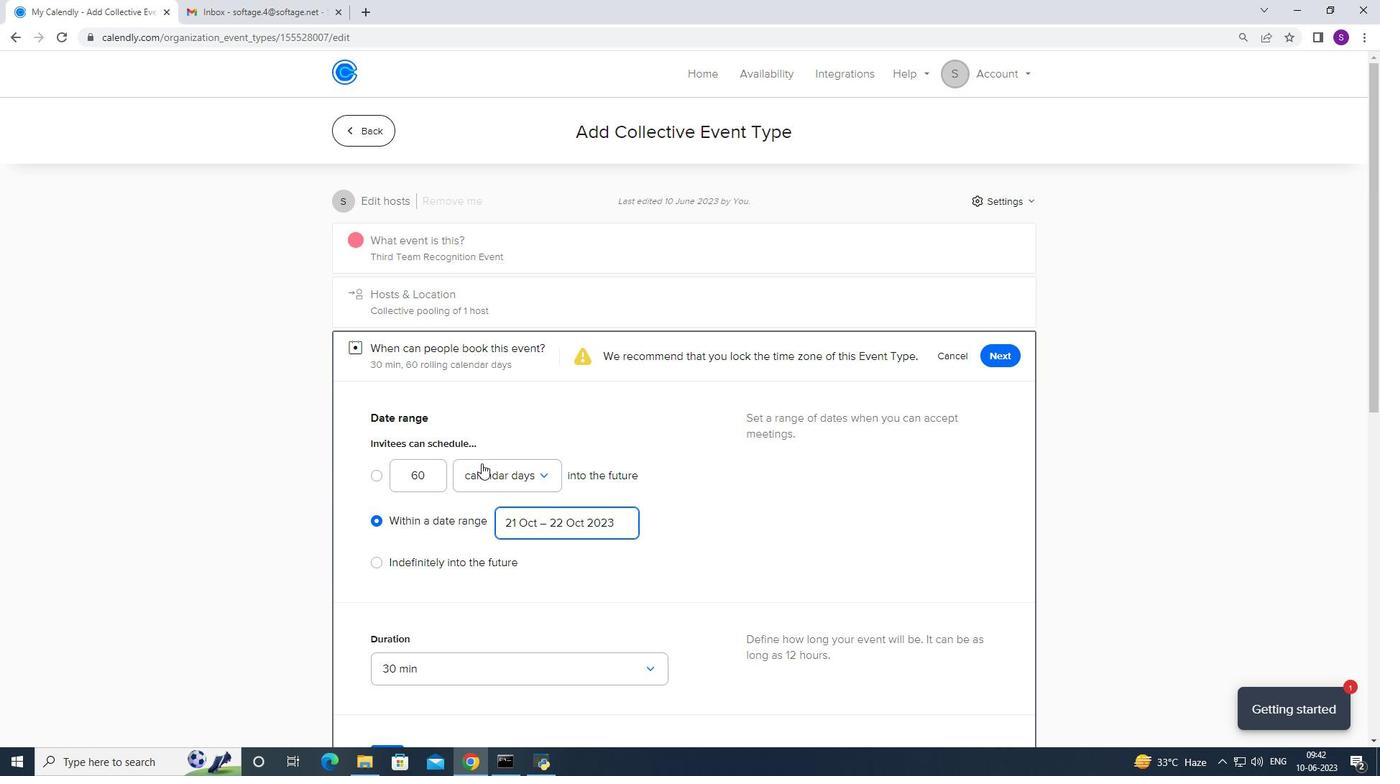 
Action: Mouse scrolled (480, 462) with delta (0, -1)
Screenshot: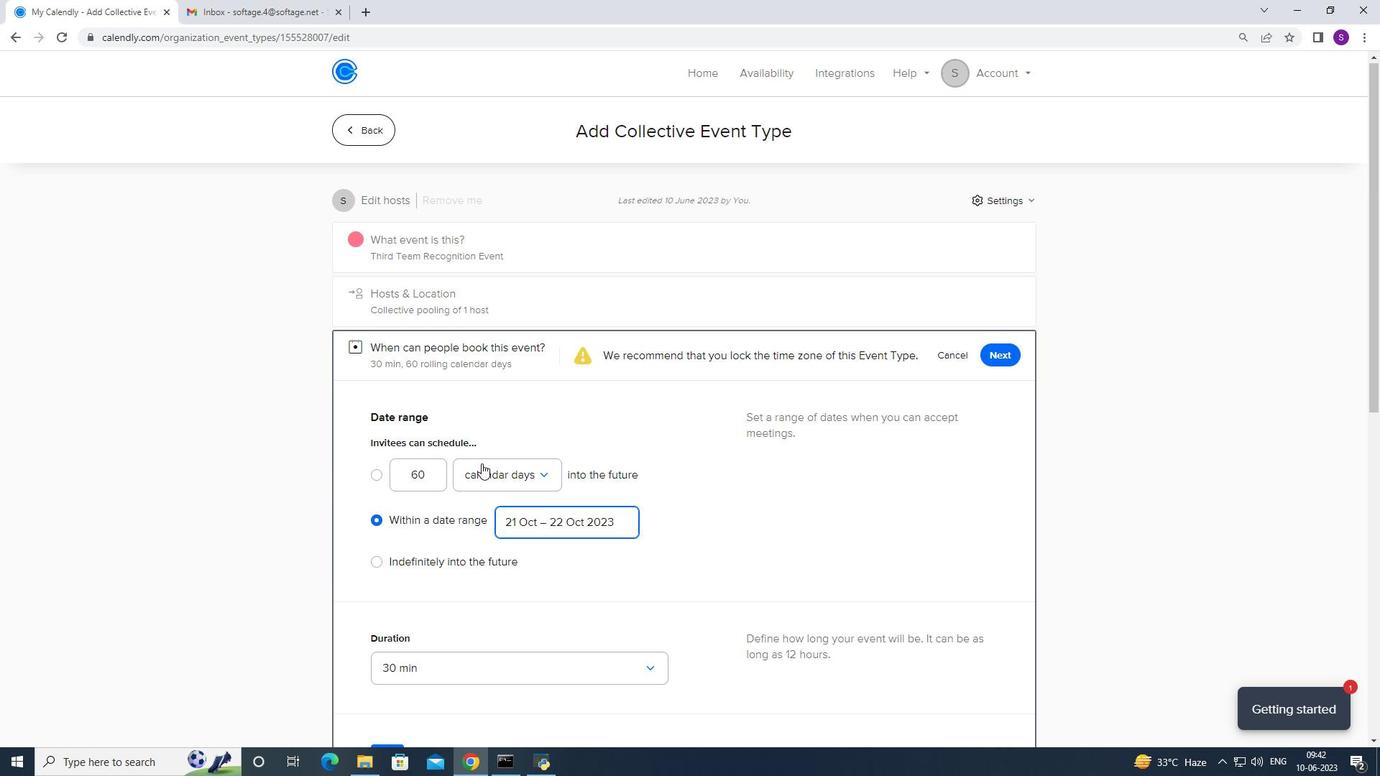 
Action: Mouse scrolled (480, 462) with delta (0, 0)
Screenshot: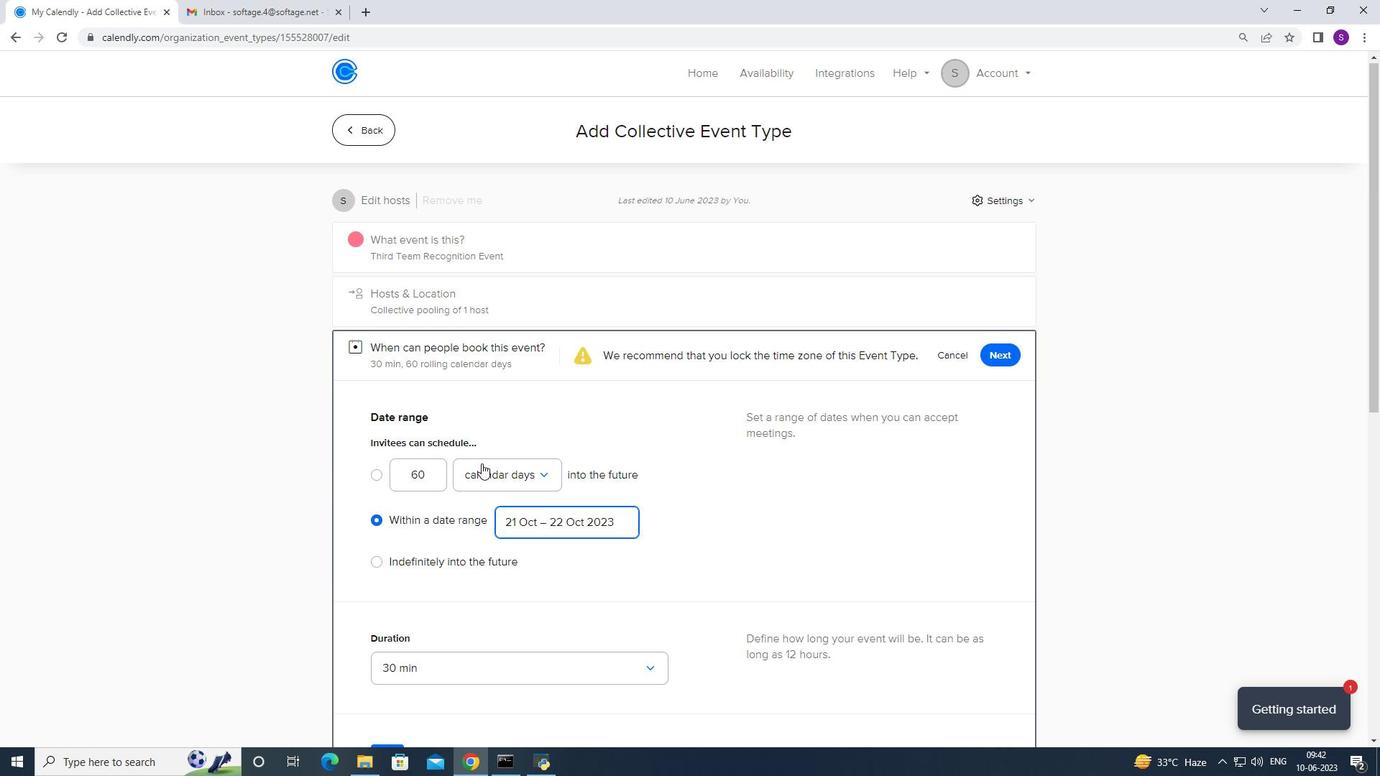 
Action: Mouse scrolled (480, 462) with delta (0, -1)
Screenshot: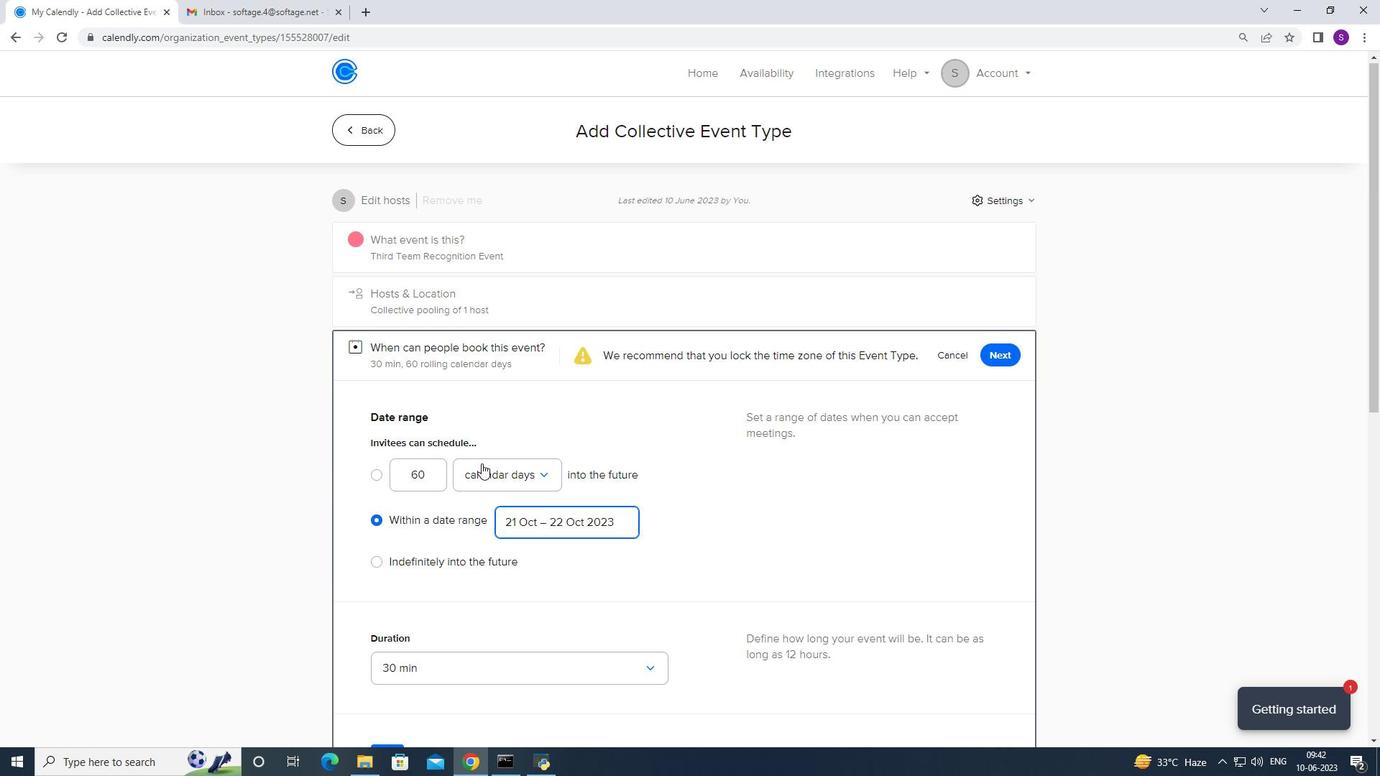 
Action: Mouse scrolled (480, 462) with delta (0, -1)
Screenshot: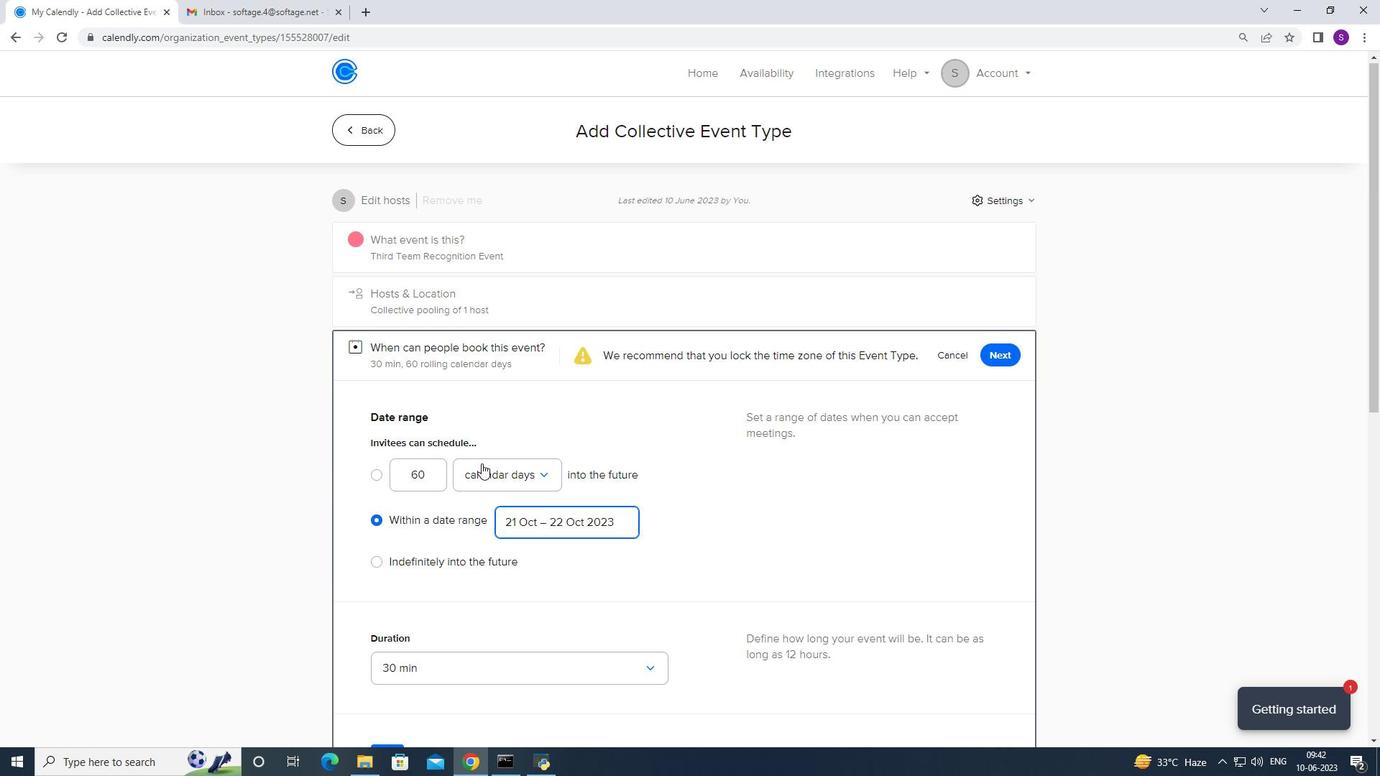 
Action: Mouse scrolled (480, 462) with delta (0, 0)
Screenshot: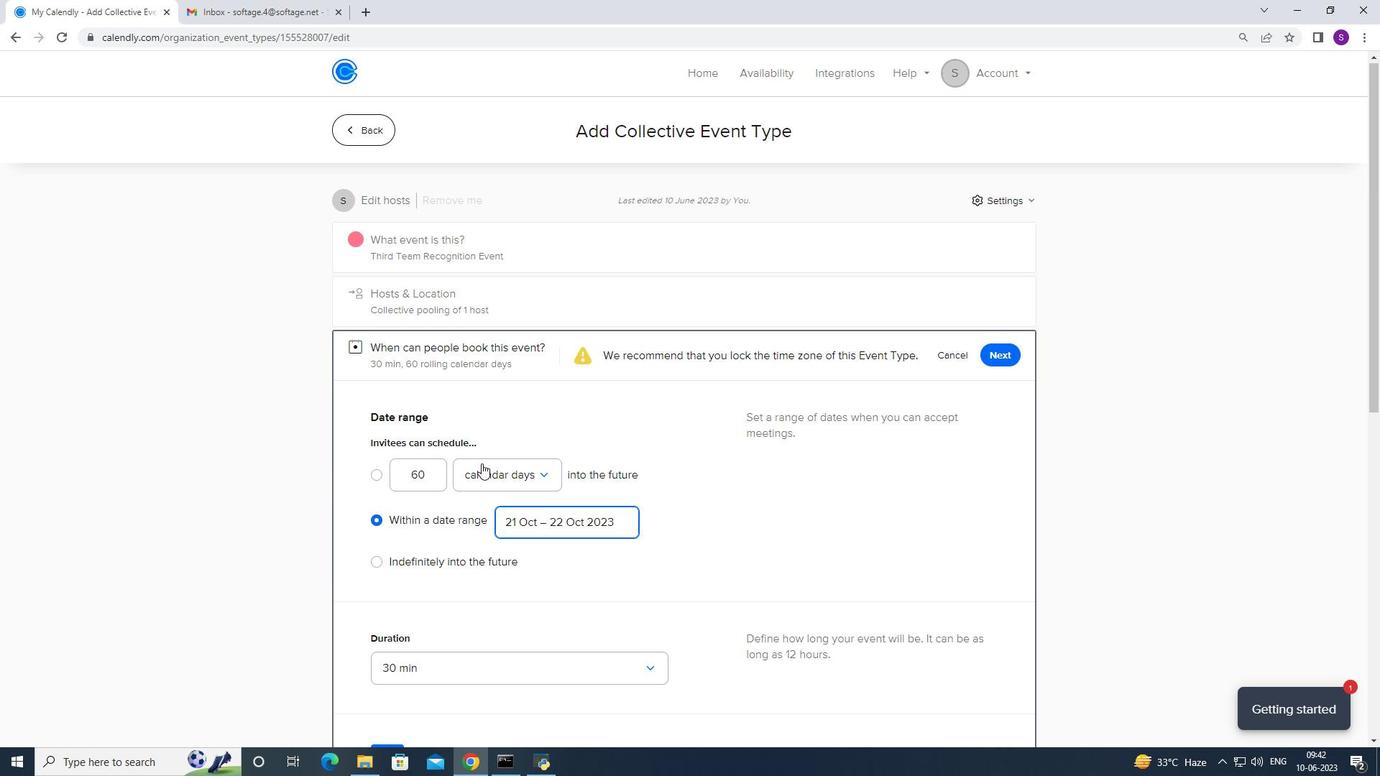 
Action: Mouse scrolled (480, 462) with delta (0, 0)
Screenshot: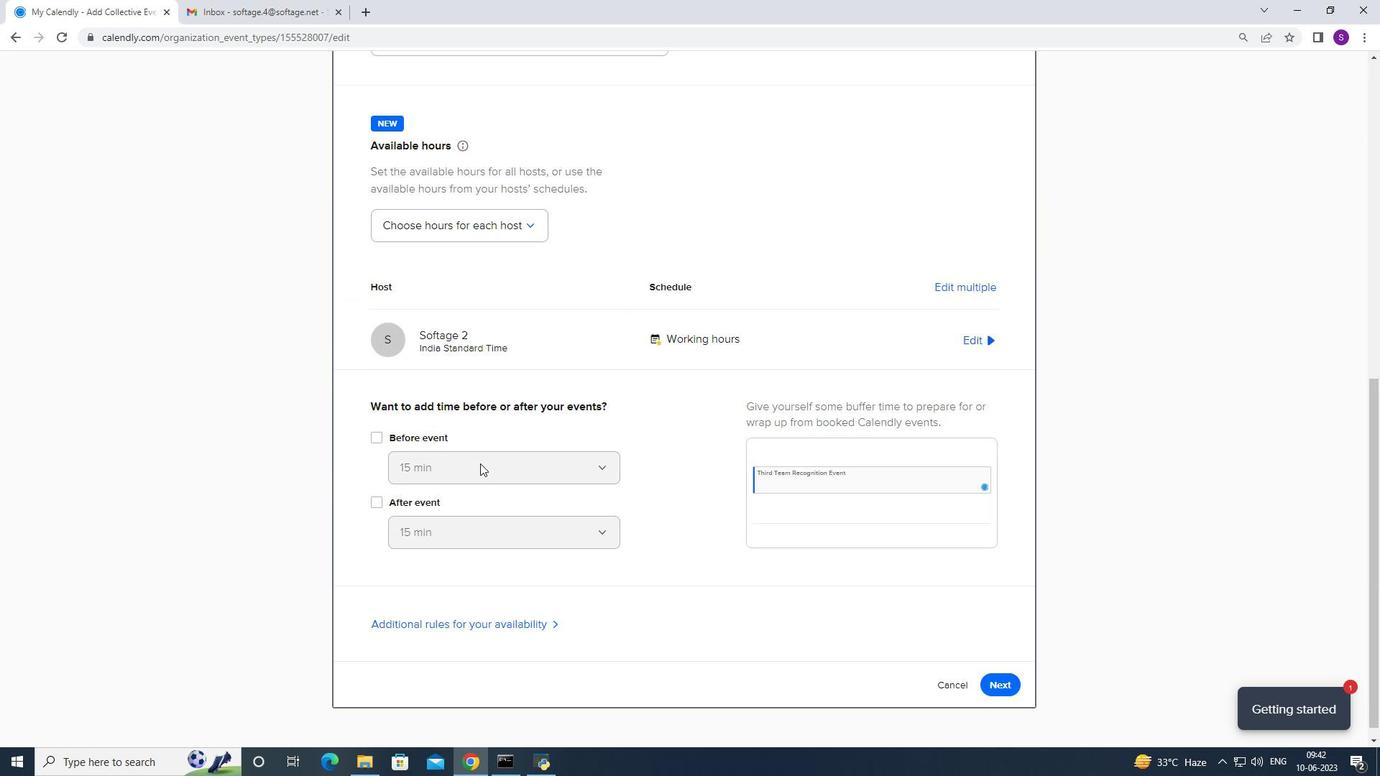 
Action: Mouse scrolled (480, 462) with delta (0, -1)
Screenshot: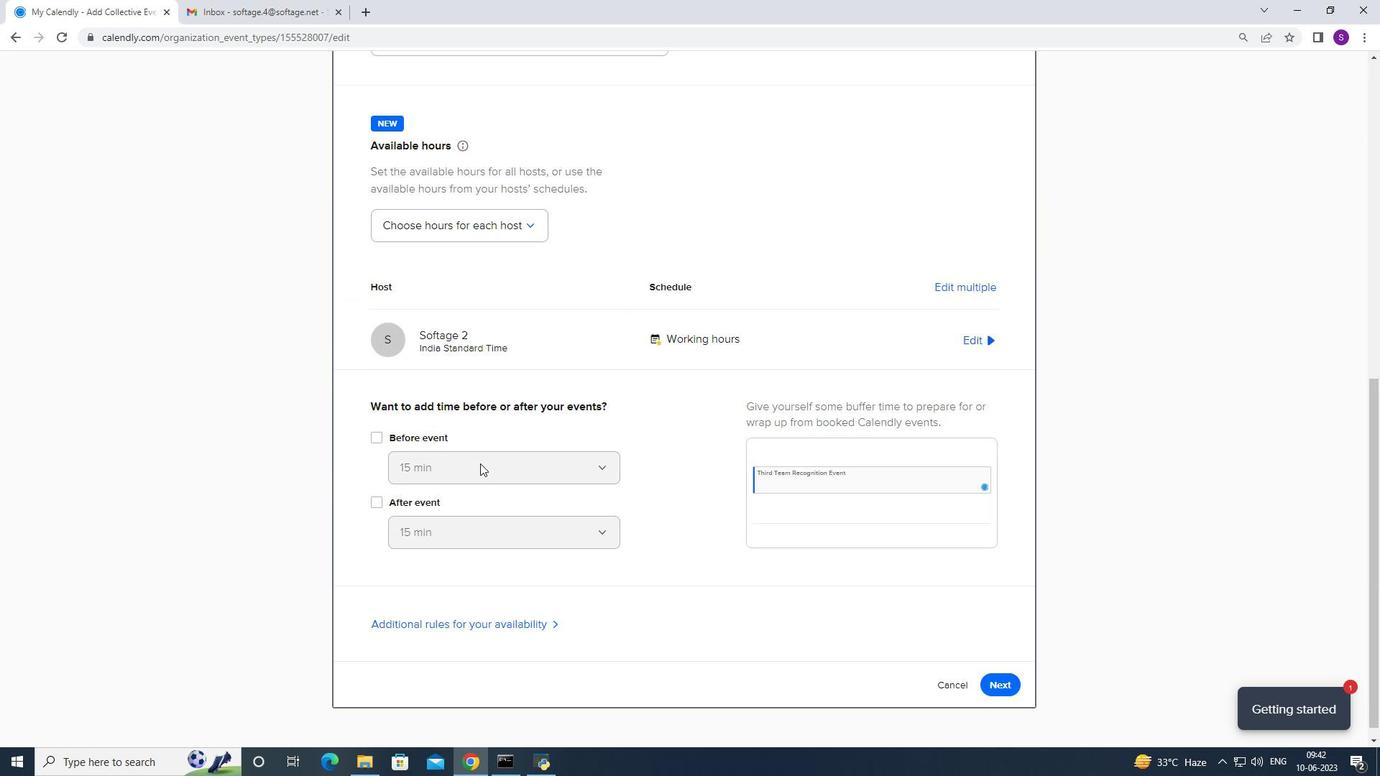 
Action: Mouse scrolled (480, 462) with delta (0, -1)
Screenshot: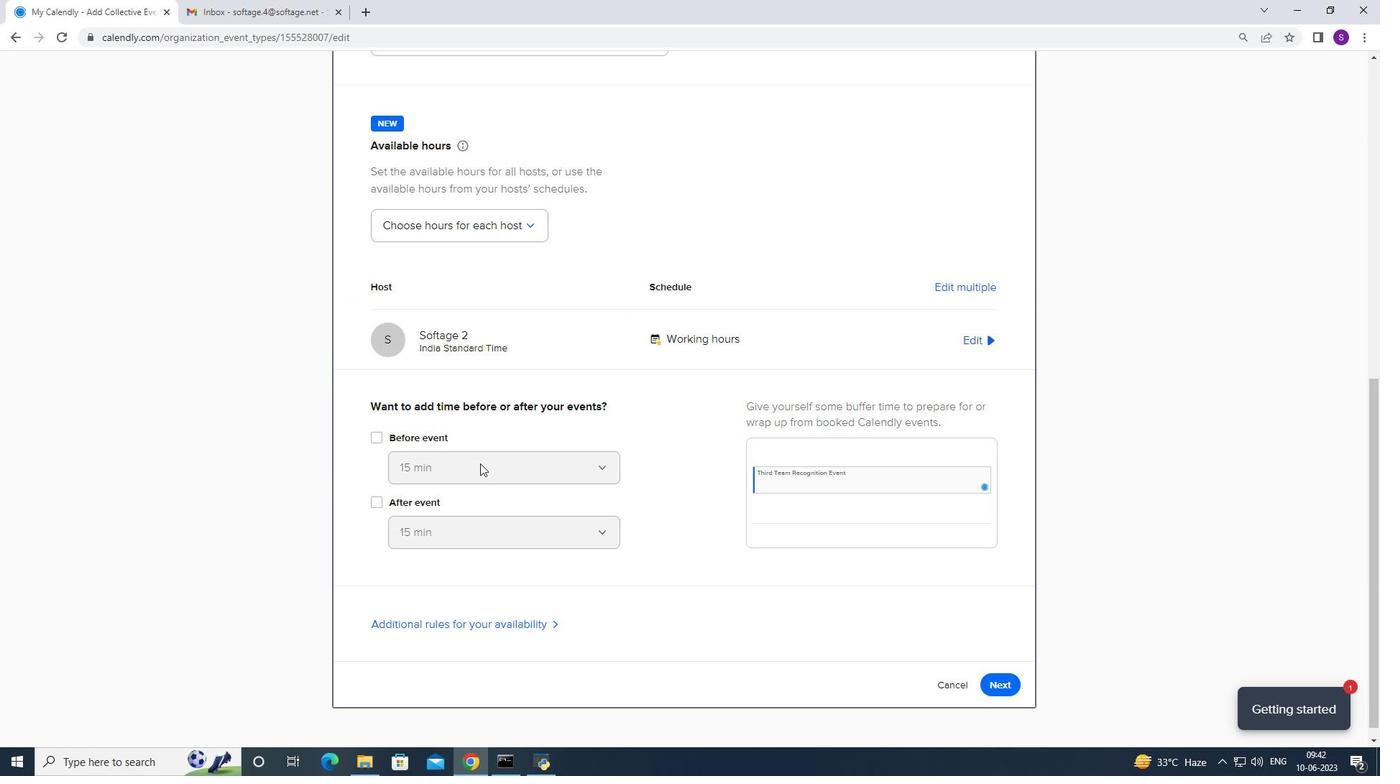 
Action: Mouse scrolled (480, 462) with delta (0, -1)
Screenshot: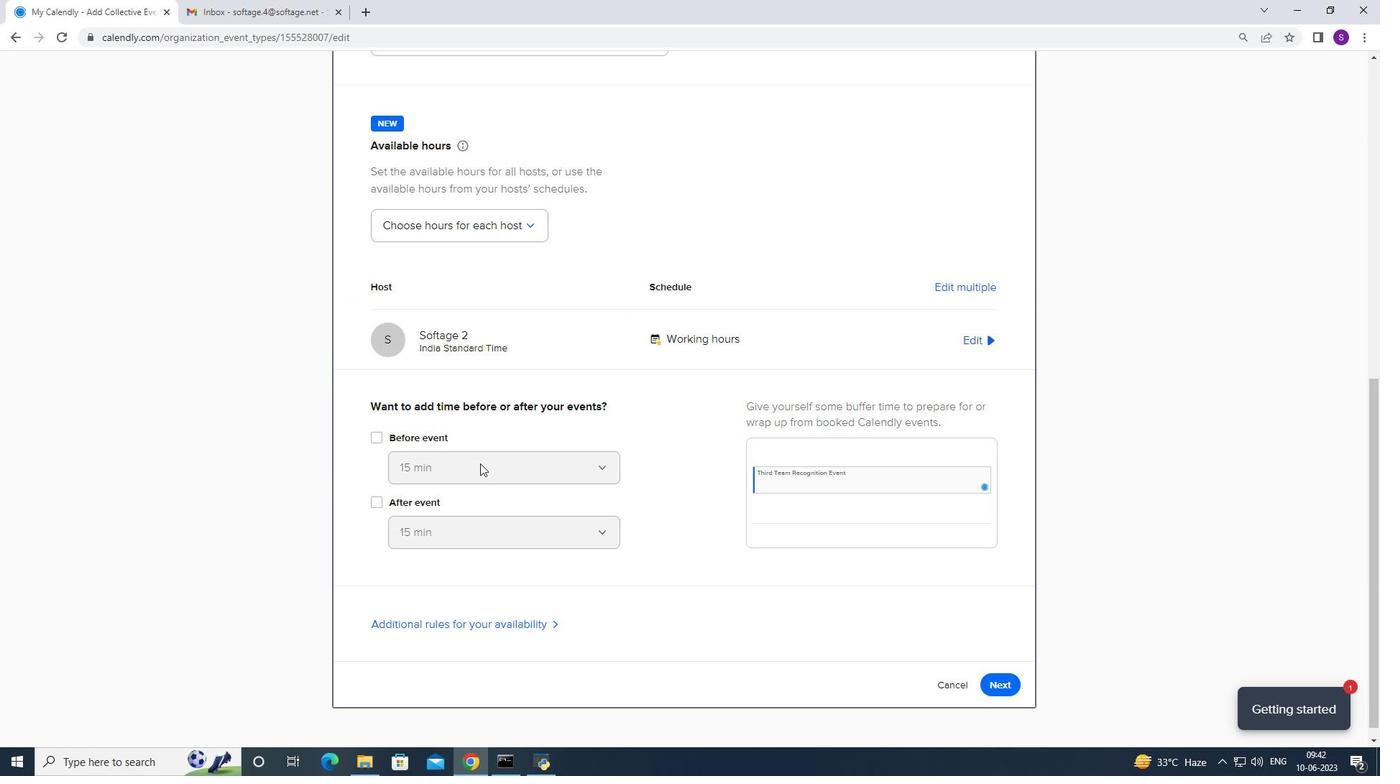 
Action: Mouse scrolled (480, 462) with delta (0, 0)
Screenshot: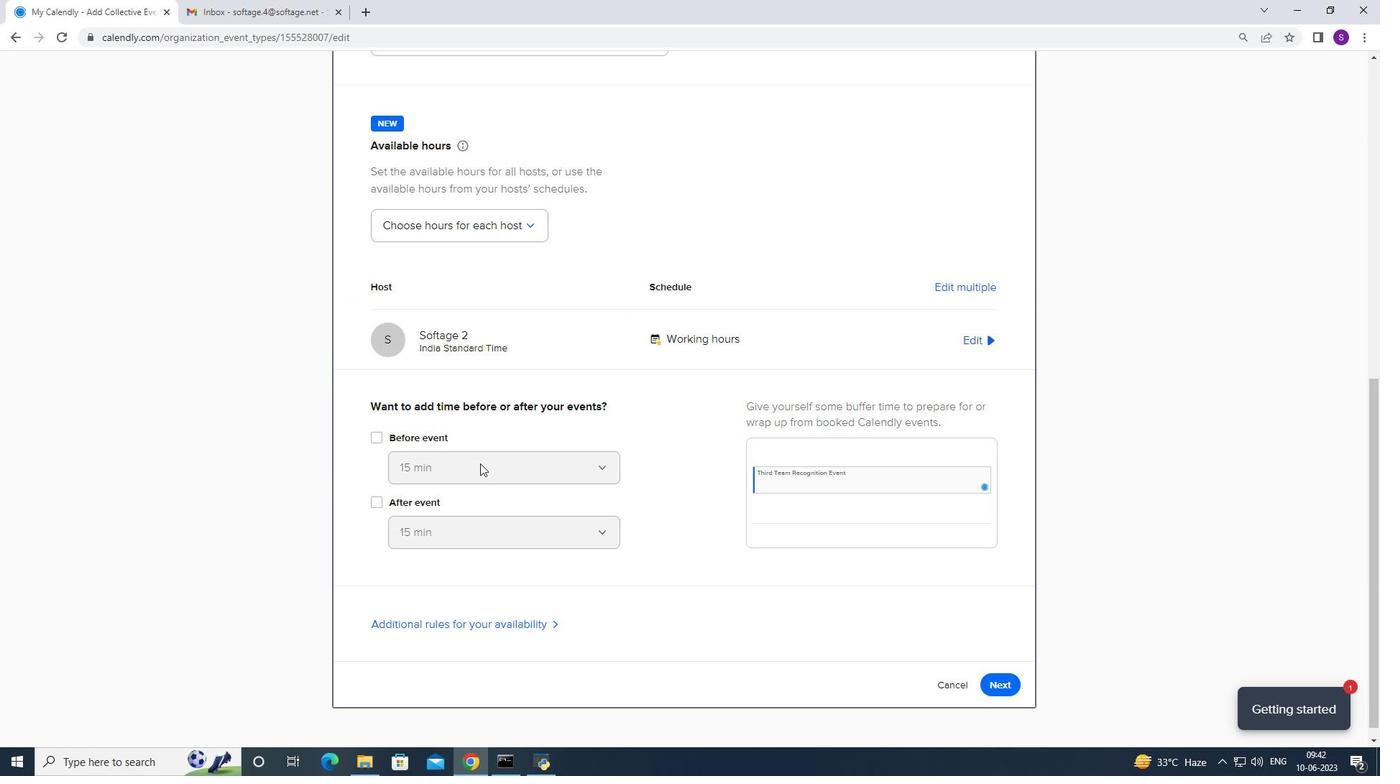 
Action: Mouse moved to (479, 463)
Screenshot: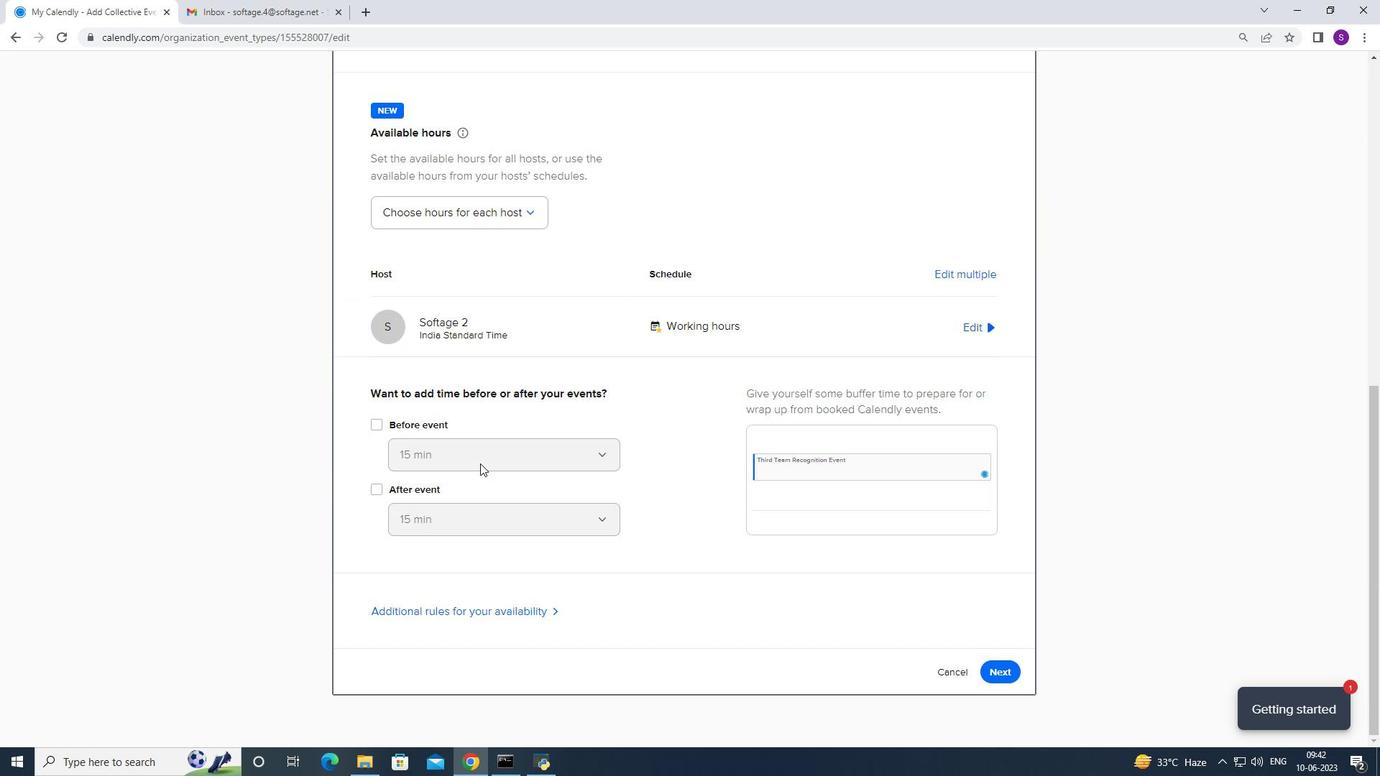 
Action: Mouse scrolled (479, 462) with delta (0, 0)
Screenshot: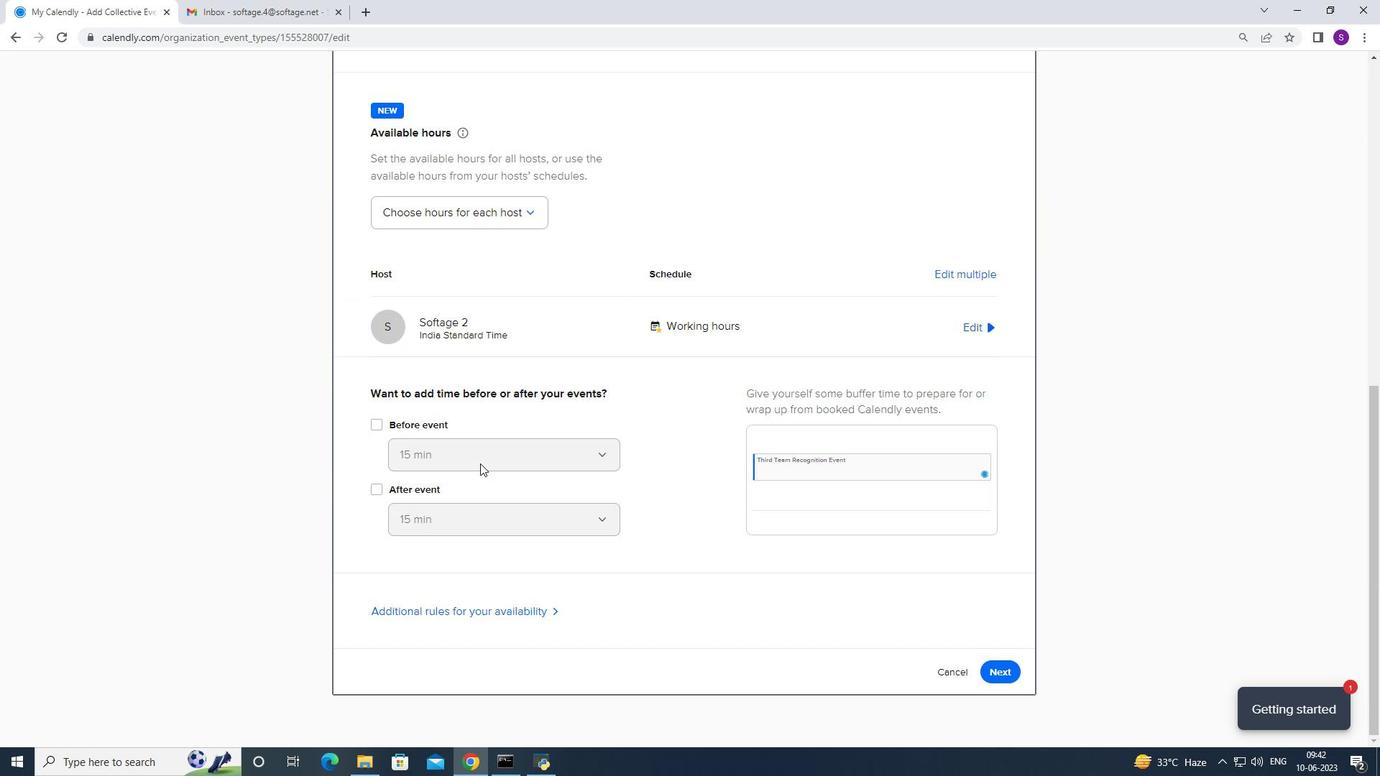 
Action: Mouse moved to (1006, 667)
Screenshot: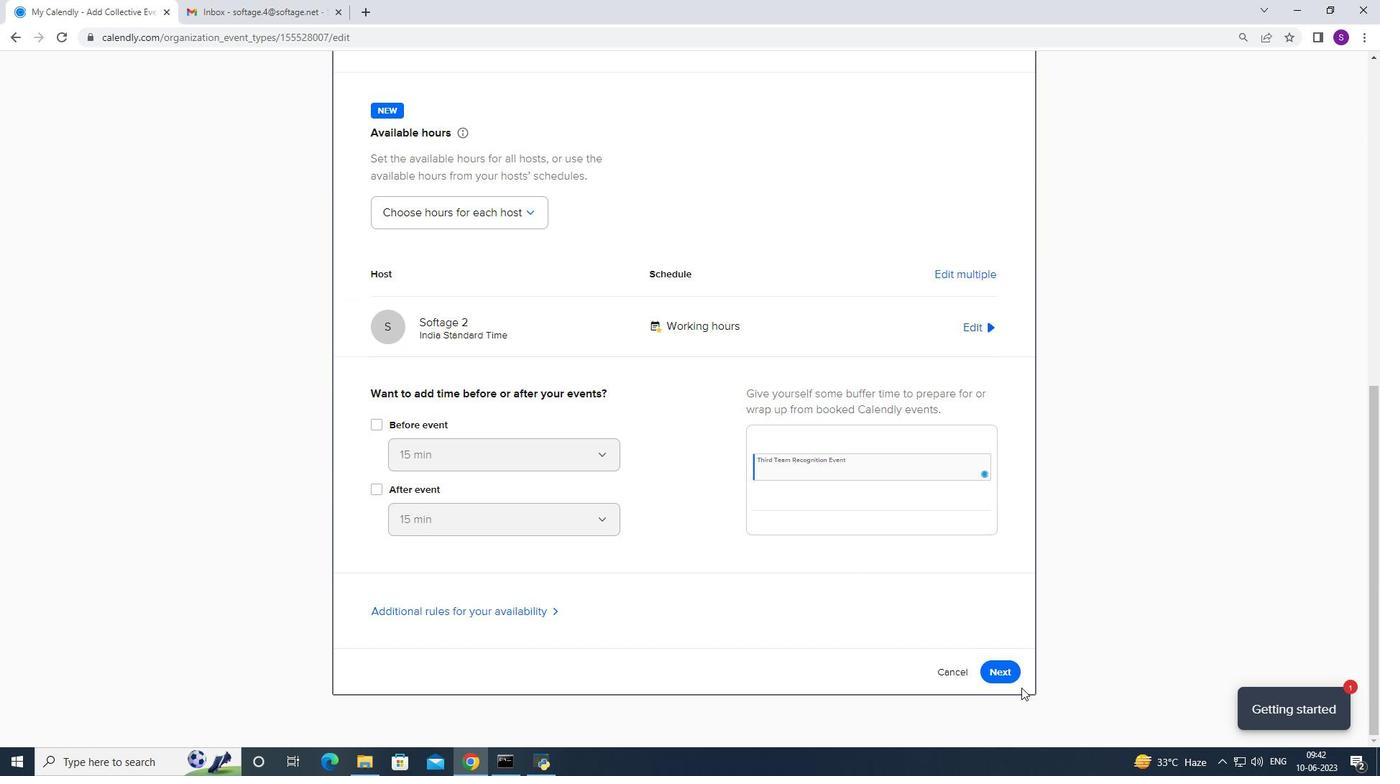 
Action: Mouse pressed left at (1006, 667)
Screenshot: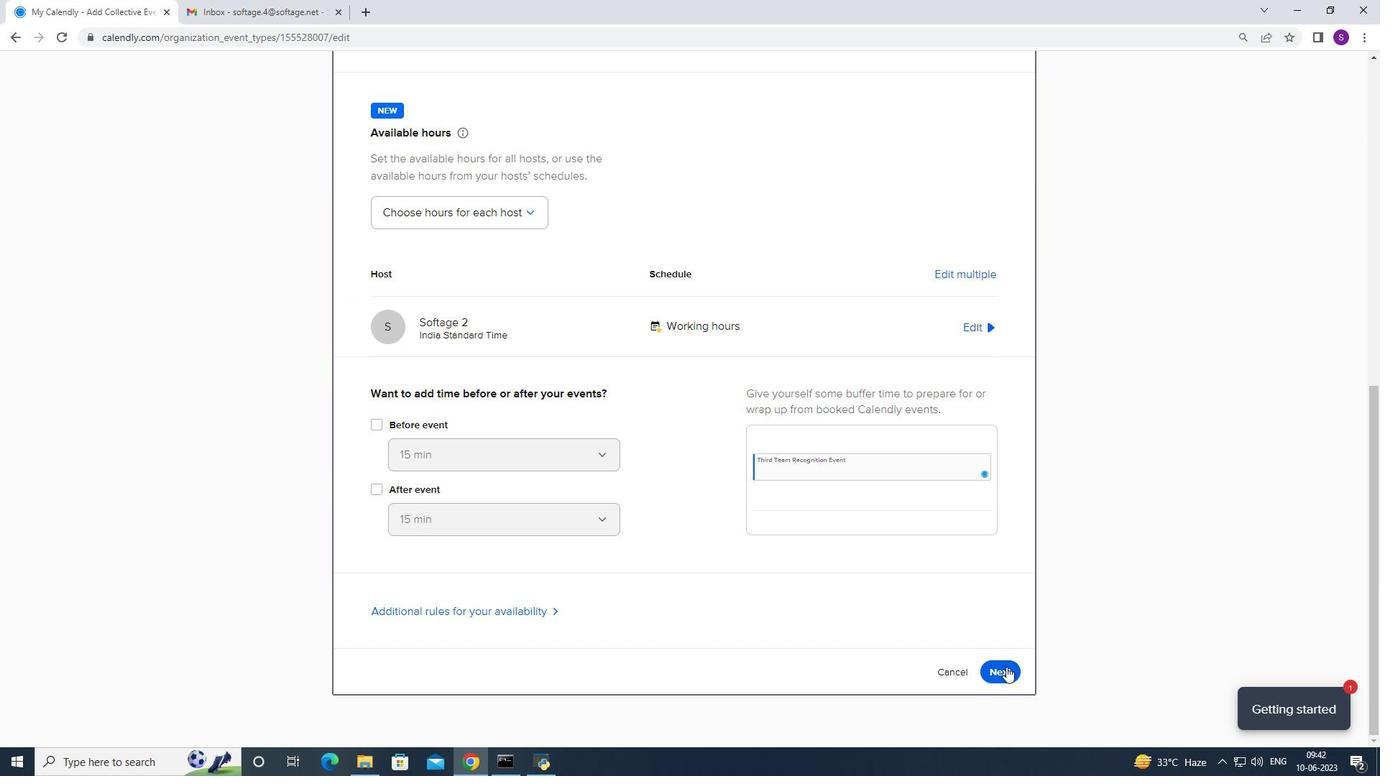 
Action: Mouse moved to (1024, 138)
Screenshot: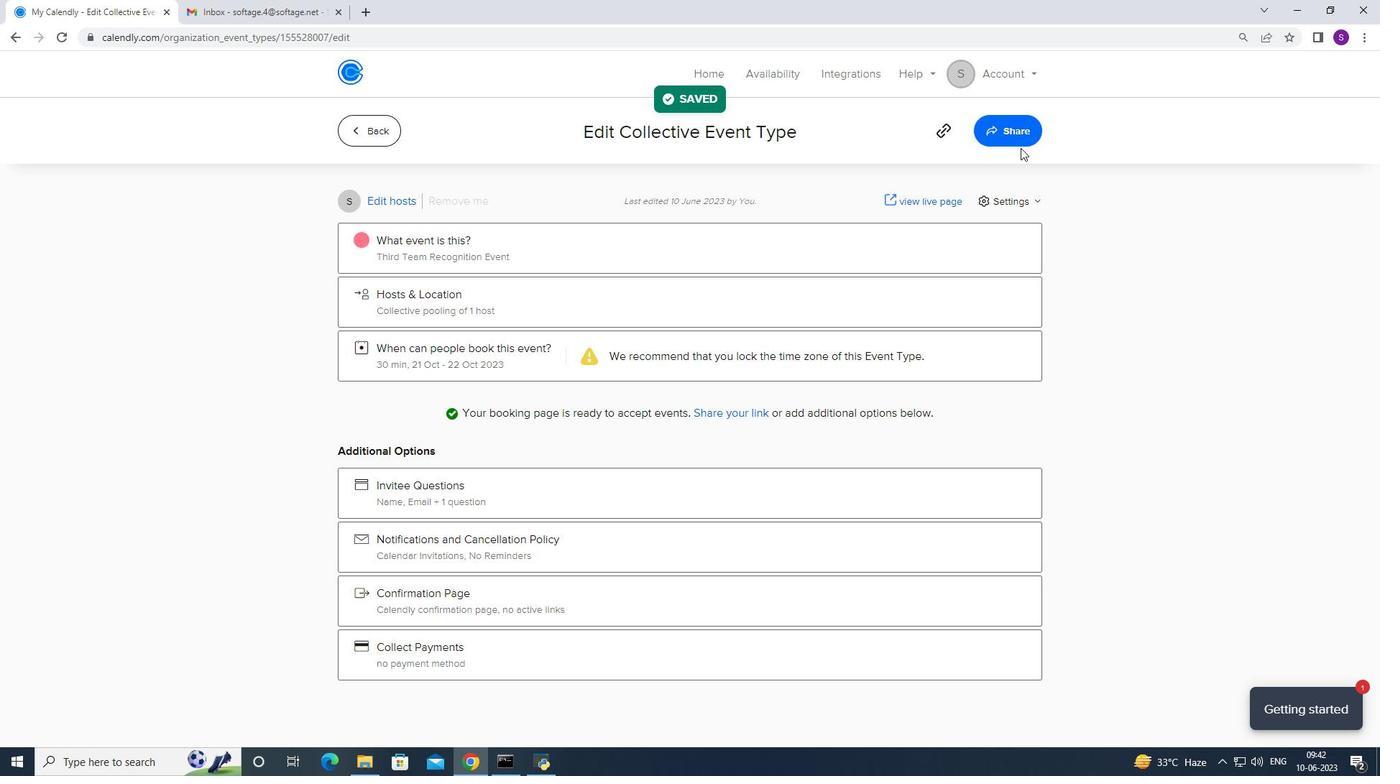 
Action: Mouse pressed left at (1024, 138)
Screenshot: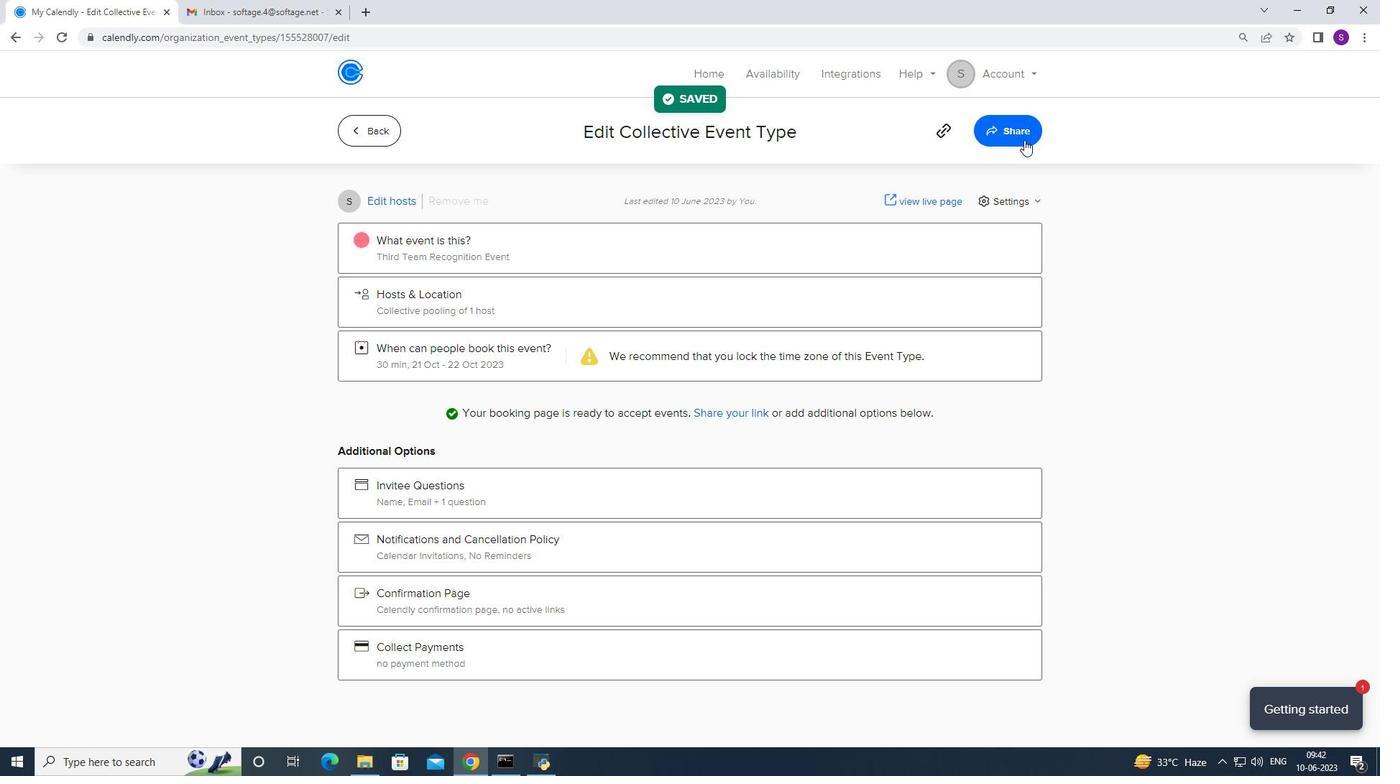 
Action: Mouse moved to (869, 262)
Screenshot: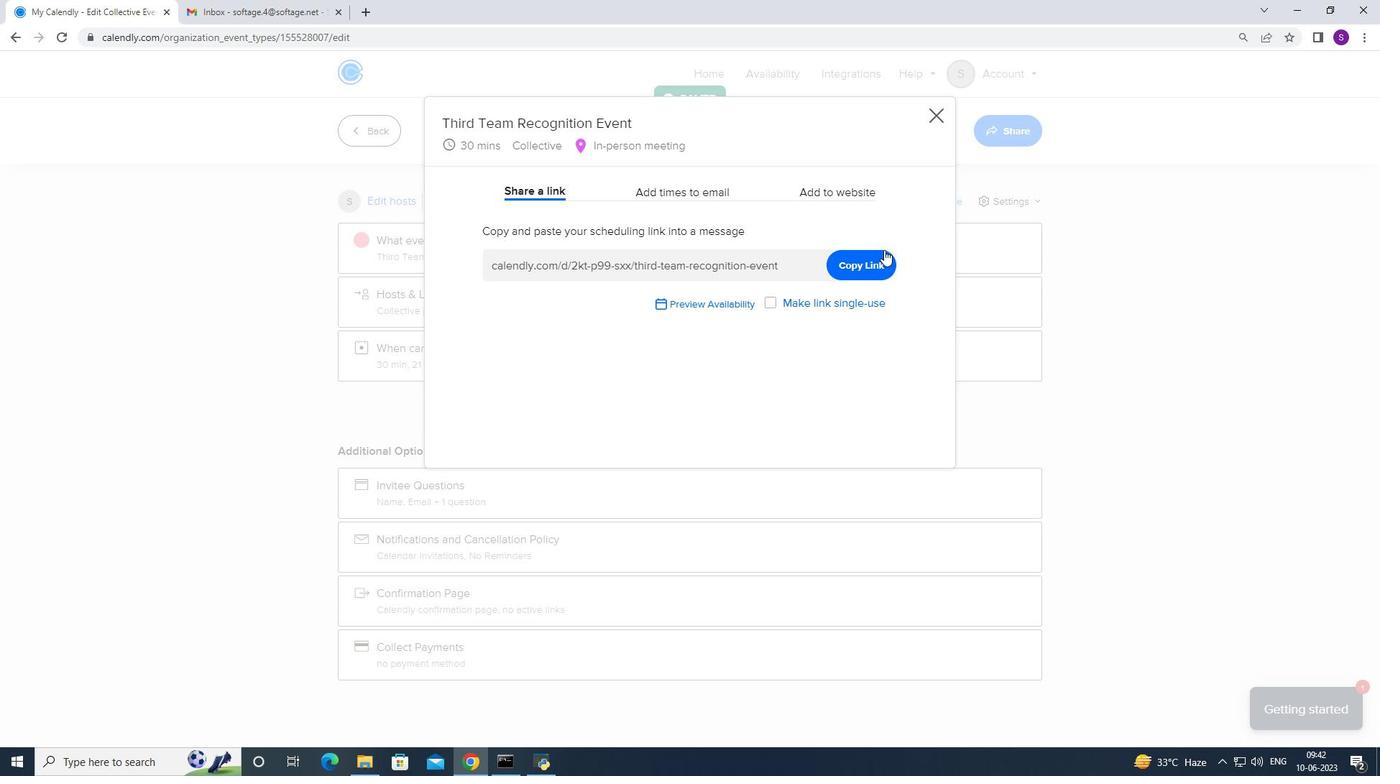 
Action: Mouse pressed left at (869, 262)
Screenshot: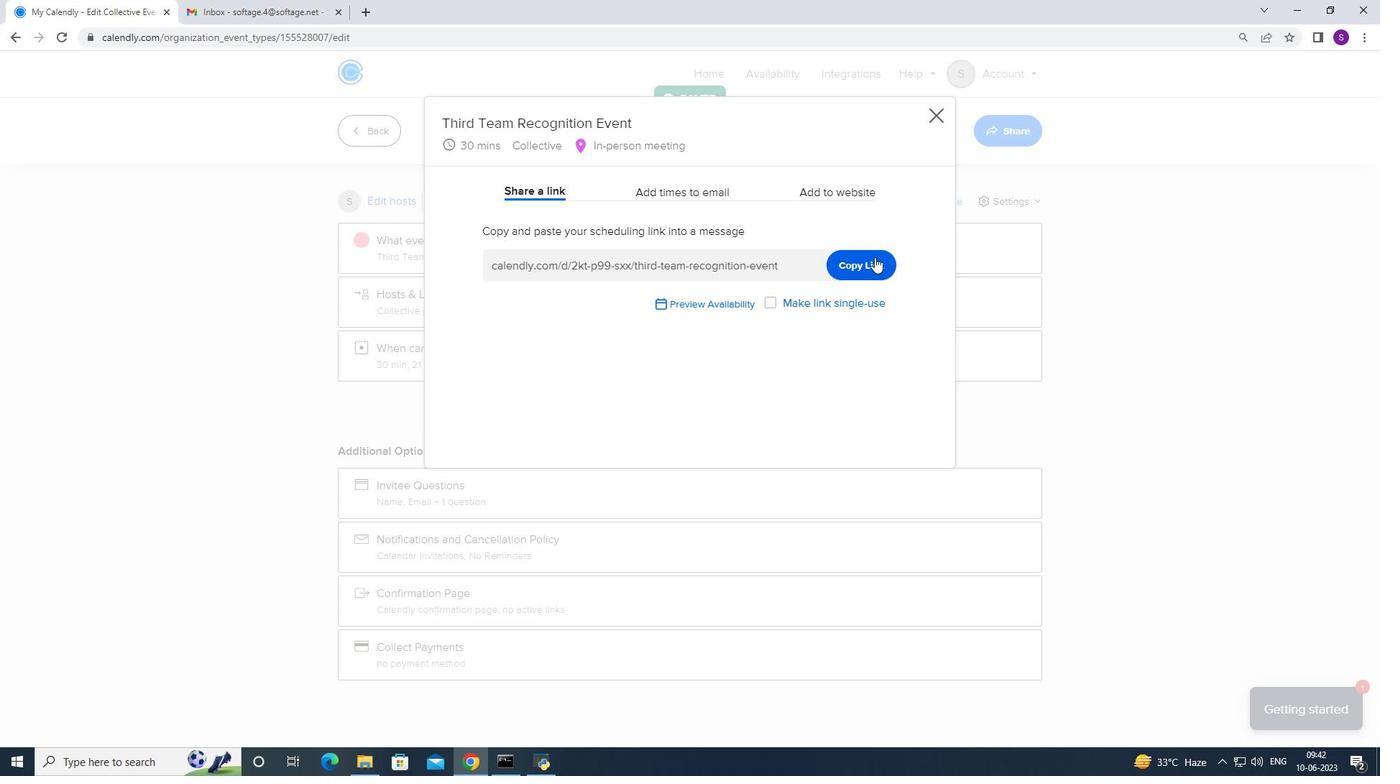 
Action: Mouse moved to (199, 17)
Screenshot: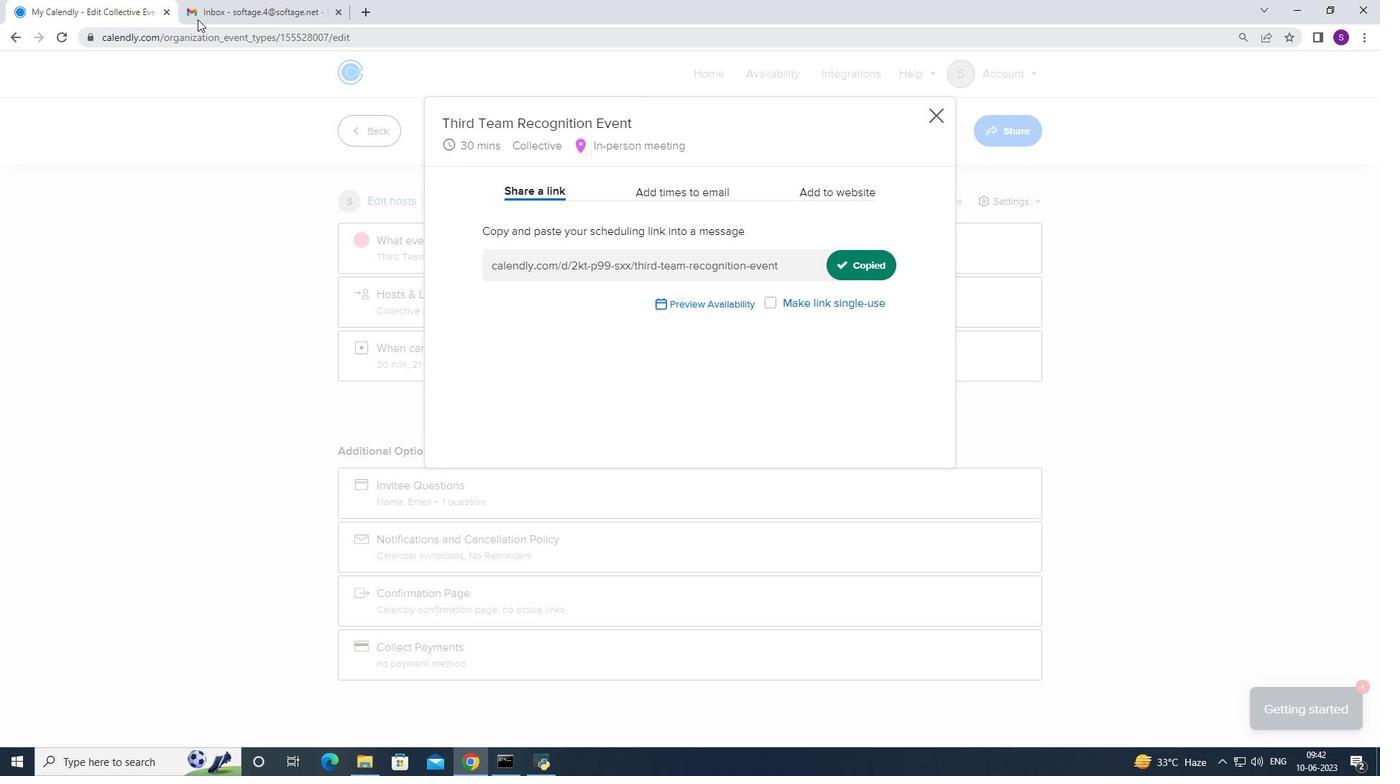
Action: Mouse pressed left at (199, 17)
Screenshot: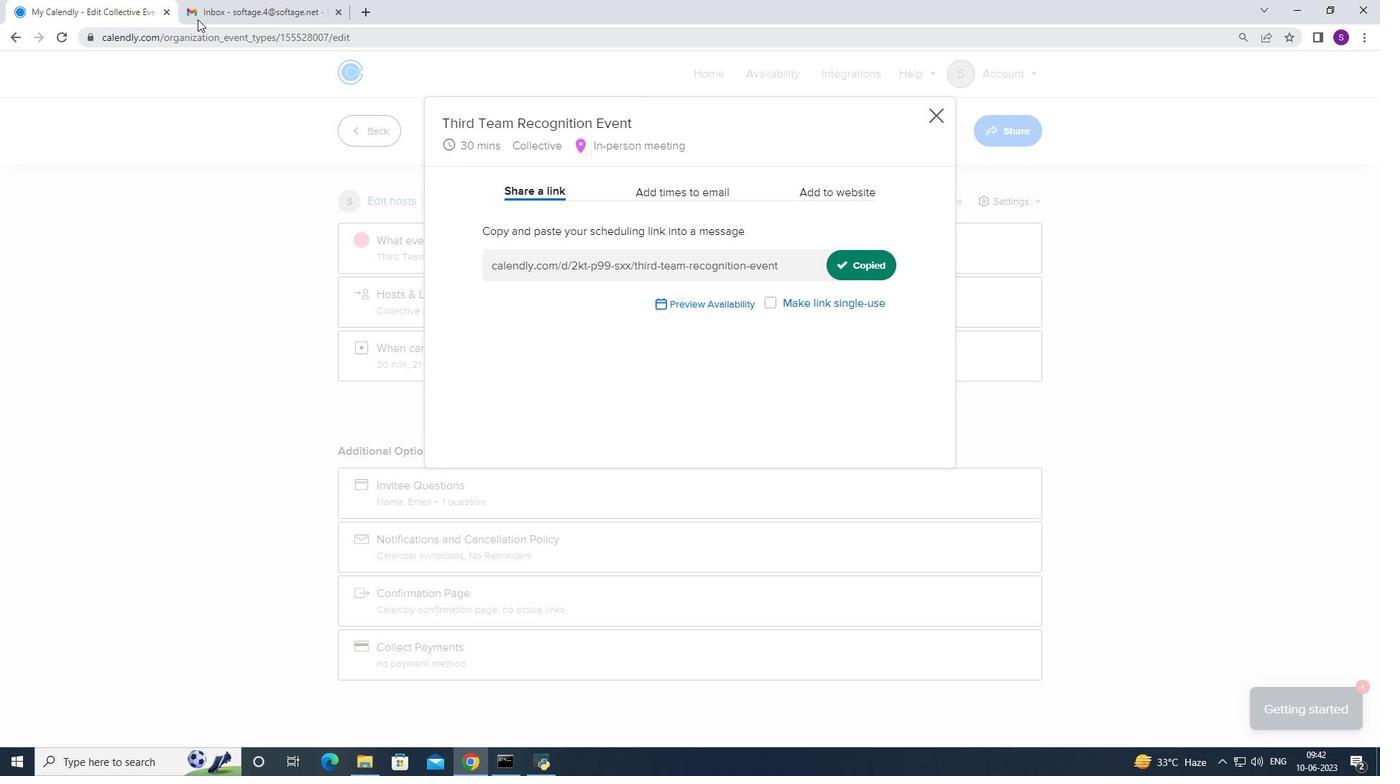 
Action: Mouse moved to (79, 109)
Screenshot: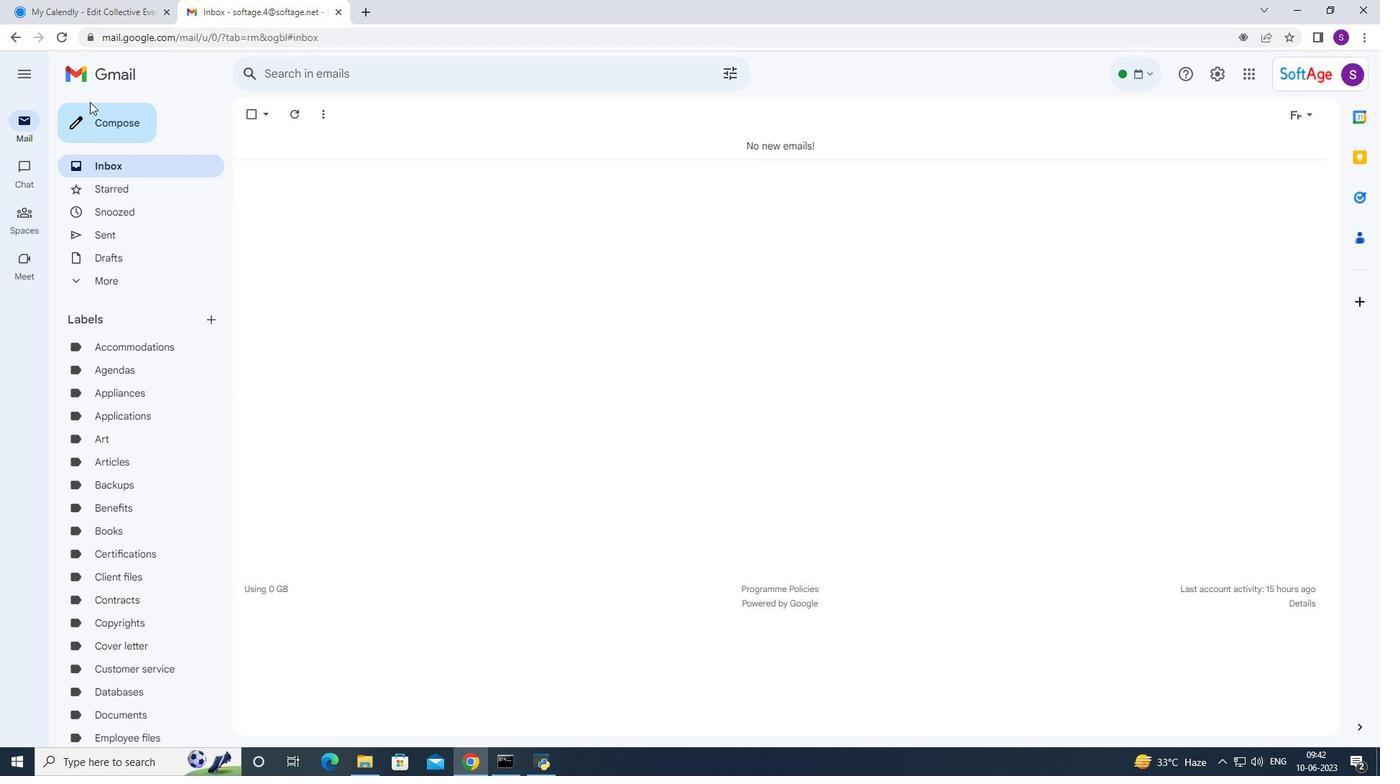
Action: Mouse pressed left at (79, 109)
Screenshot: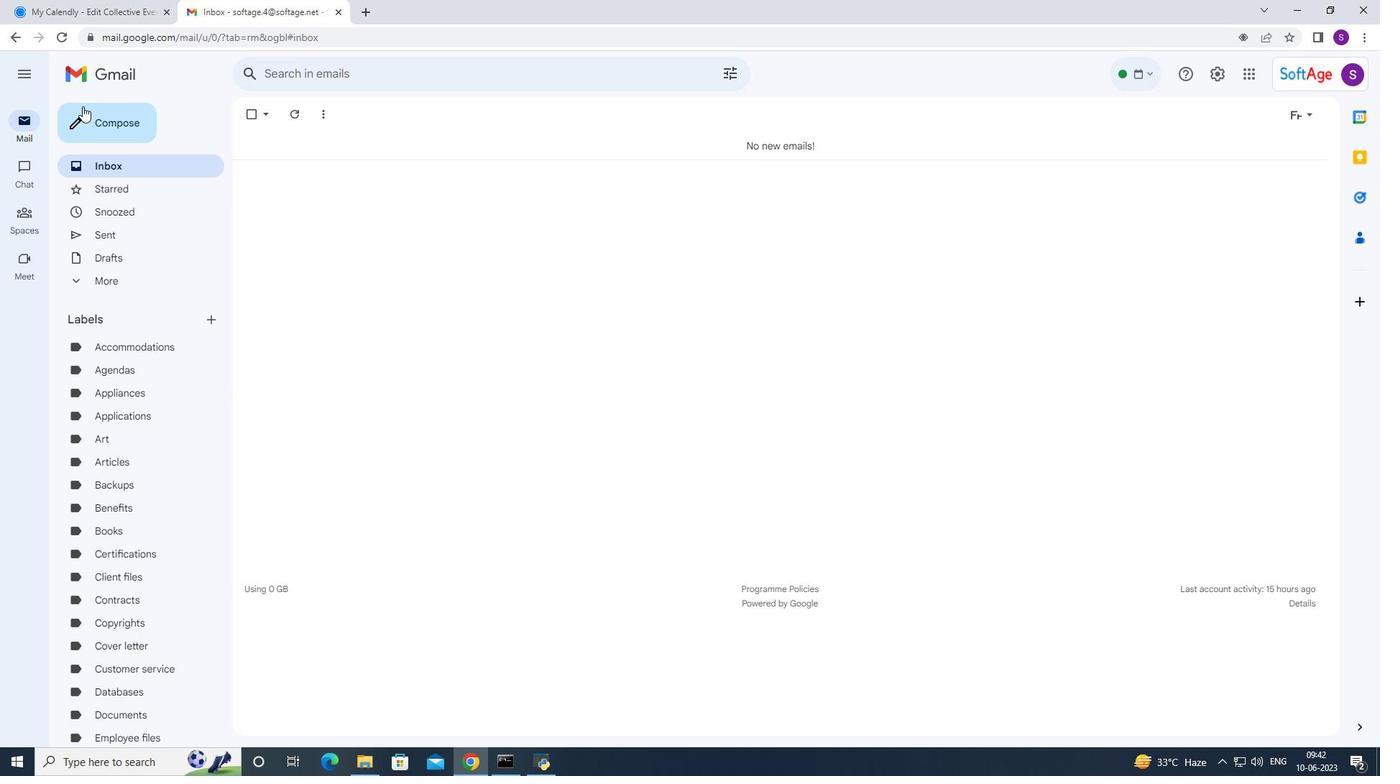 
Action: Mouse moved to (925, 442)
Screenshot: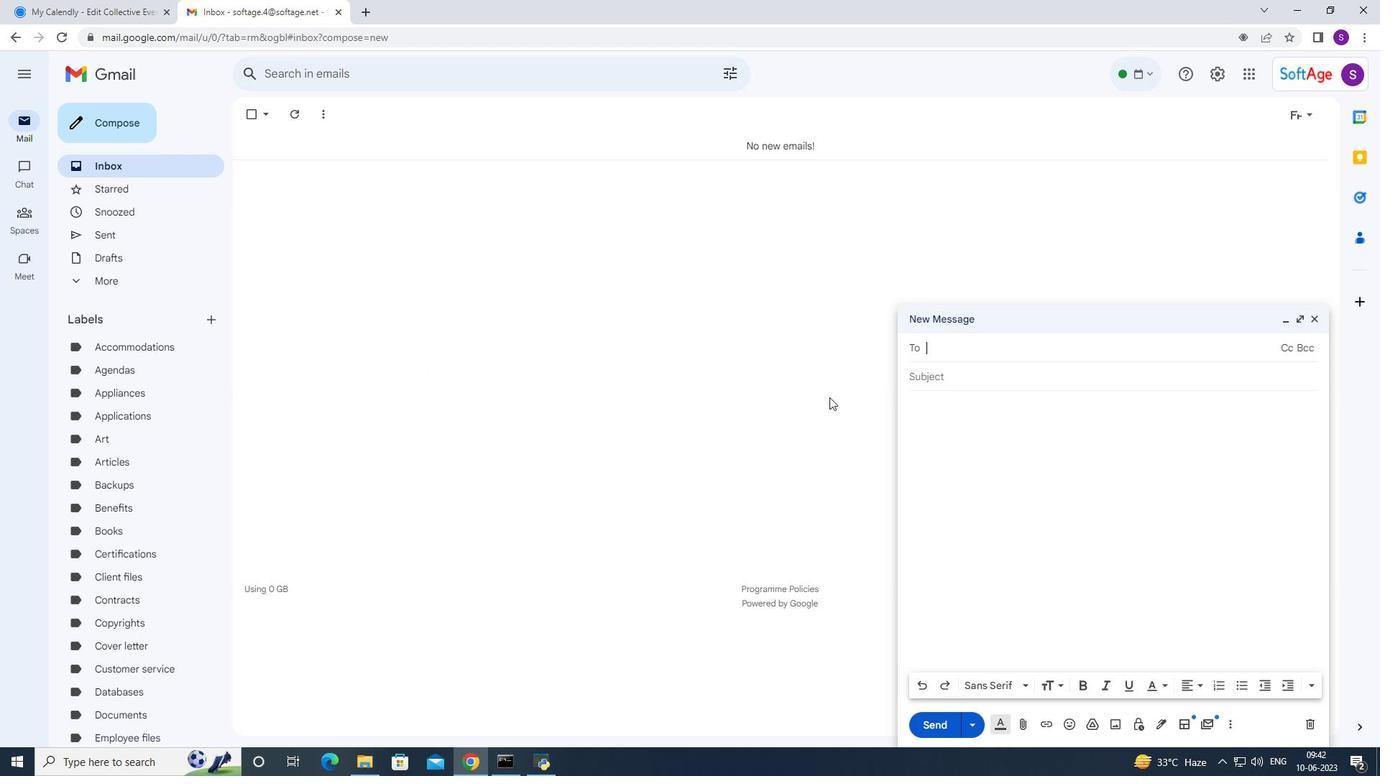 
Action: Mouse pressed left at (925, 442)
Screenshot: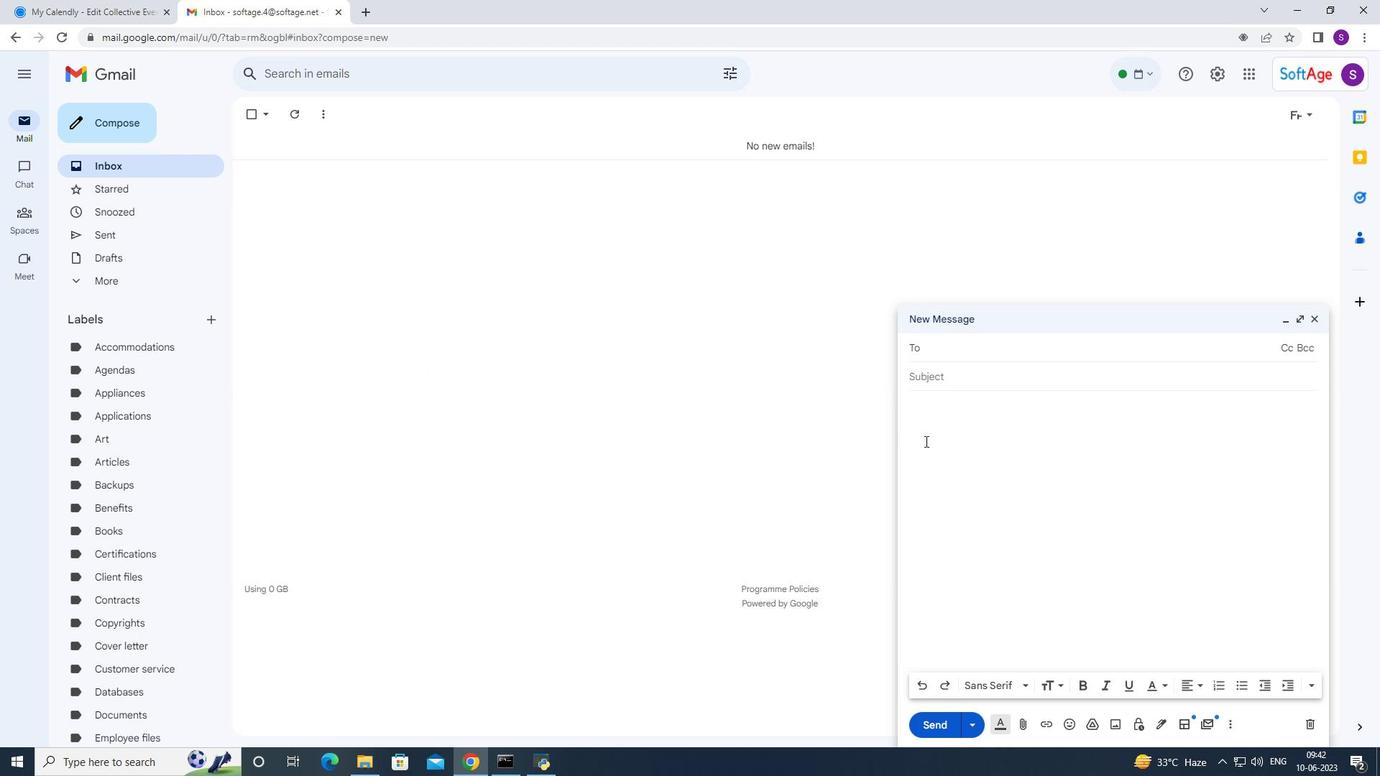 
Action: Mouse pressed right at (925, 442)
Screenshot: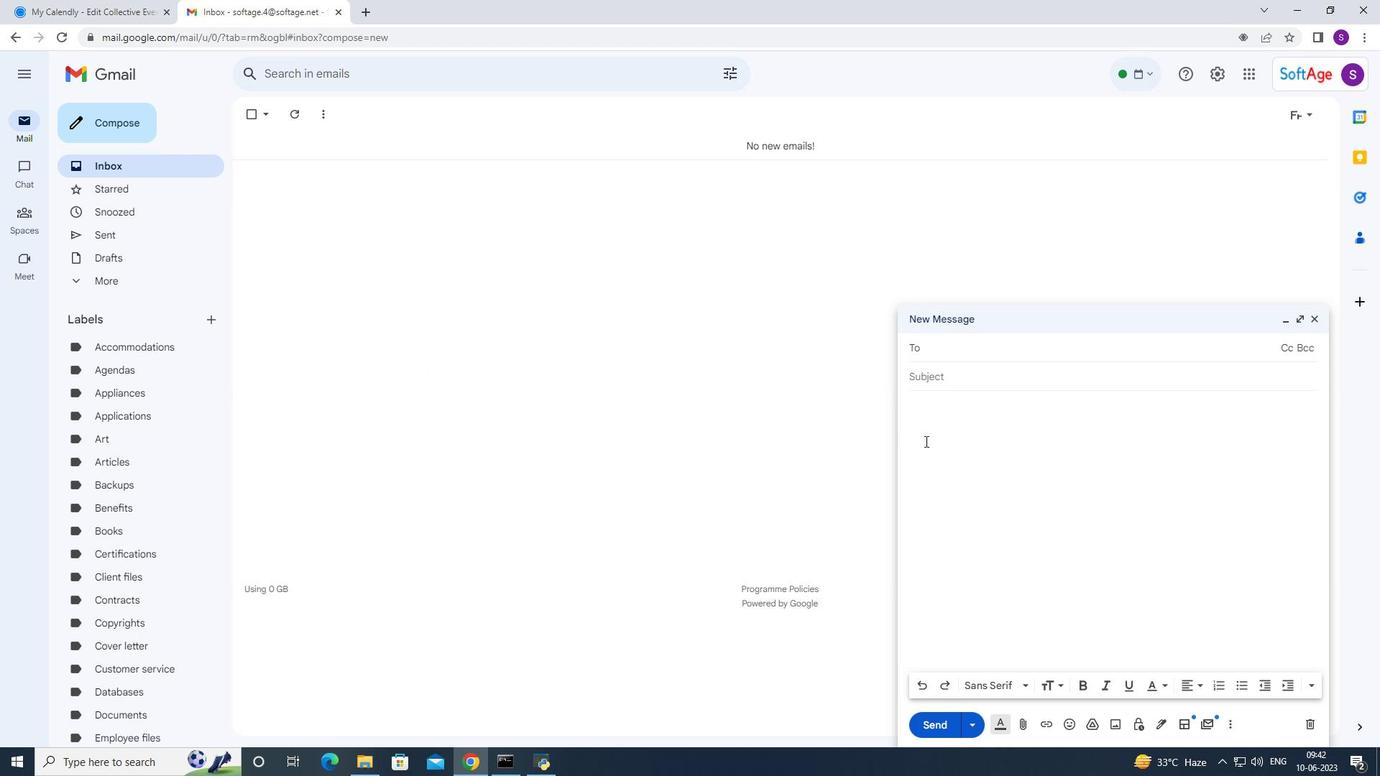 
Action: Mouse moved to (965, 562)
Screenshot: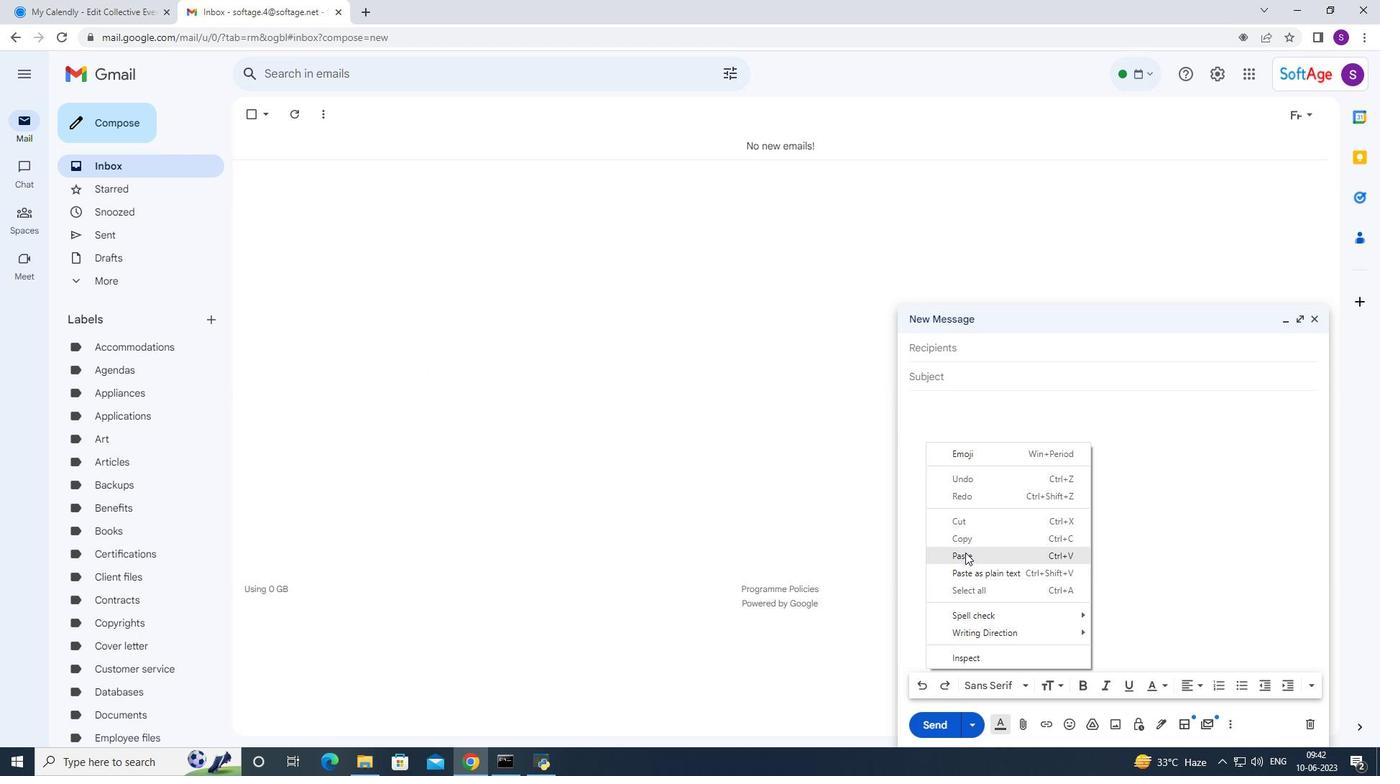 
Action: Mouse pressed left at (965, 562)
Screenshot: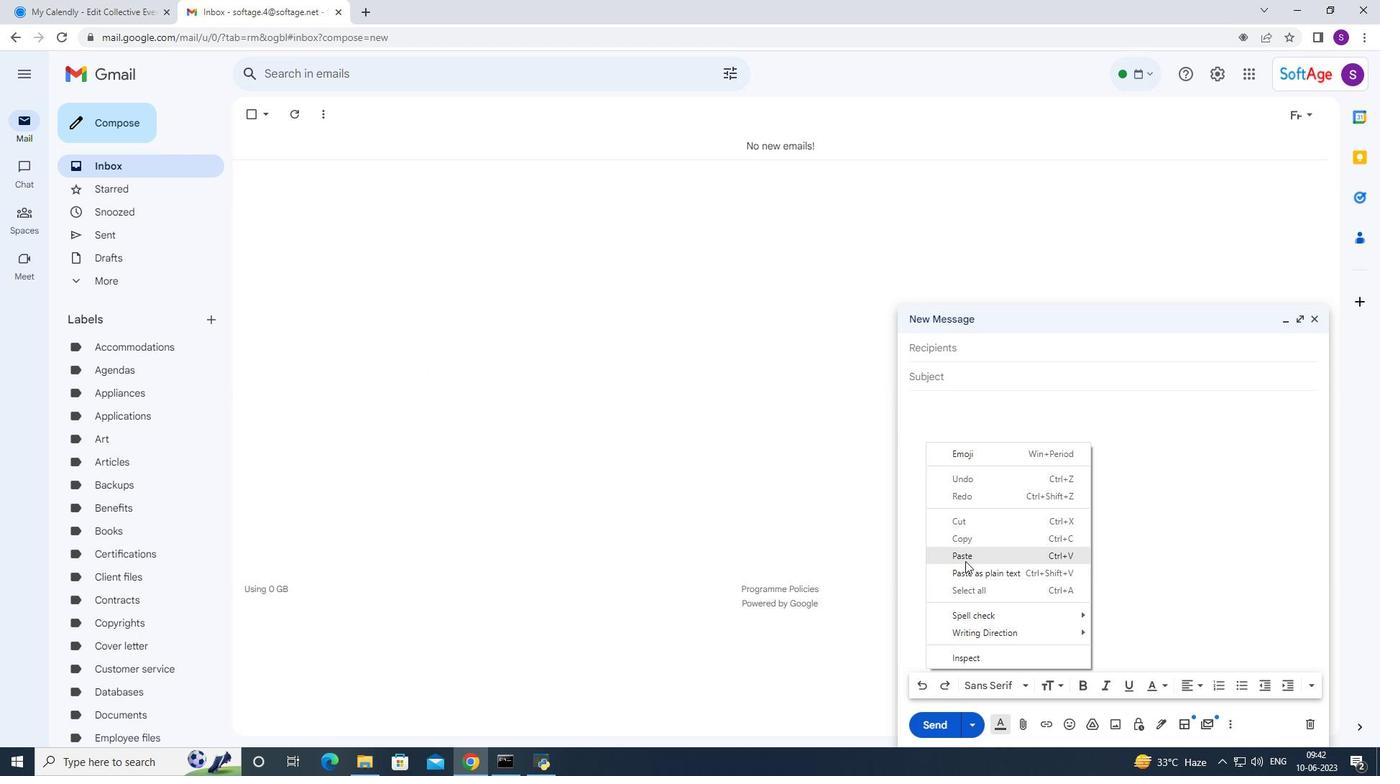 
Action: Mouse moved to (948, 351)
Screenshot: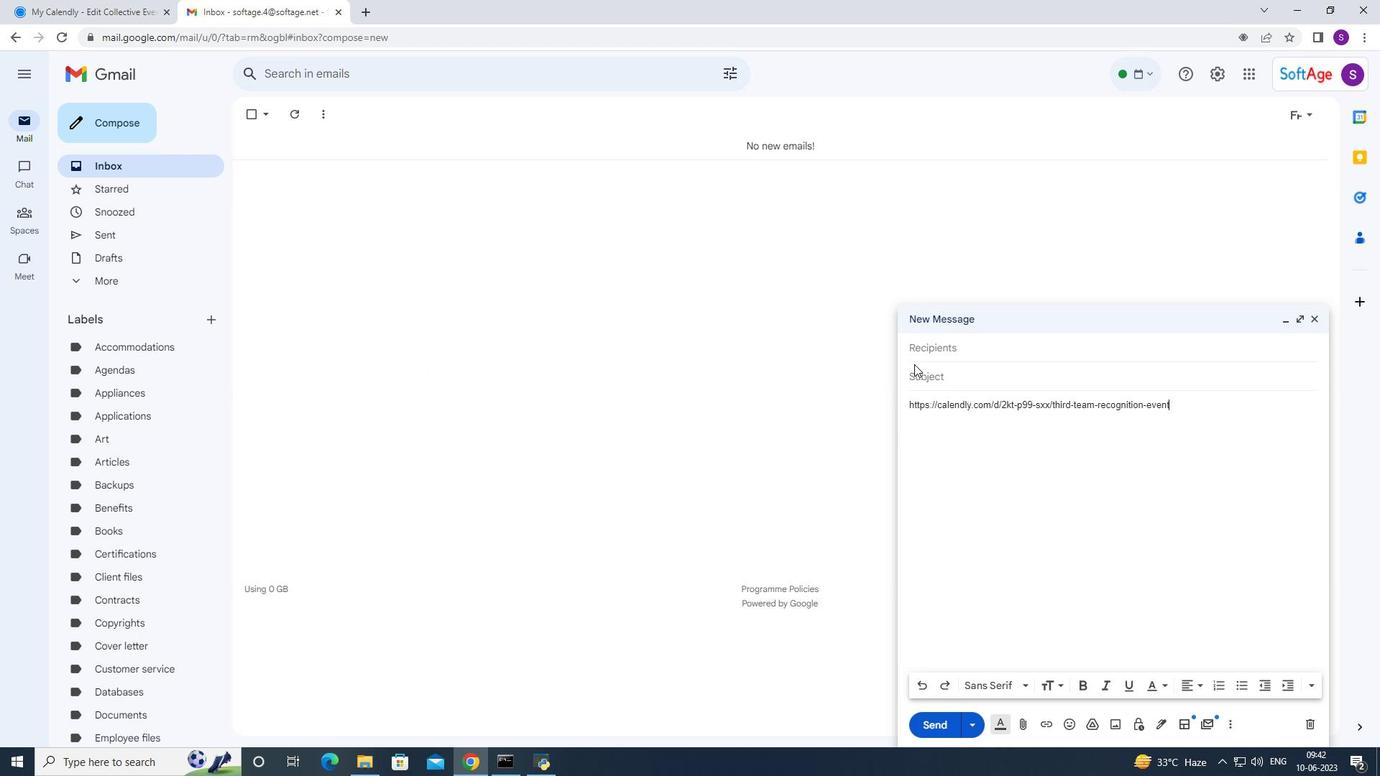 
Action: Mouse pressed left at (948, 351)
Screenshot: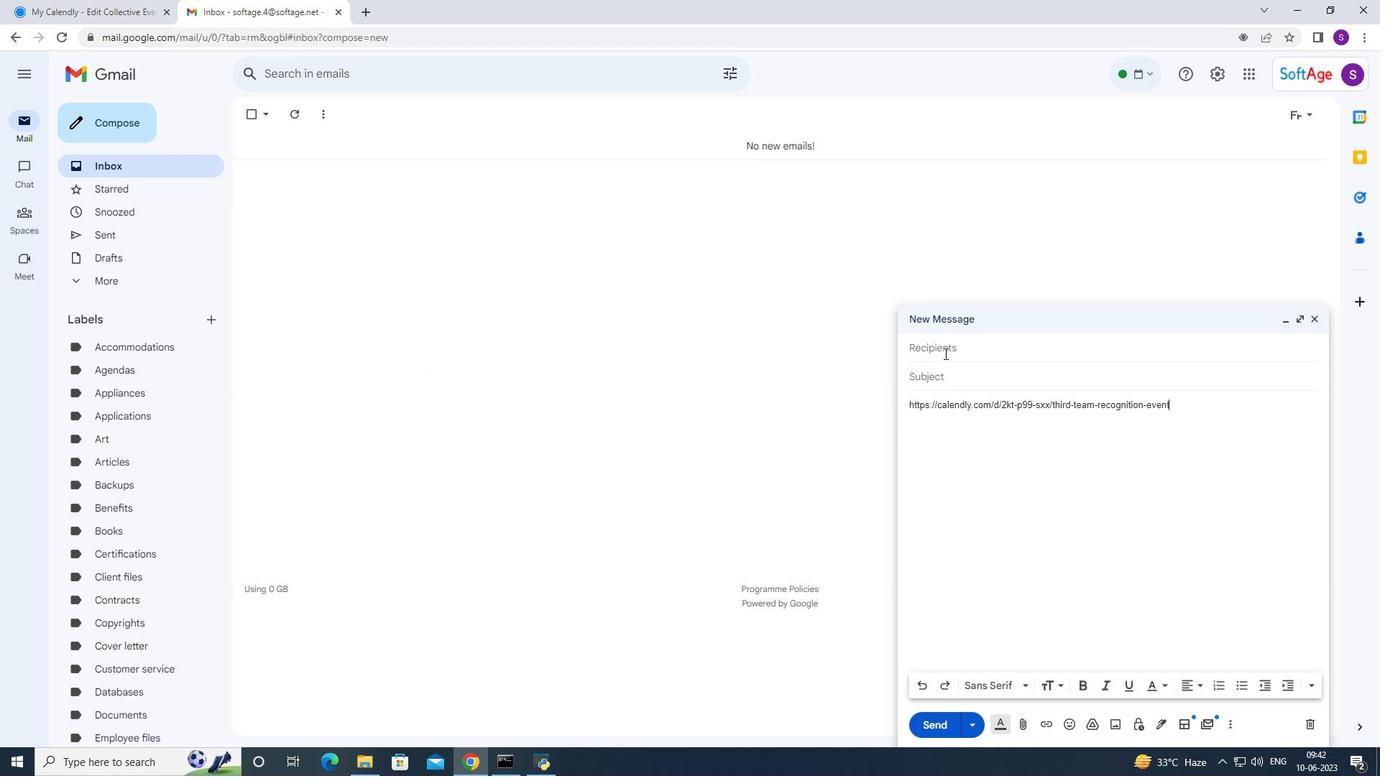 
Action: Key pressed 5
Screenshot: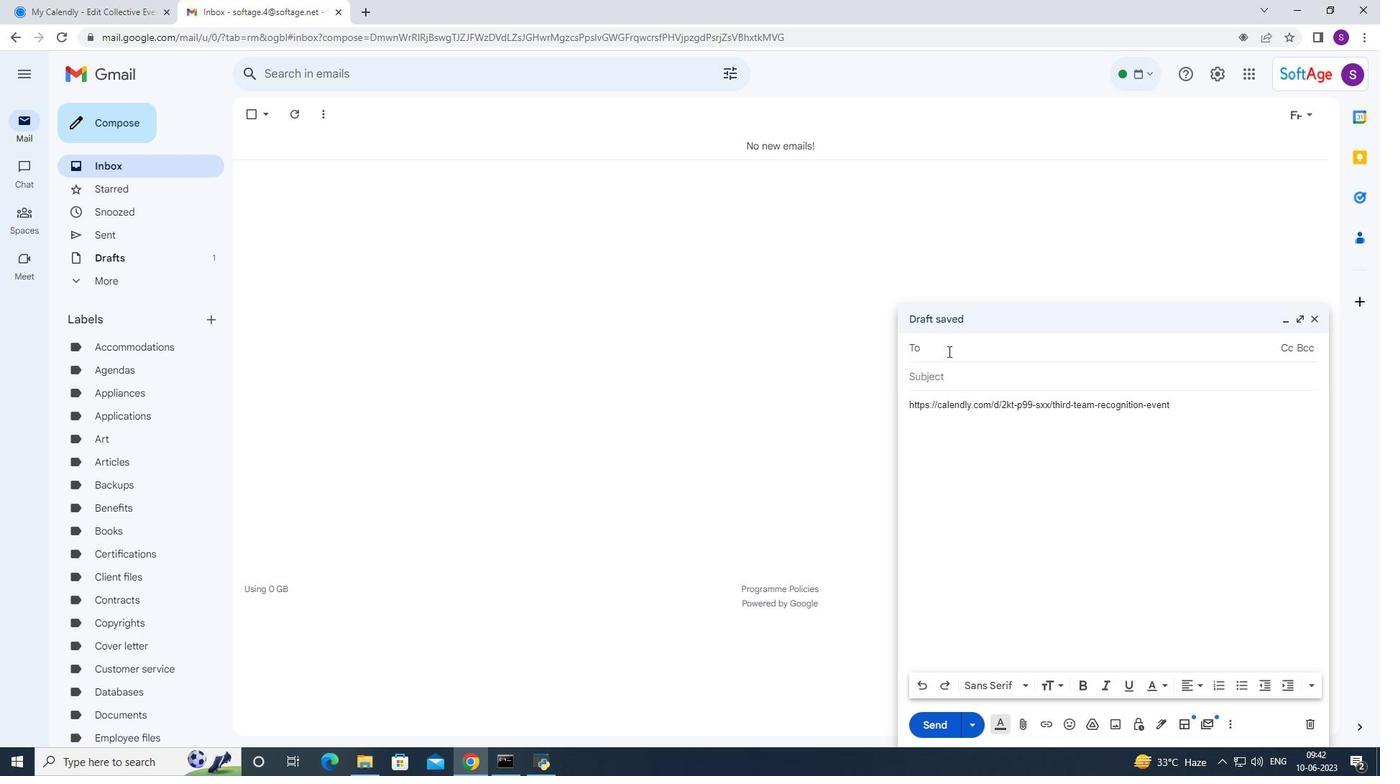 
Action: Mouse moved to (974, 377)
Screenshot: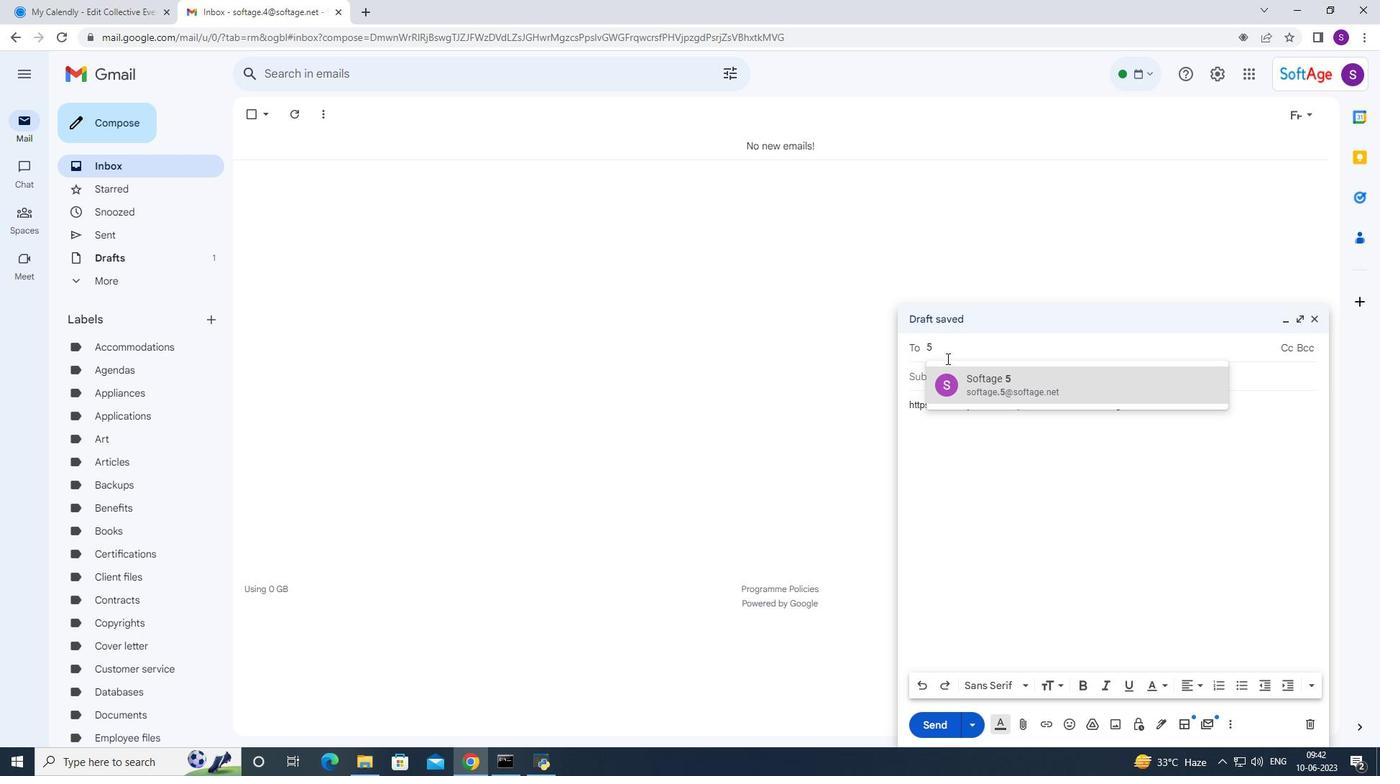 
Action: Mouse pressed left at (974, 377)
Screenshot: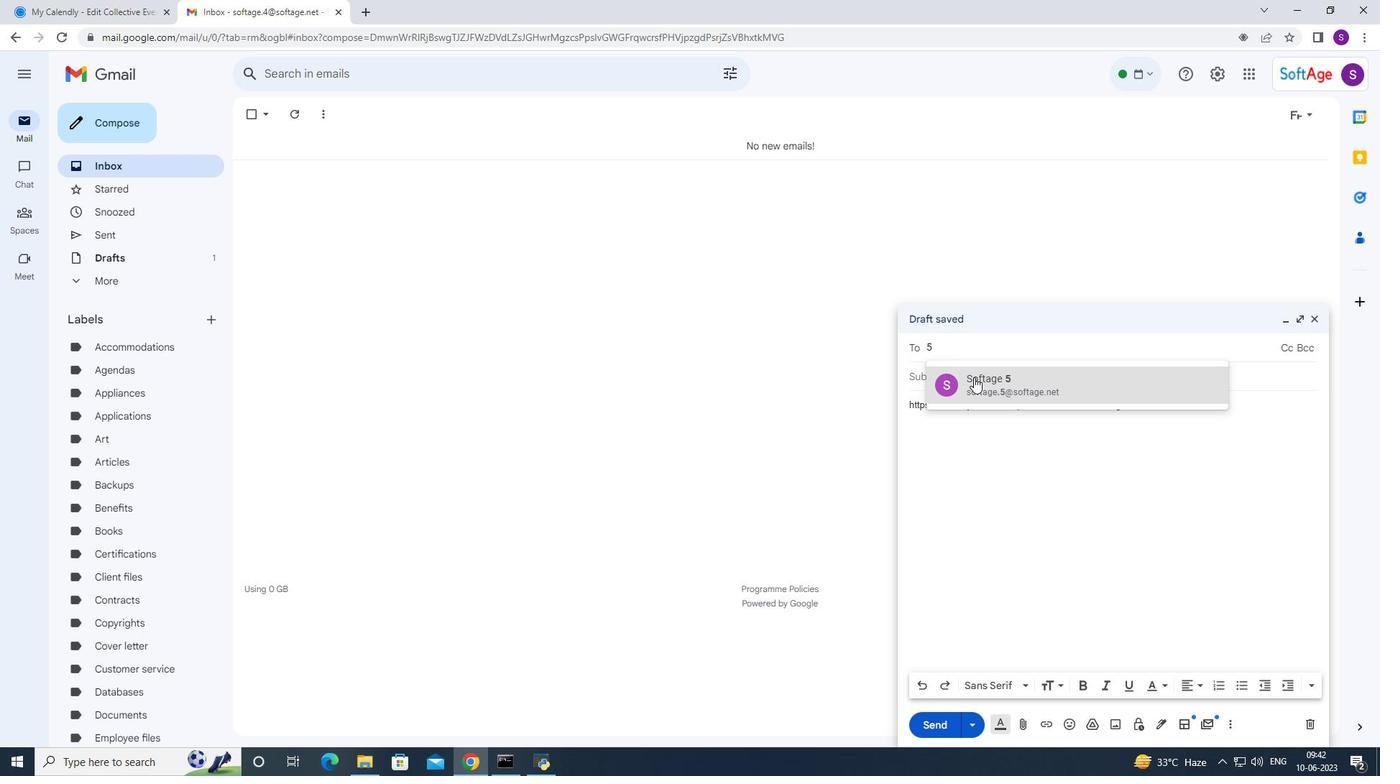 
Action: Key pressed 6
Screenshot: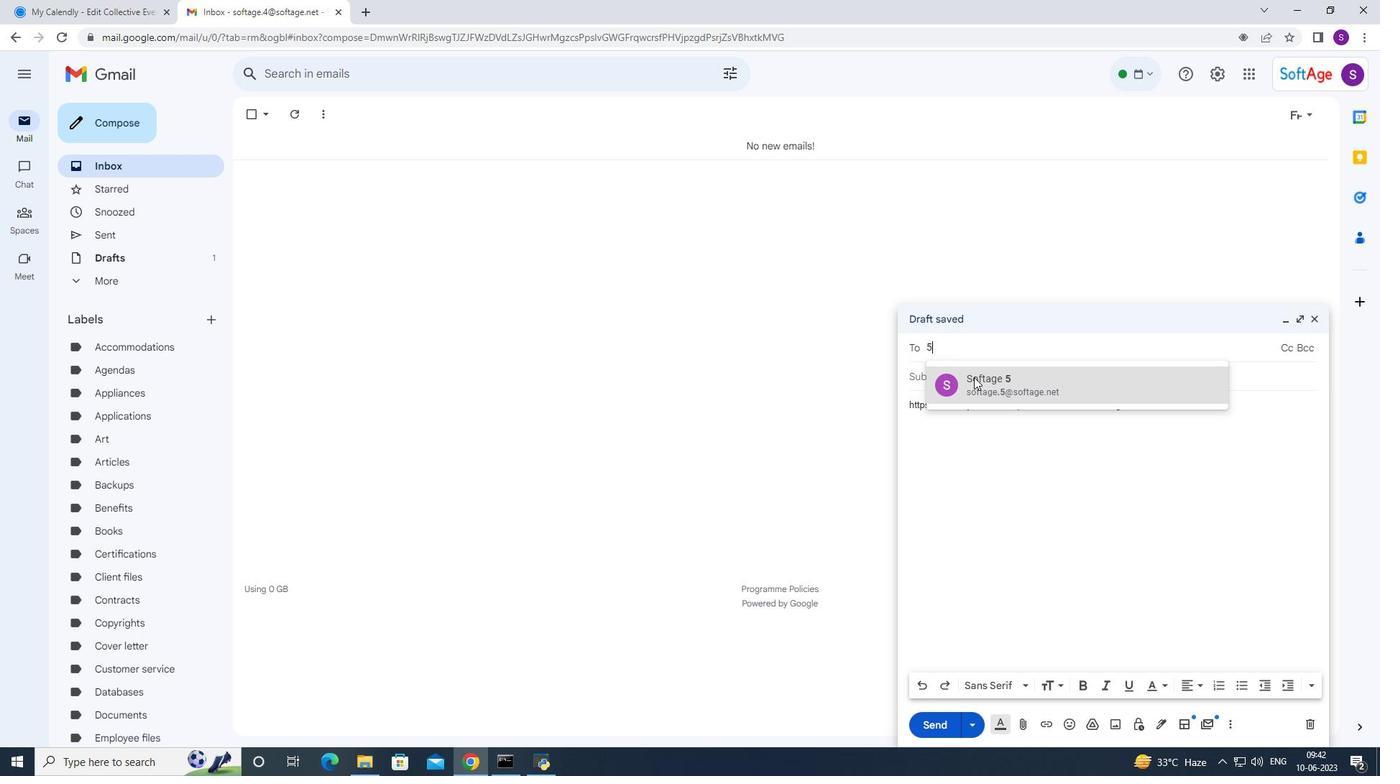 
Action: Mouse moved to (1068, 376)
Screenshot: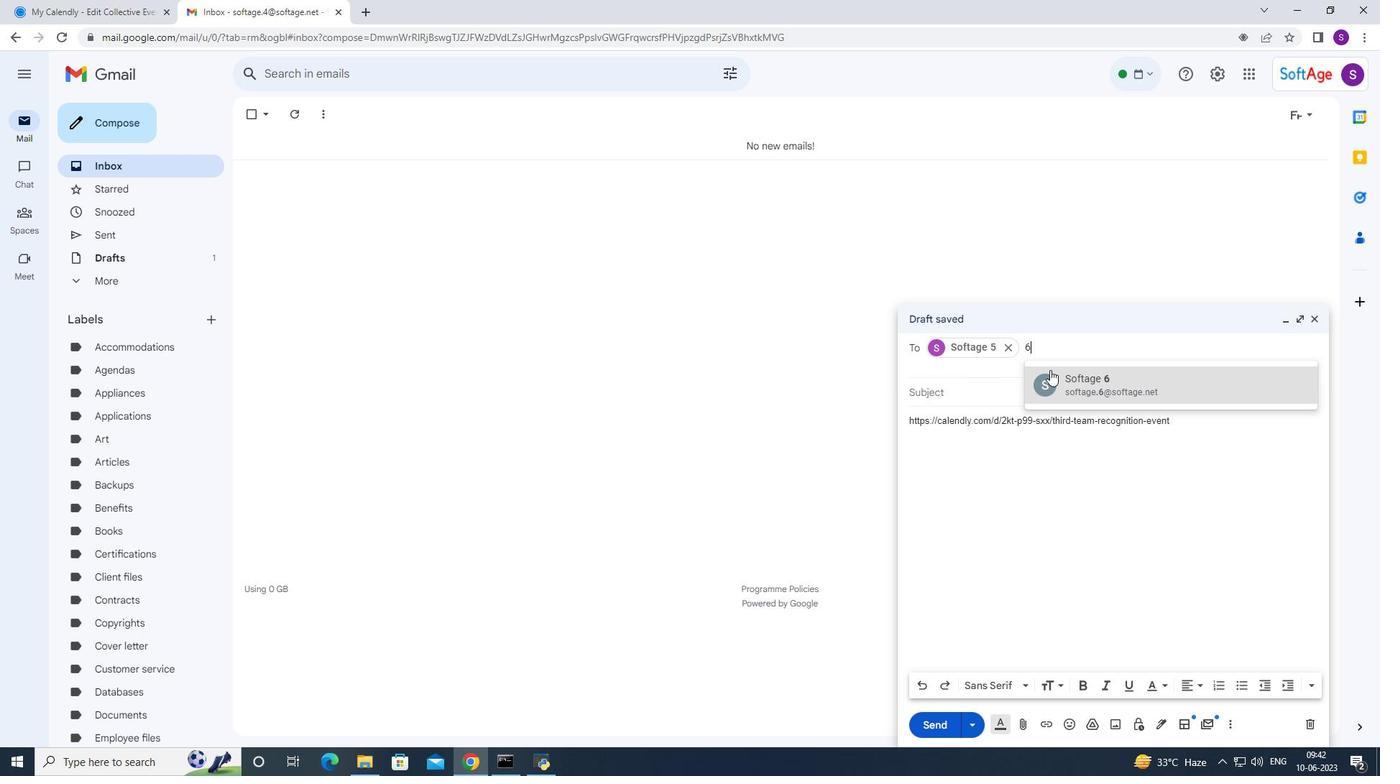 
Action: Mouse pressed left at (1068, 376)
Screenshot: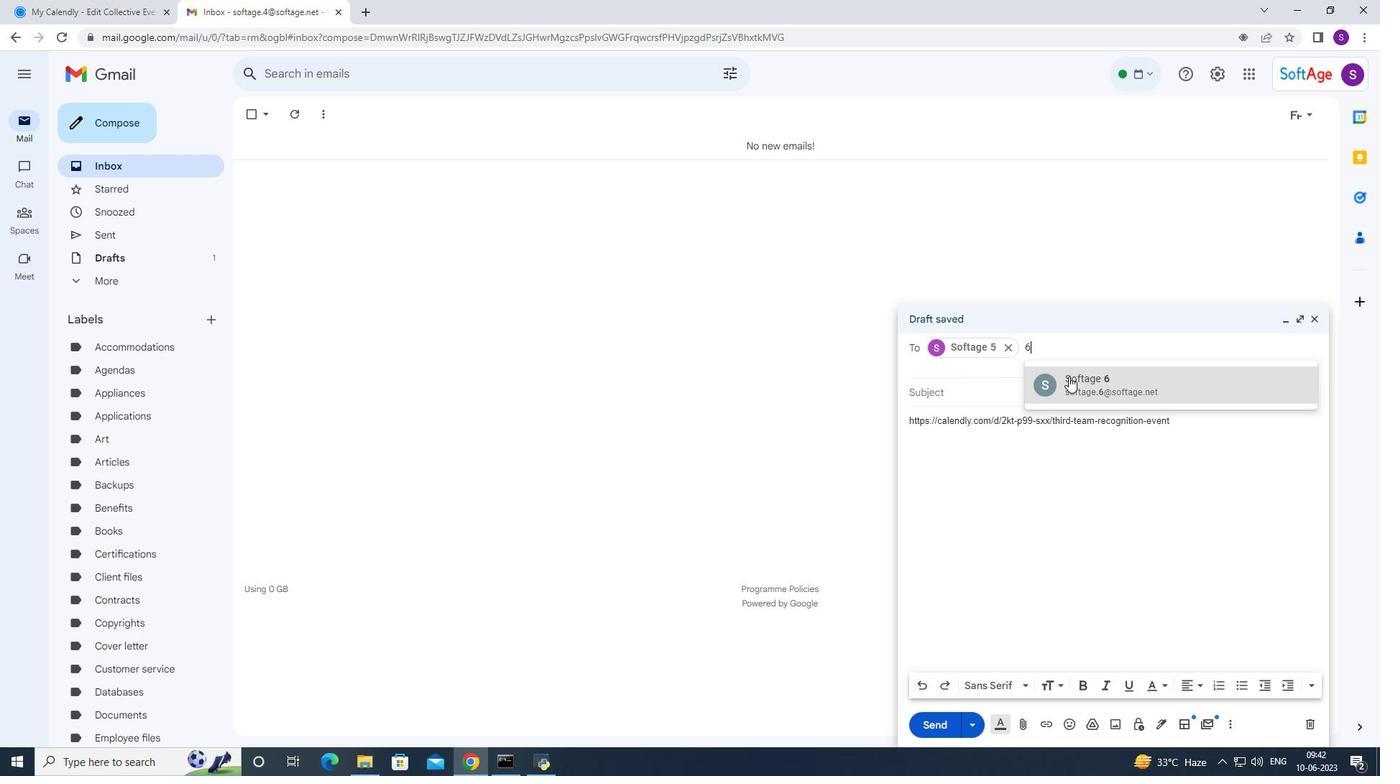 
Action: Mouse moved to (928, 733)
Screenshot: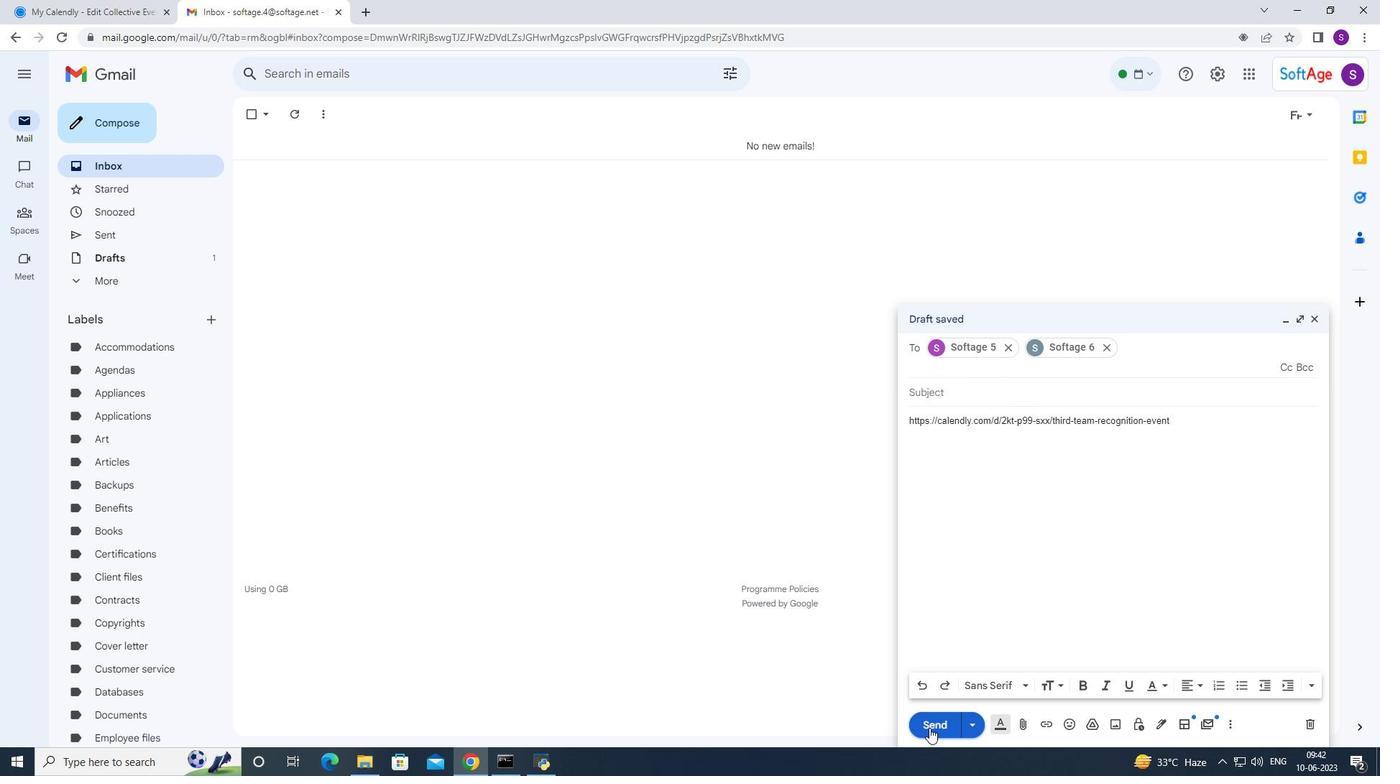 
Action: Mouse pressed left at (928, 733)
Screenshot: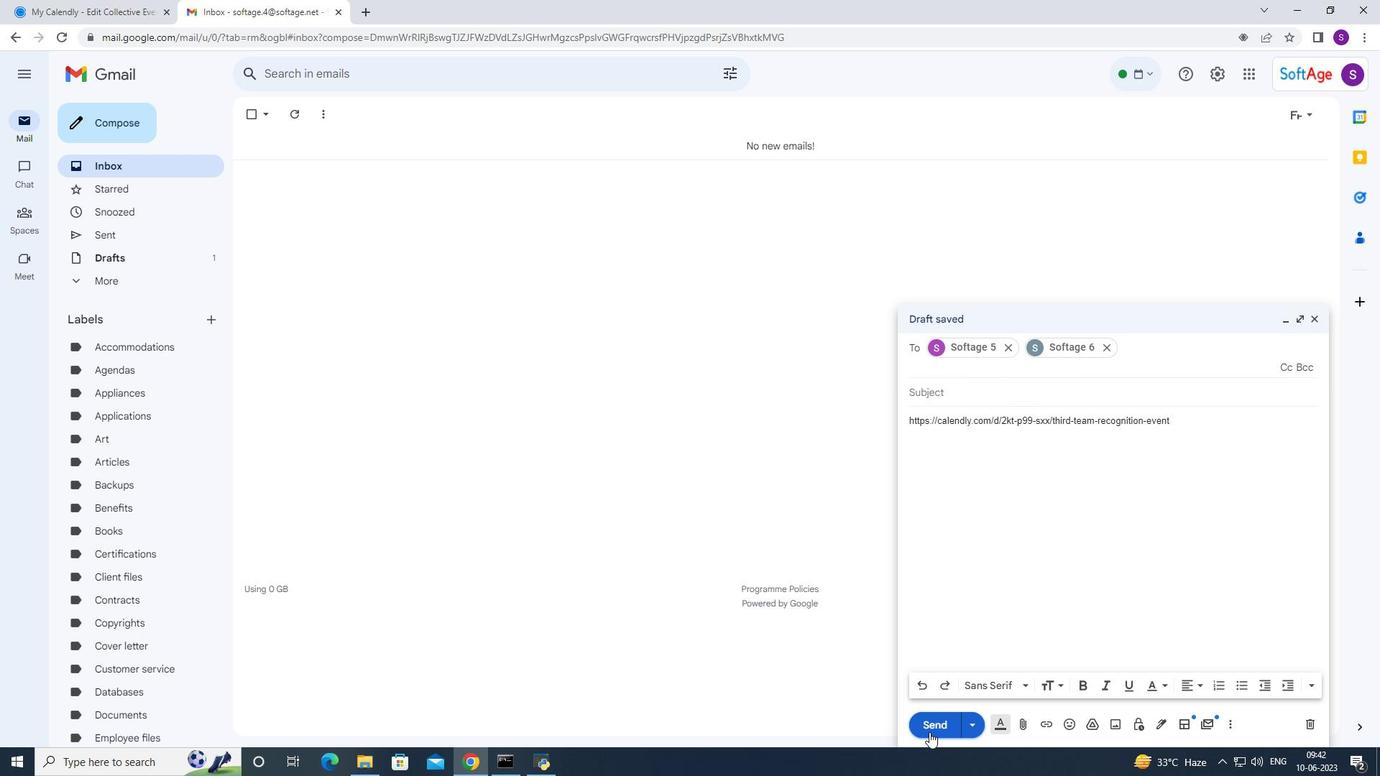 
Action: Mouse moved to (928, 733)
Screenshot: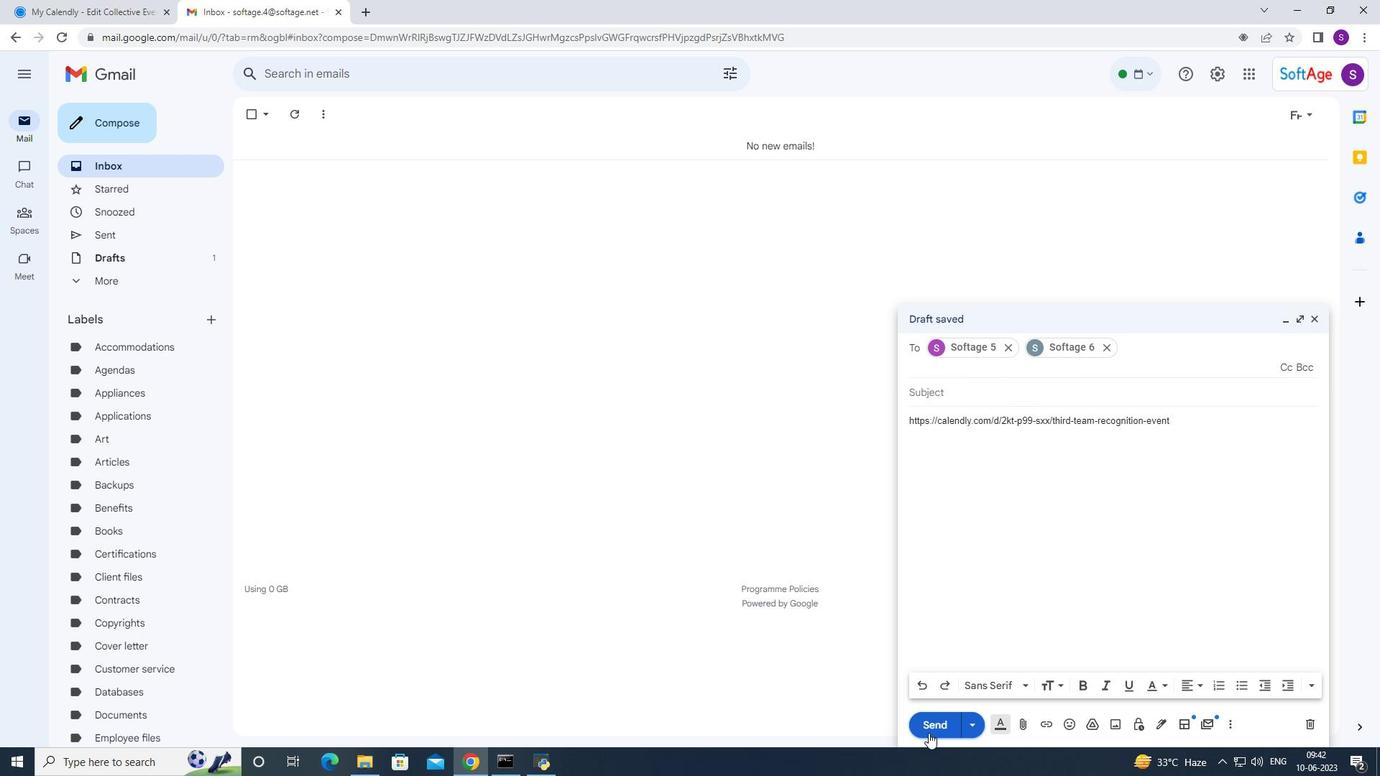 
